 Task: Develop a font that combines brush strokes with clean lines.
Action: Mouse moved to (53, 118)
Screenshot: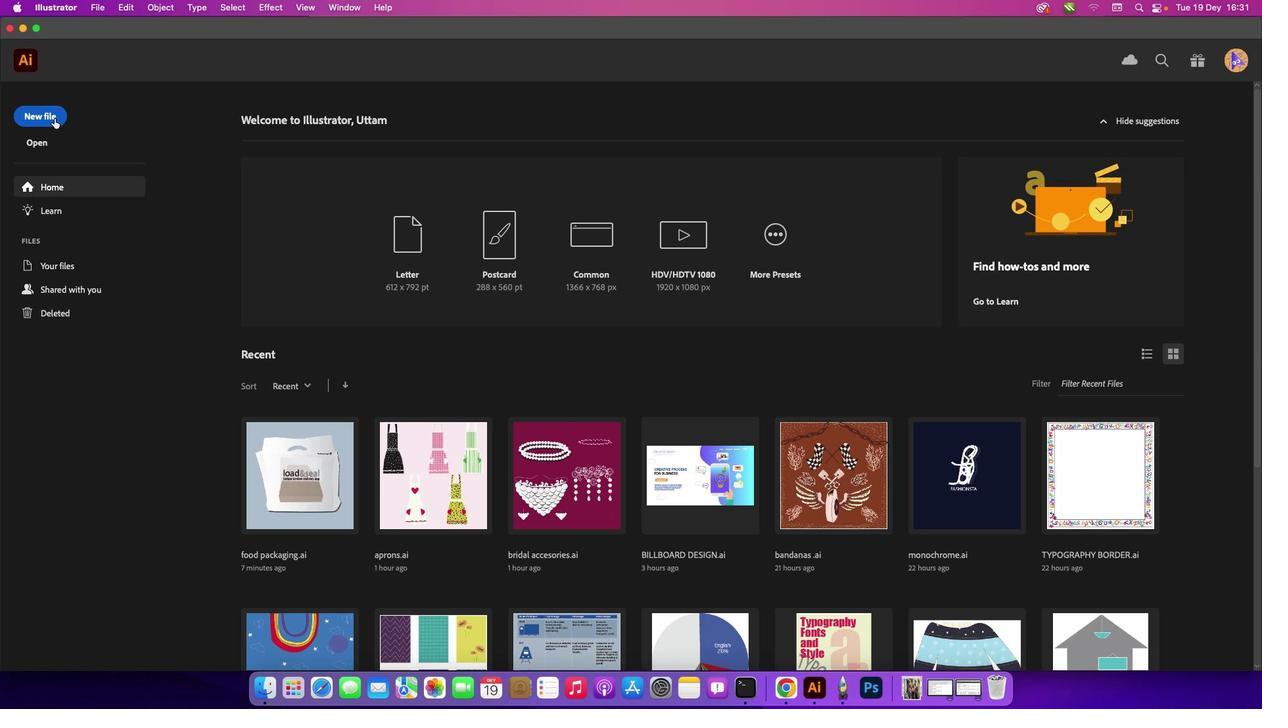 
Action: Mouse pressed left at (53, 118)
Screenshot: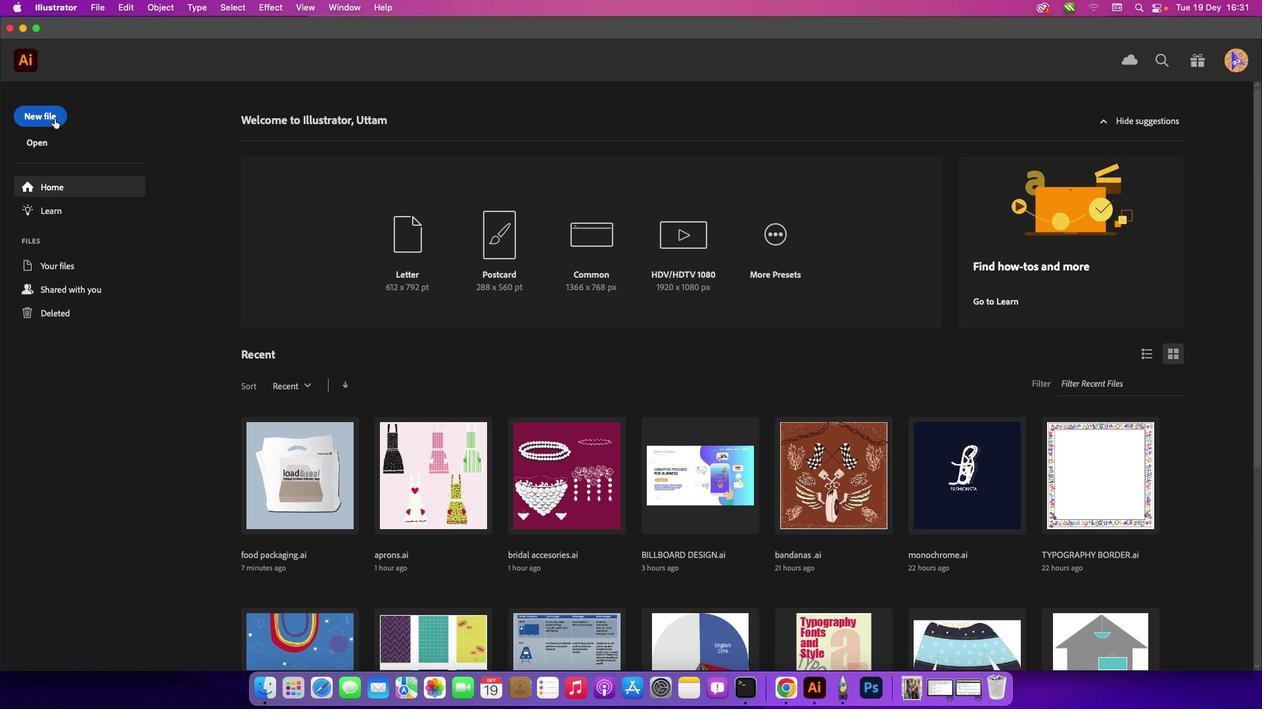 
Action: Mouse pressed left at (53, 118)
Screenshot: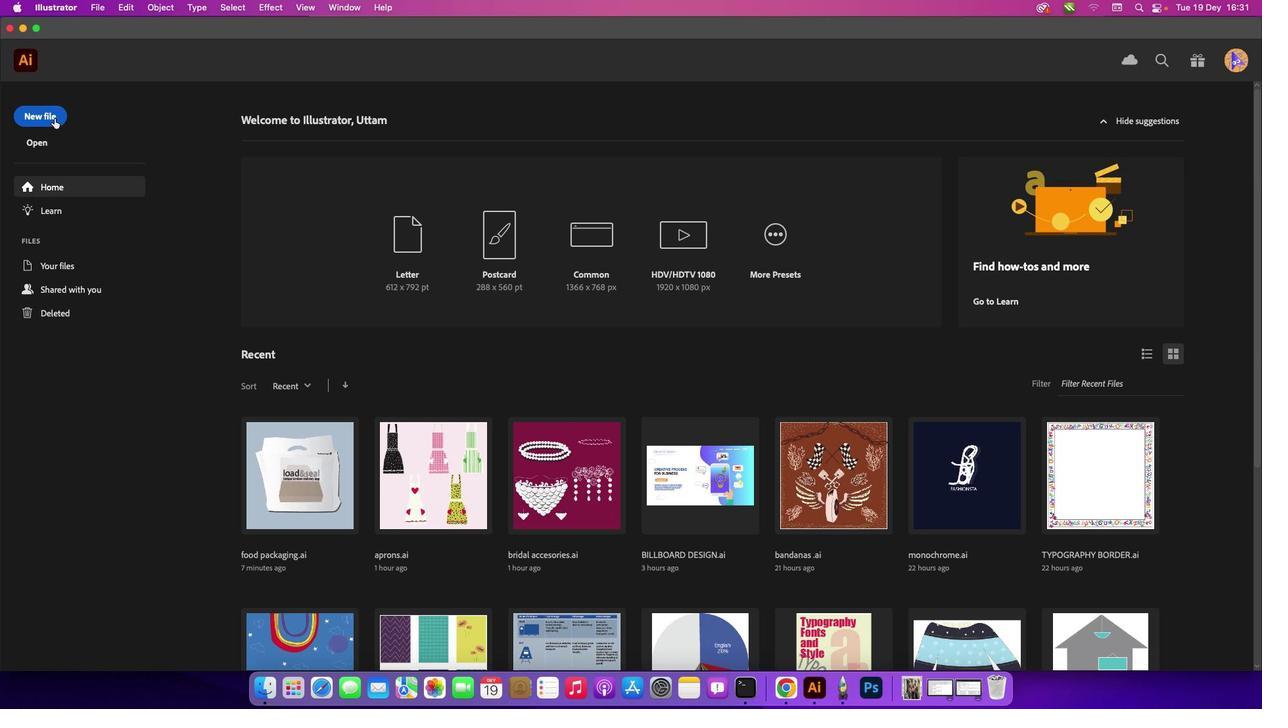 
Action: Mouse moved to (928, 546)
Screenshot: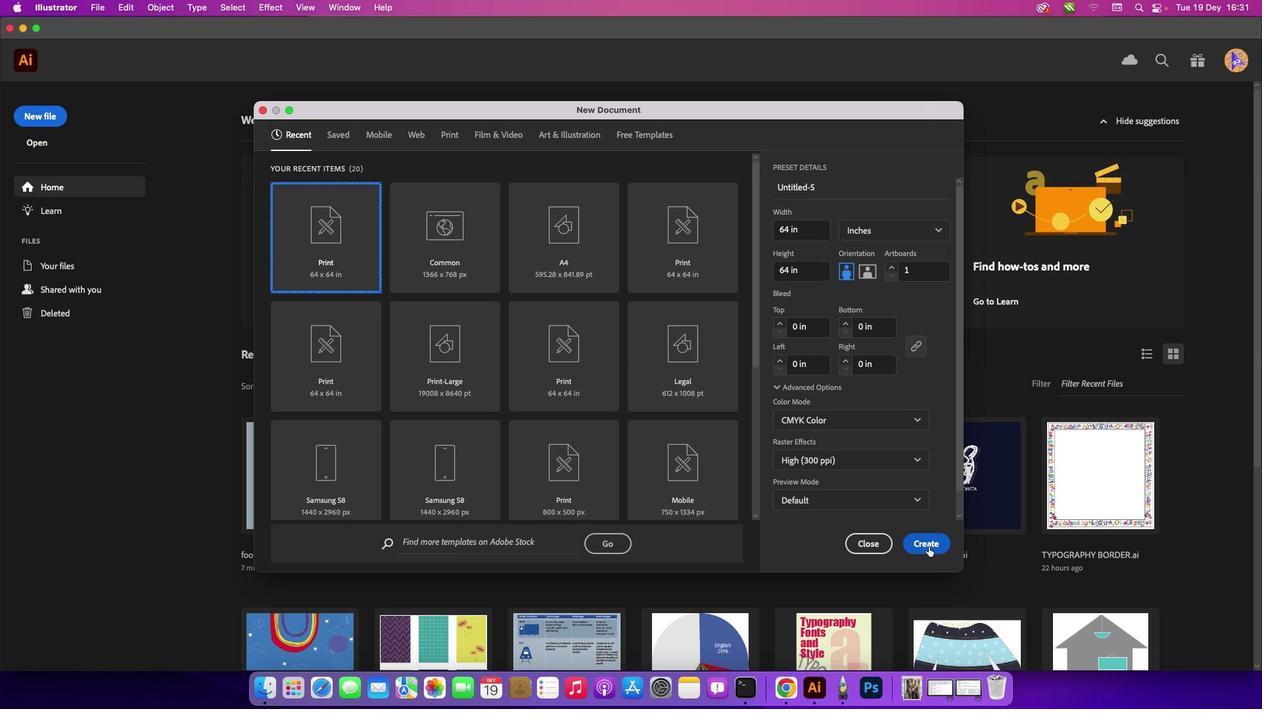 
Action: Mouse pressed left at (928, 546)
Screenshot: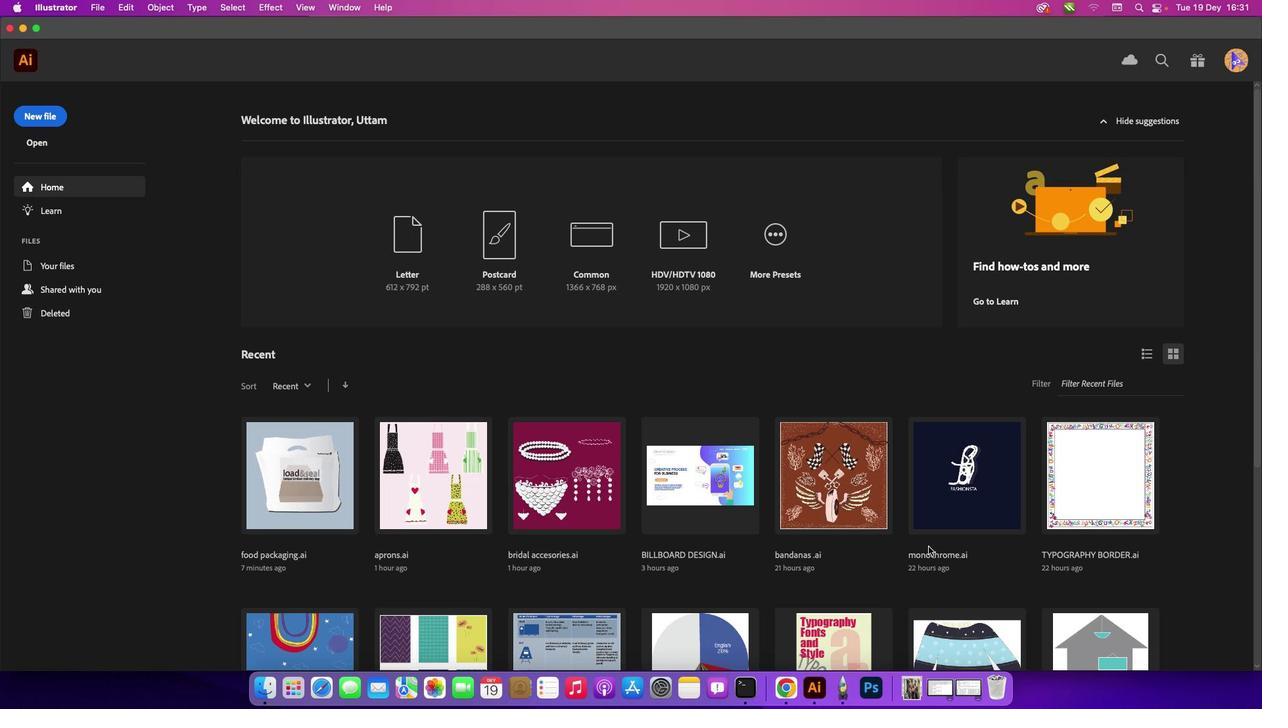 
Action: Mouse moved to (16, 169)
Screenshot: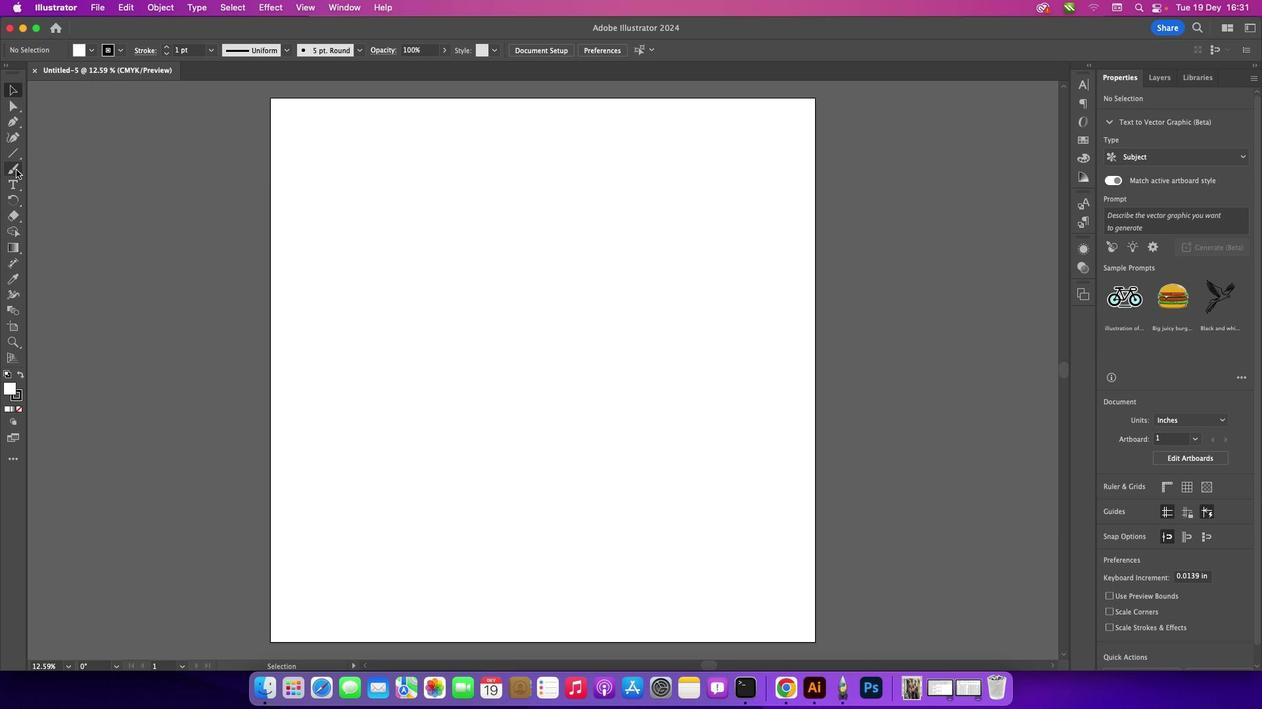 
Action: Mouse pressed left at (16, 169)
Screenshot: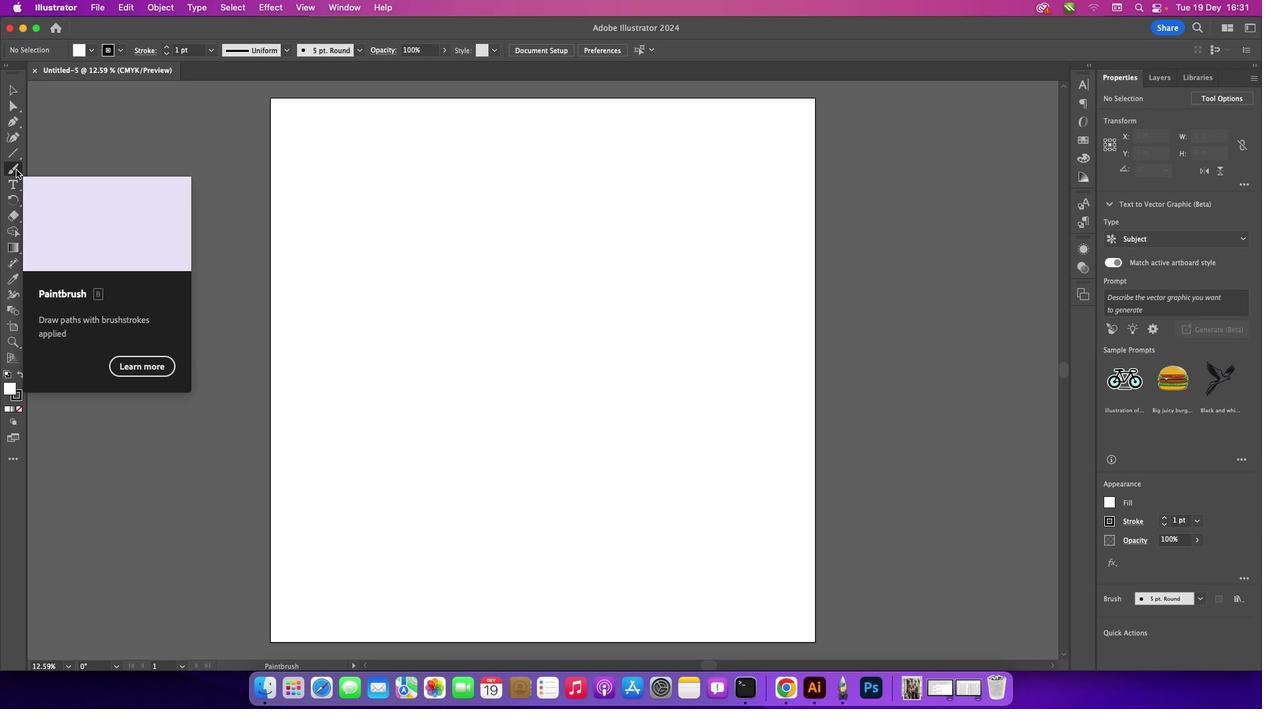 
Action: Mouse moved to (16, 170)
Screenshot: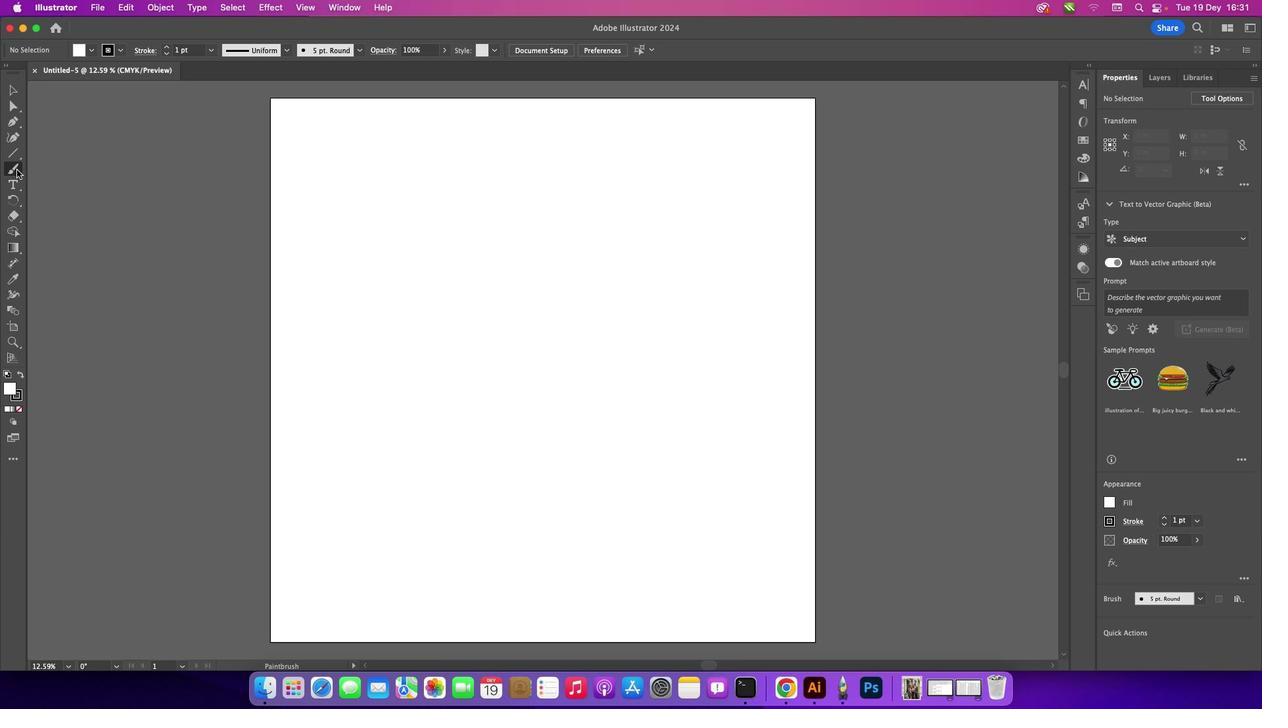 
Action: Mouse pressed left at (16, 170)
Screenshot: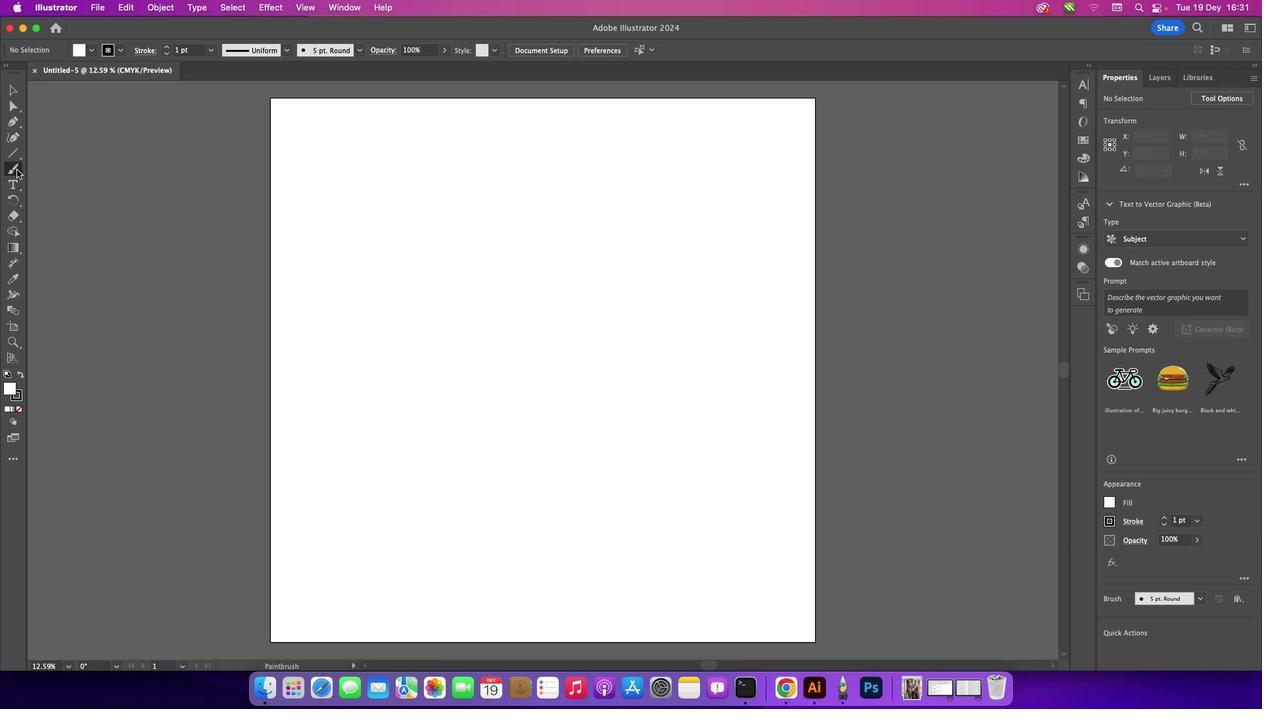 
Action: Mouse moved to (364, 50)
Screenshot: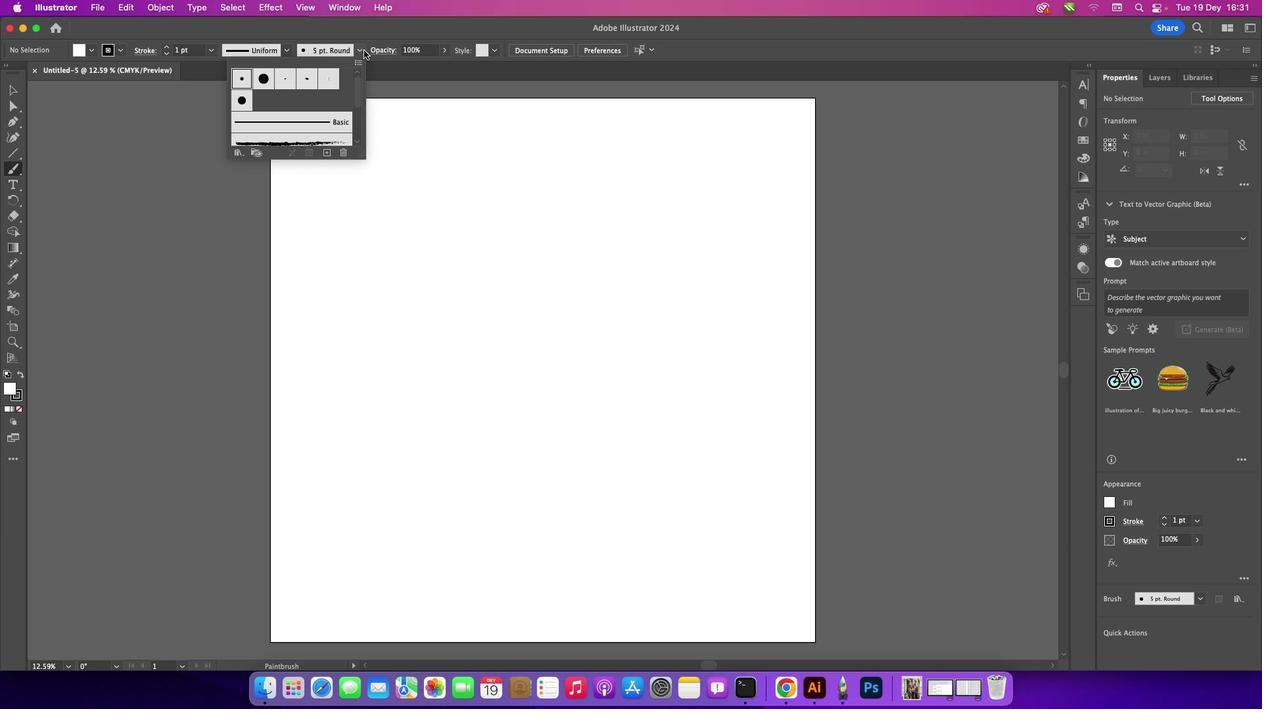 
Action: Mouse pressed left at (364, 50)
Screenshot: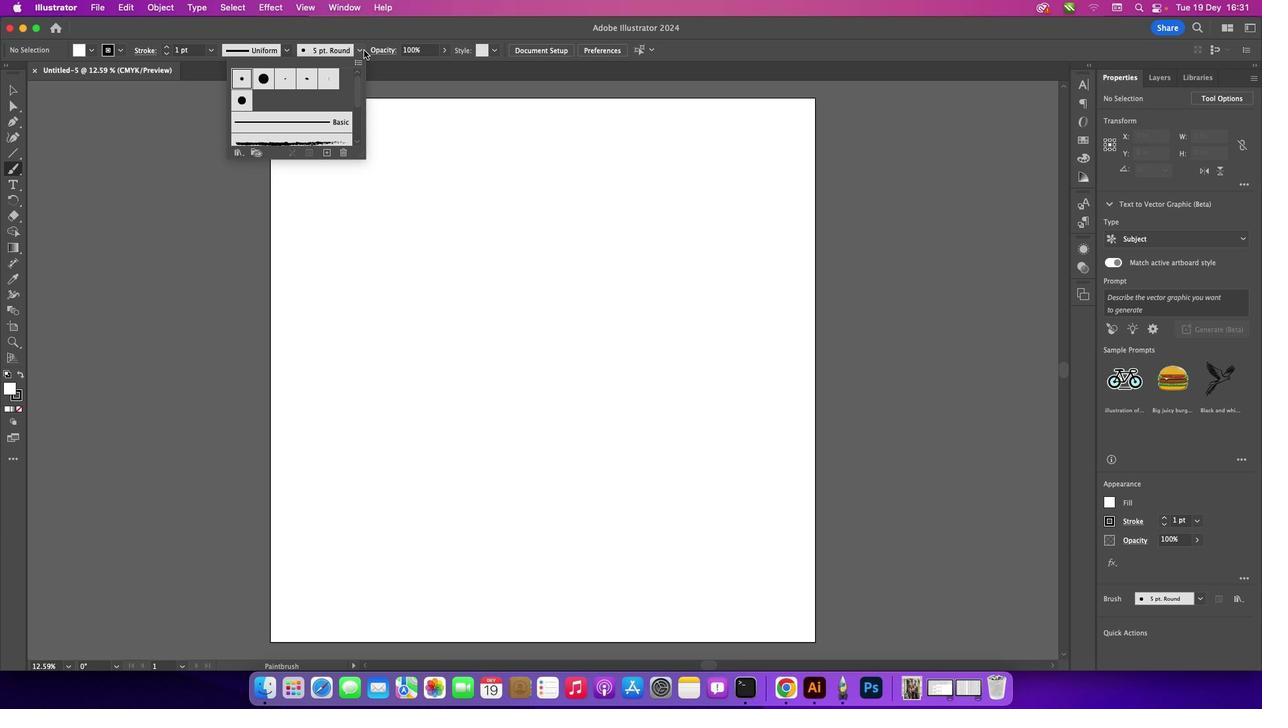 
Action: Mouse moved to (358, 93)
Screenshot: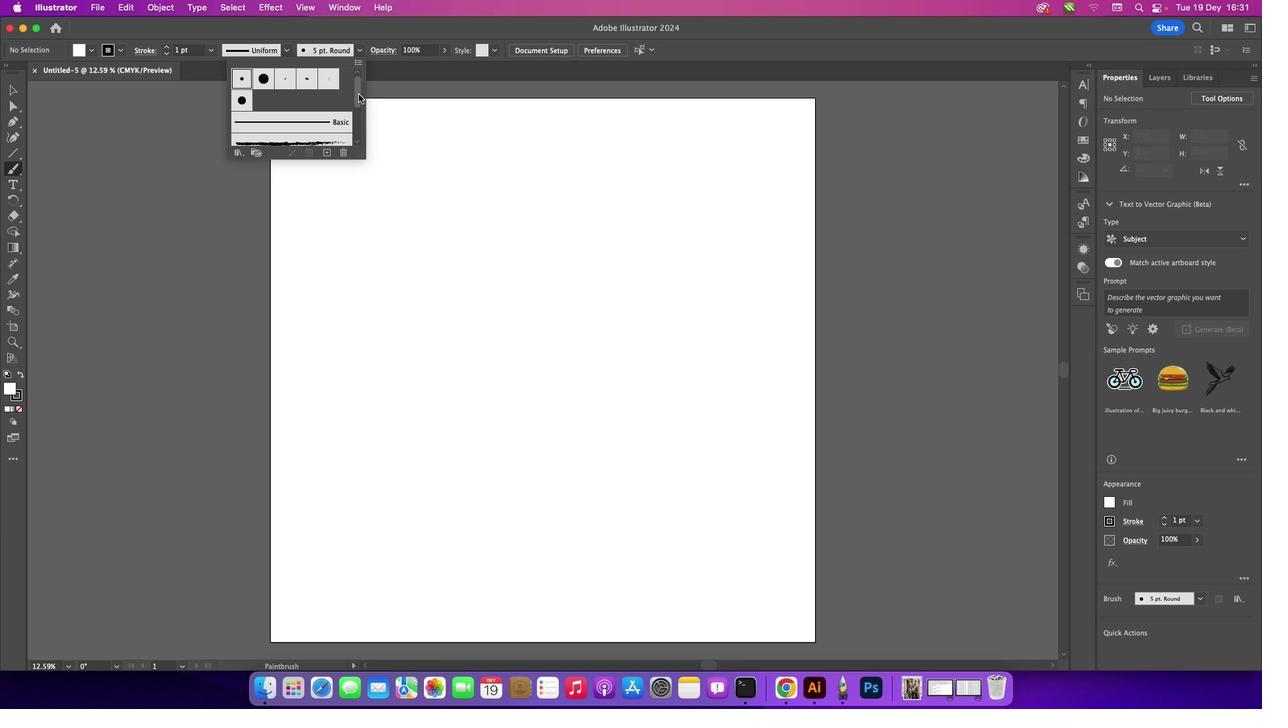 
Action: Mouse pressed left at (358, 93)
Screenshot: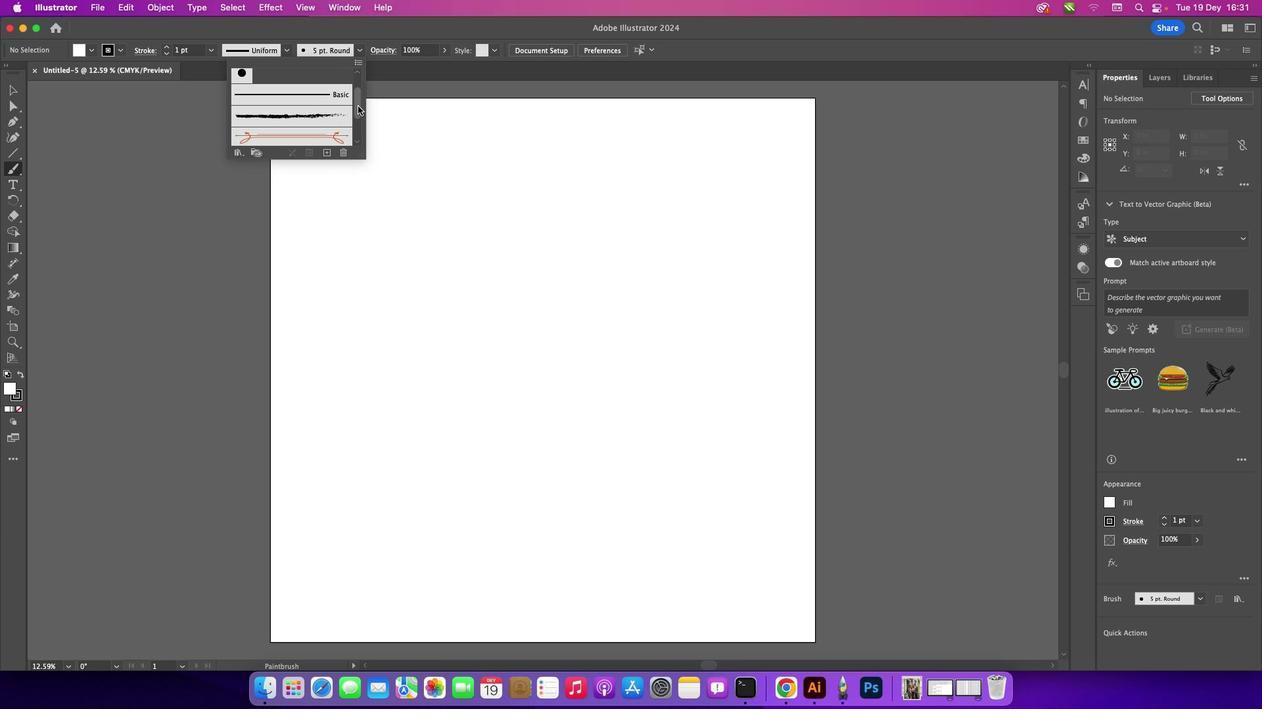 
Action: Mouse moved to (356, 115)
Screenshot: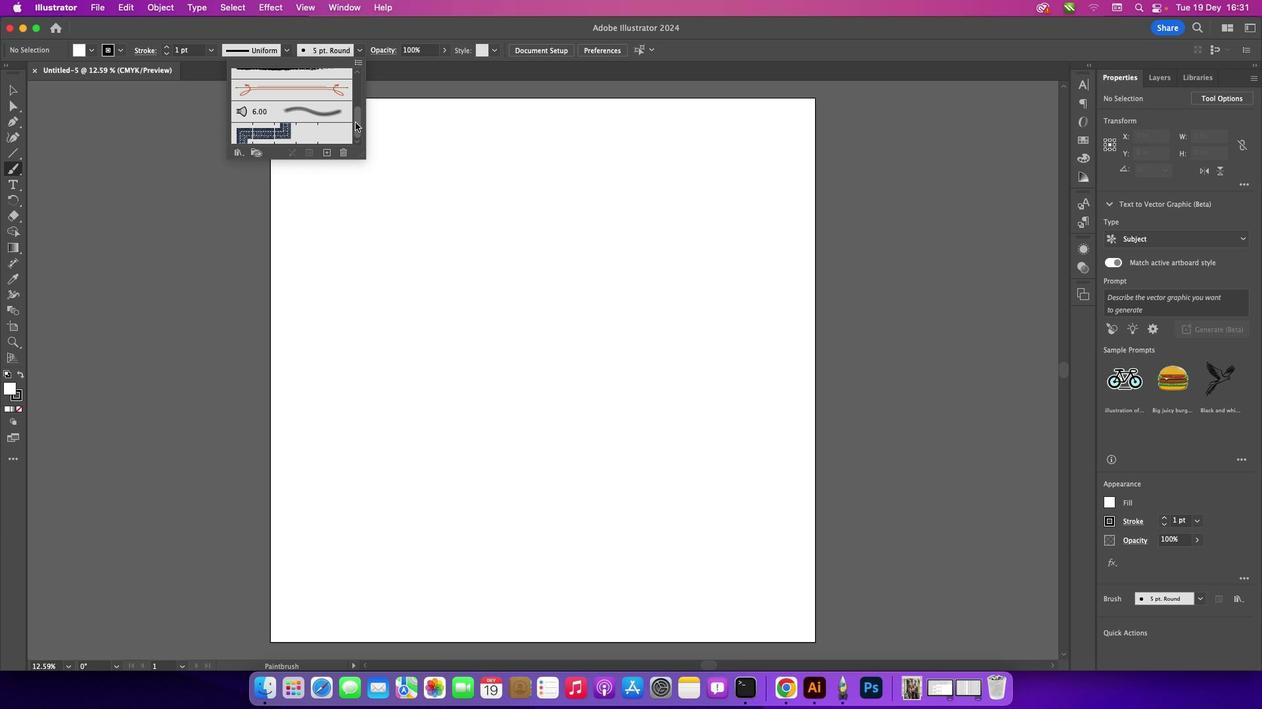 
Action: Mouse pressed left at (356, 115)
Screenshot: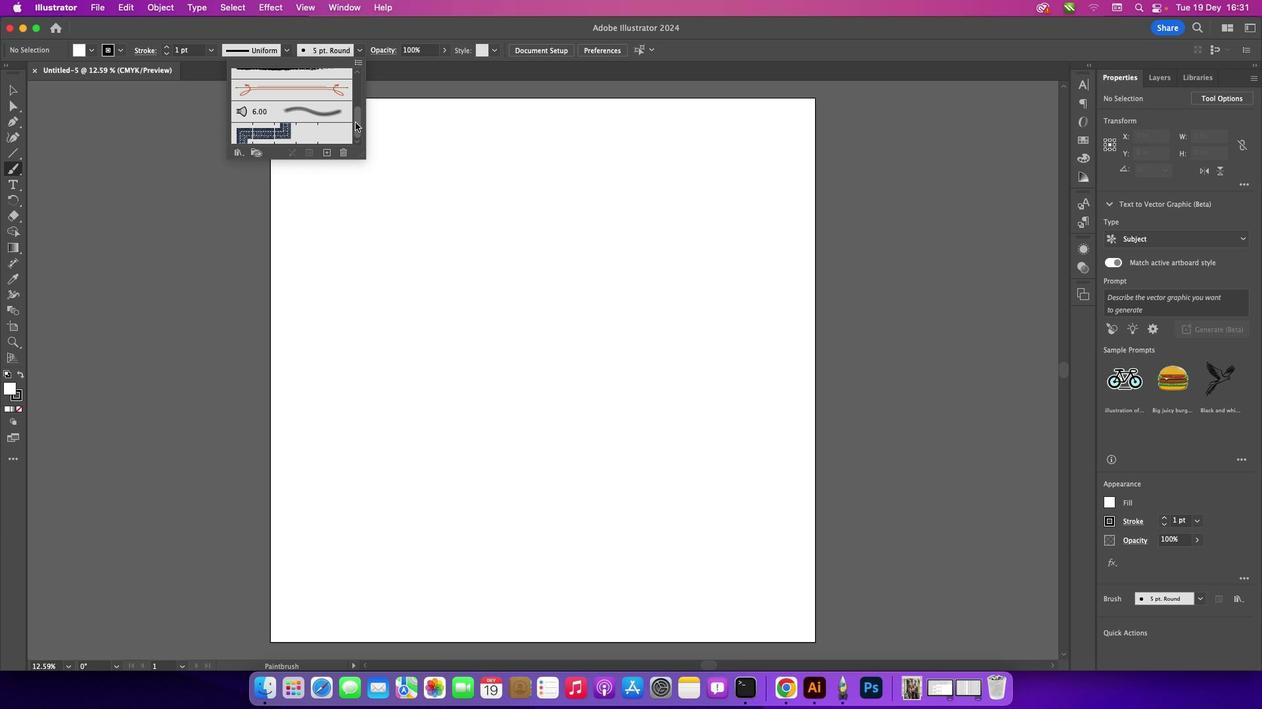
Action: Mouse moved to (240, 155)
Screenshot: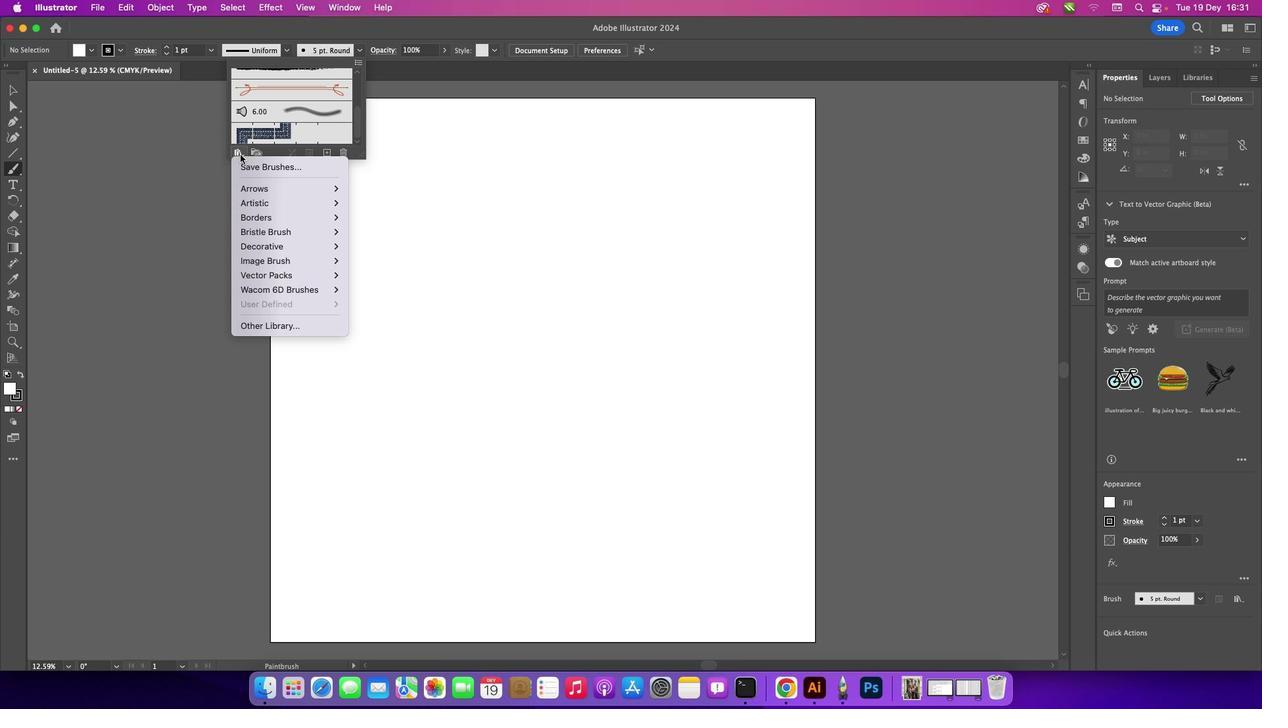 
Action: Mouse pressed left at (240, 155)
Screenshot: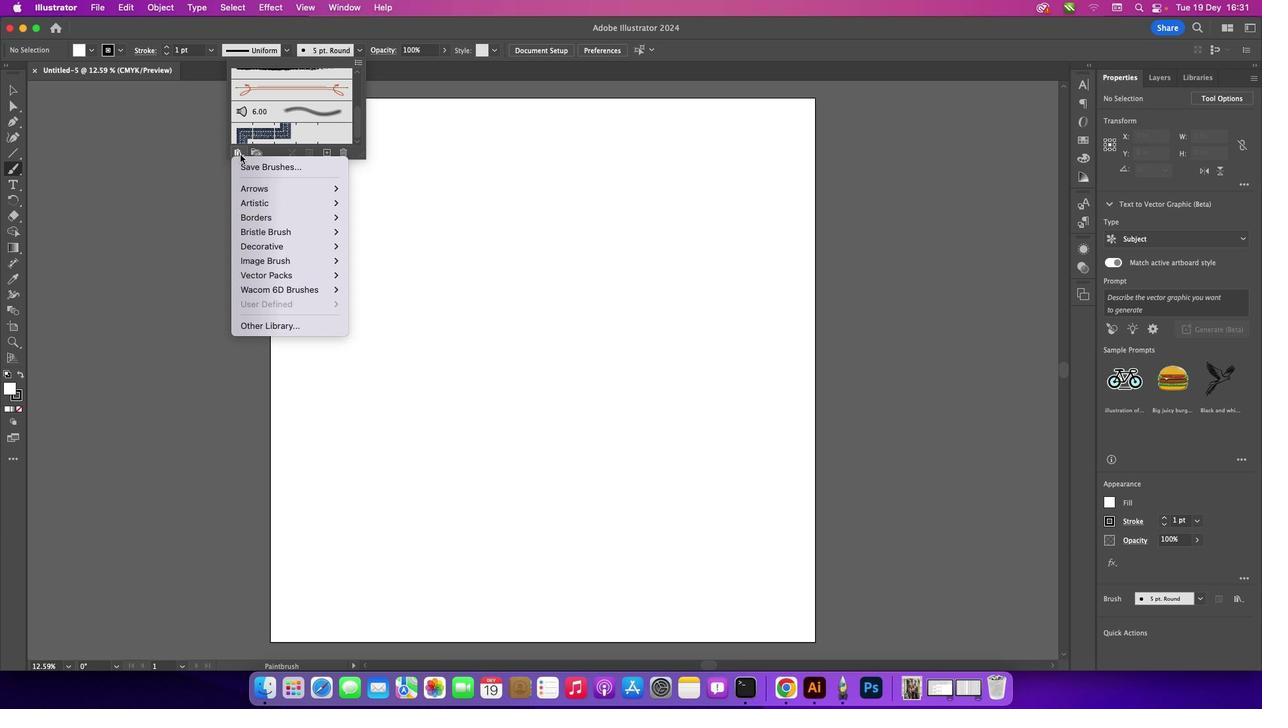 
Action: Mouse moved to (414, 294)
Screenshot: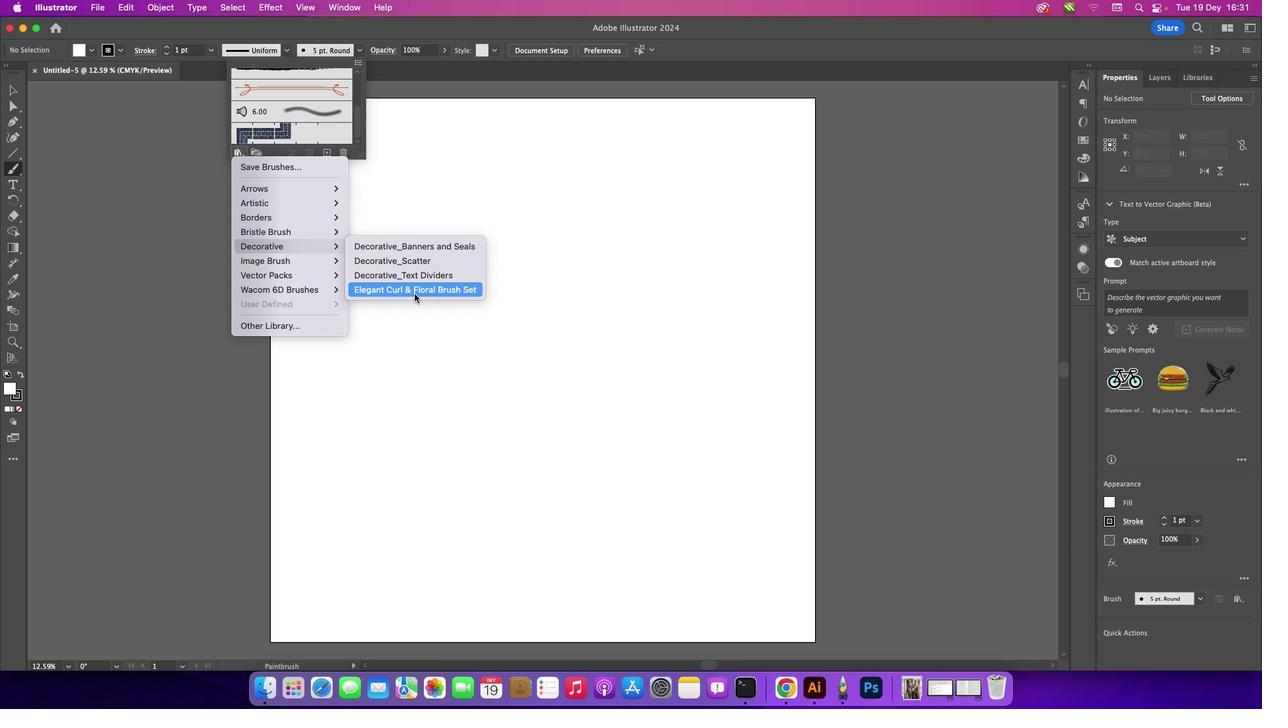 
Action: Mouse pressed left at (414, 294)
Screenshot: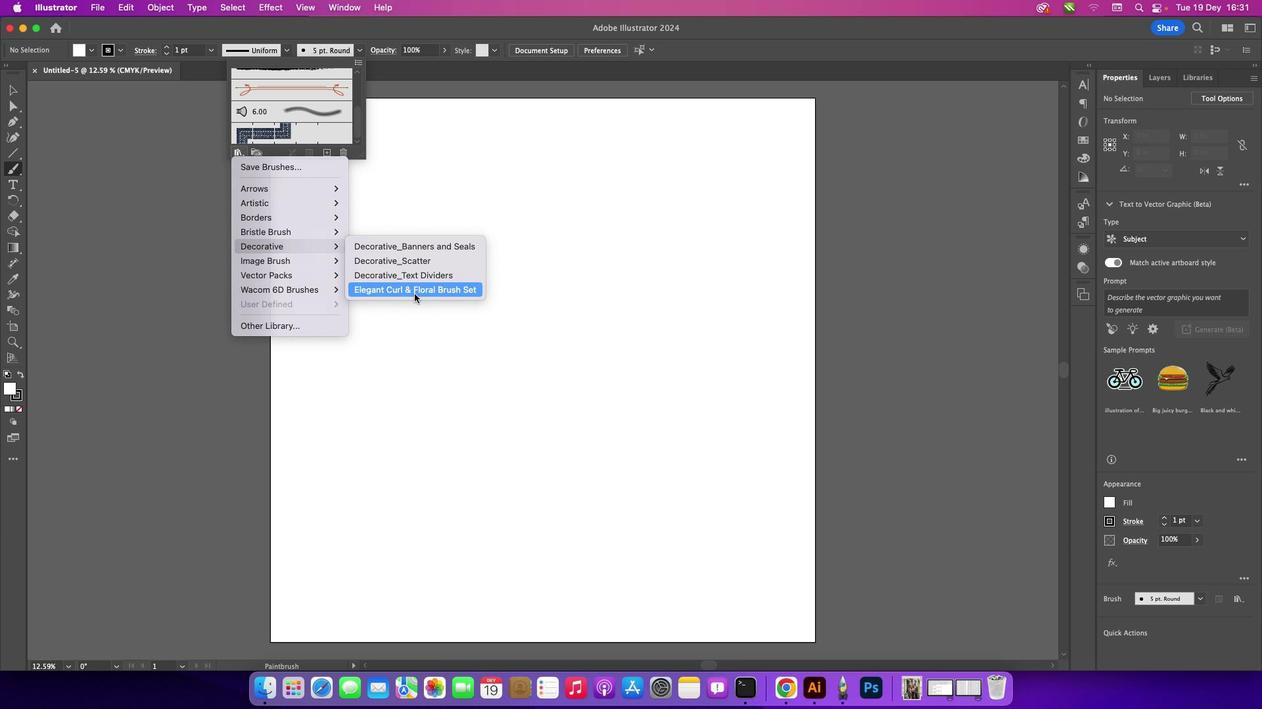 
Action: Mouse moved to (704, 355)
Screenshot: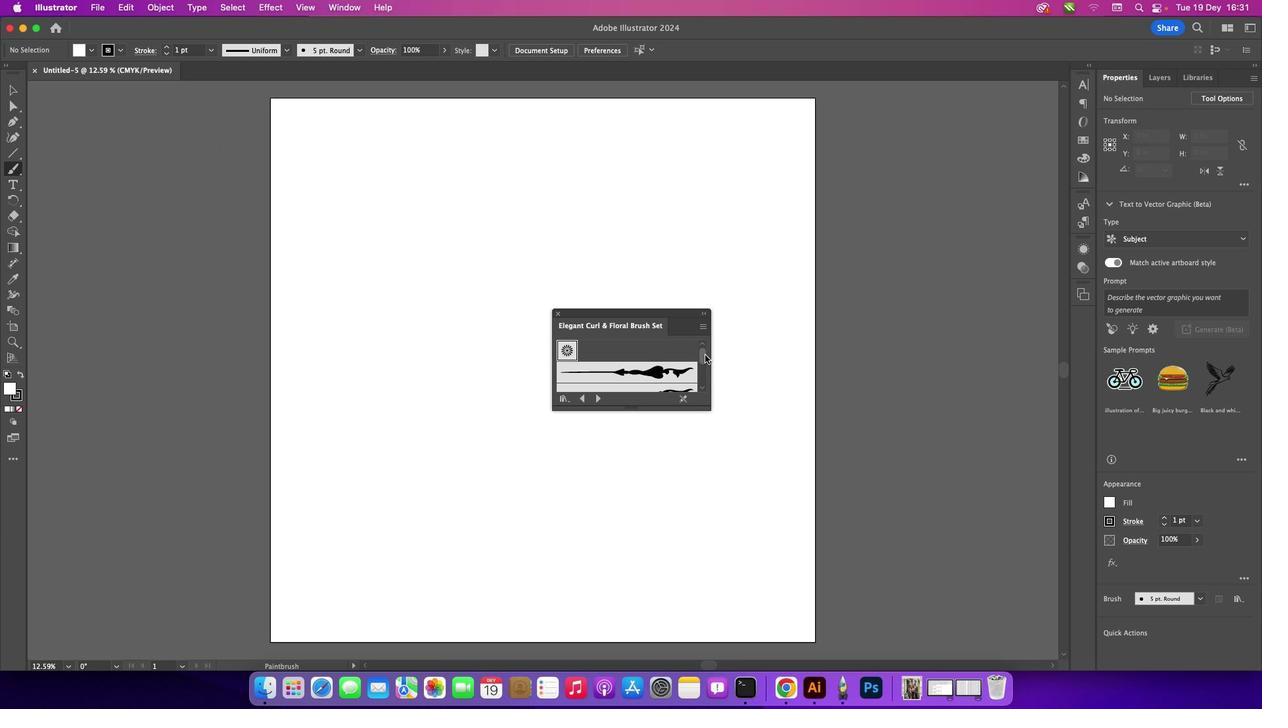 
Action: Mouse pressed left at (704, 355)
Screenshot: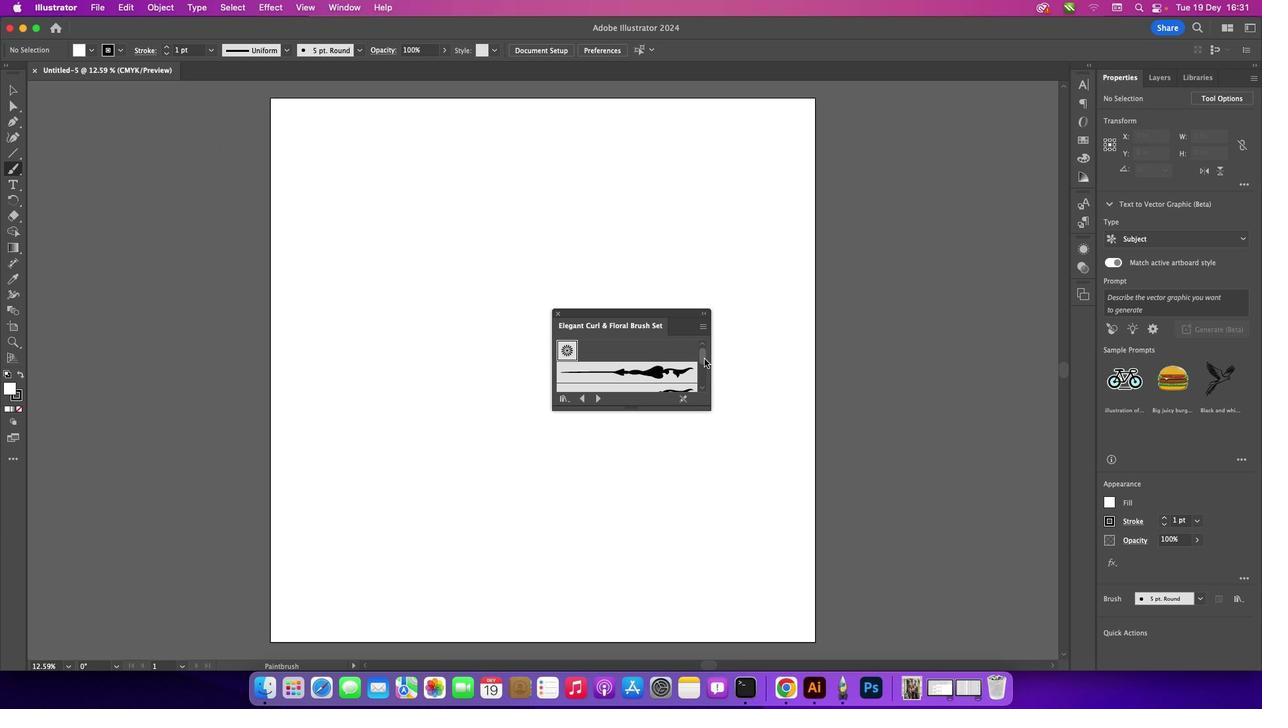 
Action: Mouse moved to (704, 389)
Screenshot: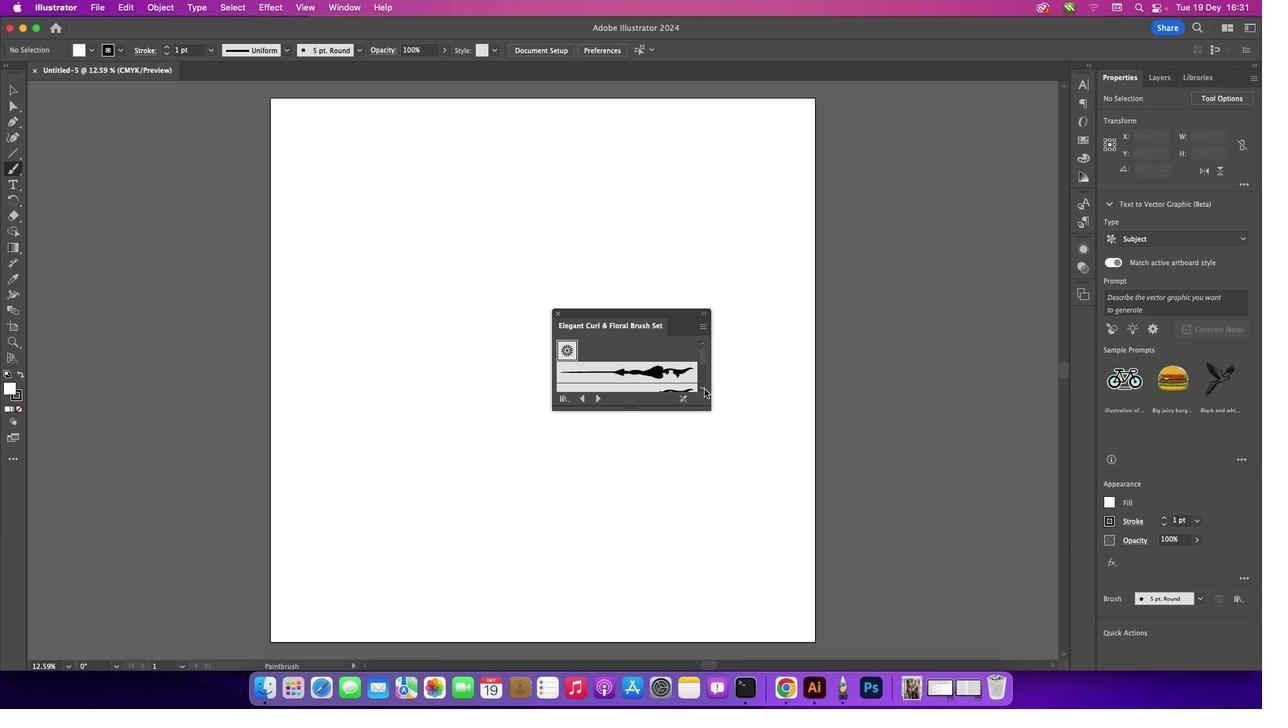 
Action: Mouse pressed left at (704, 389)
Screenshot: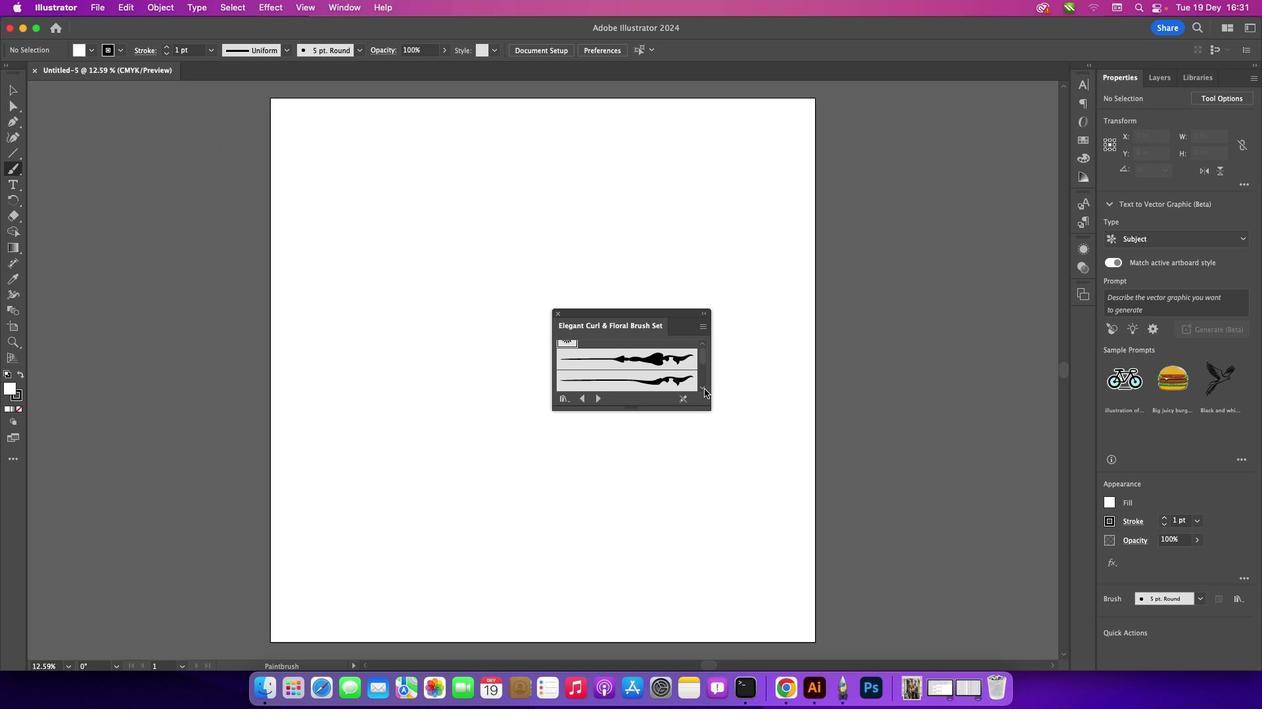 
Action: Mouse pressed left at (704, 389)
Screenshot: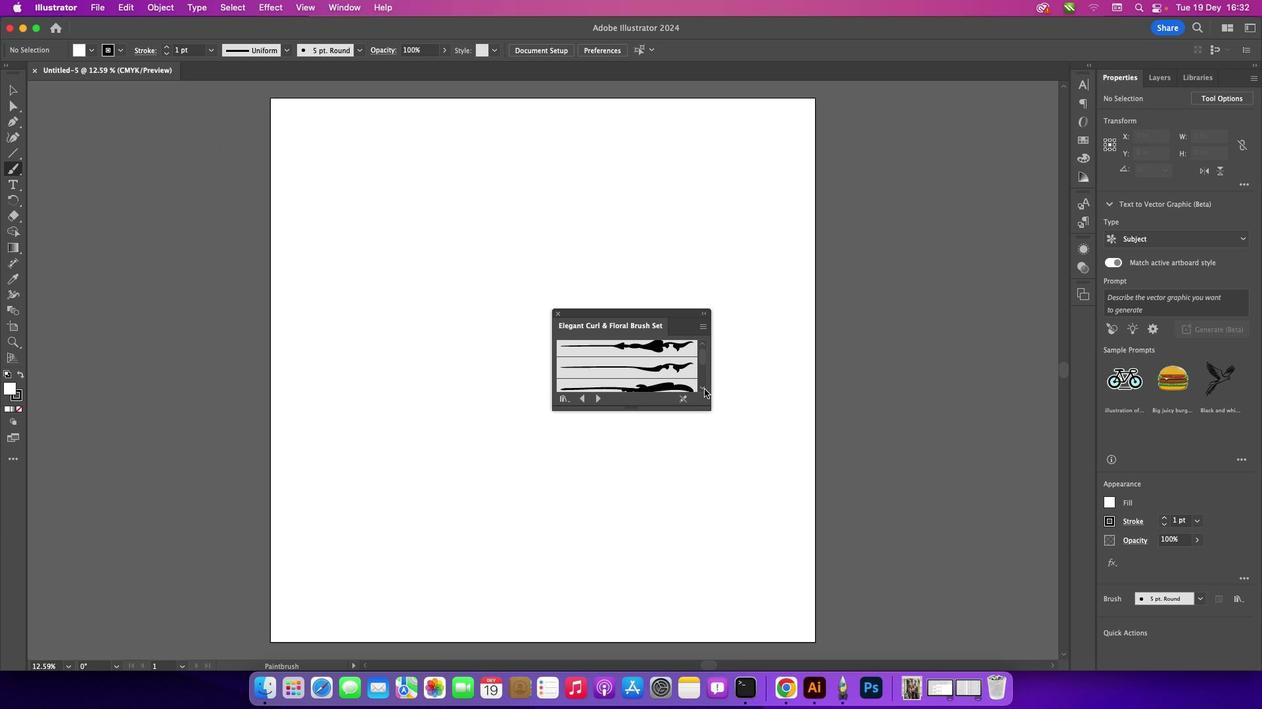 
Action: Mouse pressed left at (704, 389)
Screenshot: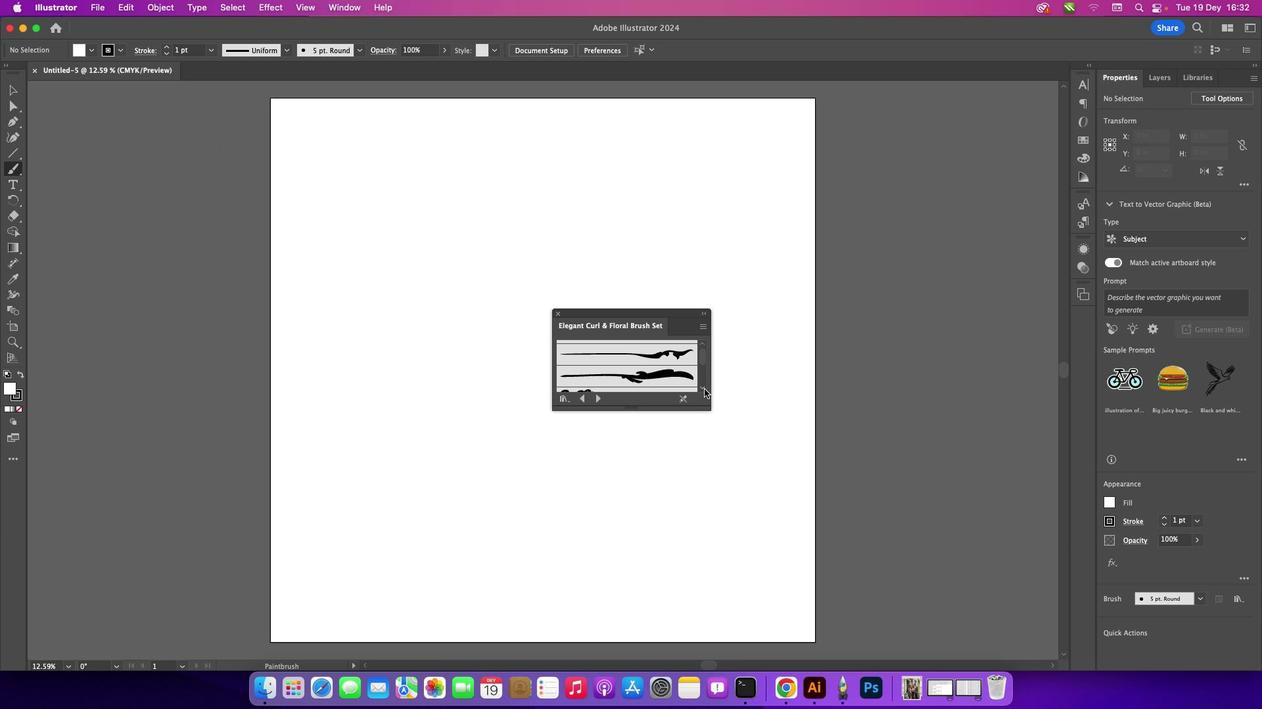 
Action: Mouse pressed left at (704, 389)
Screenshot: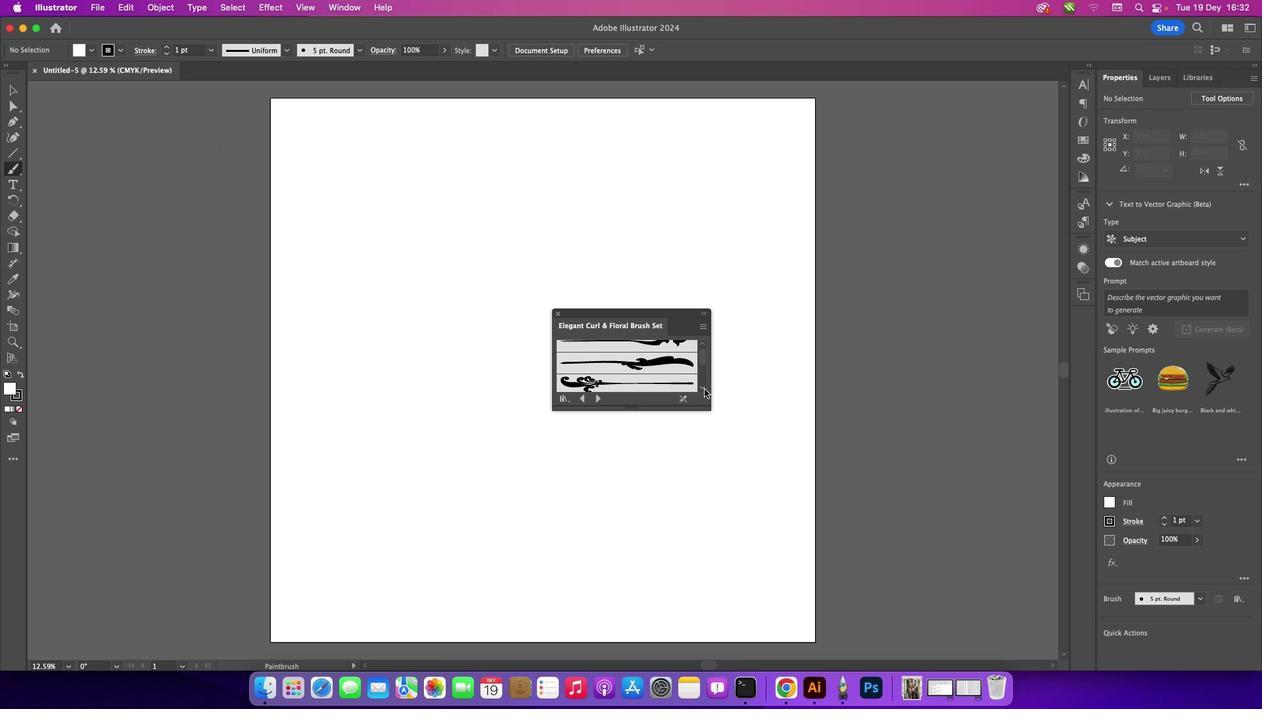 
Action: Mouse pressed left at (704, 389)
Screenshot: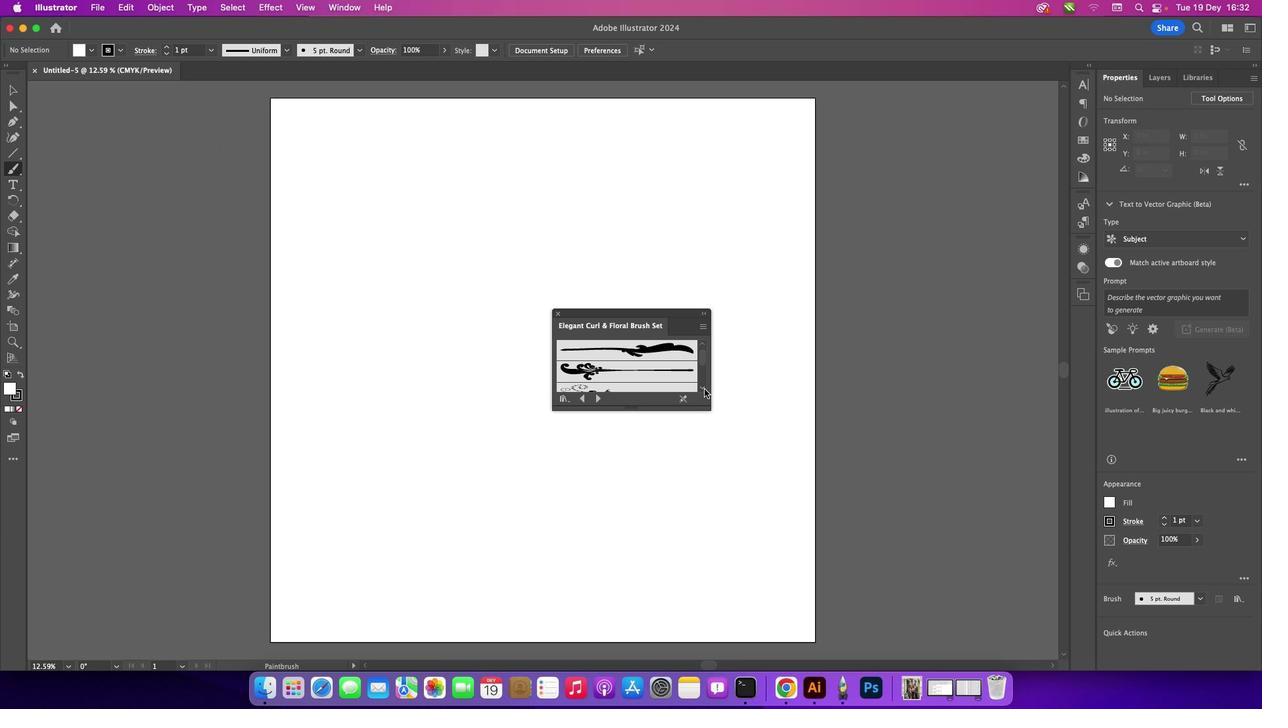 
Action: Mouse pressed left at (704, 389)
Screenshot: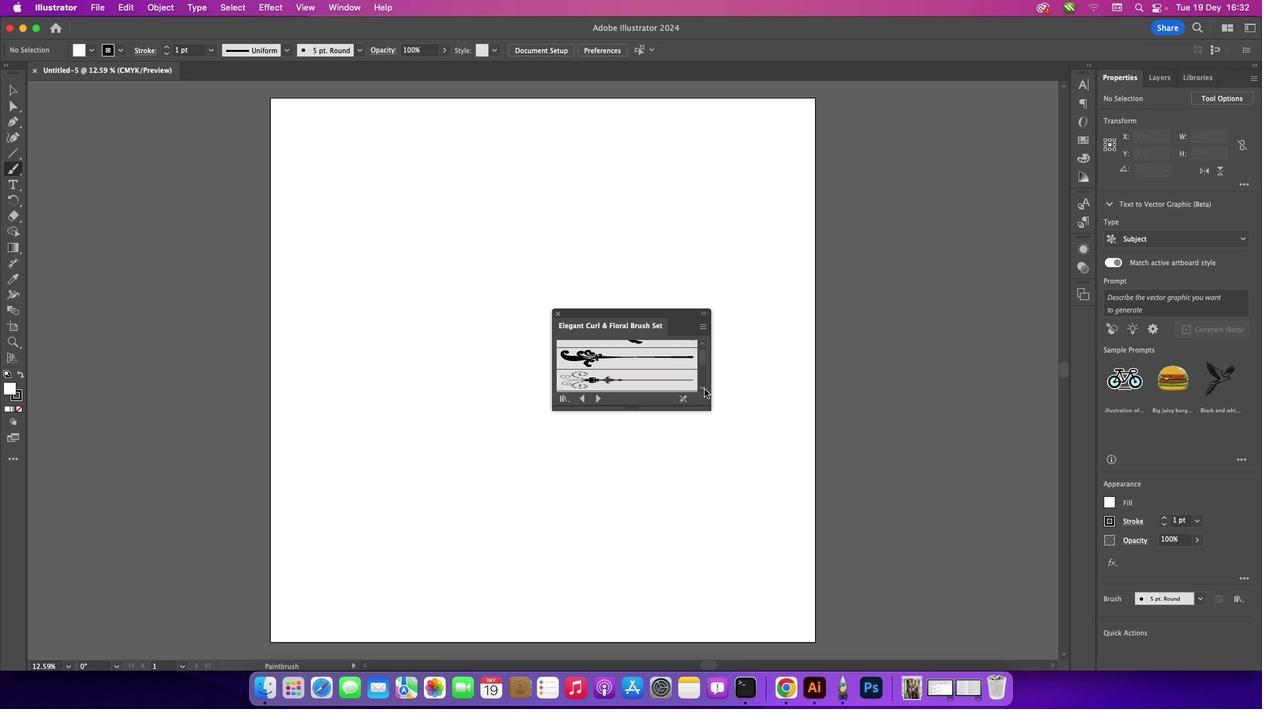 
Action: Mouse pressed left at (704, 389)
Screenshot: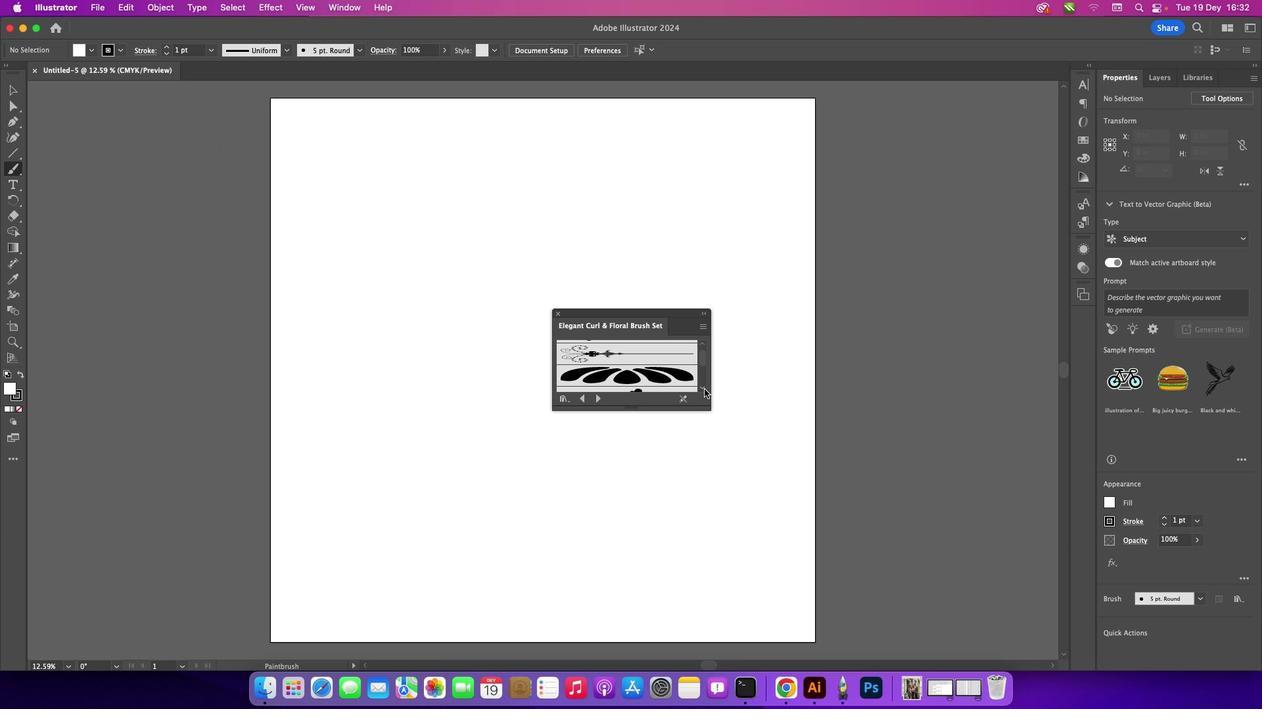 
Action: Mouse pressed left at (704, 389)
Screenshot: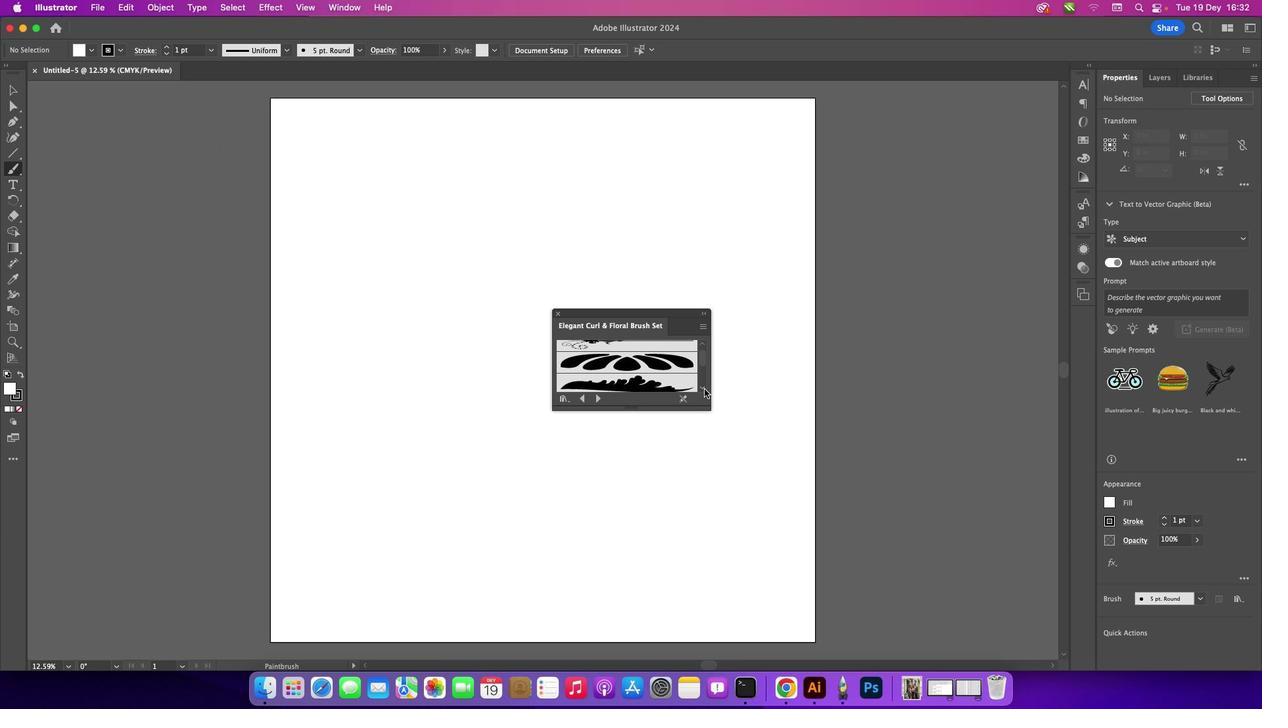 
Action: Mouse pressed left at (704, 389)
Screenshot: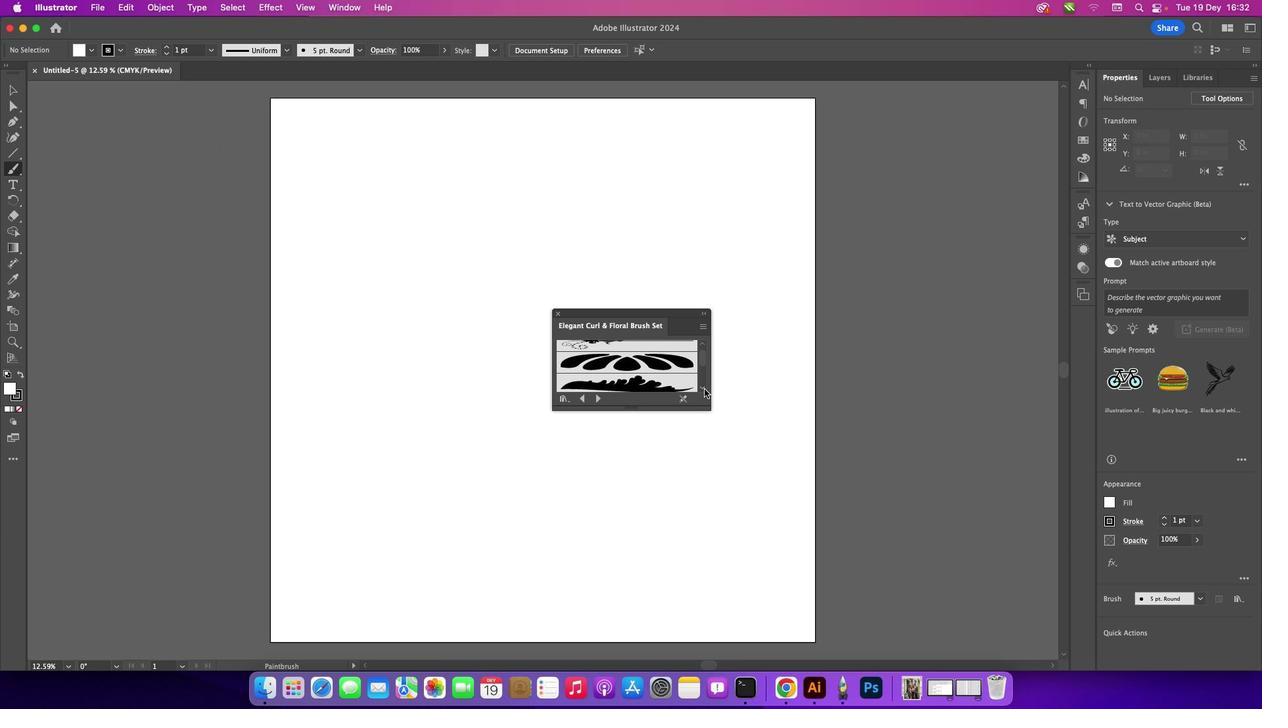 
Action: Mouse pressed left at (704, 389)
Screenshot: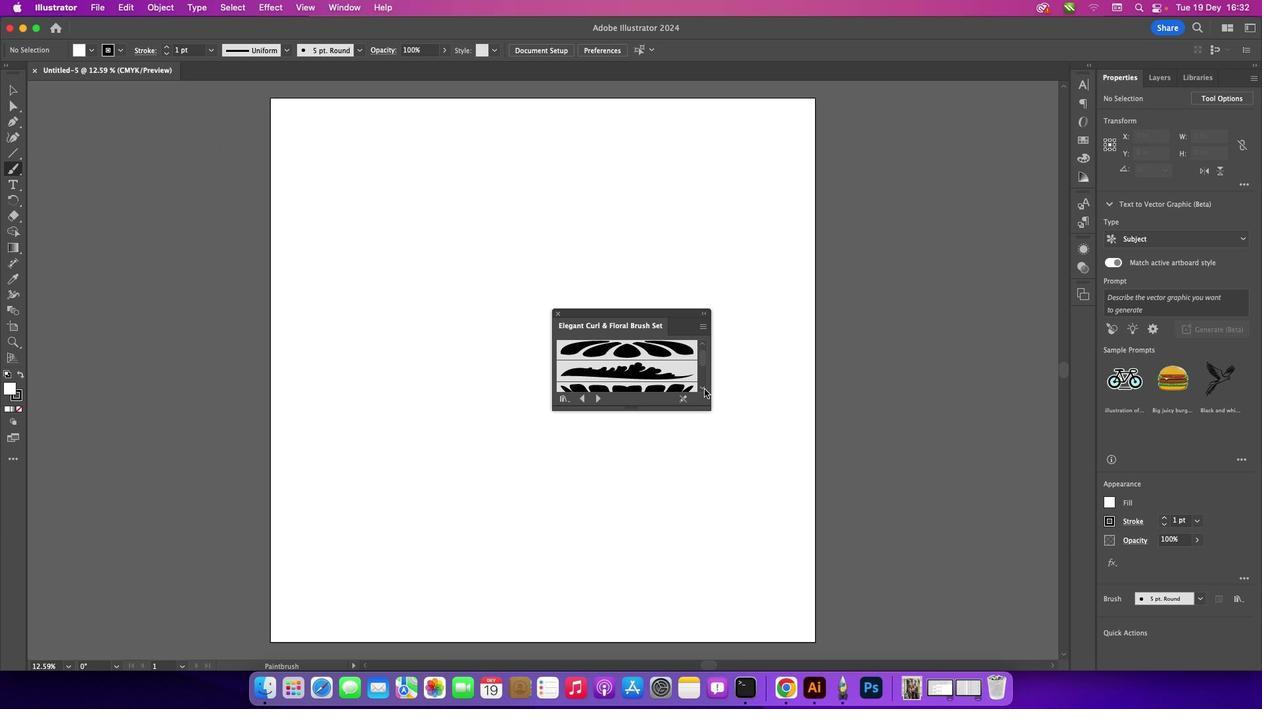 
Action: Mouse pressed left at (704, 389)
Screenshot: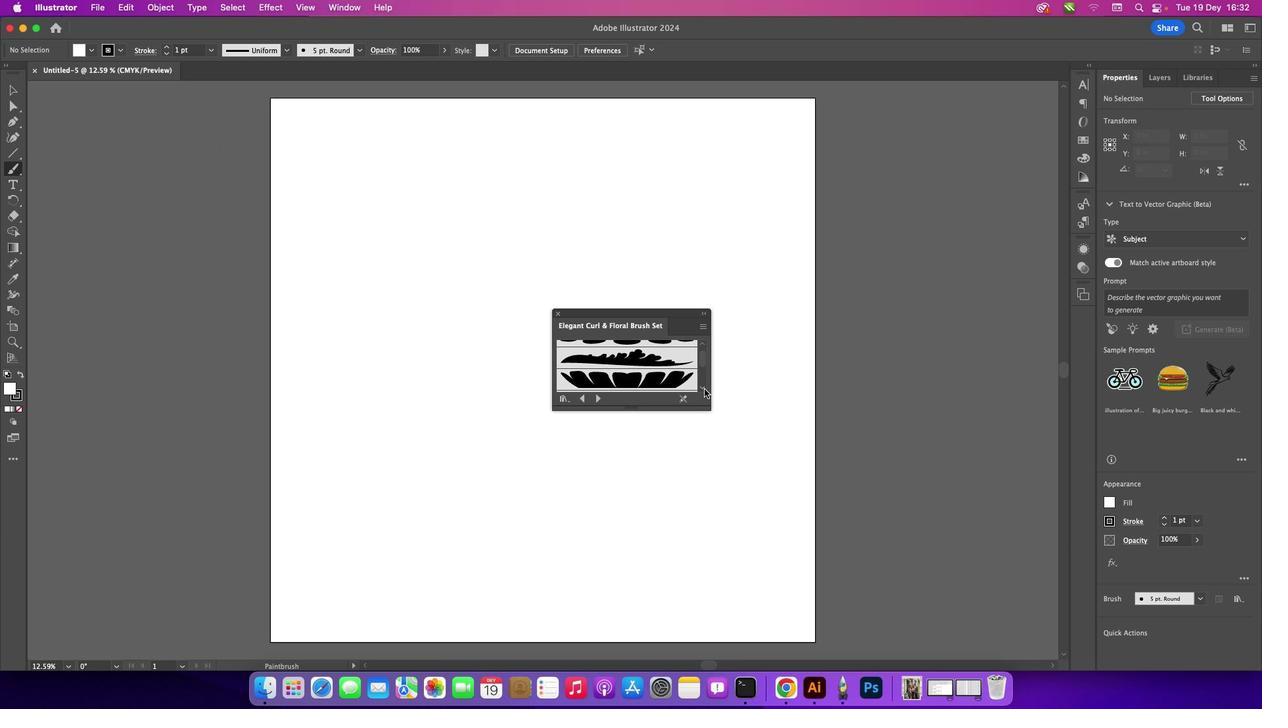 
Action: Mouse pressed left at (704, 389)
Screenshot: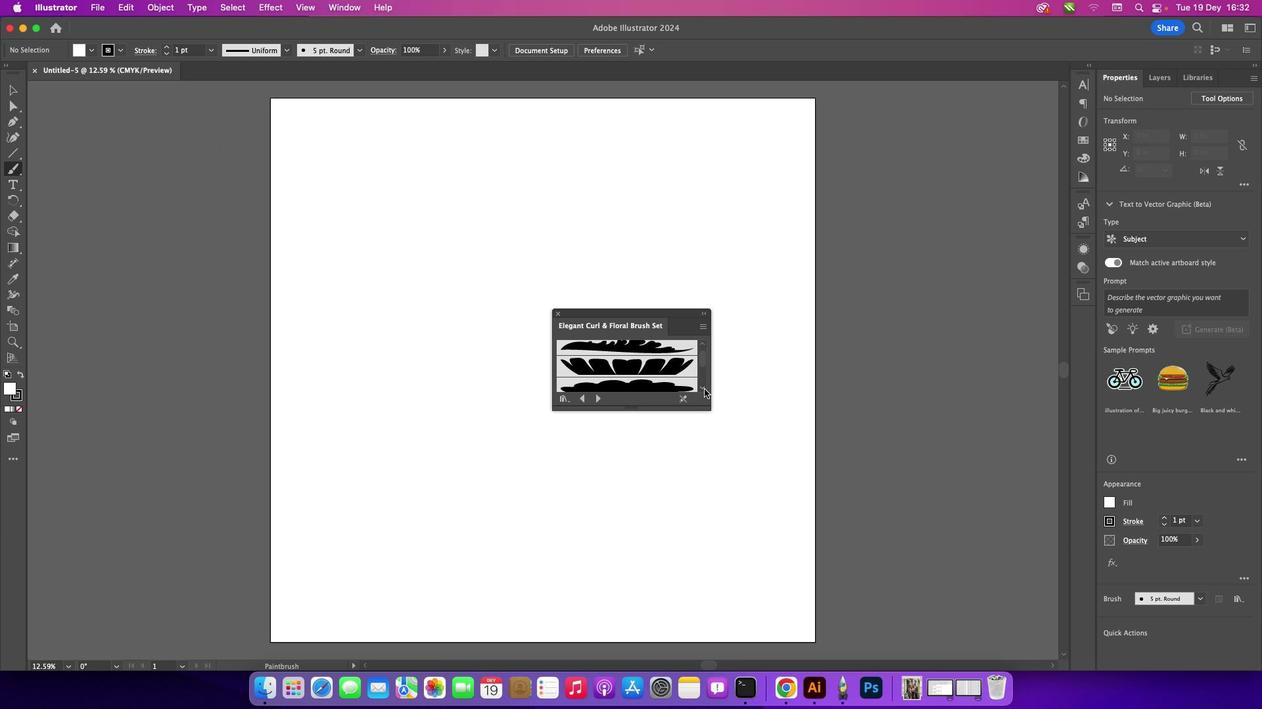 
Action: Mouse pressed left at (704, 389)
Screenshot: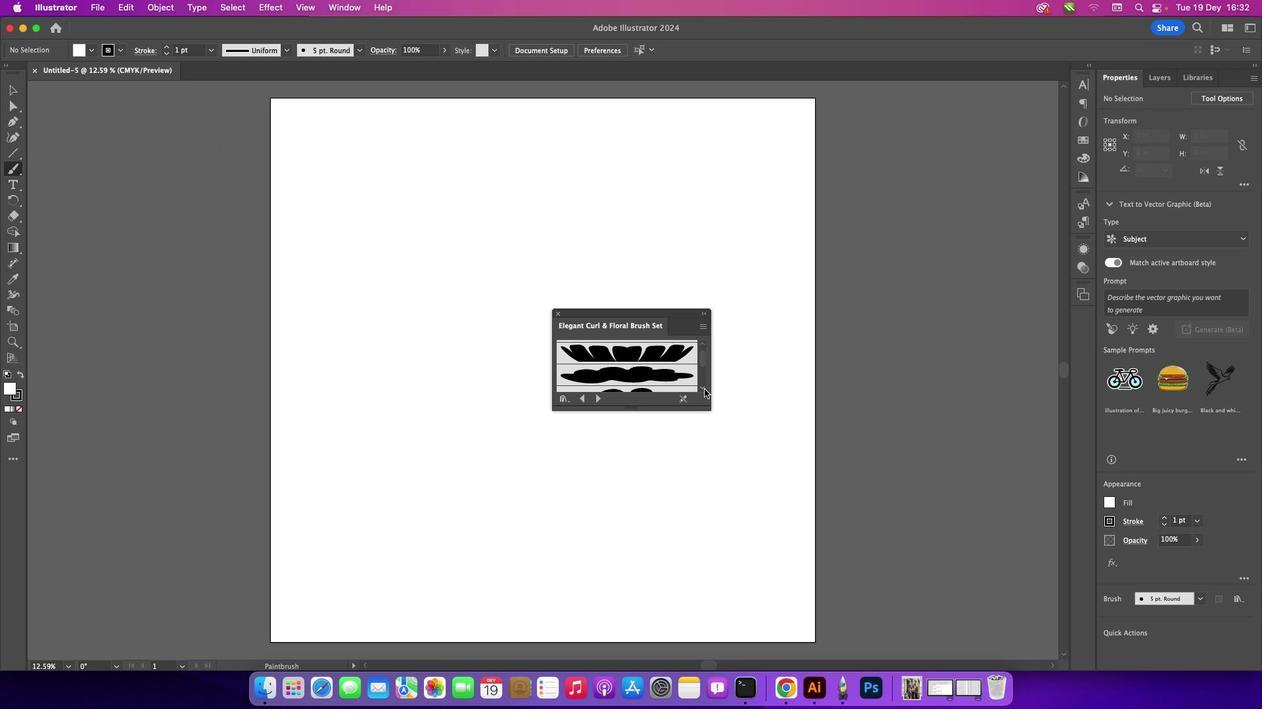 
Action: Mouse pressed left at (704, 389)
Screenshot: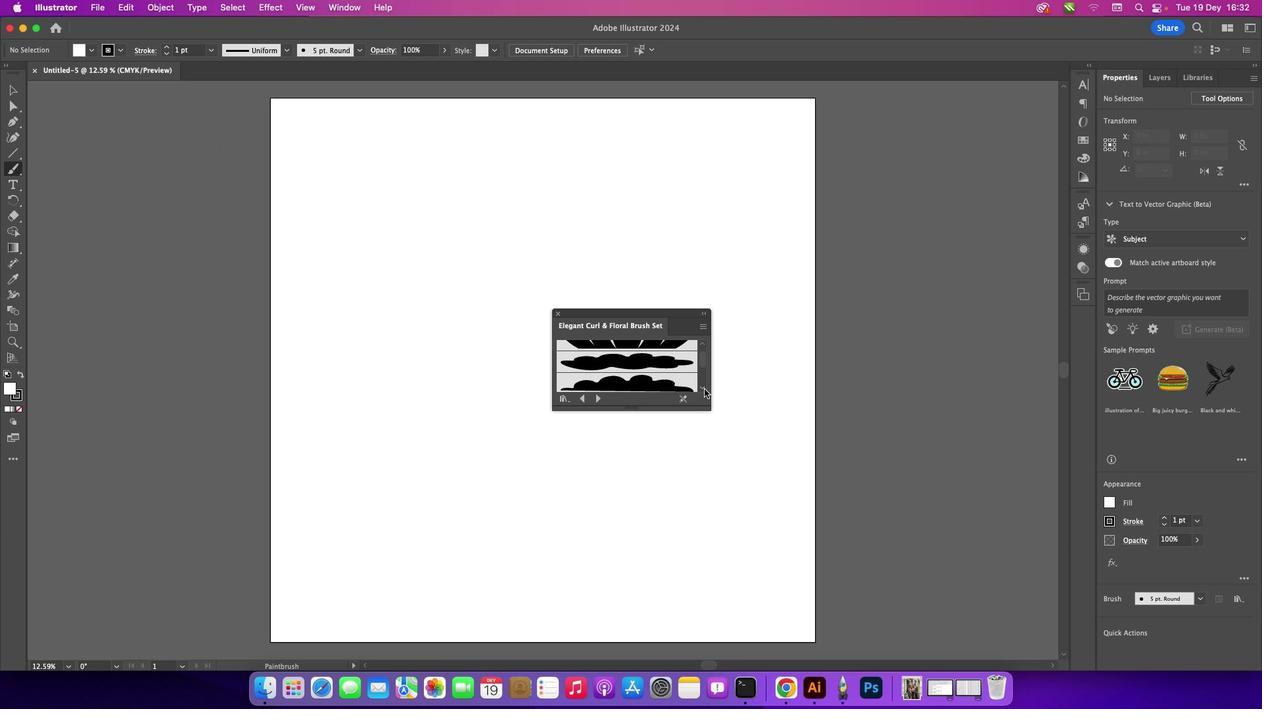 
Action: Mouse pressed left at (704, 389)
Screenshot: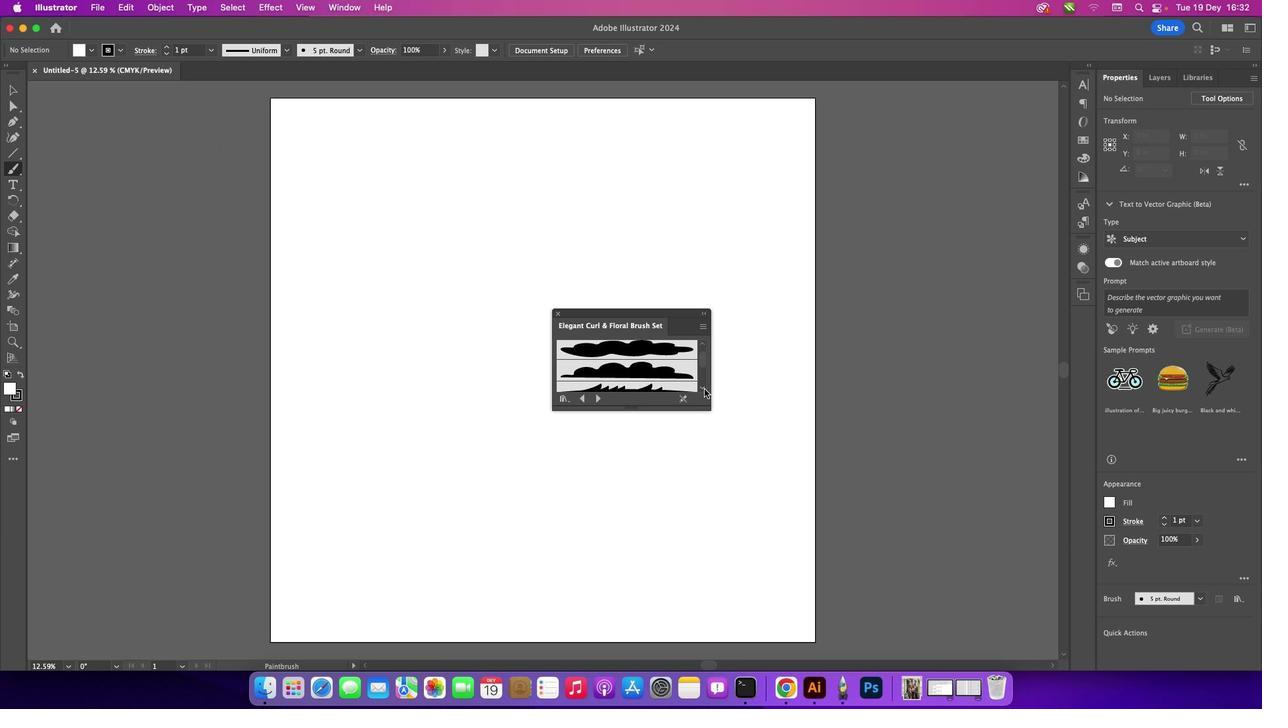 
Action: Mouse pressed left at (704, 389)
Screenshot: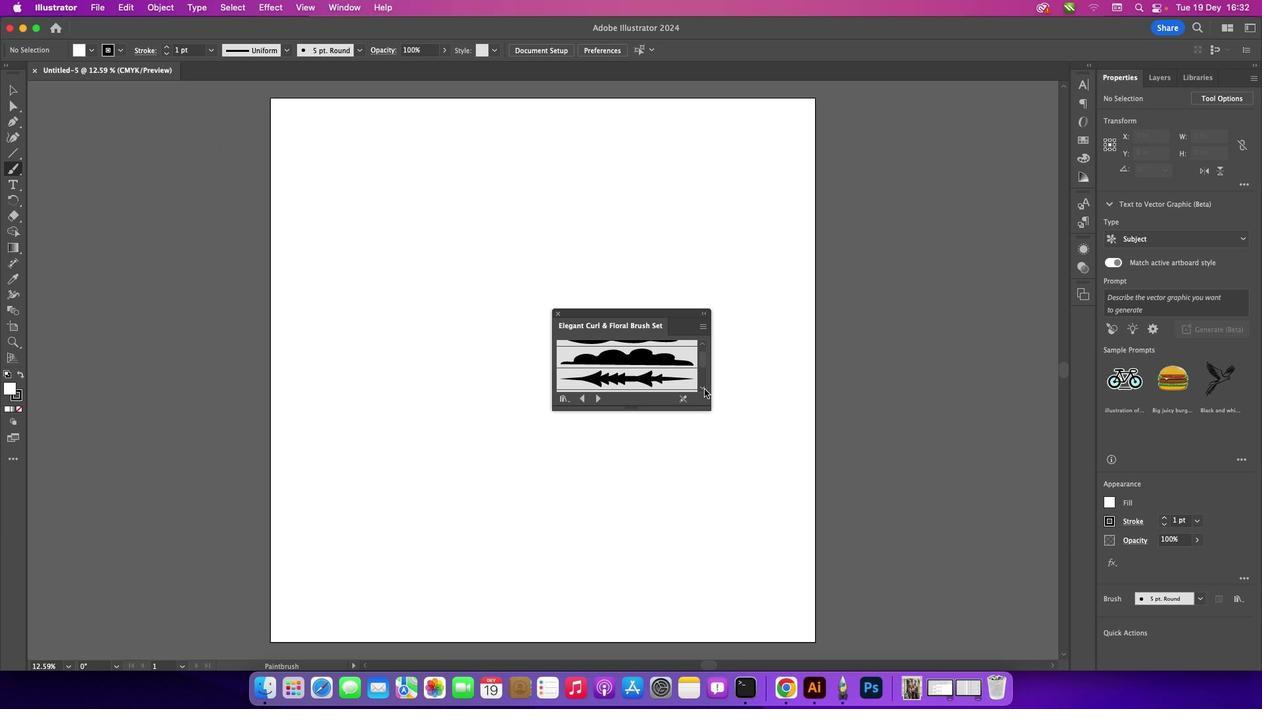 
Action: Mouse pressed left at (704, 389)
Screenshot: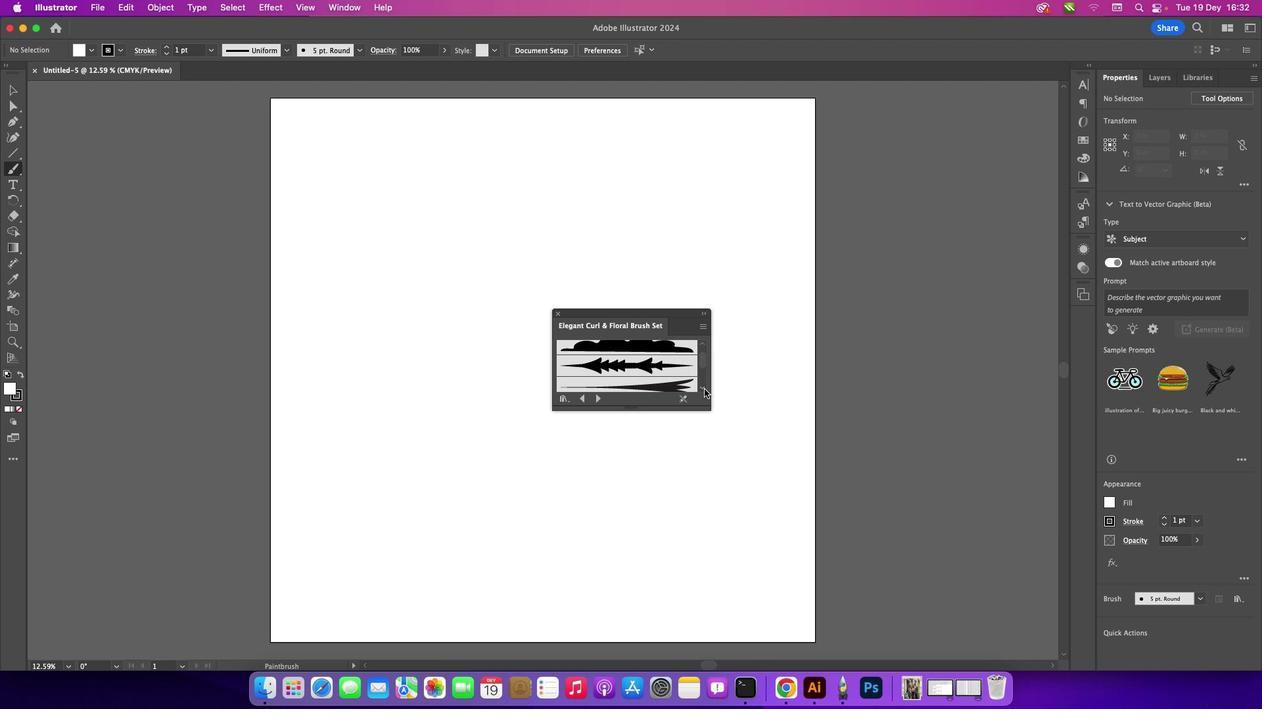 
Action: Mouse pressed left at (704, 389)
Screenshot: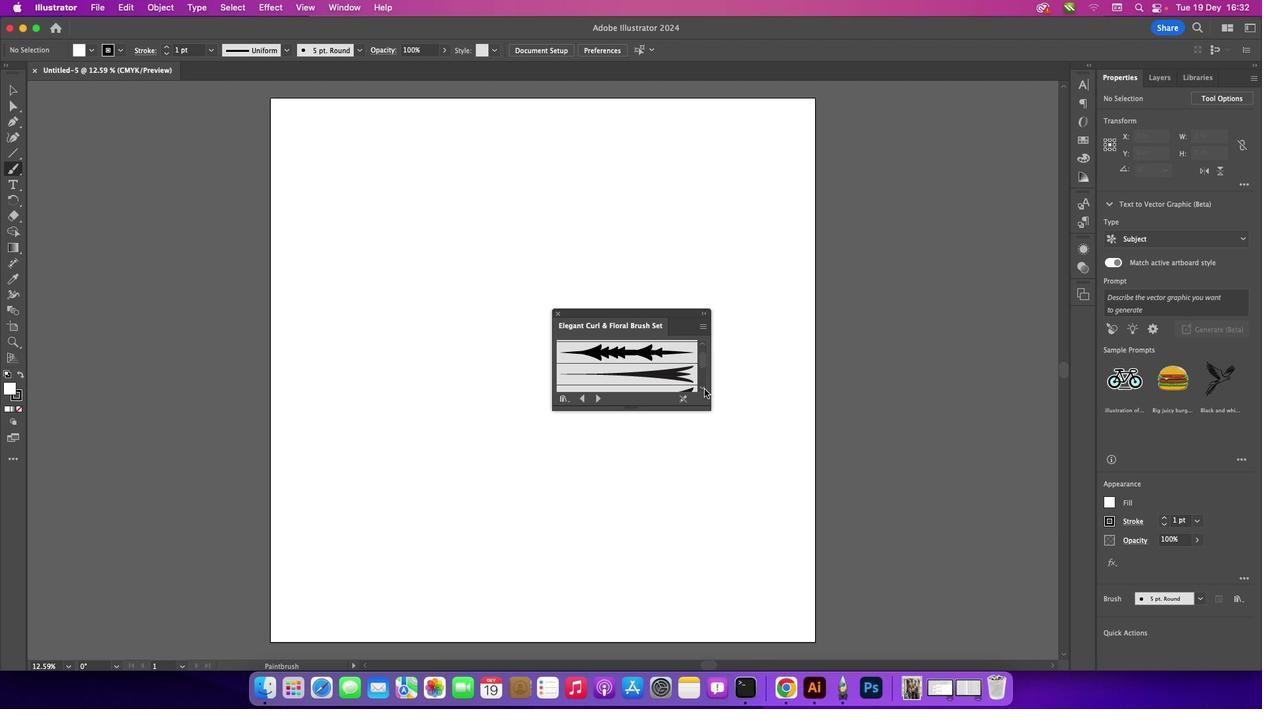 
Action: Mouse pressed left at (704, 389)
Screenshot: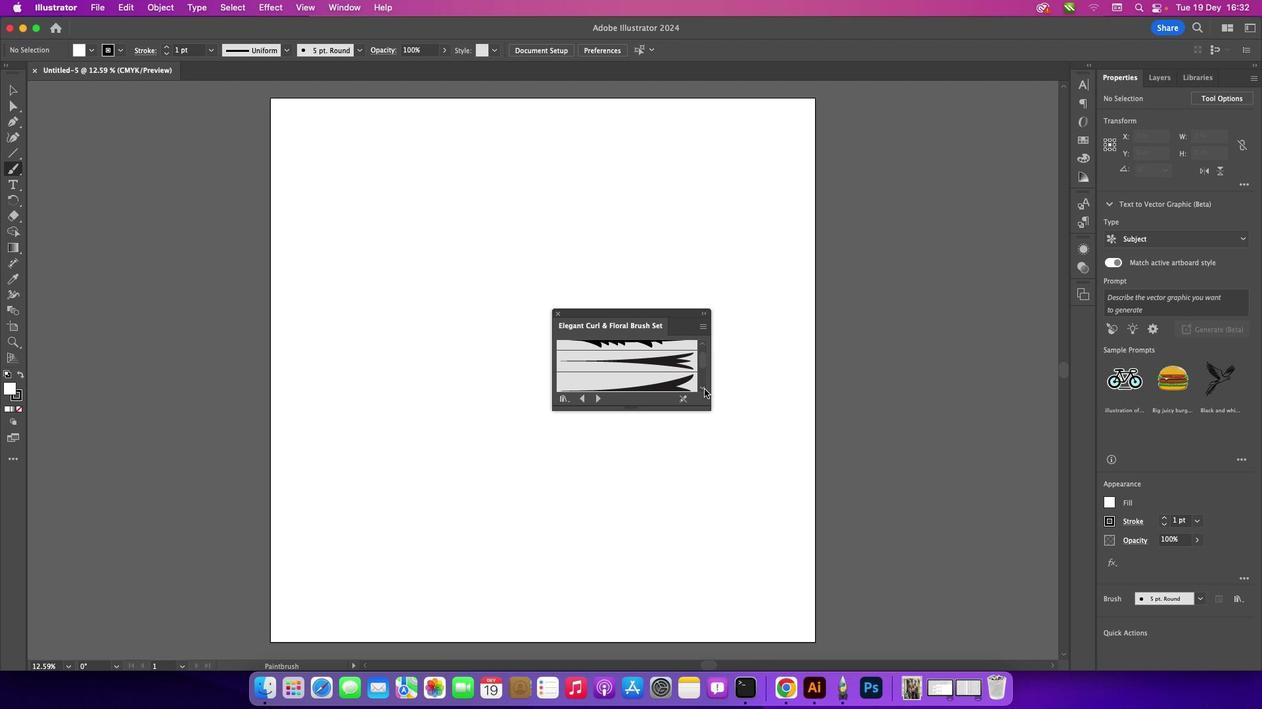 
Action: Mouse pressed left at (704, 389)
Screenshot: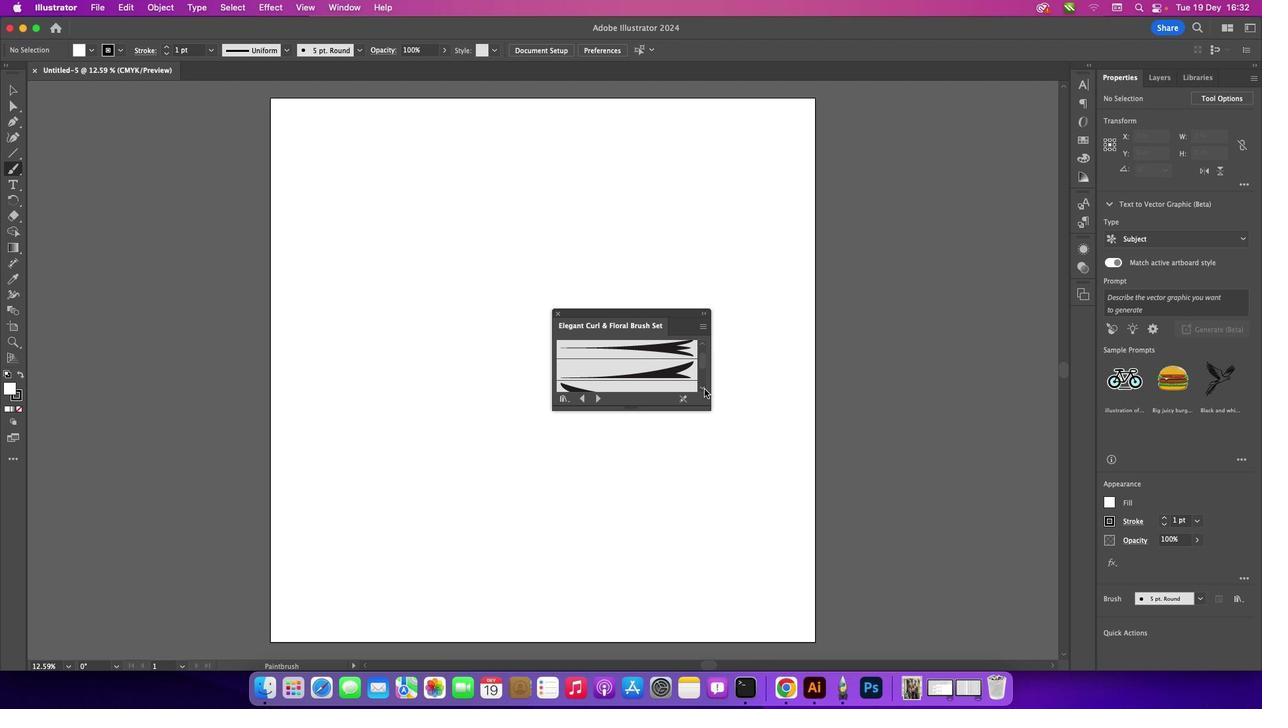 
Action: Mouse pressed left at (704, 389)
Screenshot: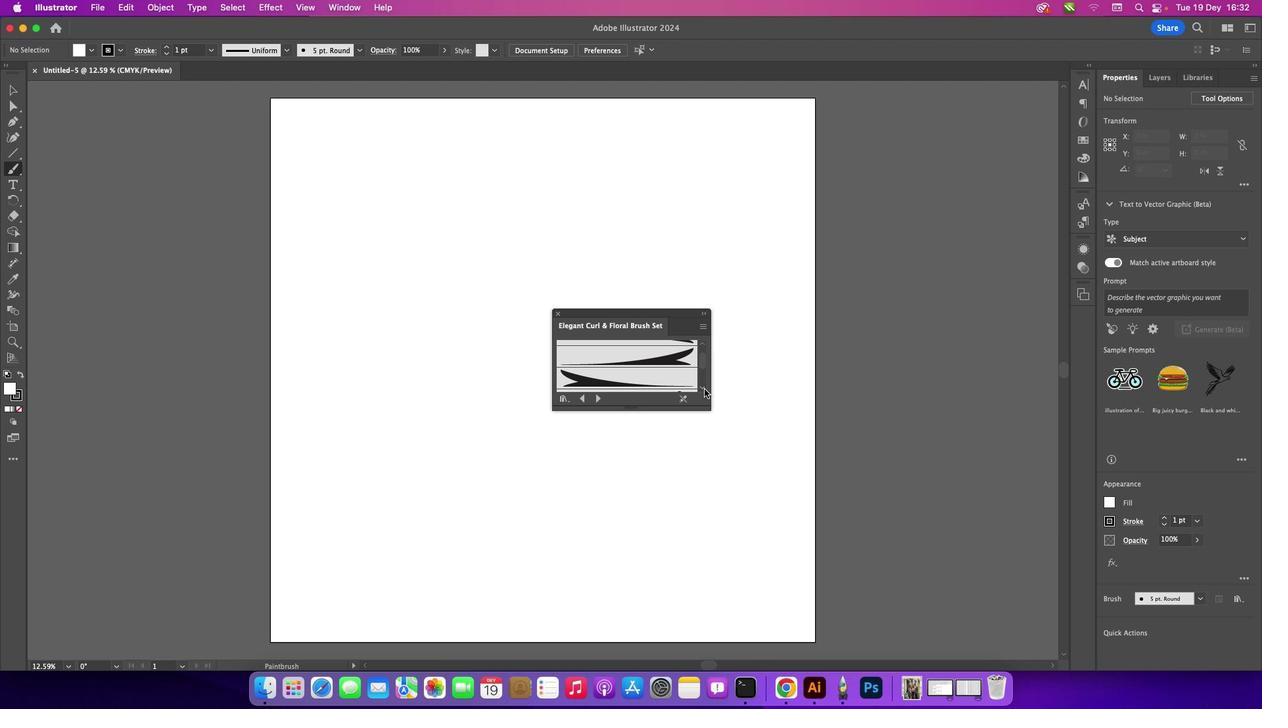 
Action: Mouse pressed left at (704, 389)
Screenshot: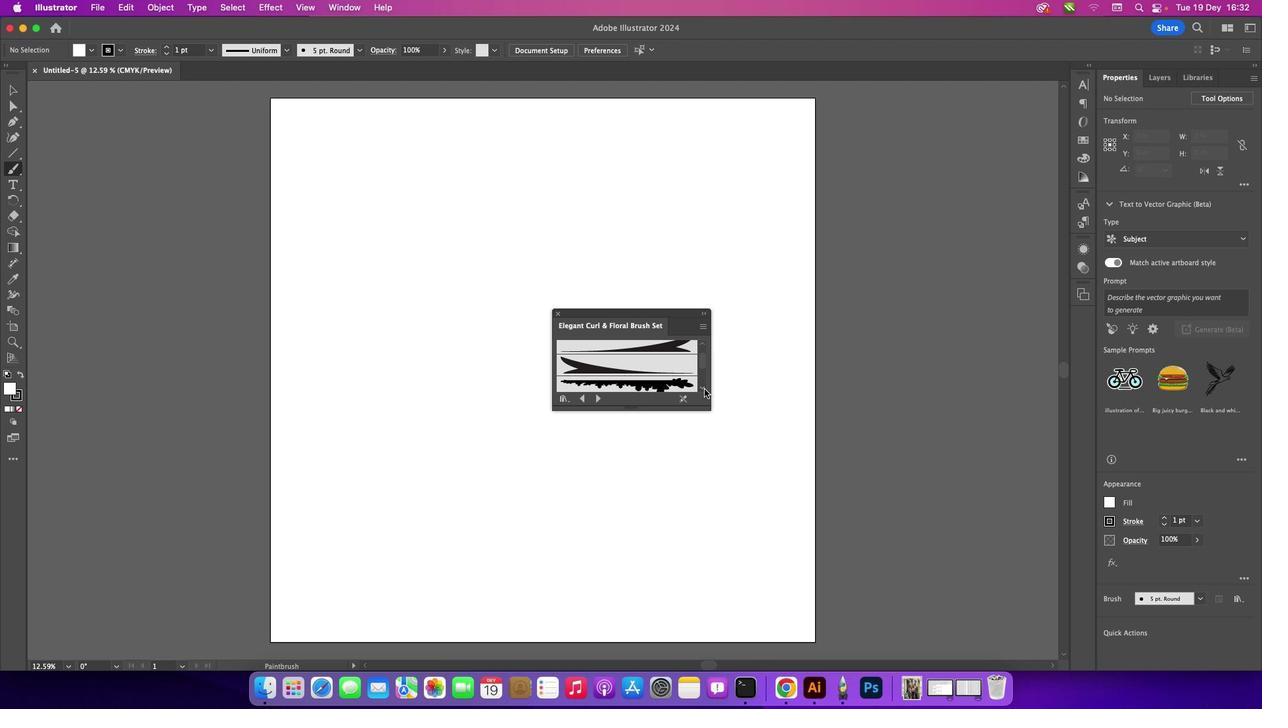 
Action: Mouse pressed left at (704, 389)
Screenshot: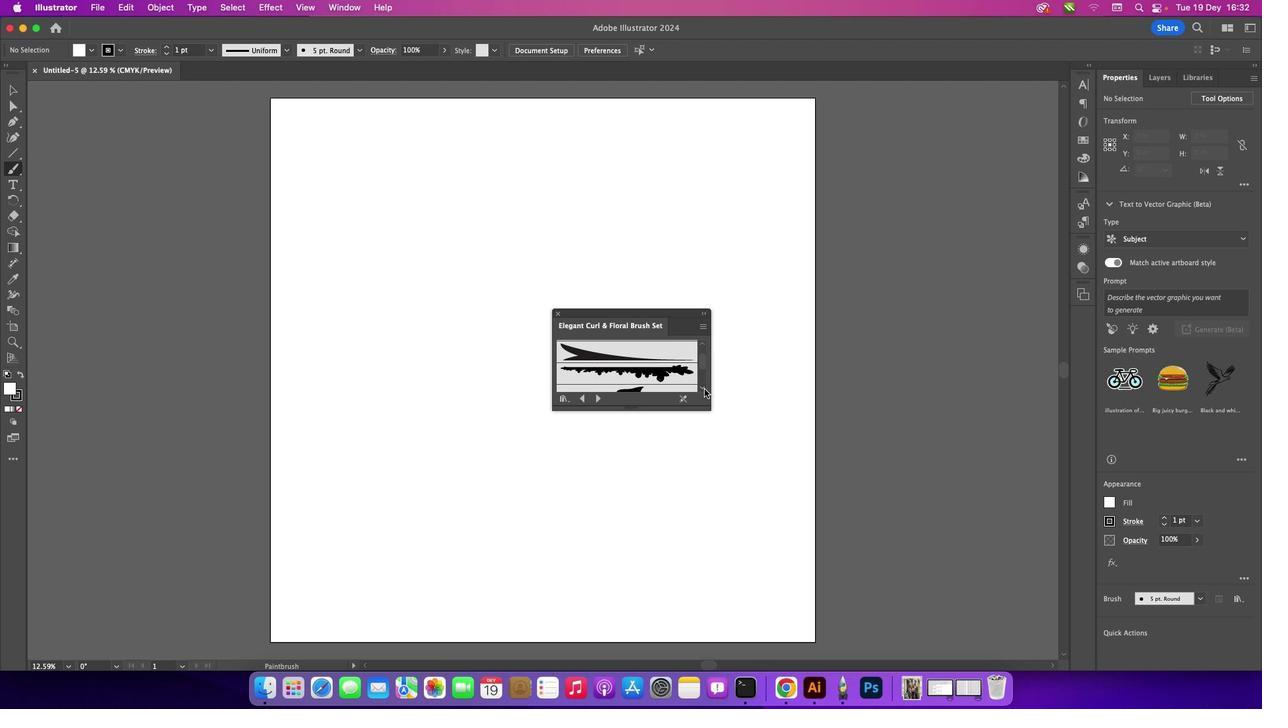 
Action: Mouse pressed left at (704, 389)
Screenshot: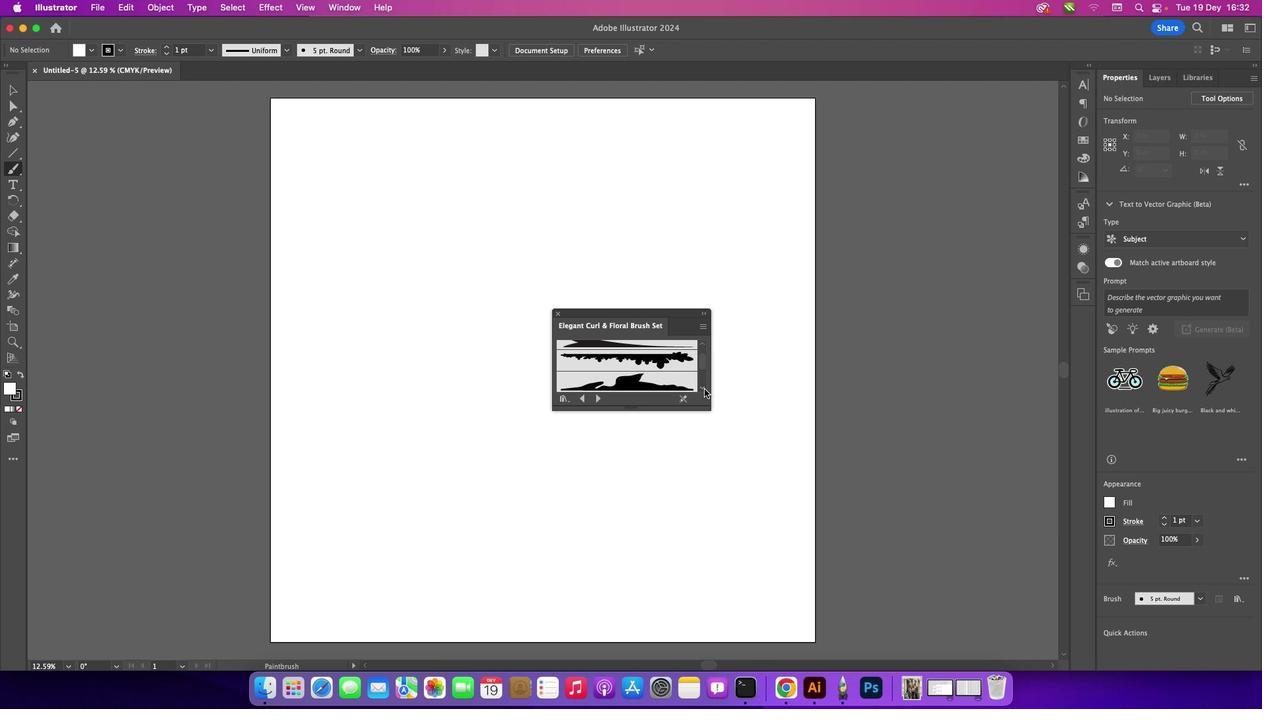 
Action: Mouse pressed left at (704, 389)
Screenshot: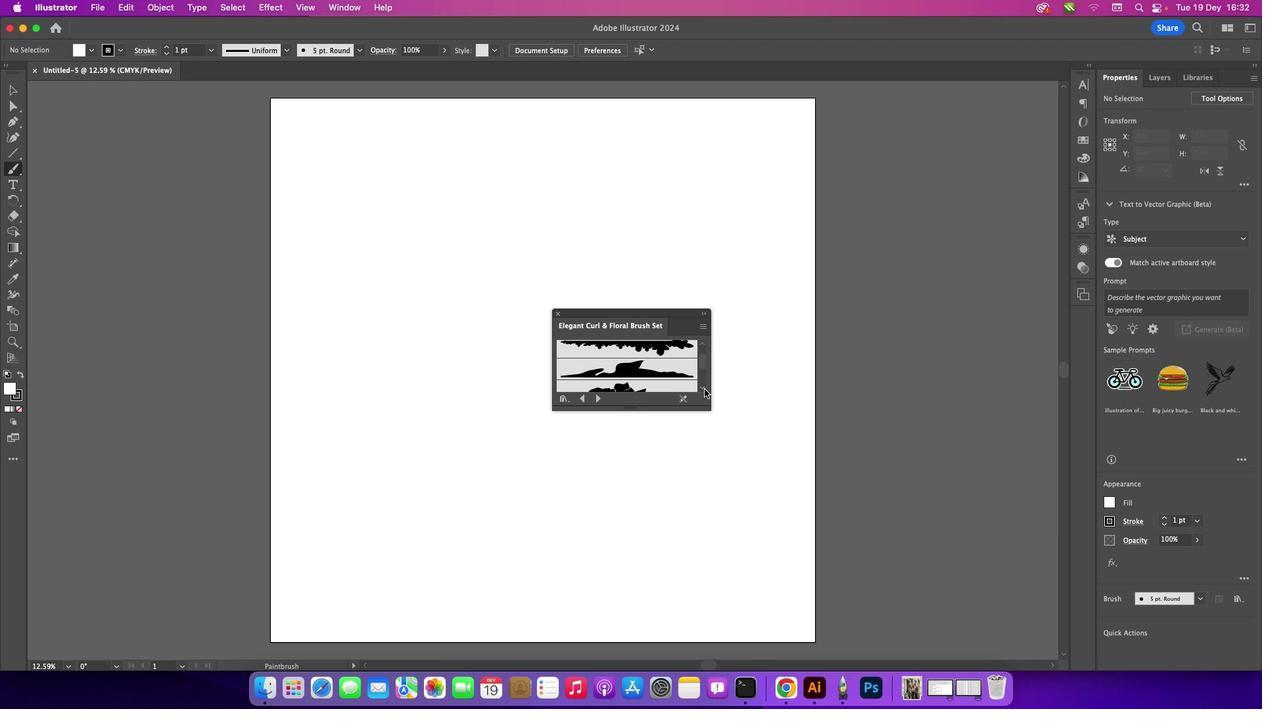 
Action: Mouse pressed left at (704, 389)
Screenshot: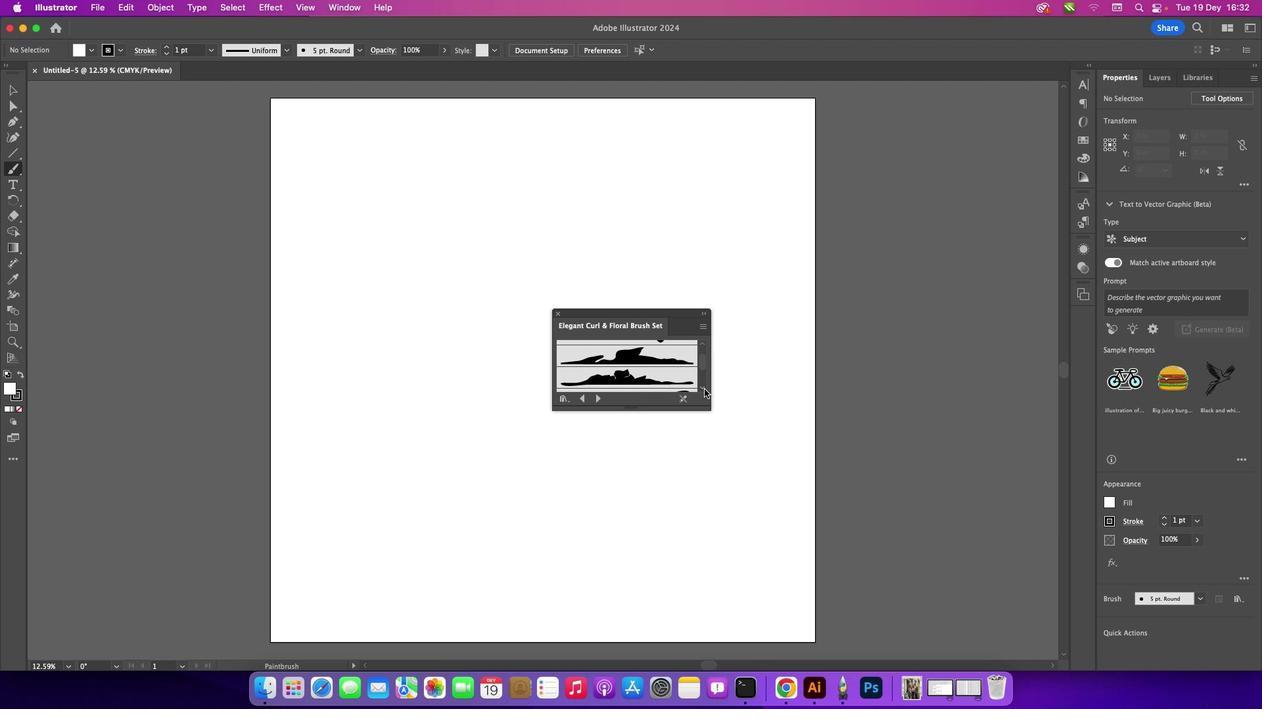 
Action: Mouse pressed left at (704, 389)
Screenshot: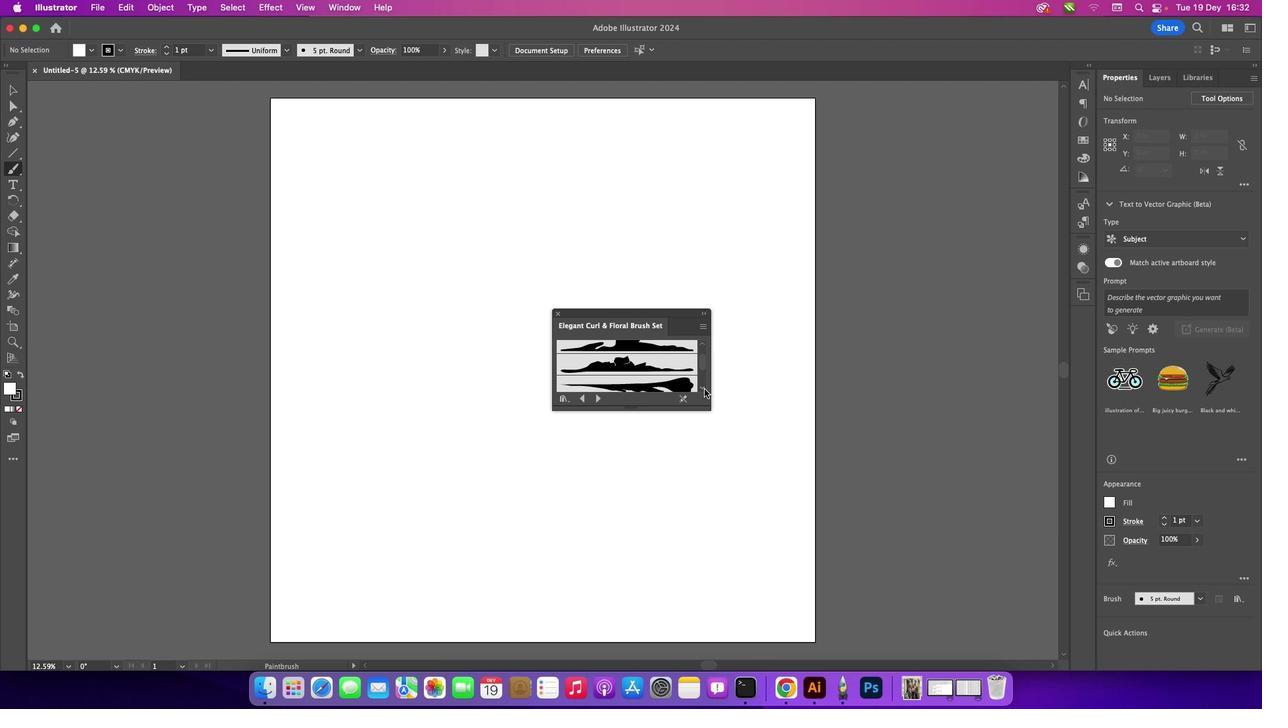 
Action: Mouse moved to (702, 361)
Screenshot: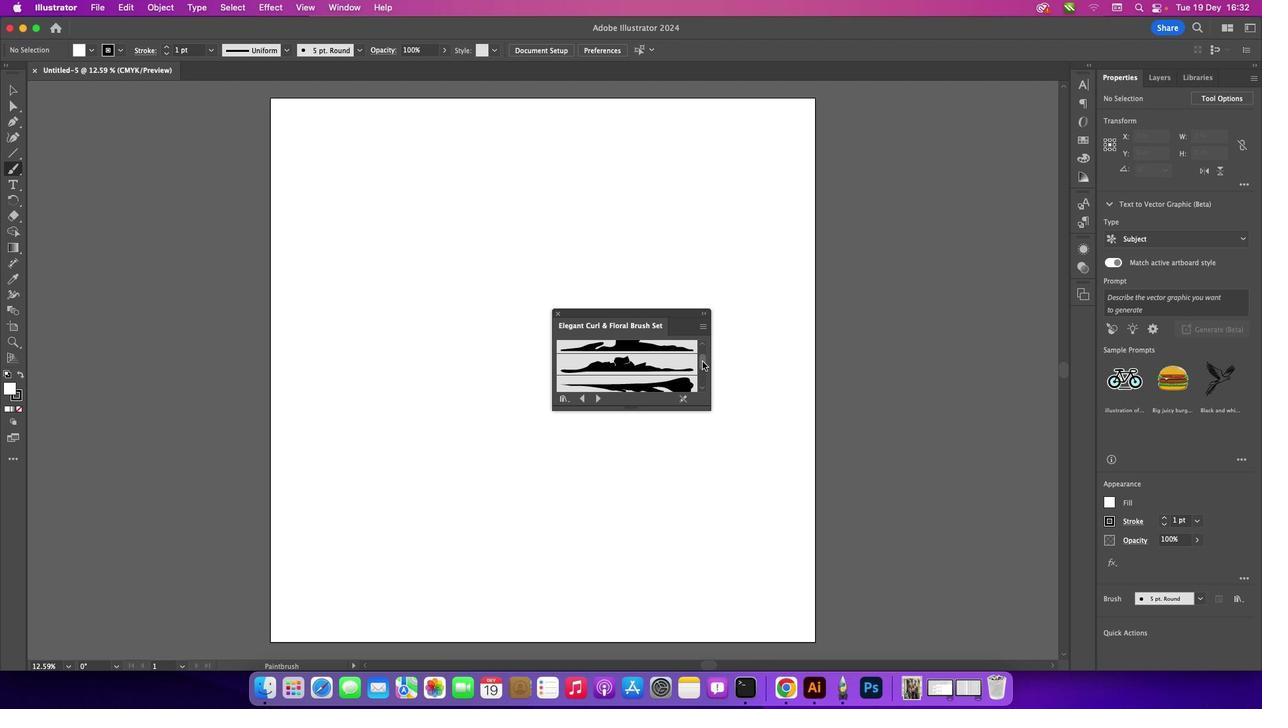 
Action: Mouse pressed left at (702, 361)
Screenshot: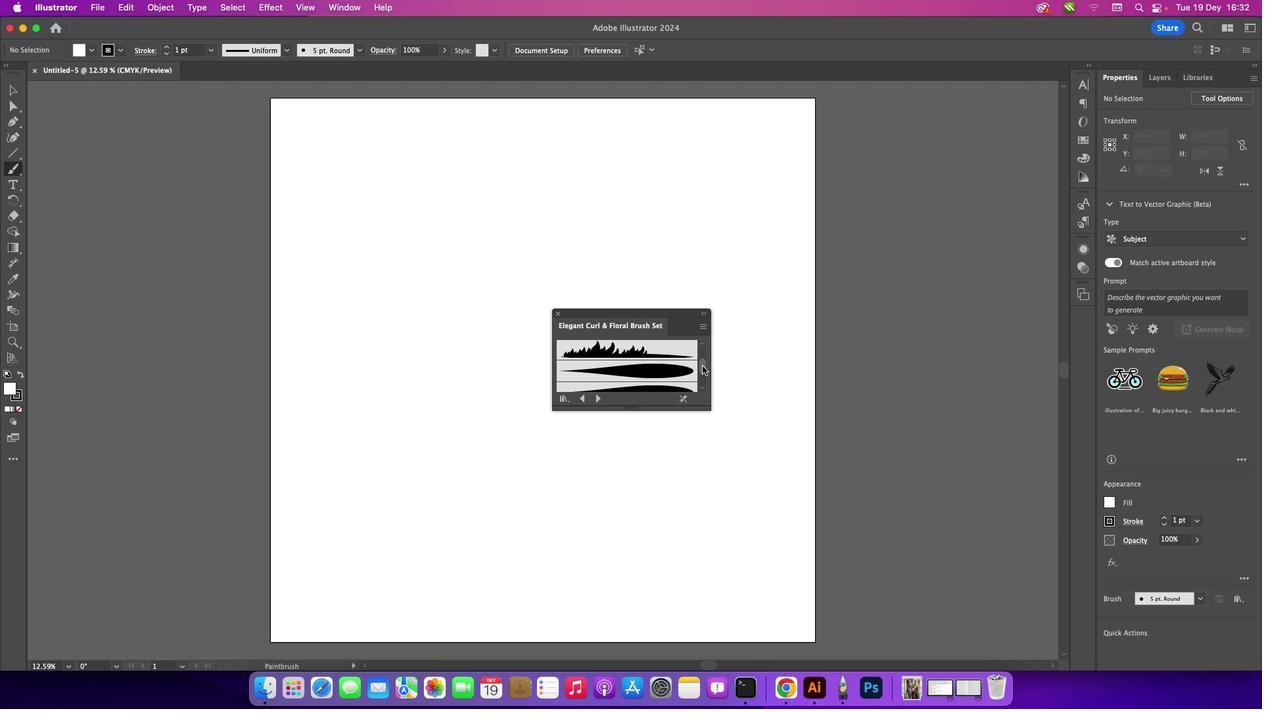 
Action: Mouse moved to (563, 402)
Screenshot: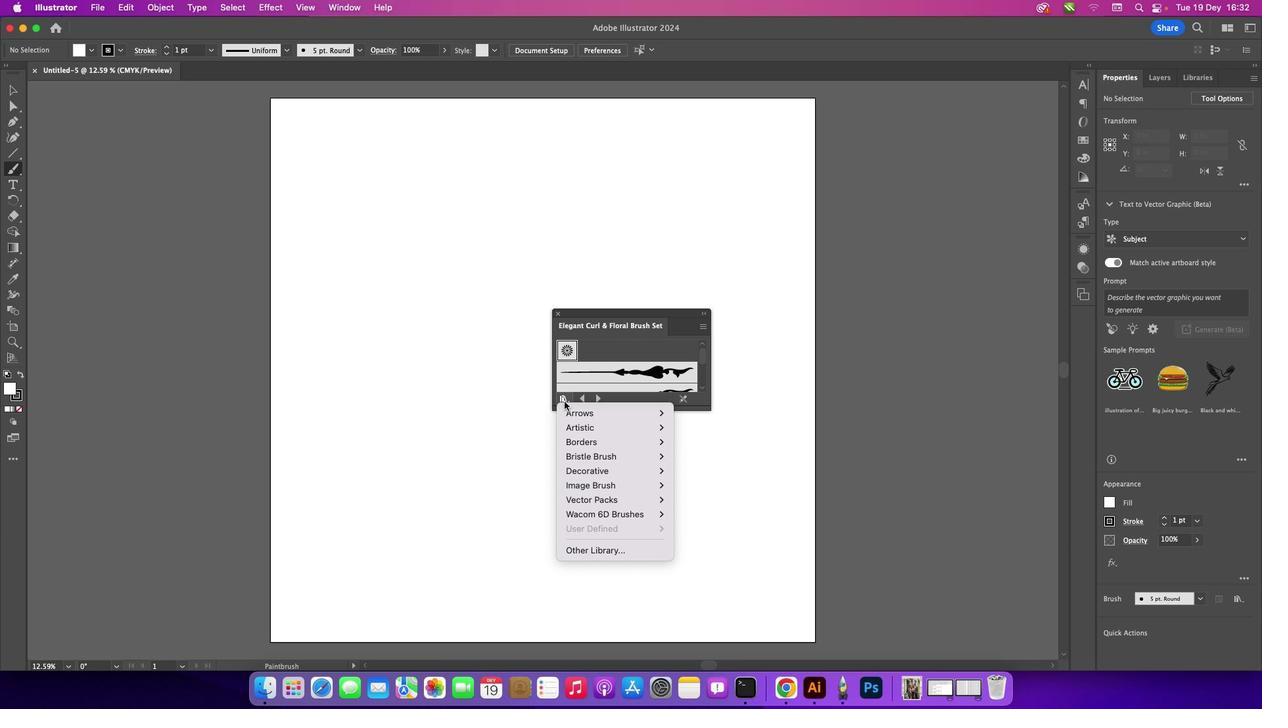 
Action: Mouse pressed left at (563, 402)
Screenshot: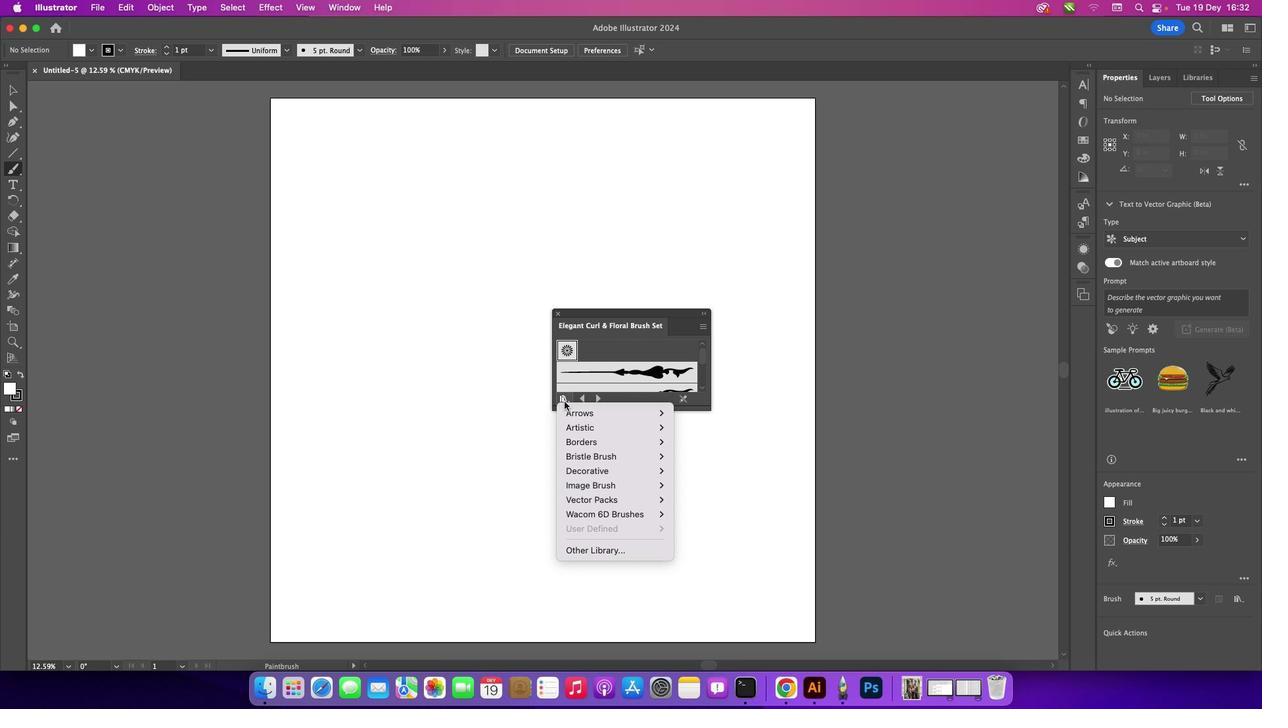 
Action: Mouse moved to (695, 415)
Screenshot: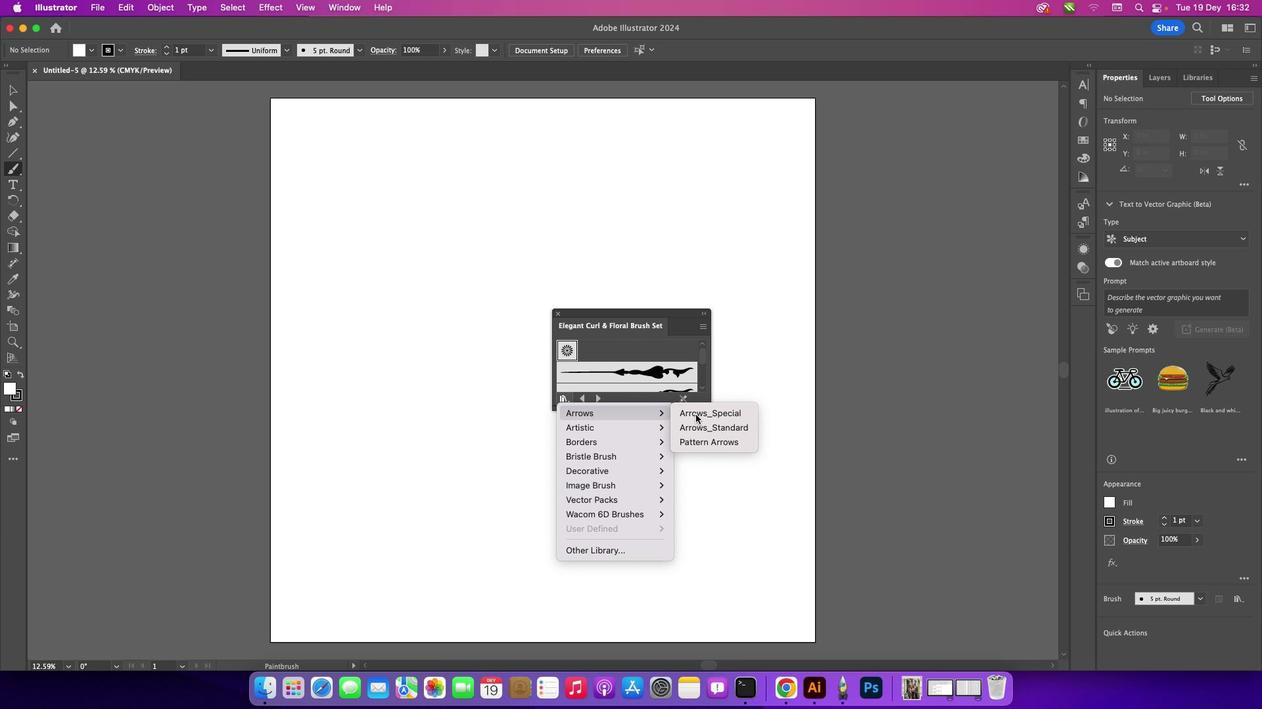 
Action: Mouse pressed left at (695, 415)
Screenshot: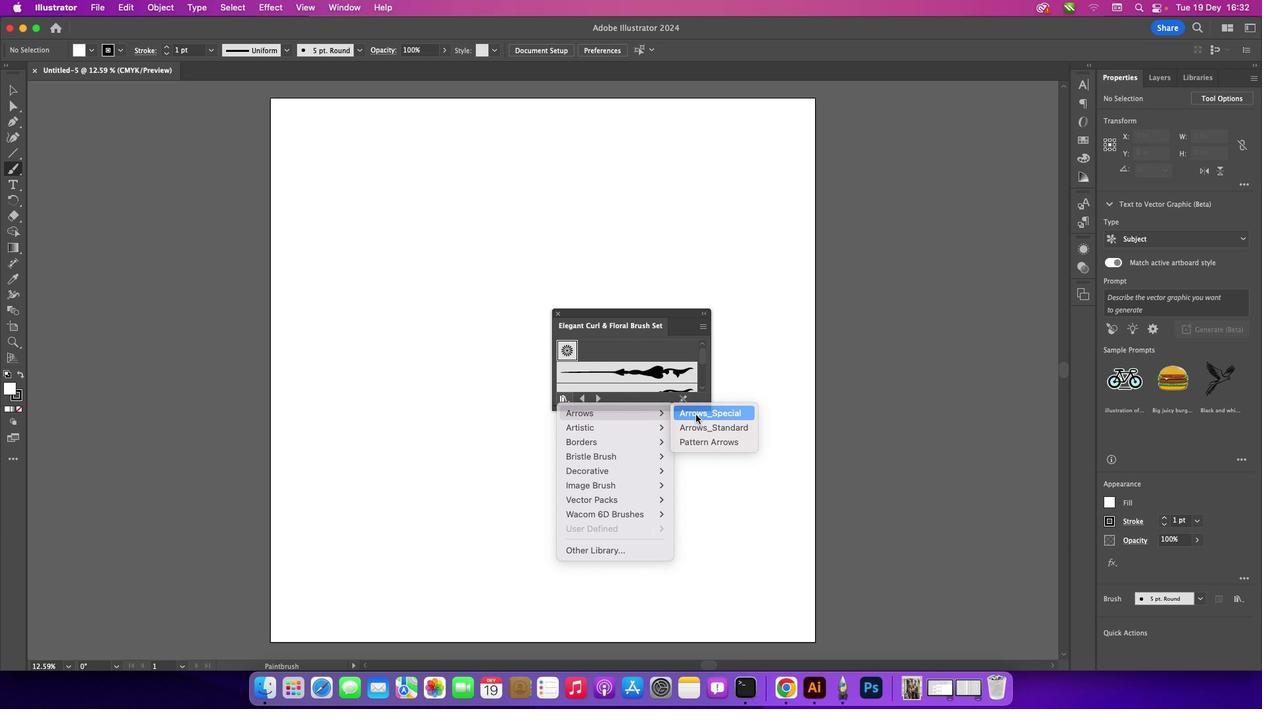 
Action: Mouse moved to (703, 358)
Screenshot: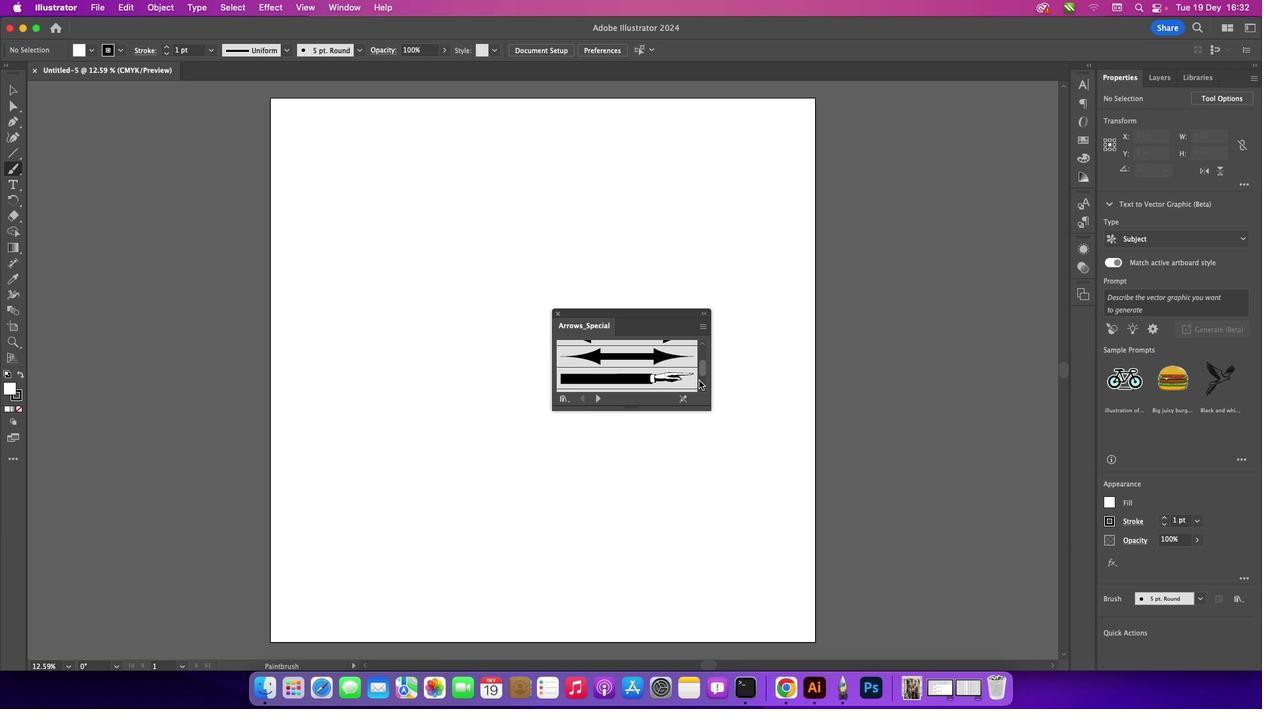 
Action: Mouse pressed left at (703, 358)
Screenshot: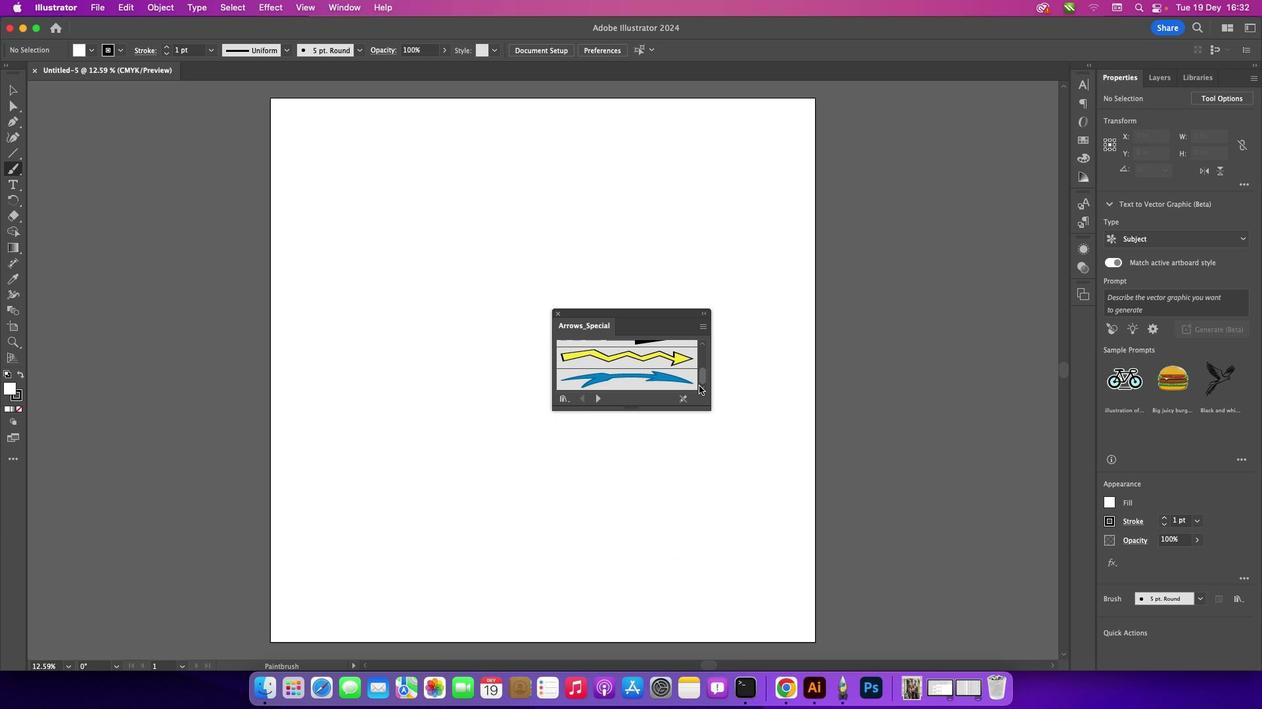
Action: Mouse moved to (562, 399)
Screenshot: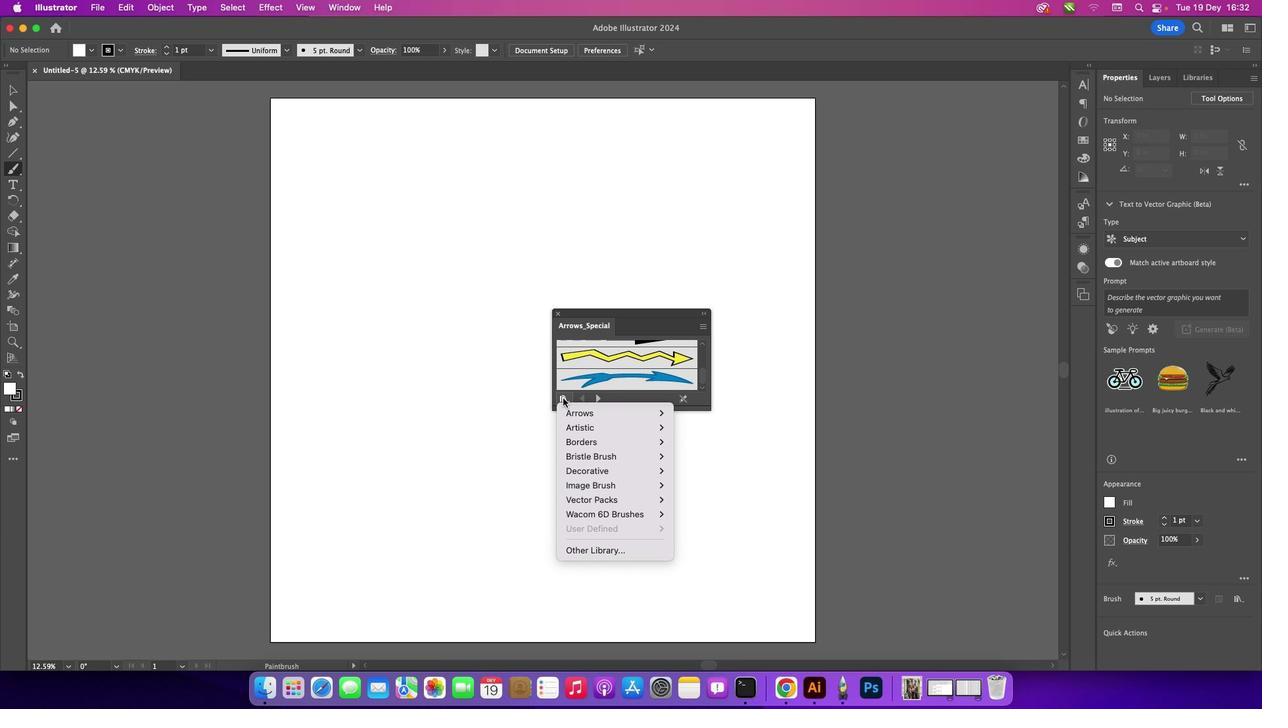 
Action: Mouse pressed left at (562, 399)
Screenshot: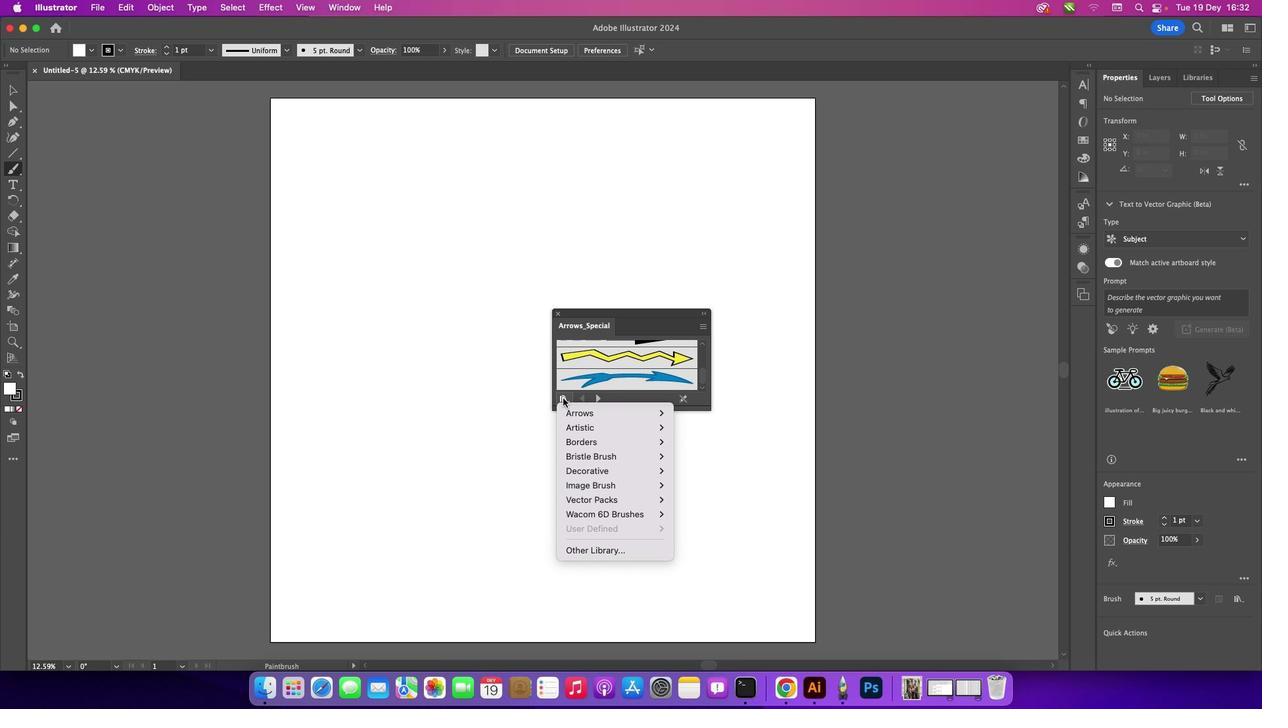 
Action: Mouse moved to (742, 427)
Screenshot: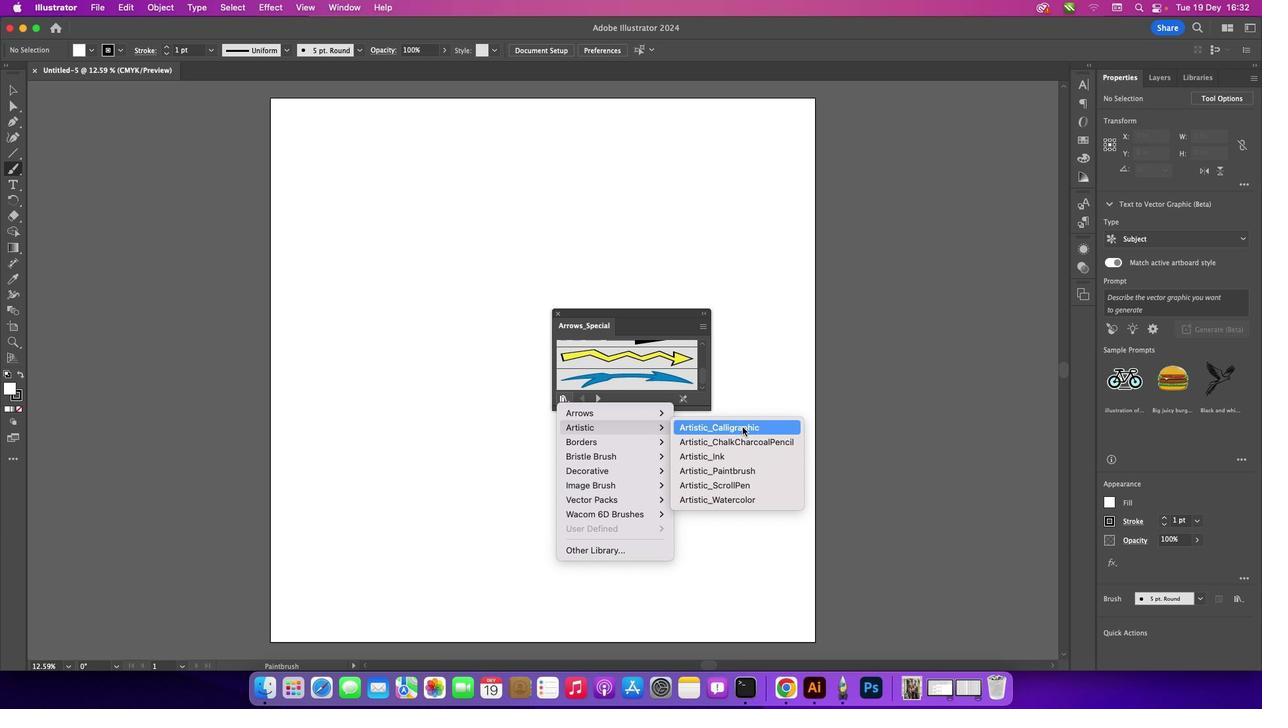 
Action: Mouse pressed left at (742, 427)
Screenshot: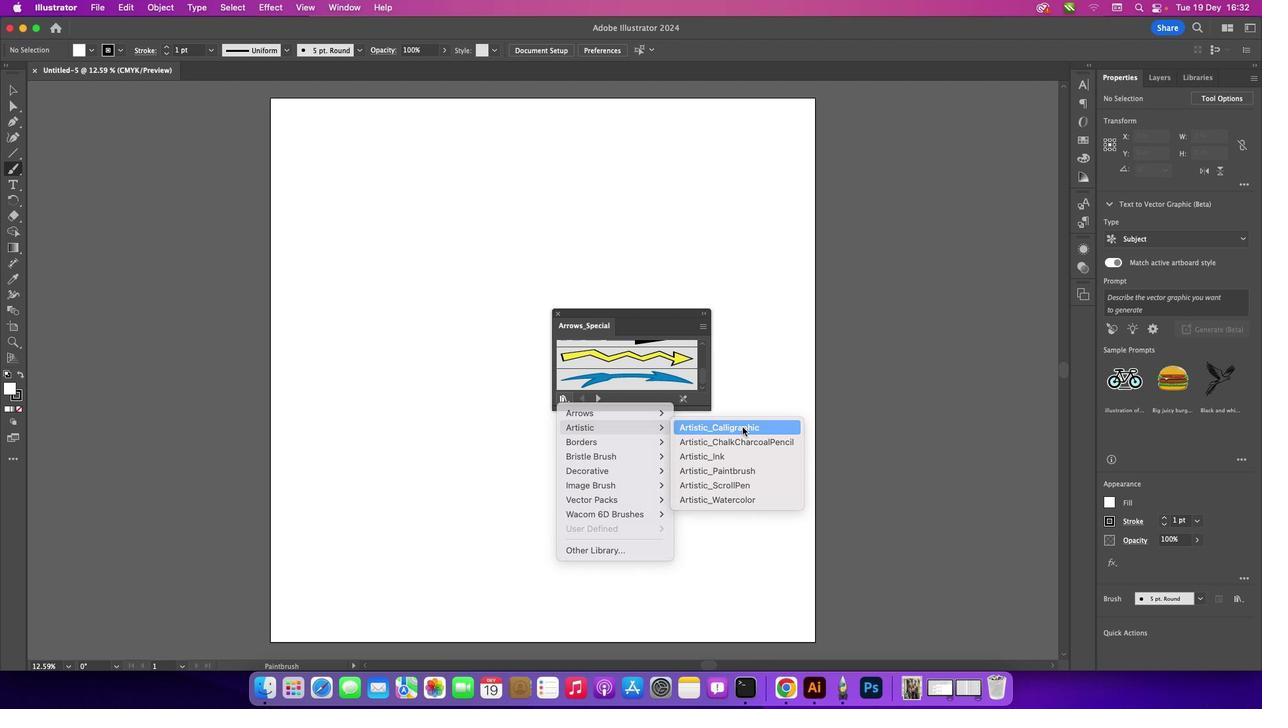 
Action: Mouse moved to (704, 357)
Screenshot: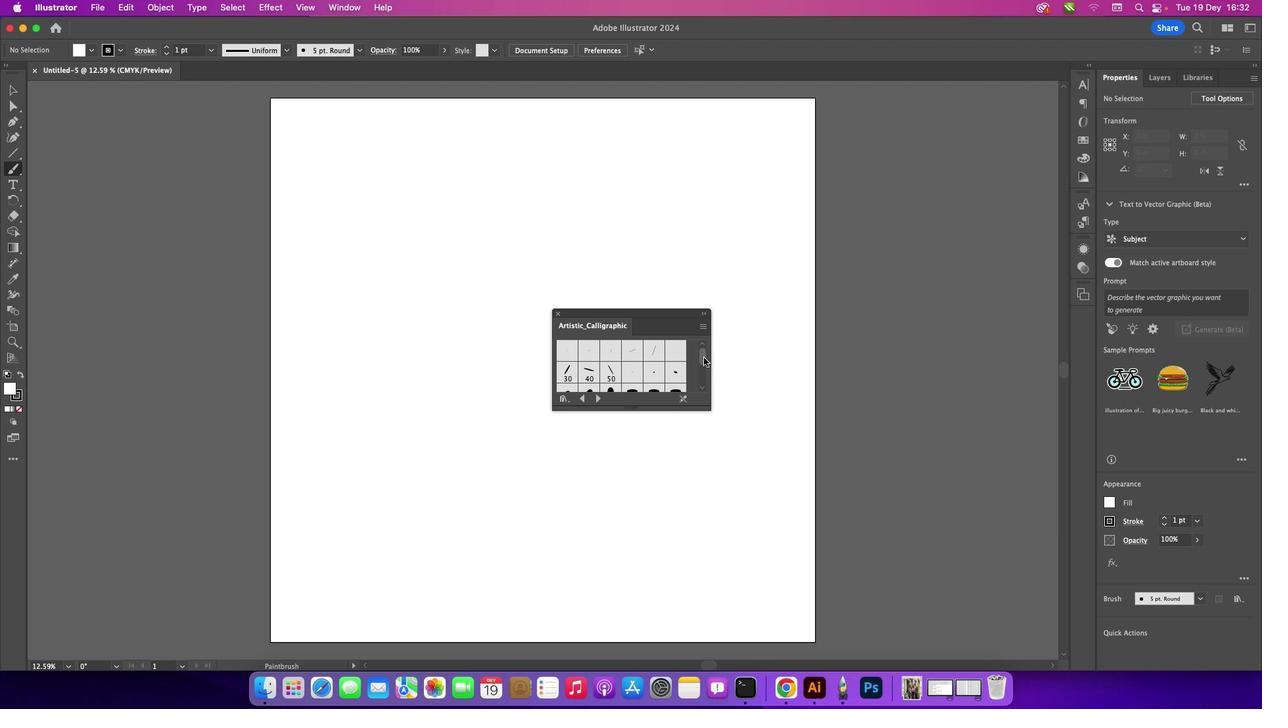 
Action: Mouse pressed left at (704, 357)
Screenshot: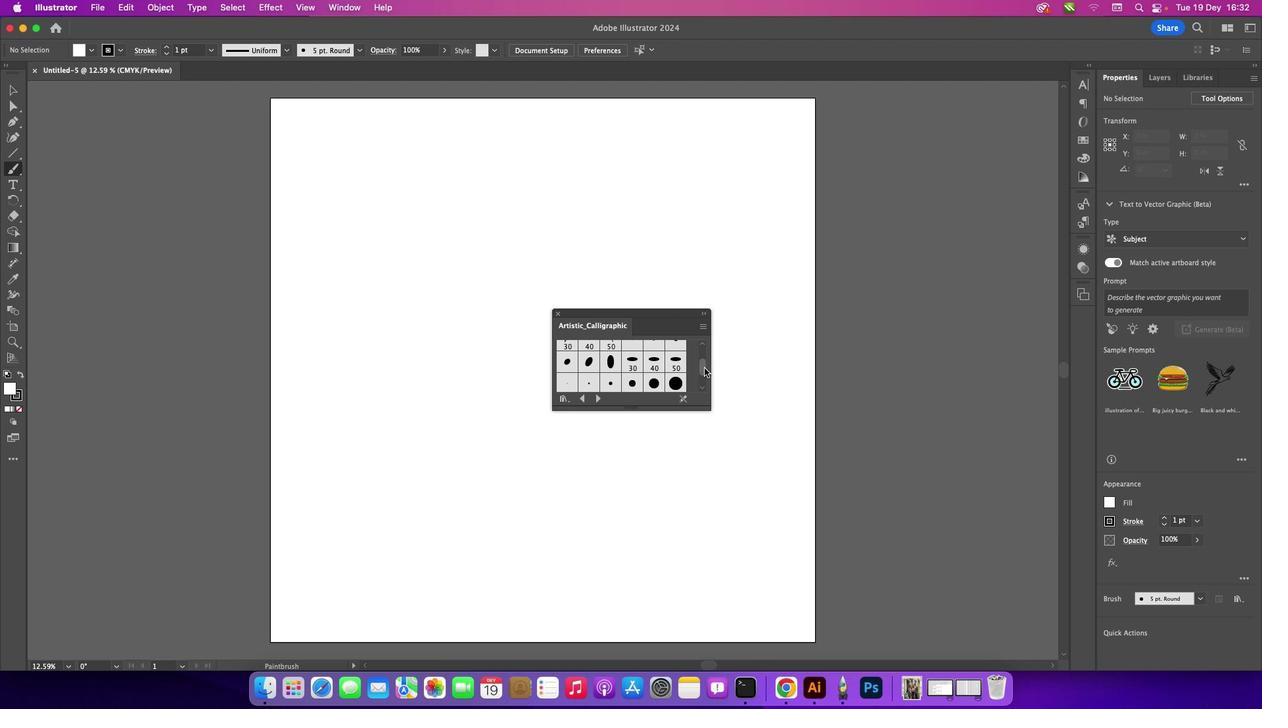 
Action: Mouse moved to (566, 402)
Screenshot: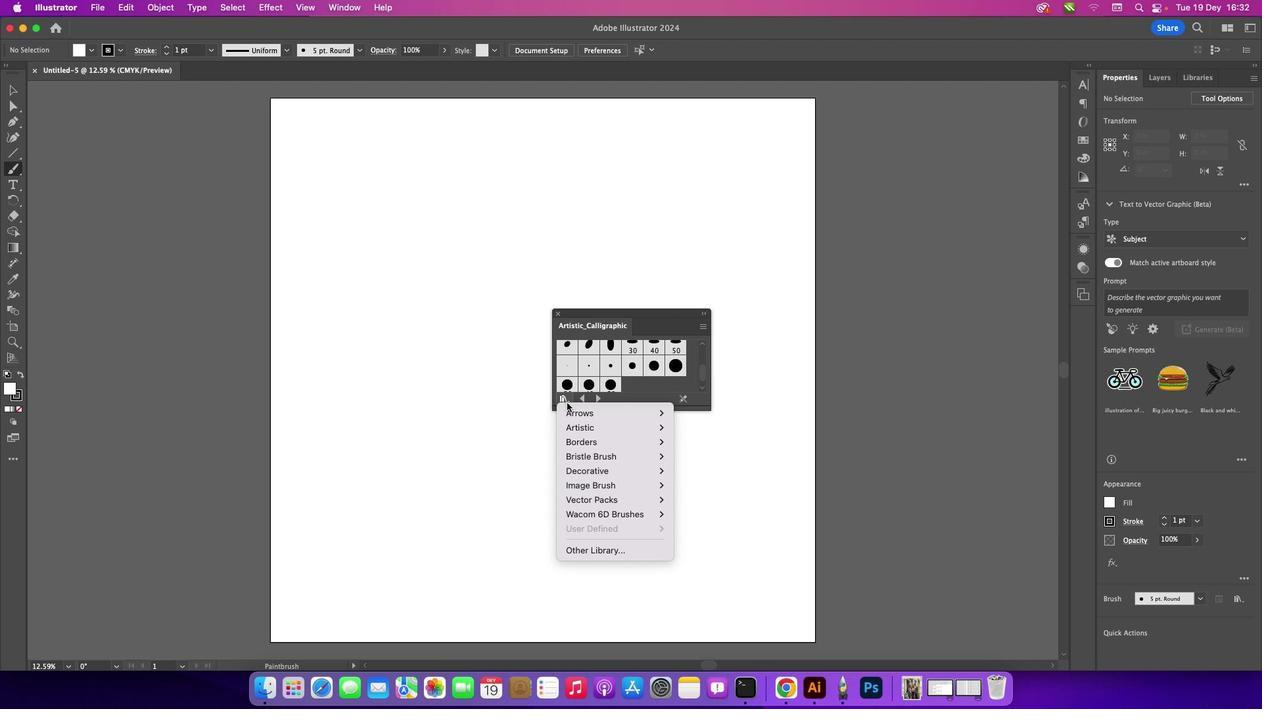 
Action: Mouse pressed left at (566, 402)
Screenshot: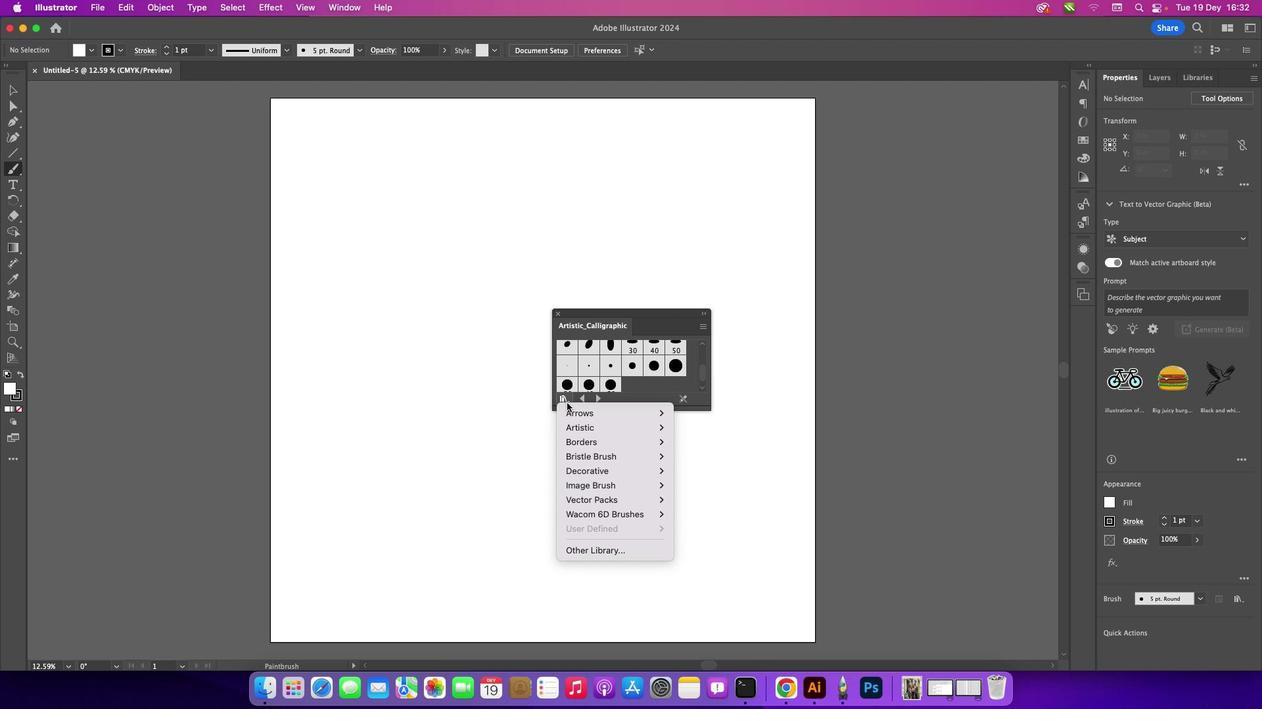 
Action: Mouse moved to (693, 444)
Screenshot: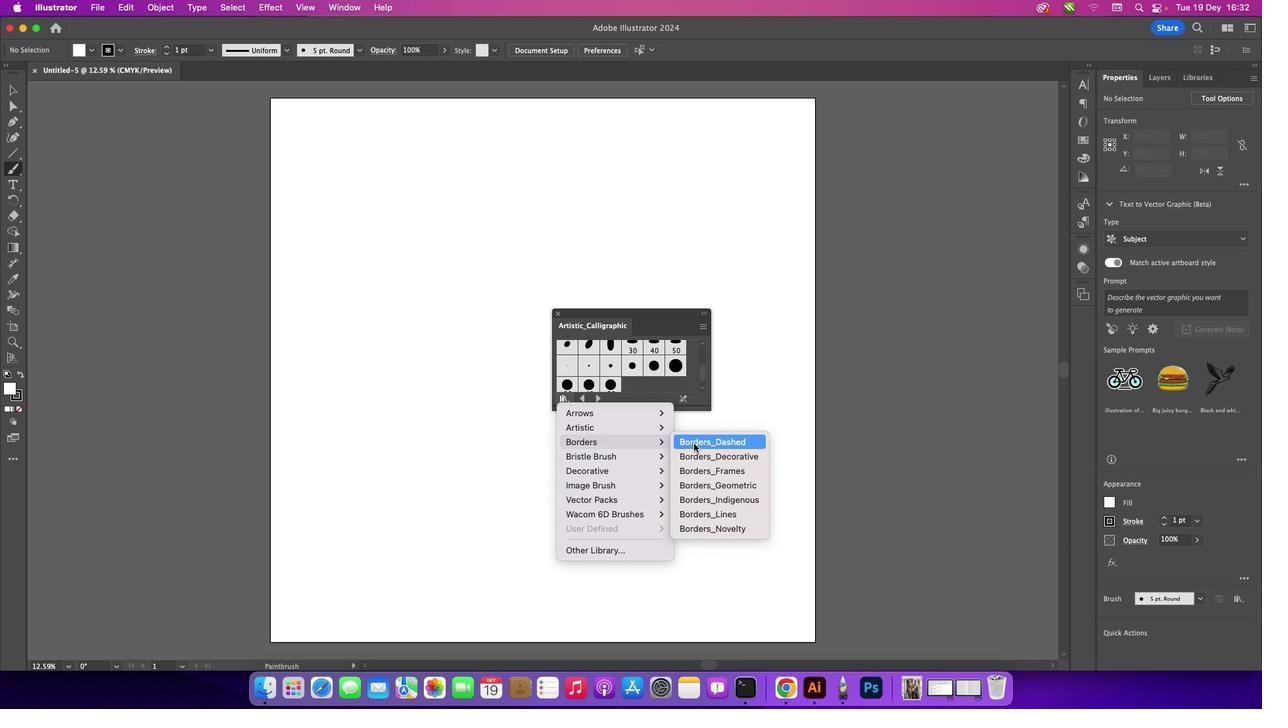 
Action: Mouse pressed left at (693, 444)
Screenshot: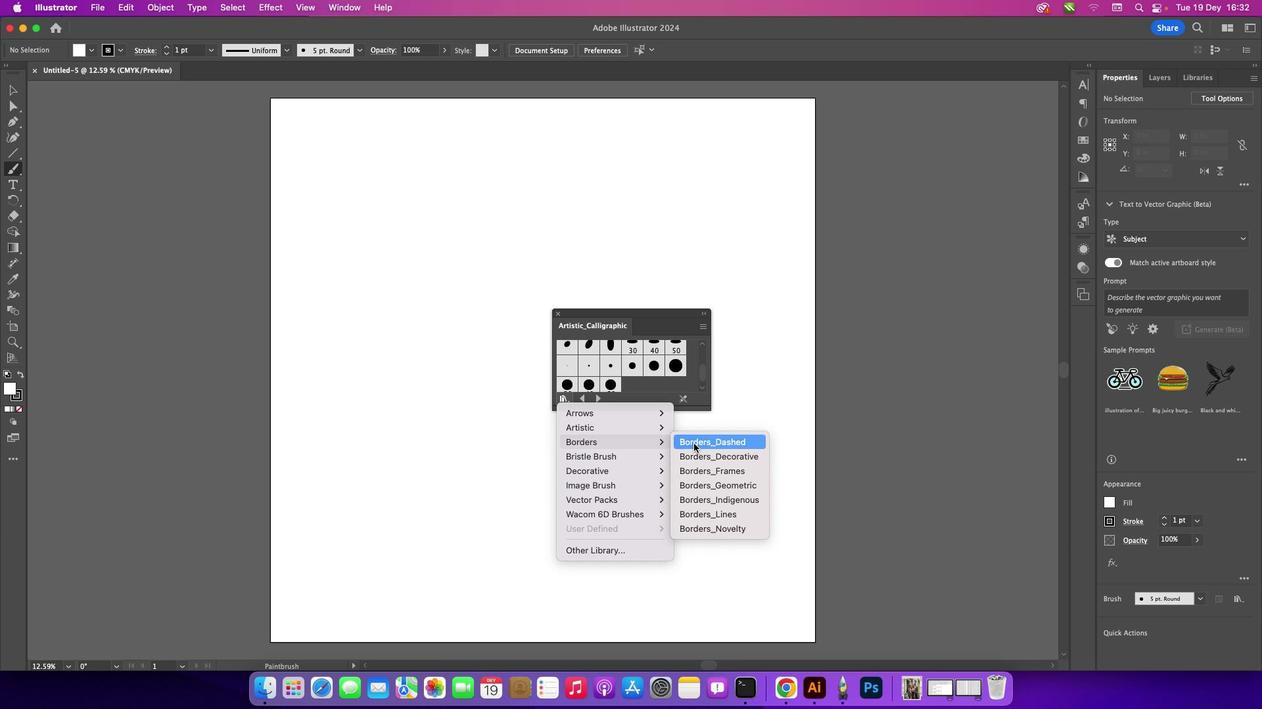
Action: Mouse moved to (703, 356)
Screenshot: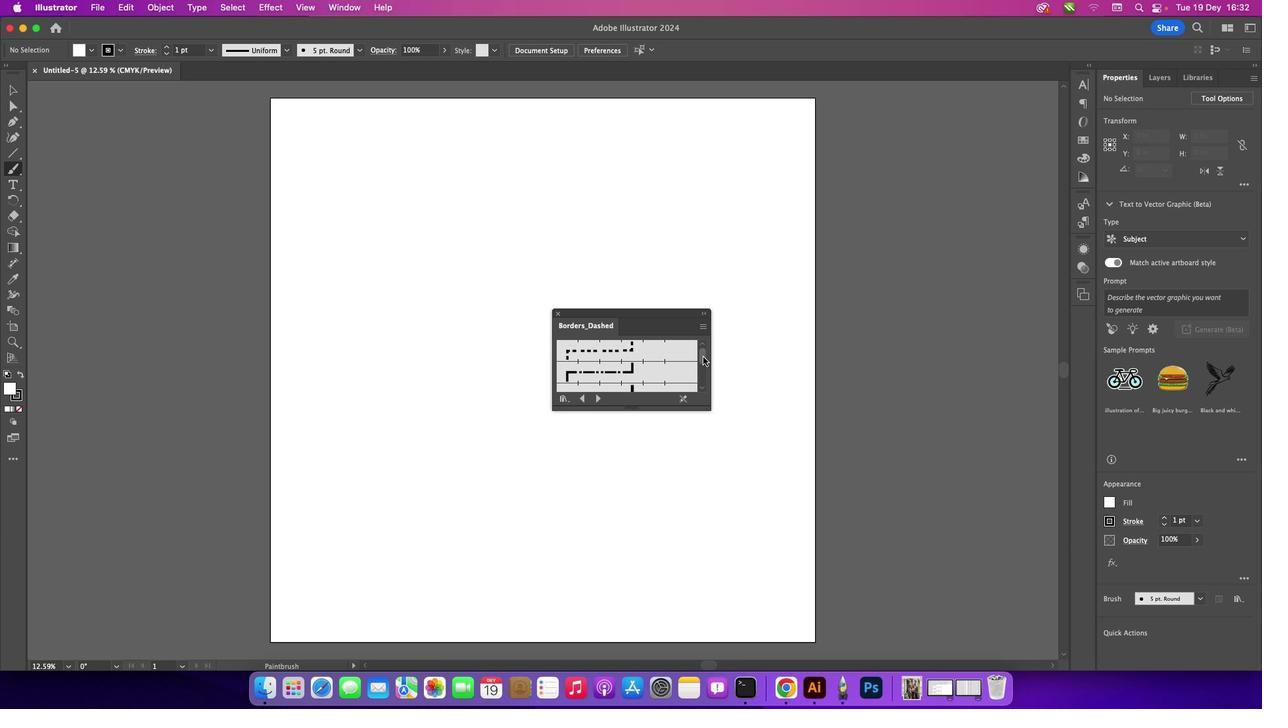 
Action: Mouse pressed left at (703, 356)
Screenshot: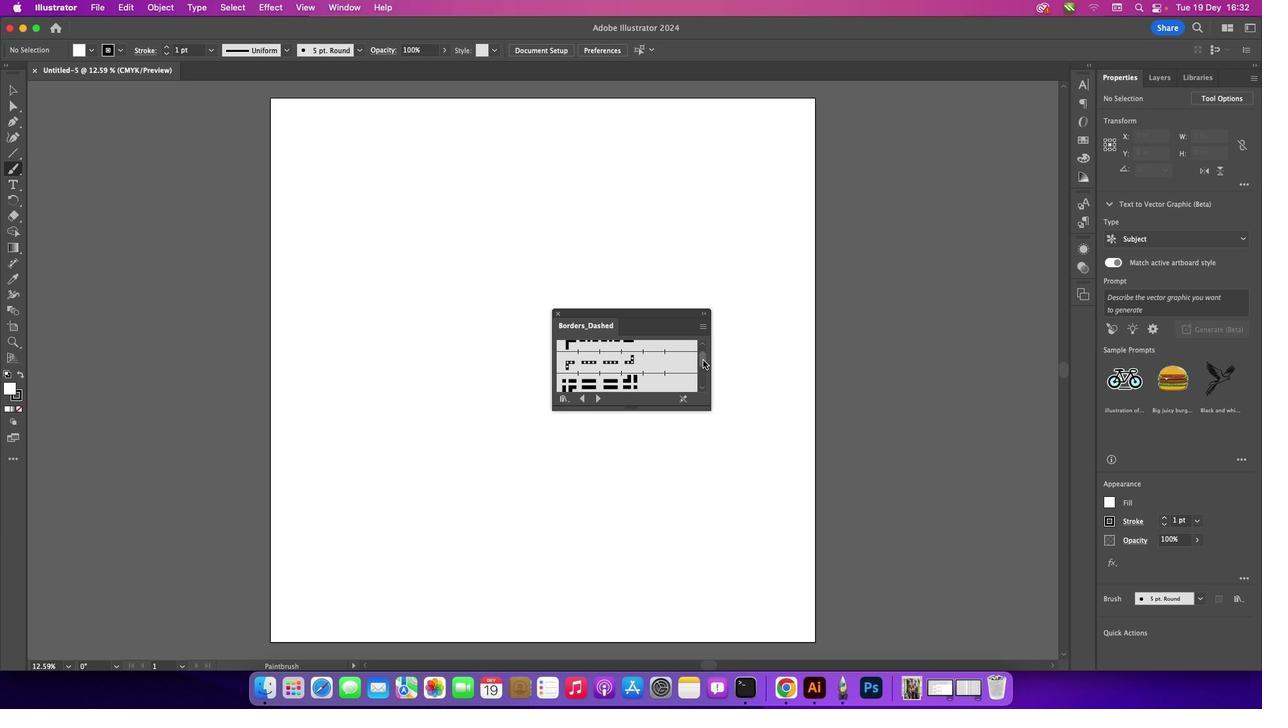 
Action: Mouse moved to (560, 399)
Screenshot: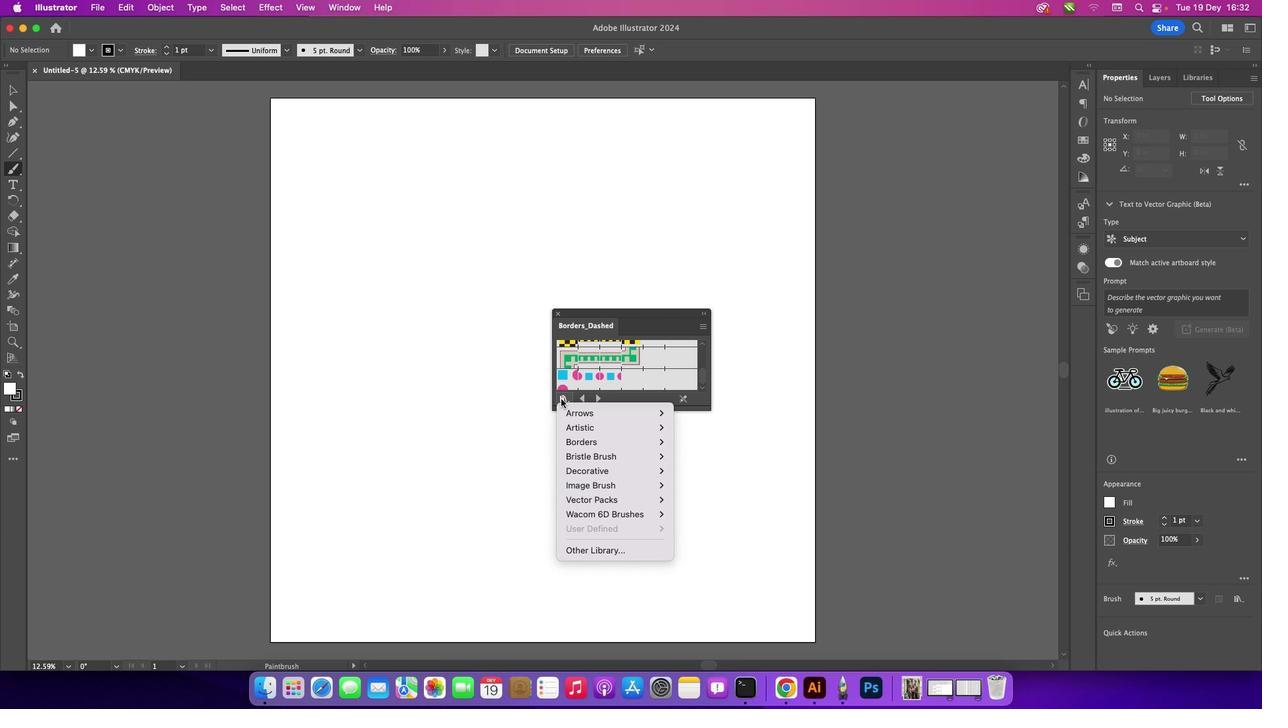 
Action: Mouse pressed left at (560, 399)
Screenshot: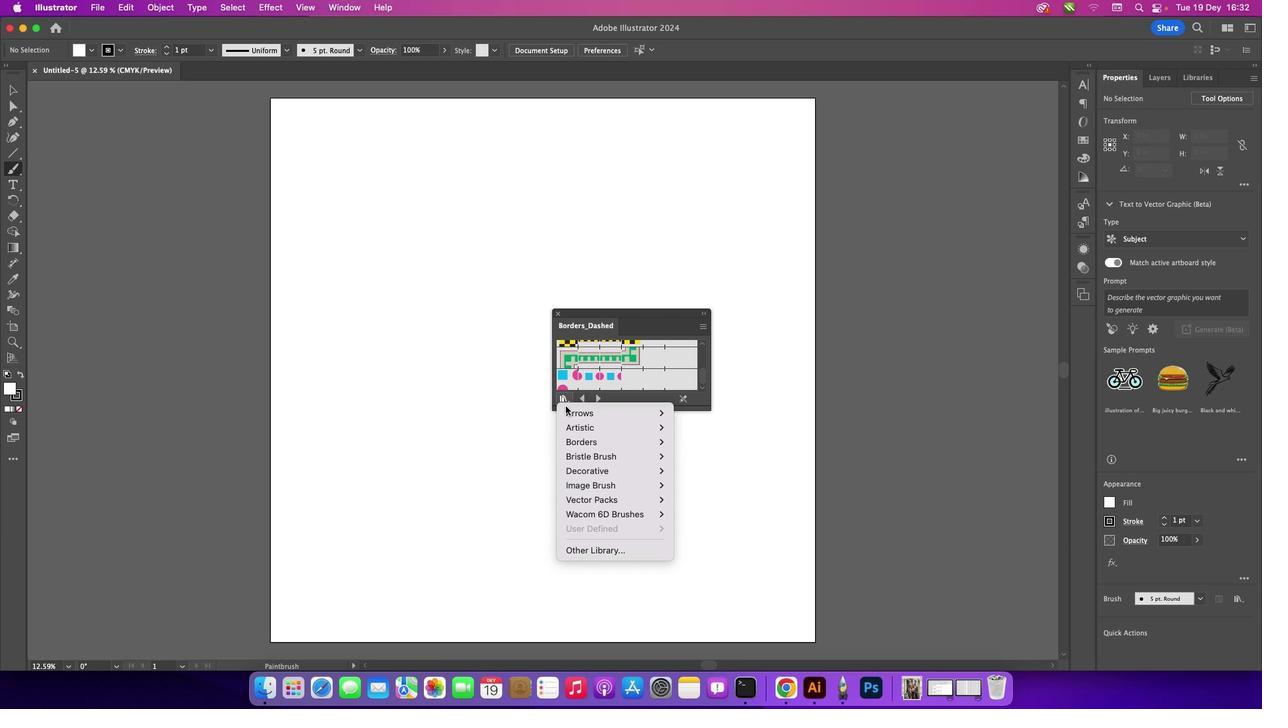 
Action: Mouse moved to (560, 314)
Screenshot: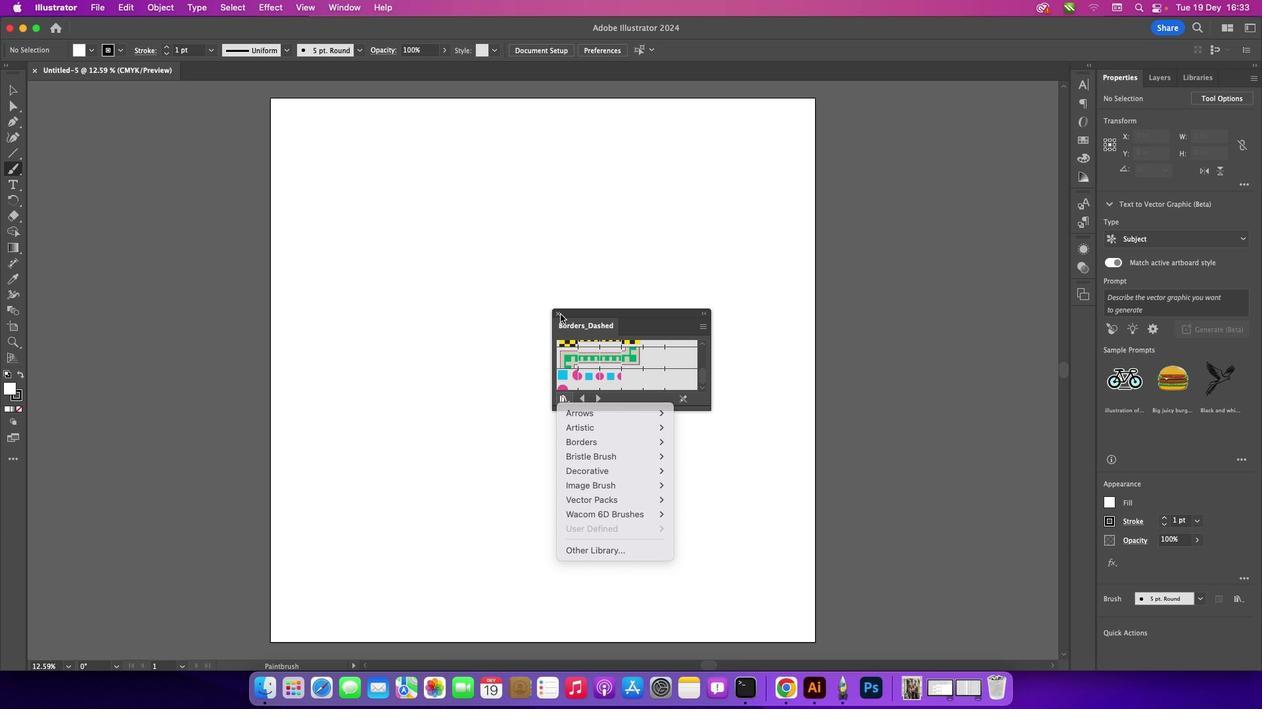 
Action: Mouse pressed left at (560, 314)
Screenshot: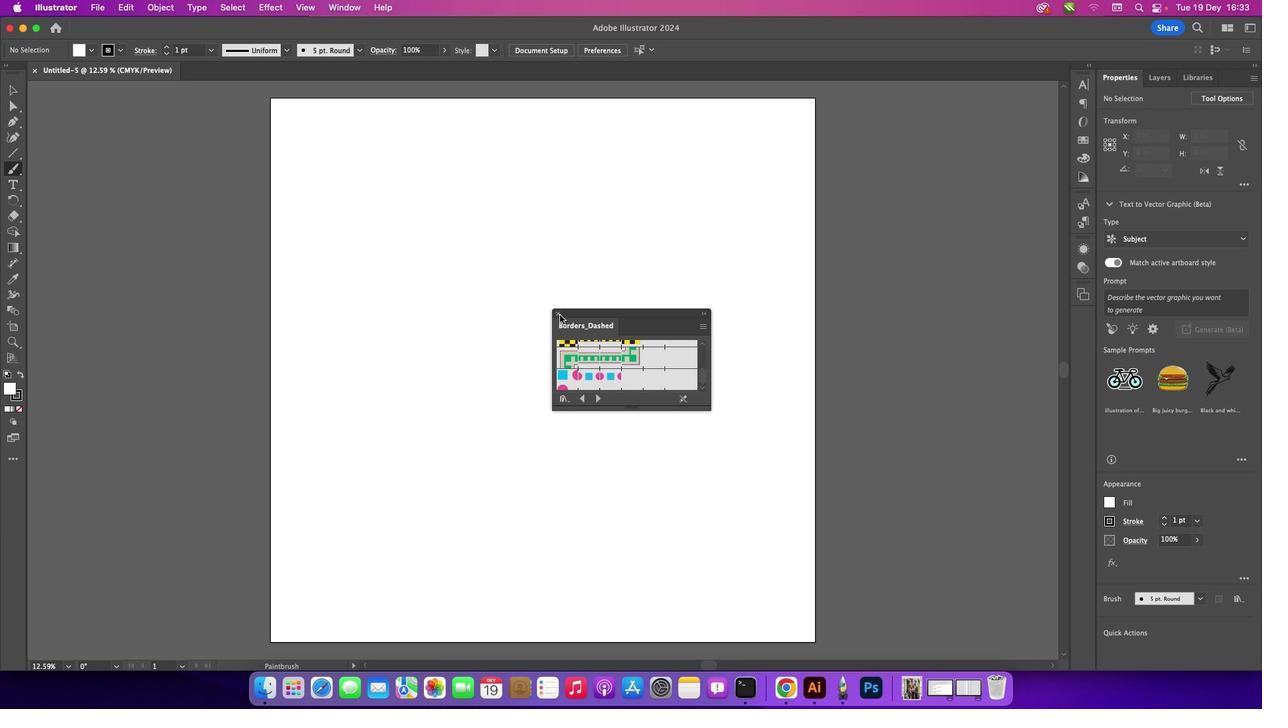 
Action: Mouse moved to (559, 314)
Screenshot: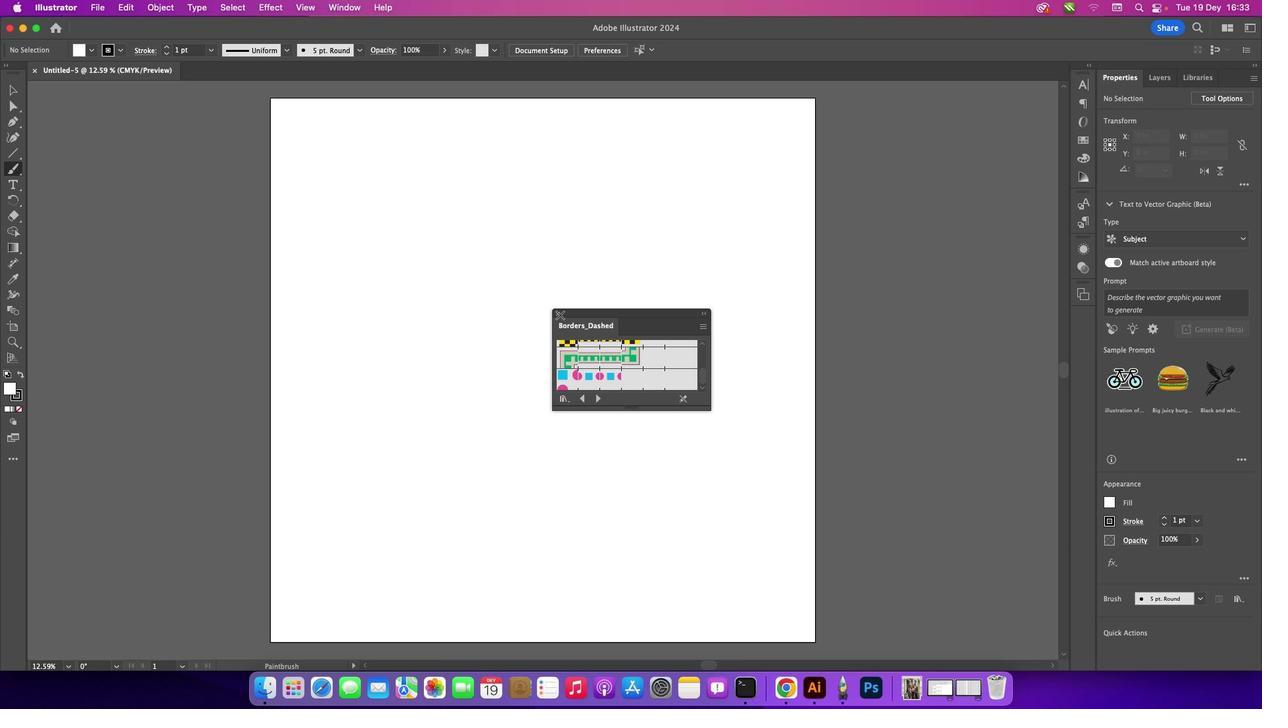 
Action: Mouse pressed left at (559, 314)
Screenshot: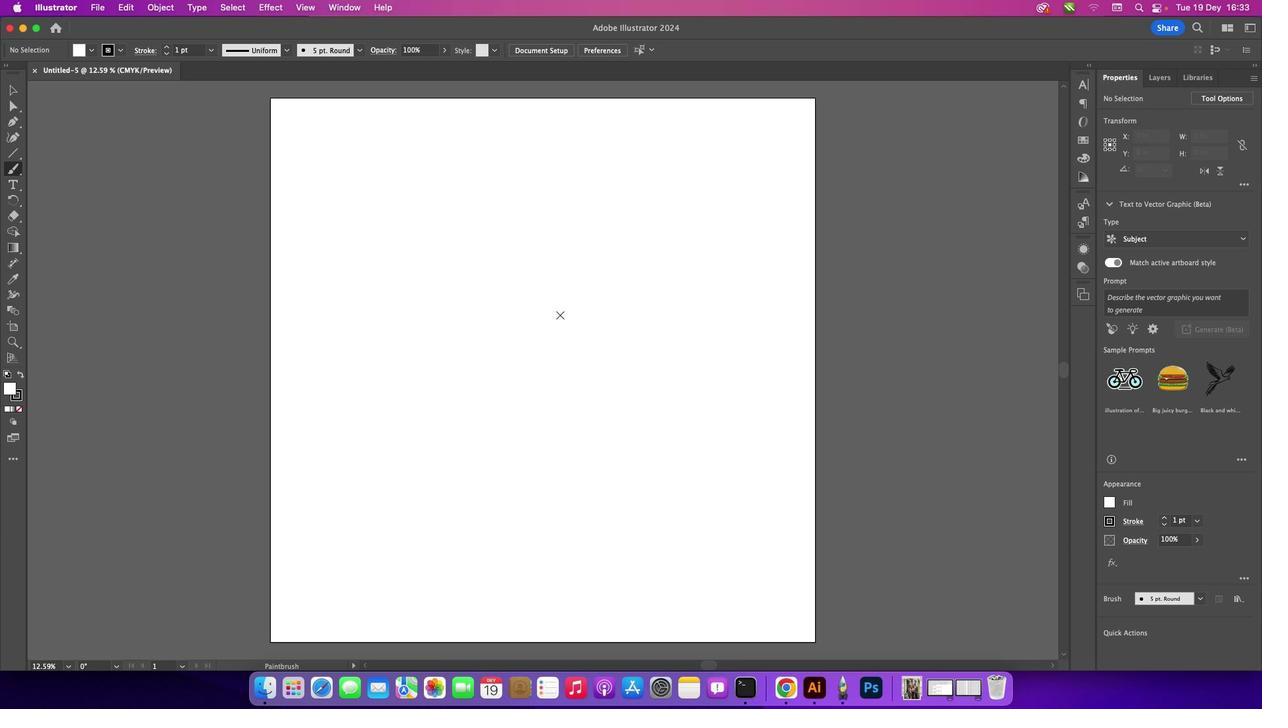 
Action: Mouse moved to (358, 45)
Screenshot: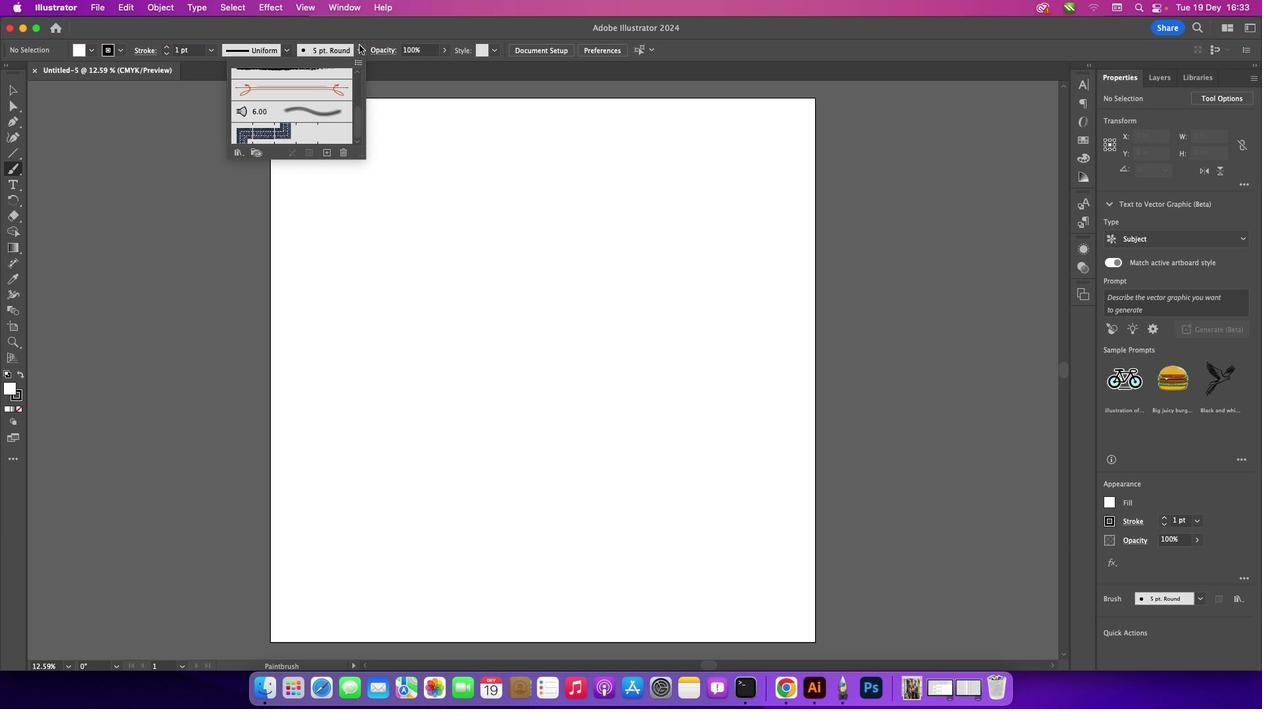 
Action: Mouse pressed left at (358, 45)
Screenshot: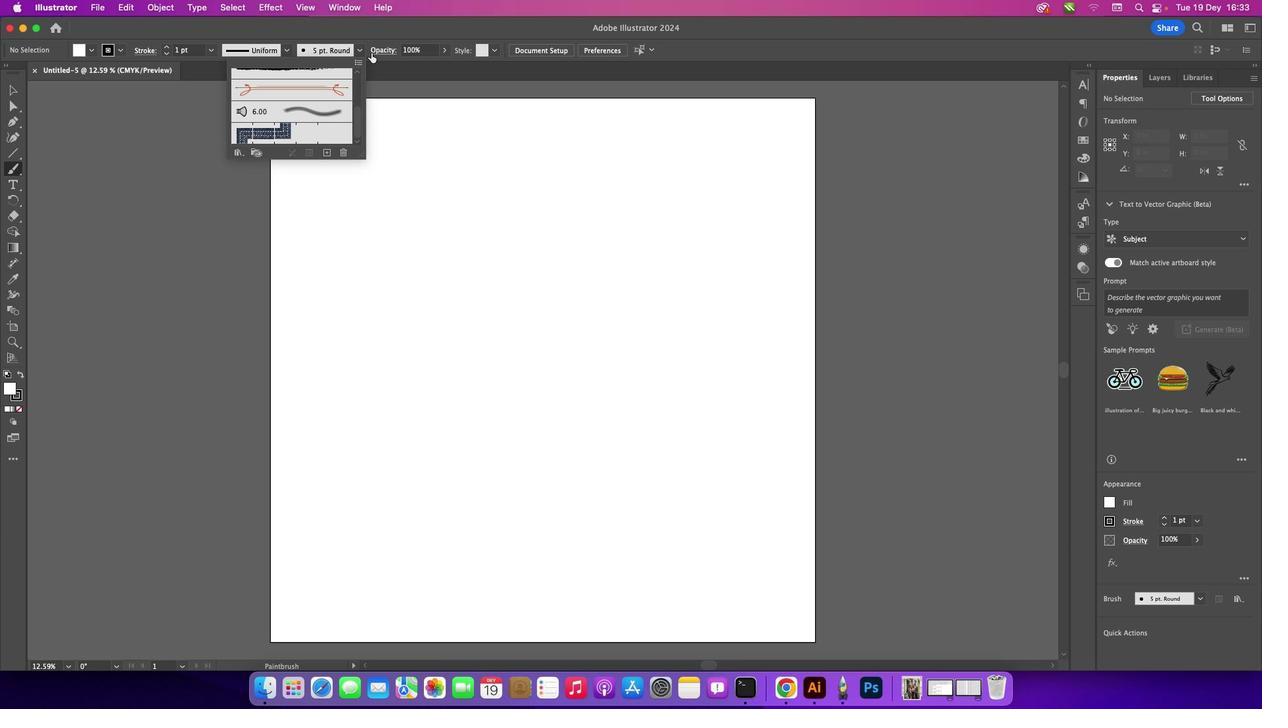 
Action: Mouse moved to (357, 118)
Screenshot: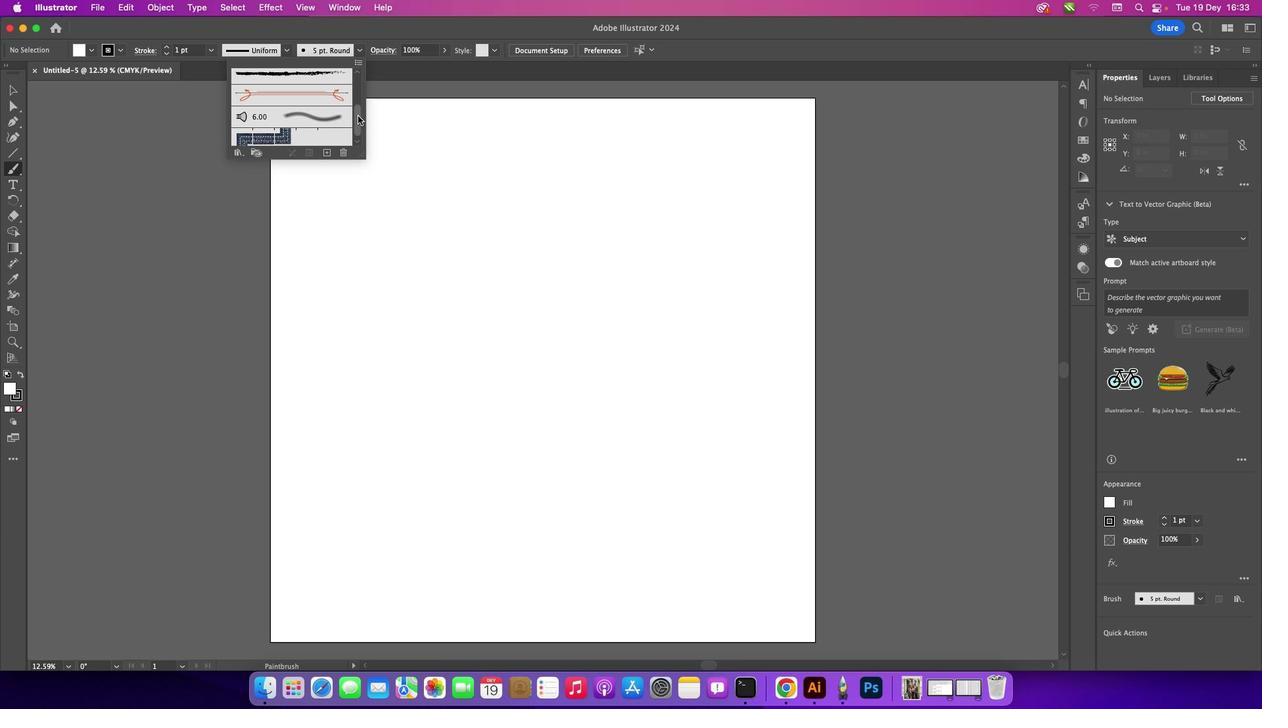 
Action: Mouse pressed left at (357, 118)
Screenshot: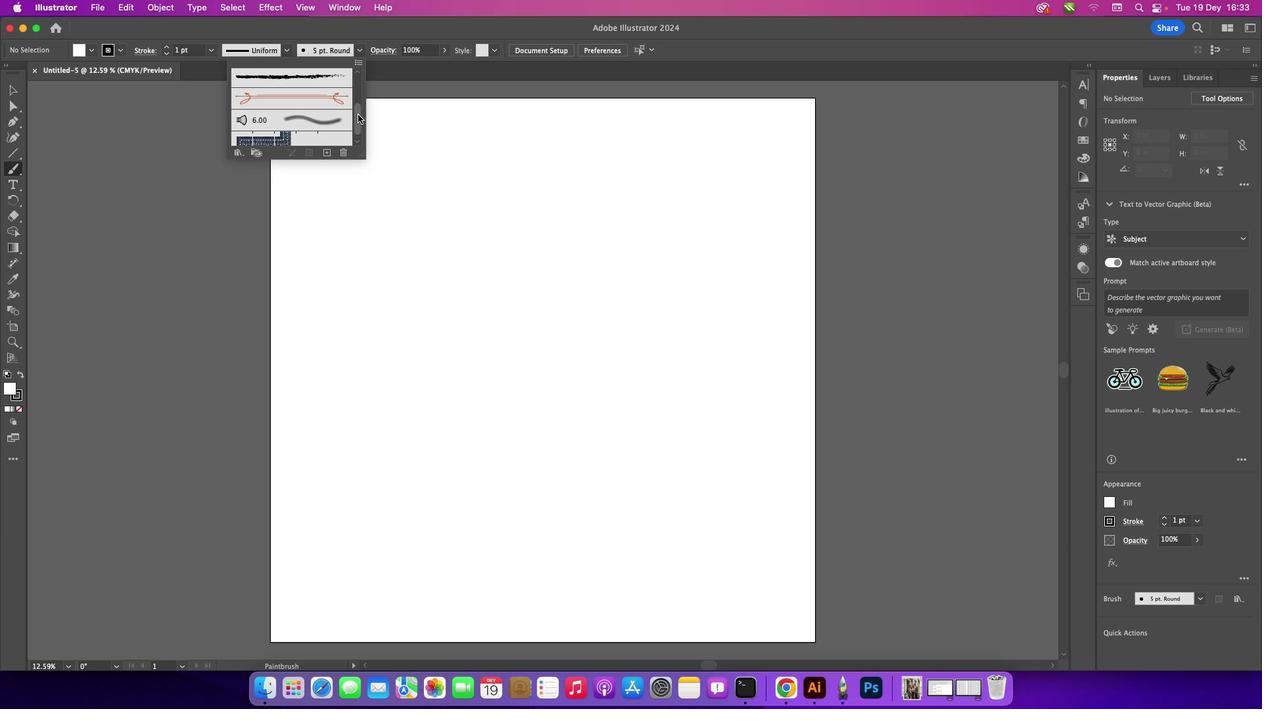 
Action: Mouse moved to (310, 115)
Screenshot: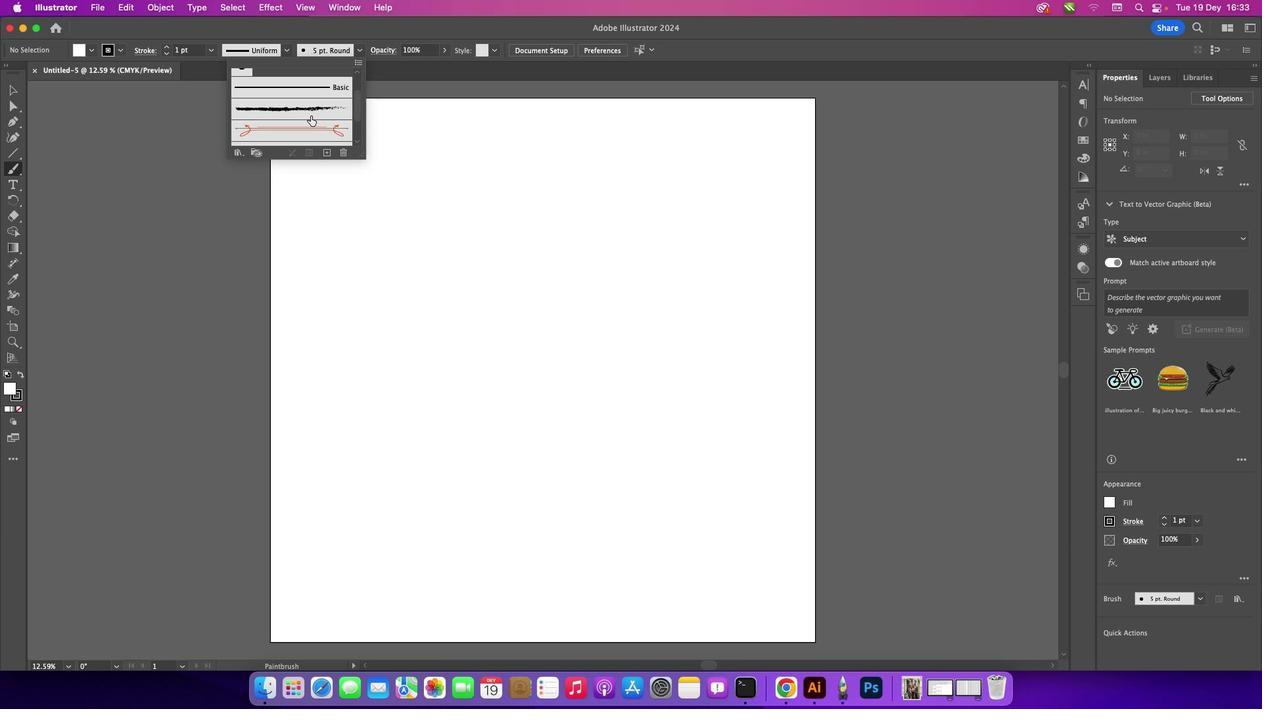 
Action: Mouse pressed left at (310, 115)
Screenshot: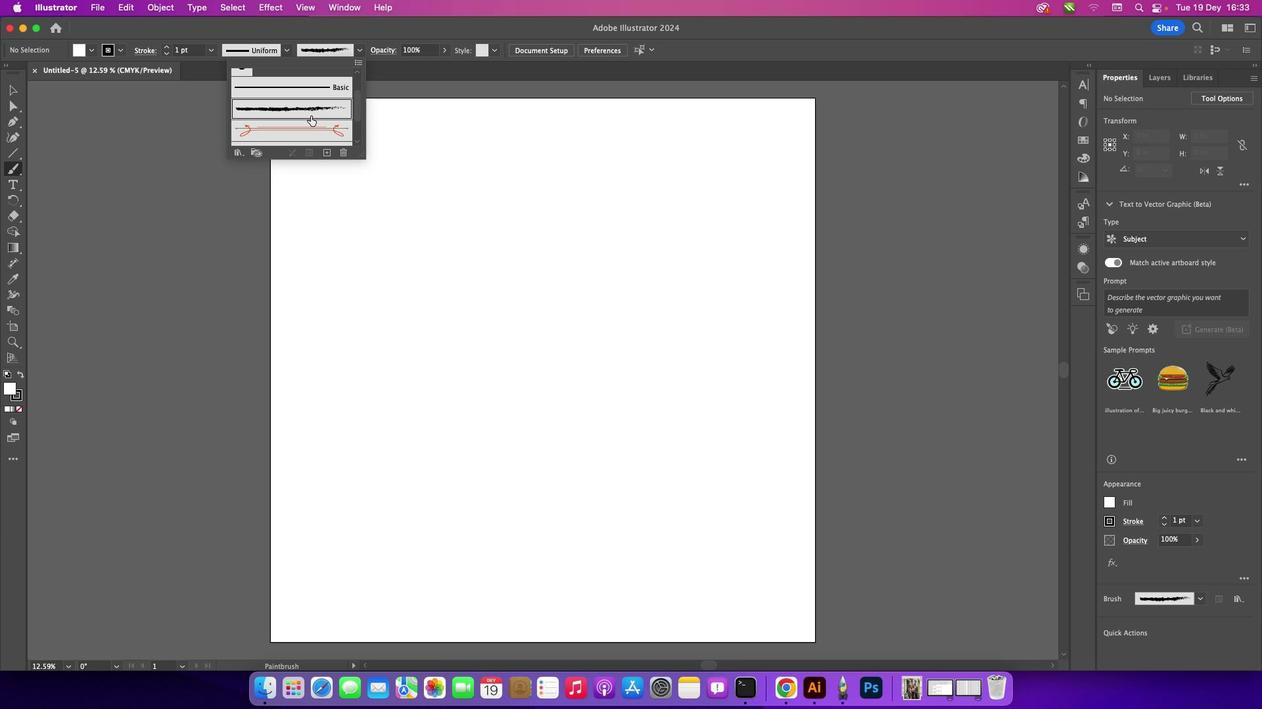 
Action: Mouse moved to (358, 47)
Screenshot: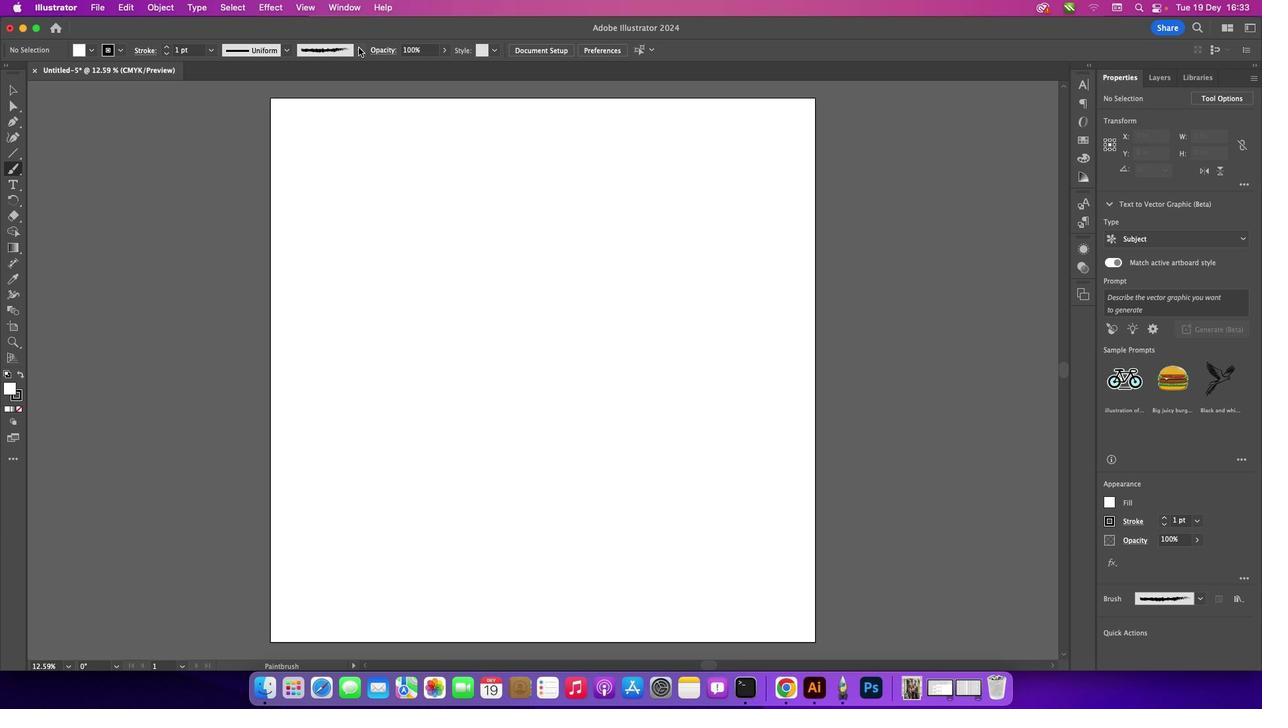
Action: Mouse pressed left at (358, 47)
Screenshot: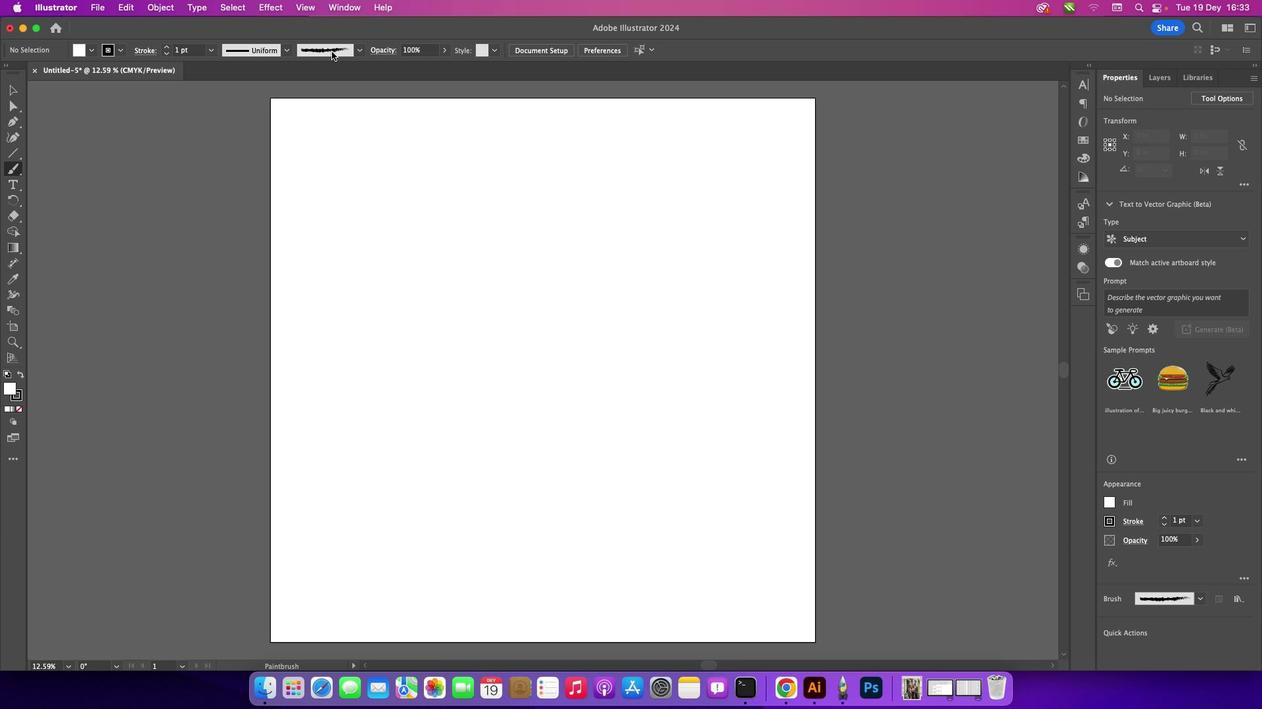 
Action: Mouse moved to (212, 50)
Screenshot: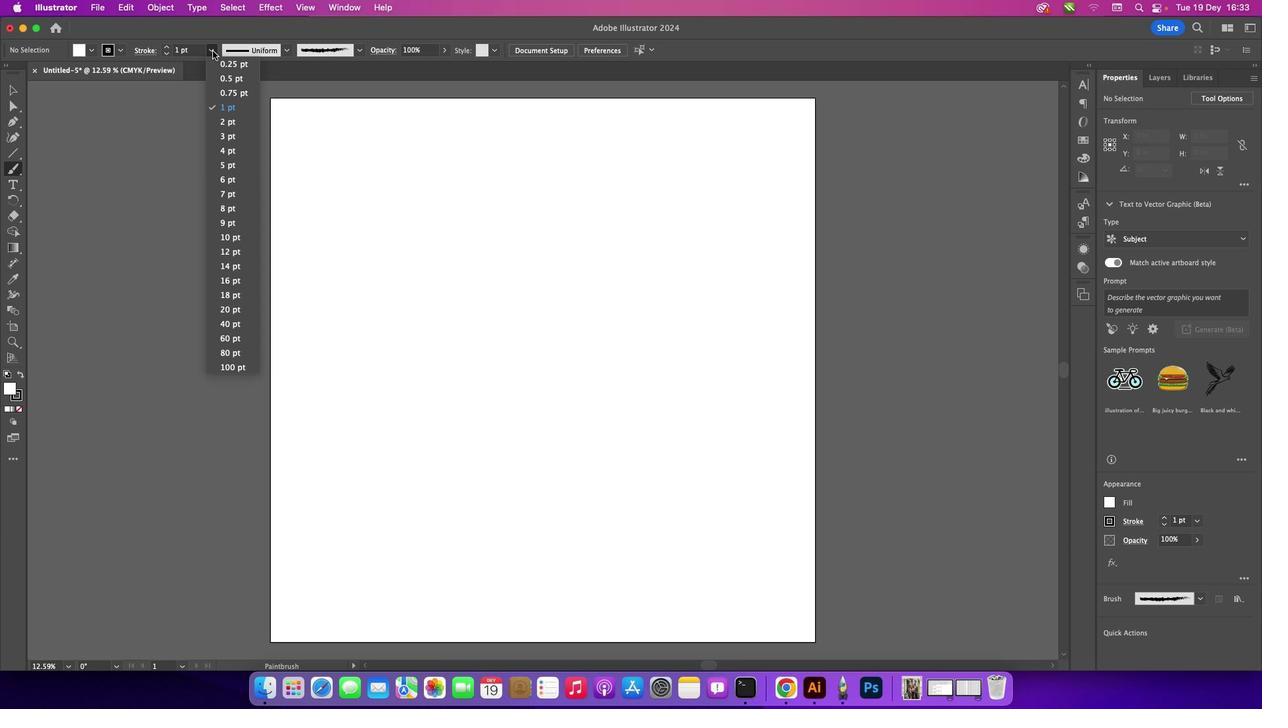 
Action: Mouse pressed left at (212, 50)
Screenshot: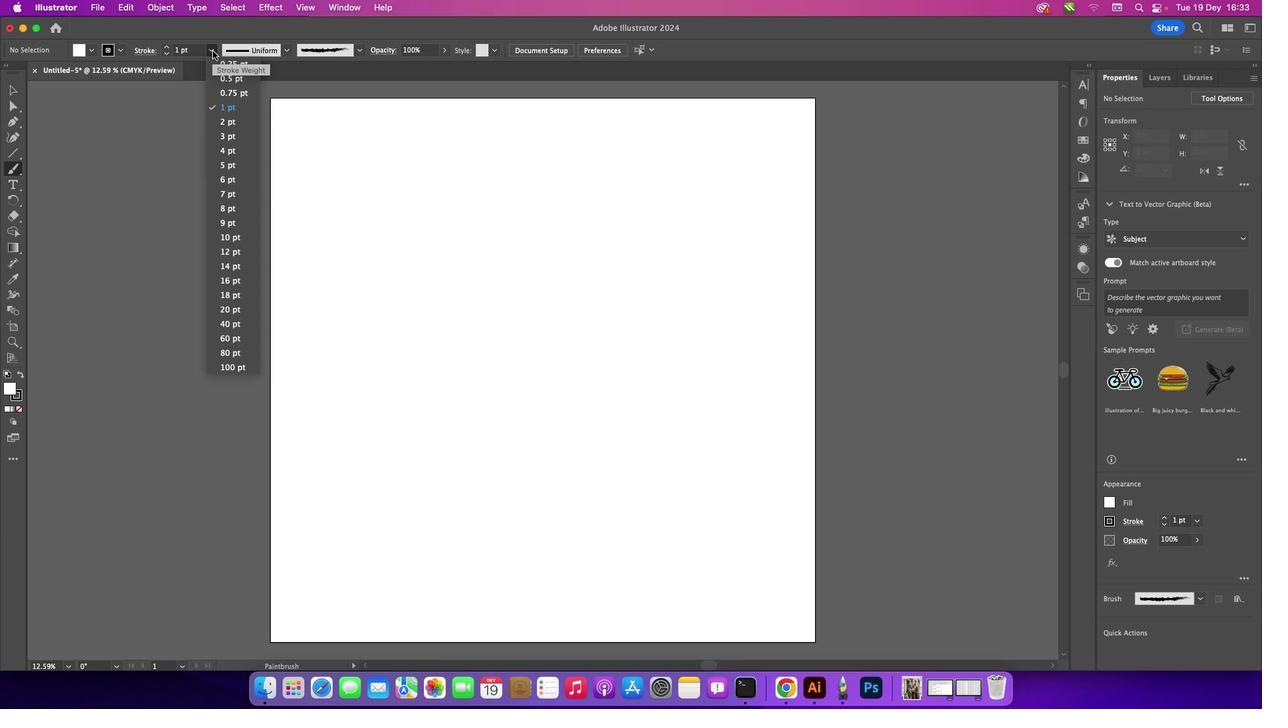 
Action: Mouse moved to (236, 162)
Screenshot: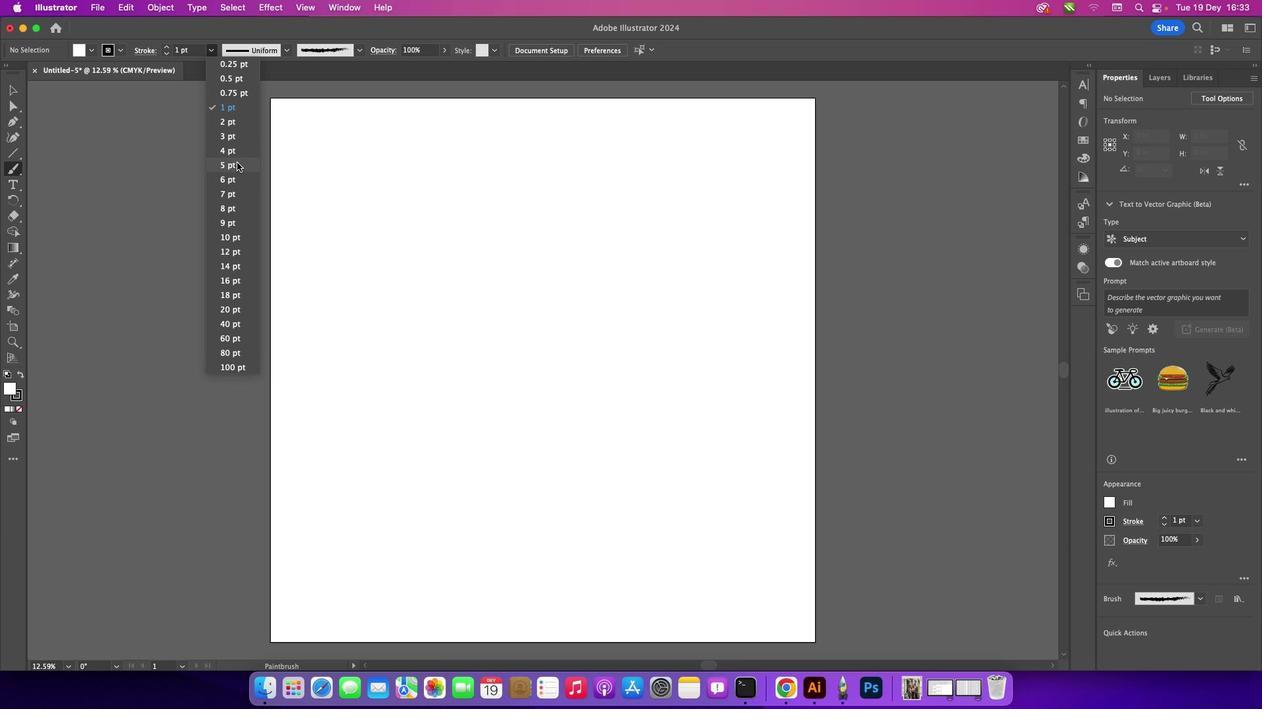 
Action: Mouse pressed left at (236, 162)
Screenshot: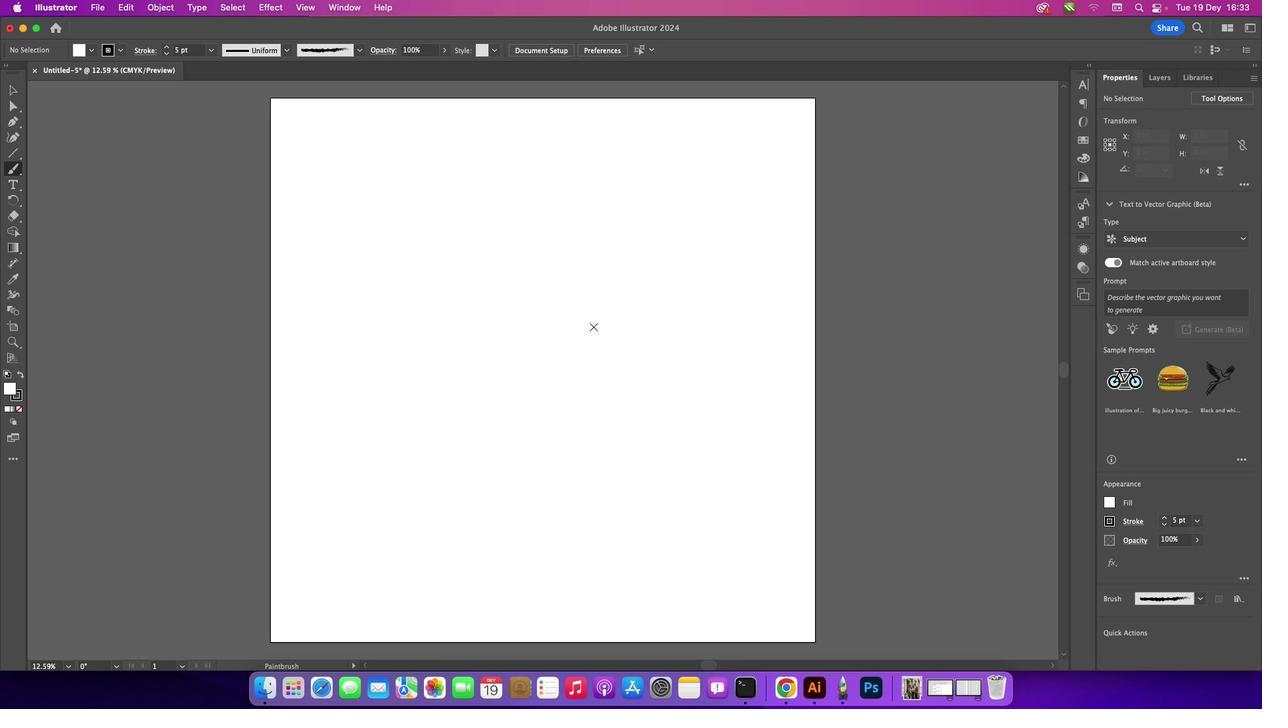 
Action: Mouse moved to (424, 221)
Screenshot: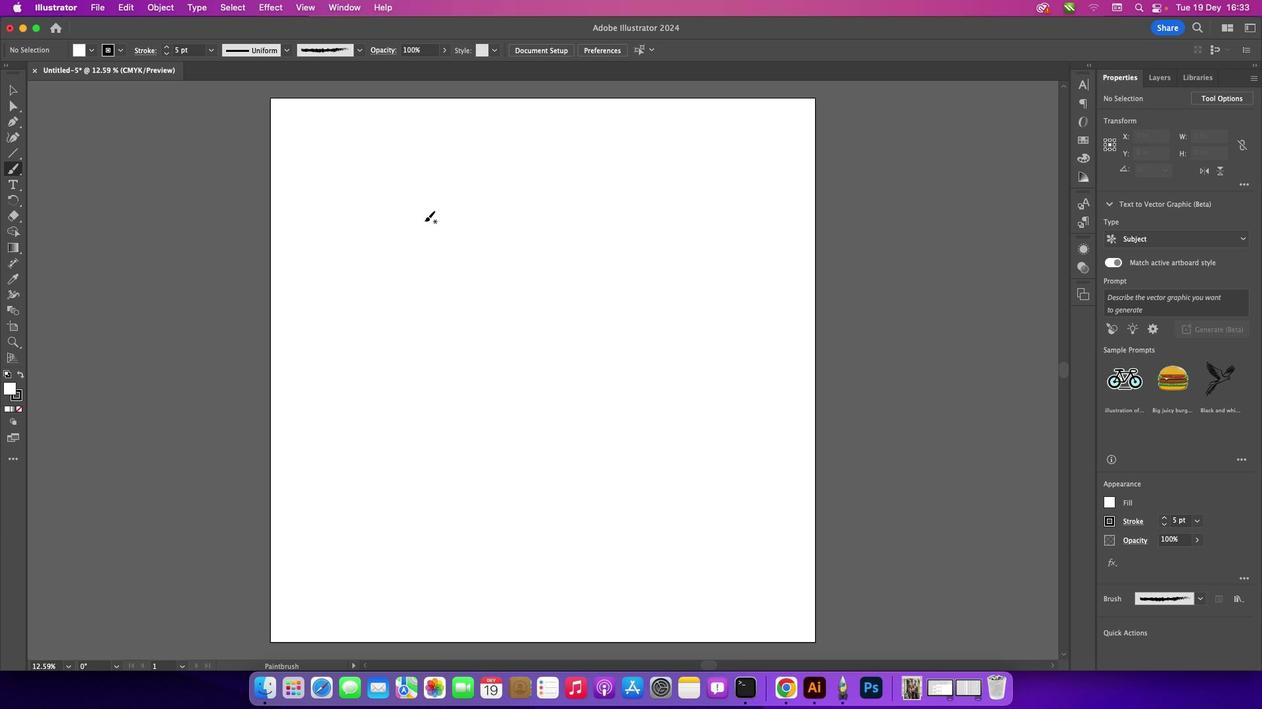
Action: Key pressed Key.caps_lock
Screenshot: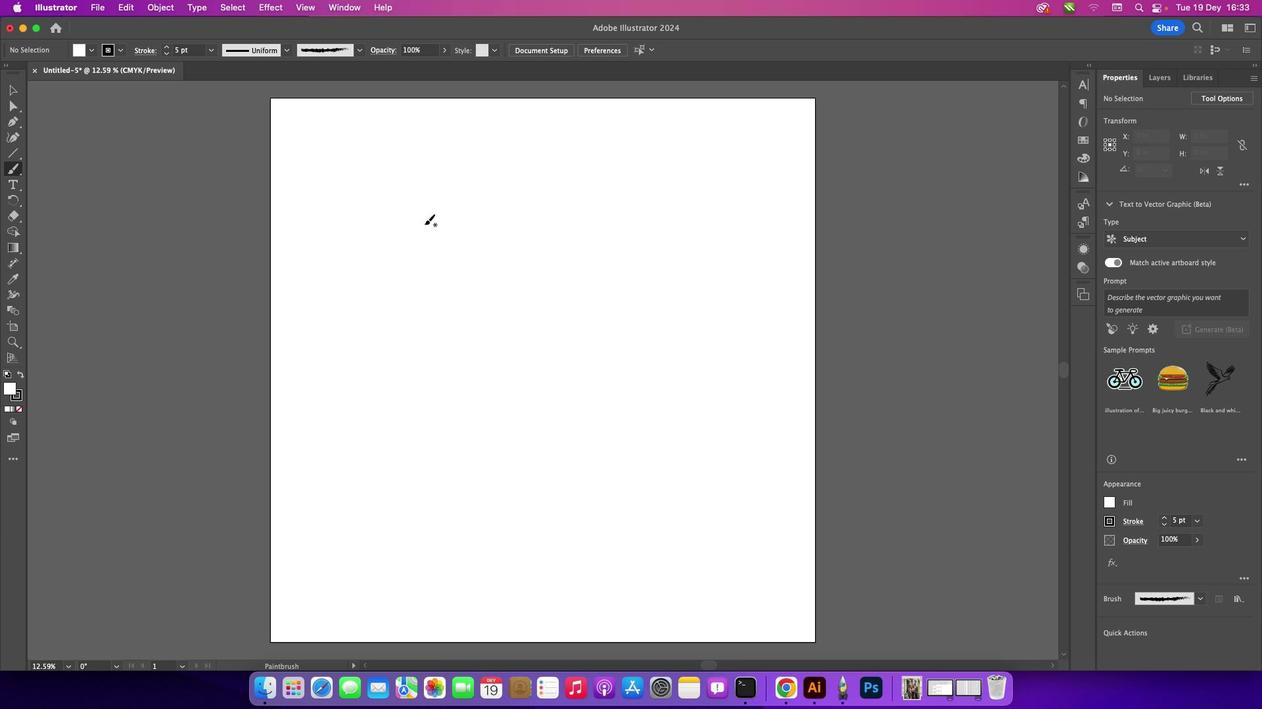 
Action: Mouse moved to (385, 248)
Screenshot: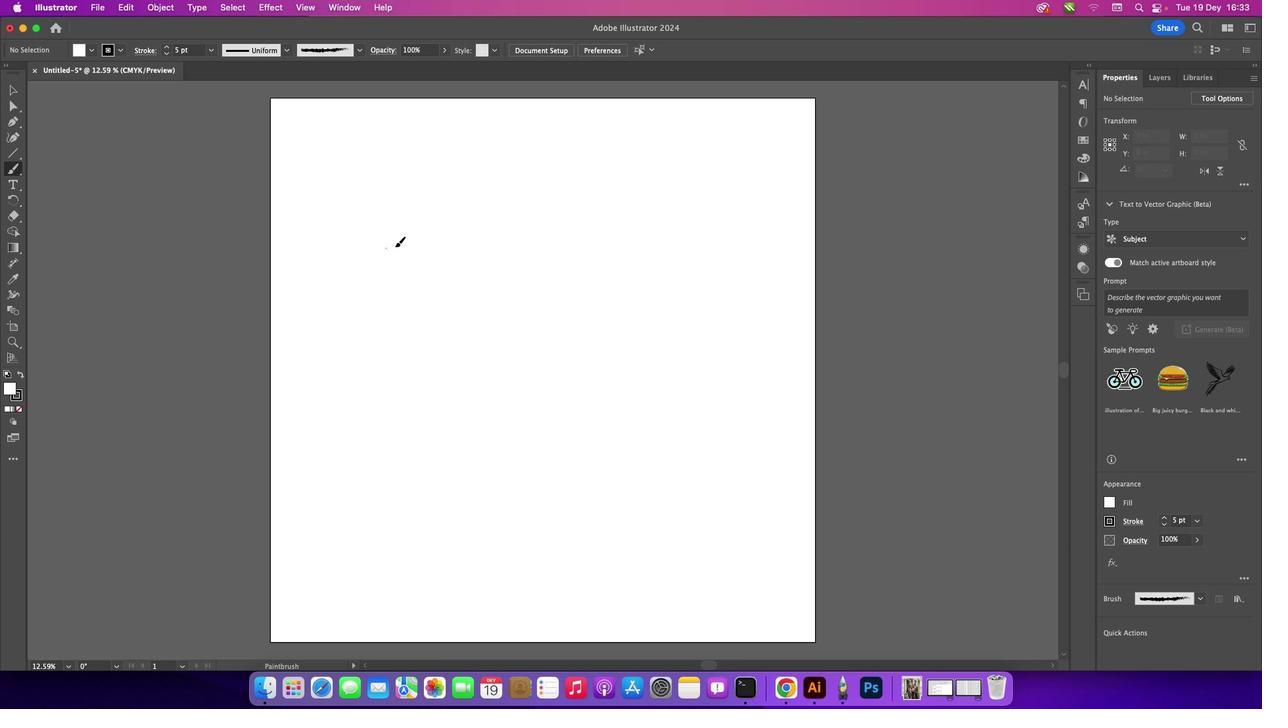 
Action: Mouse pressed left at (385, 248)
Screenshot: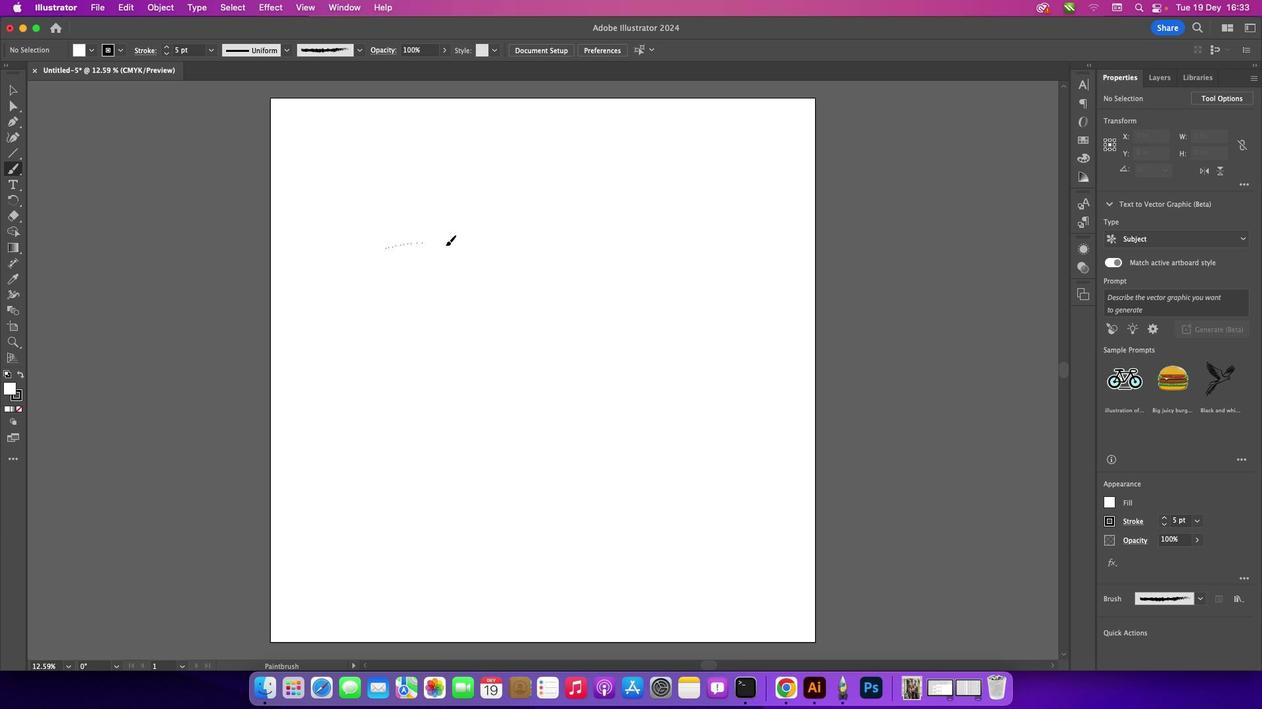 
Action: Mouse moved to (303, 204)
Screenshot: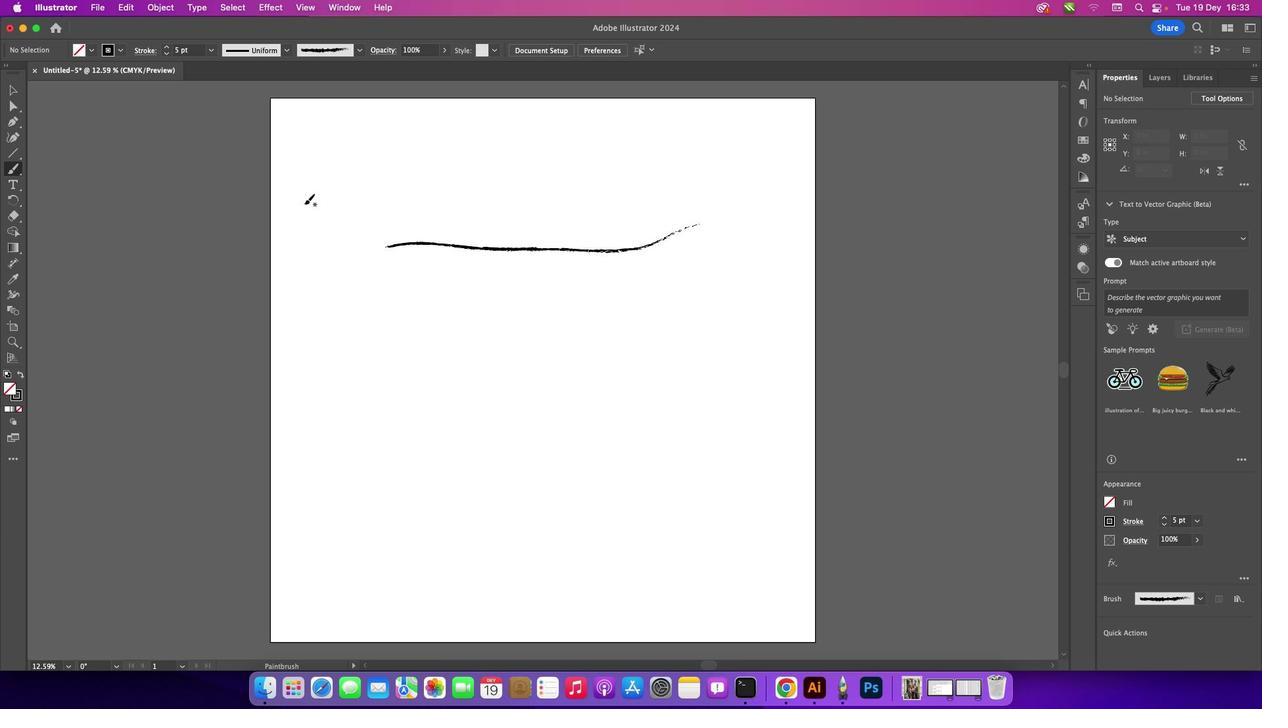 
Action: Key pressed Key.cmd'z'
Screenshot: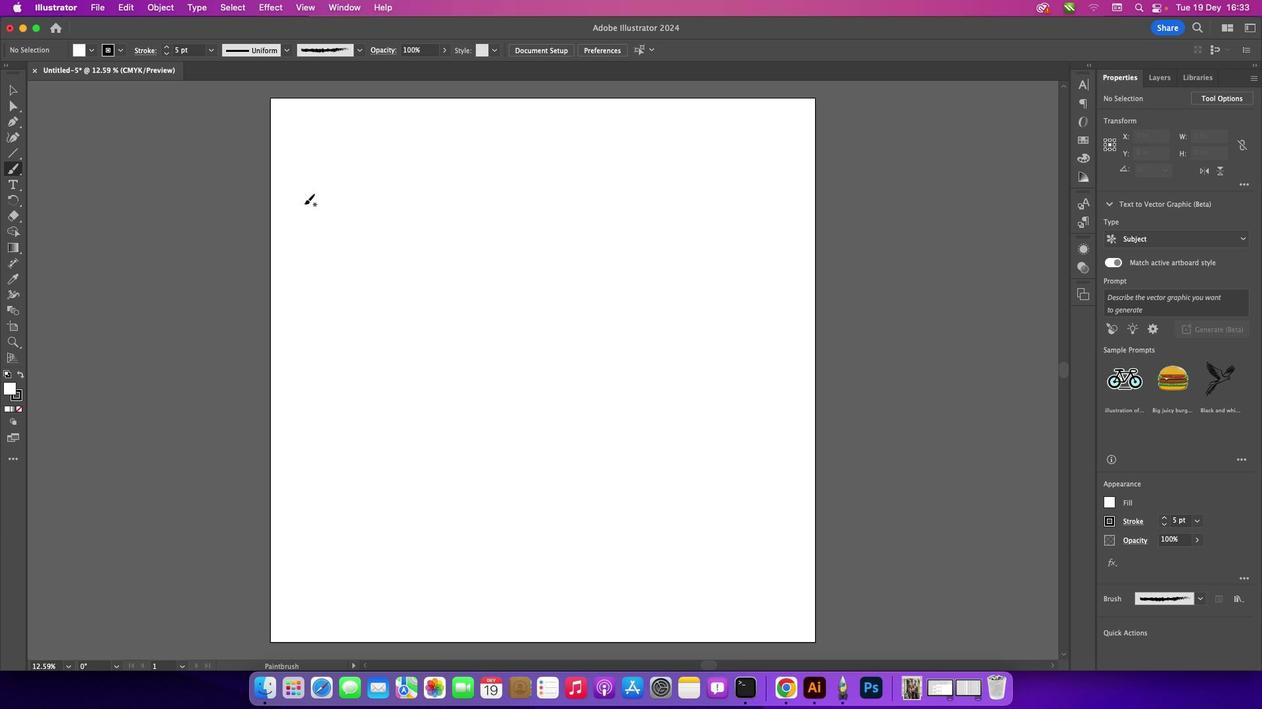 
Action: Mouse moved to (11, 88)
Screenshot: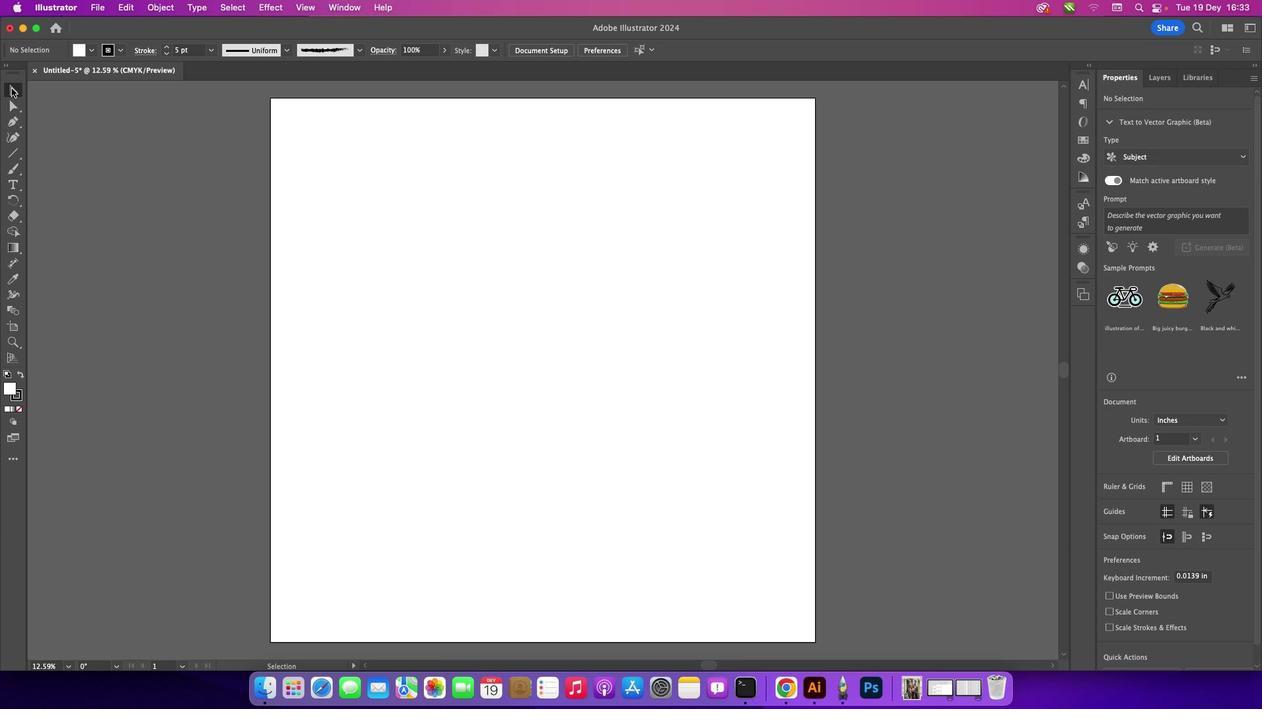 
Action: Mouse pressed left at (11, 88)
Screenshot: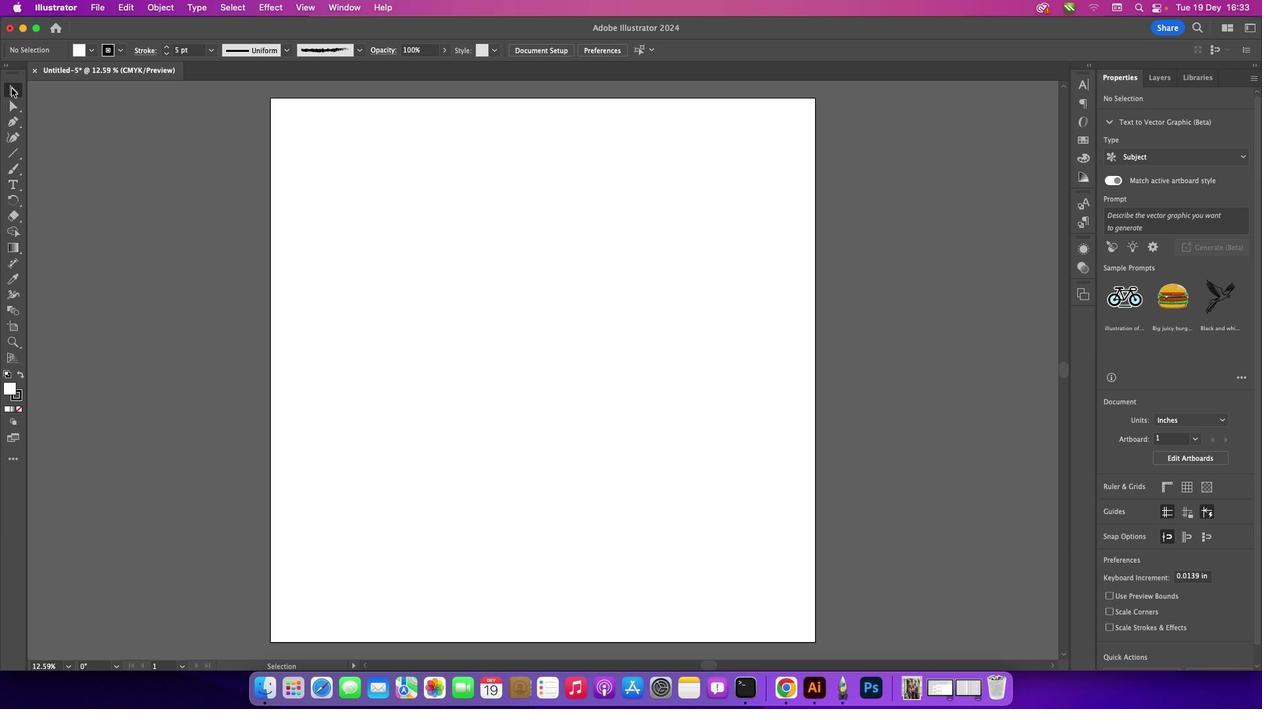 
Action: Mouse moved to (17, 184)
Screenshot: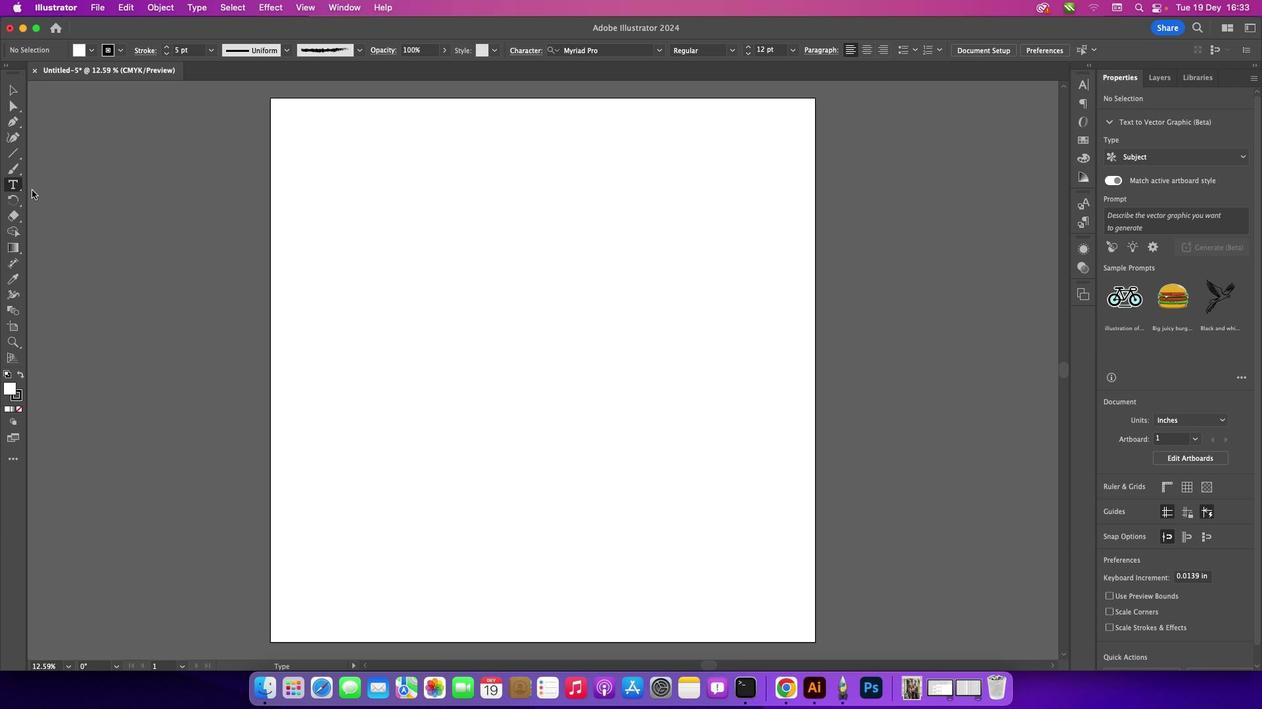 
Action: Mouse pressed left at (17, 184)
Screenshot: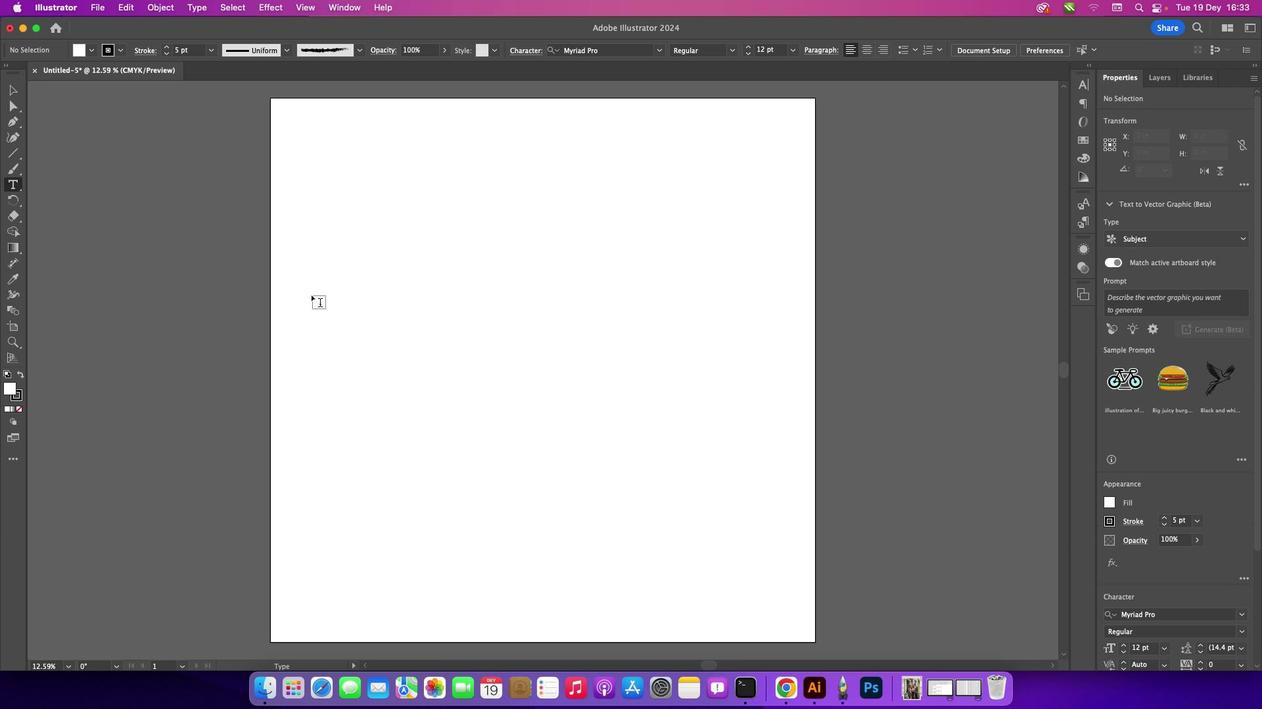 
Action: Mouse moved to (421, 278)
Screenshot: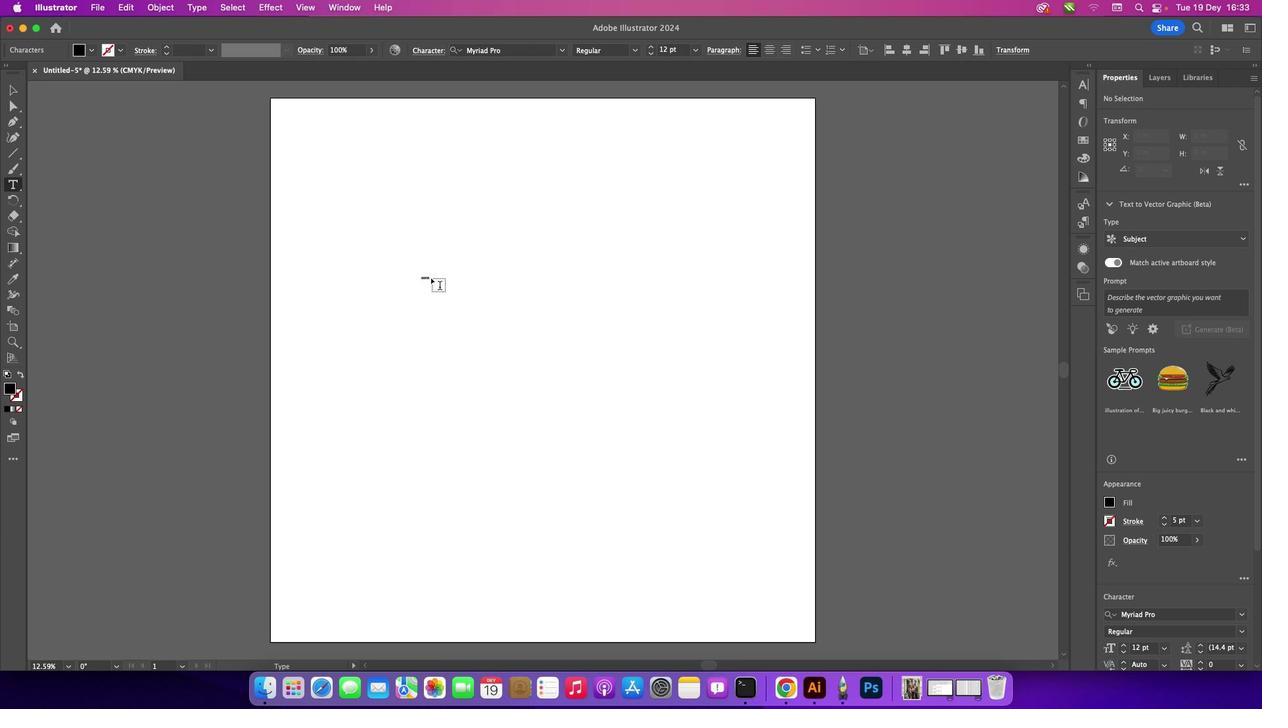 
Action: Mouse pressed left at (421, 278)
Screenshot: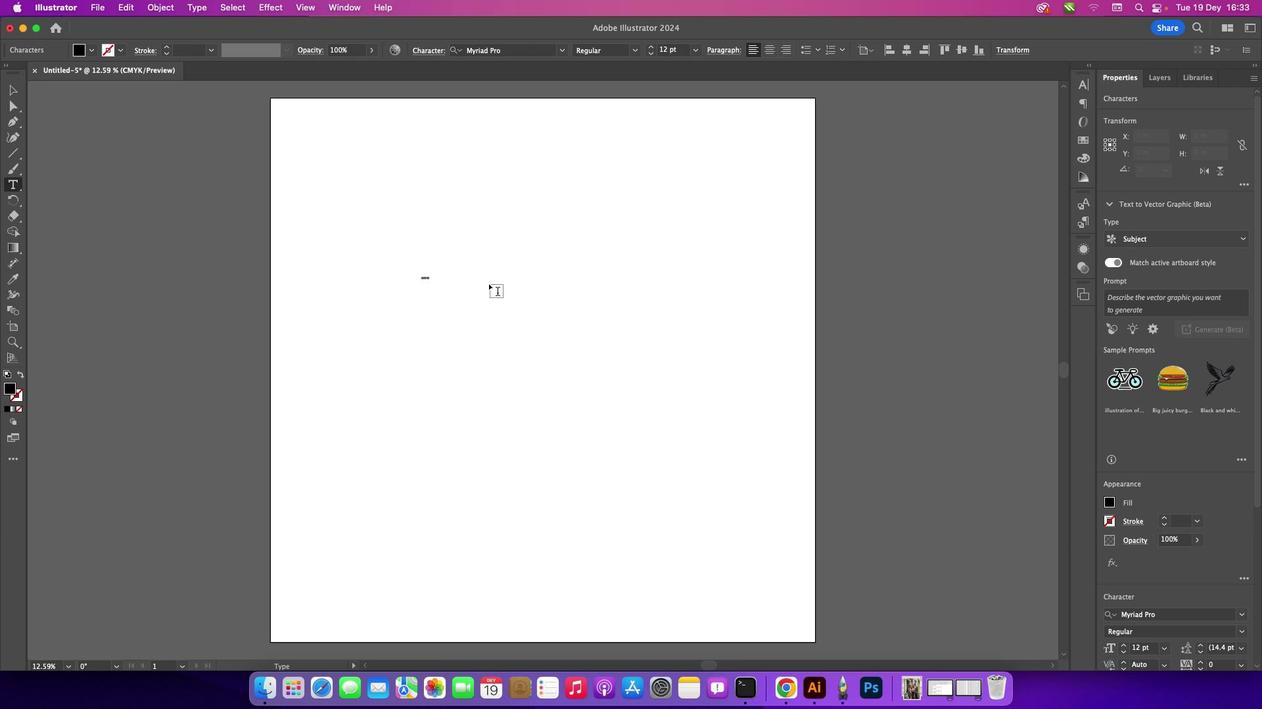 
Action: Mouse moved to (493, 283)
Screenshot: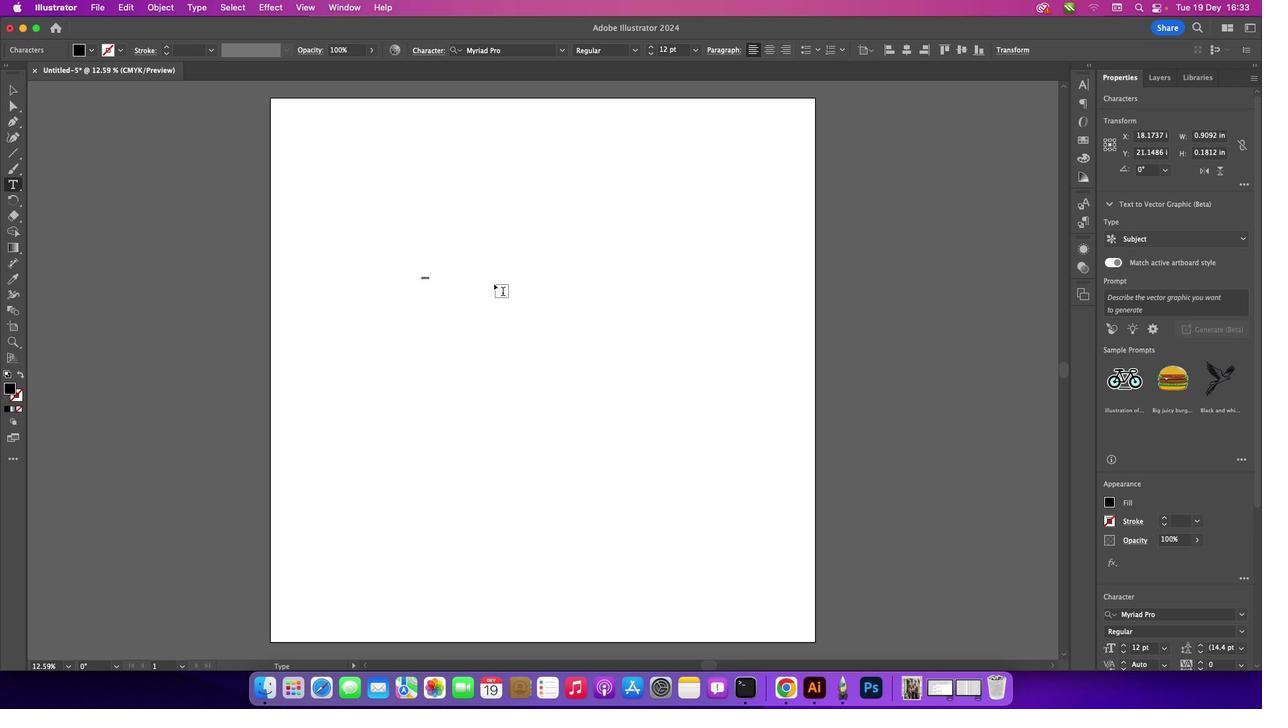
Action: Key pressed Key.backspaceKey.caps_lock'B'Key.caps_lock'r''e''a''d'
Screenshot: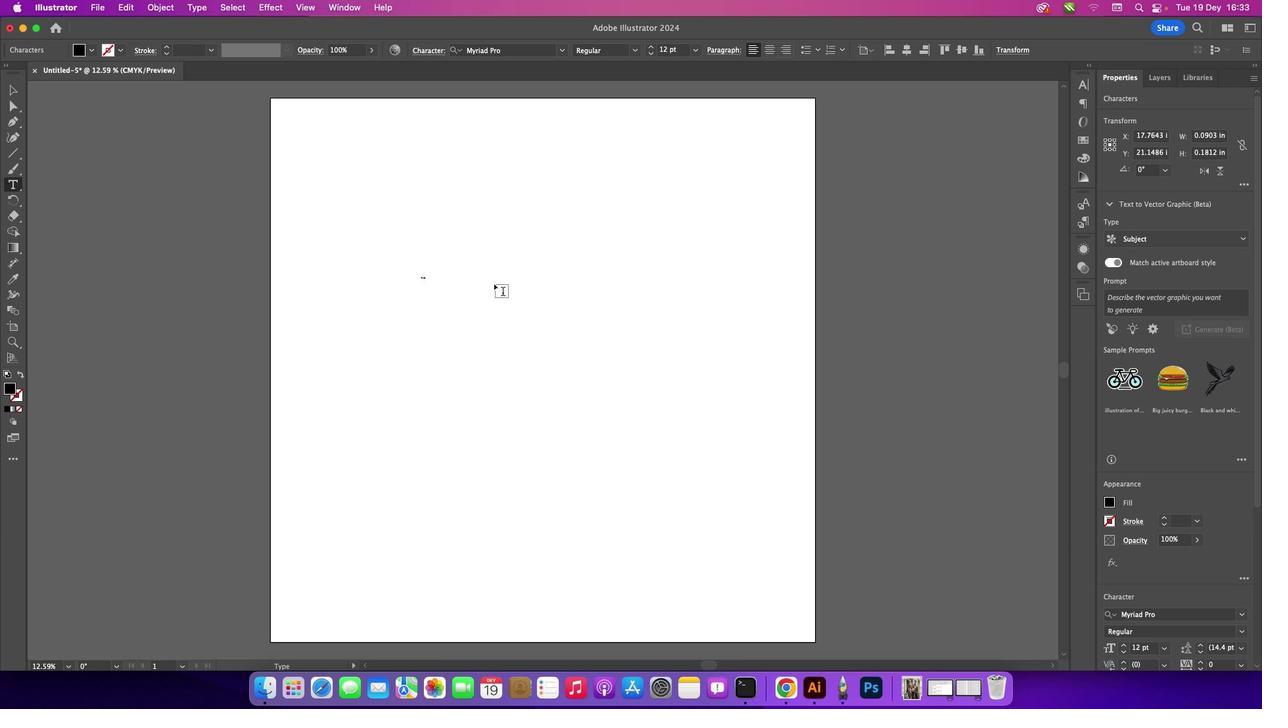 
Action: Mouse moved to (20, 90)
Screenshot: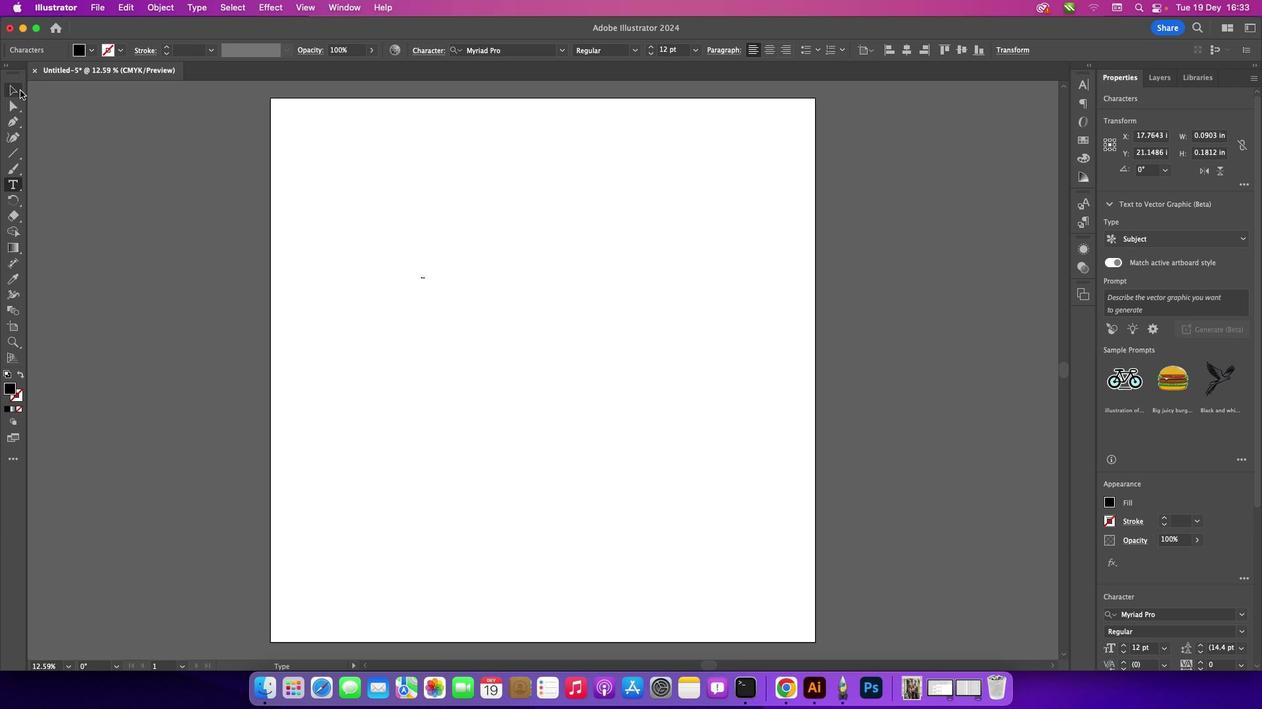 
Action: Mouse pressed left at (20, 90)
Screenshot: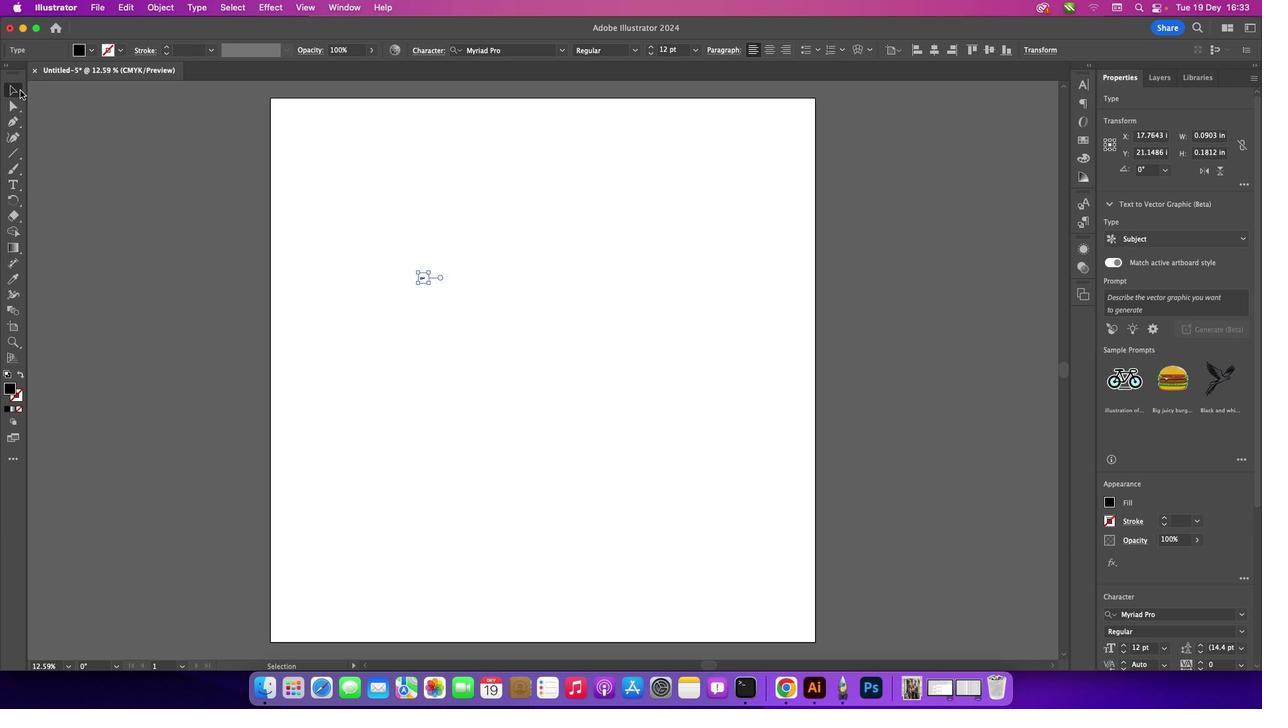 
Action: Mouse moved to (1080, 85)
Screenshot: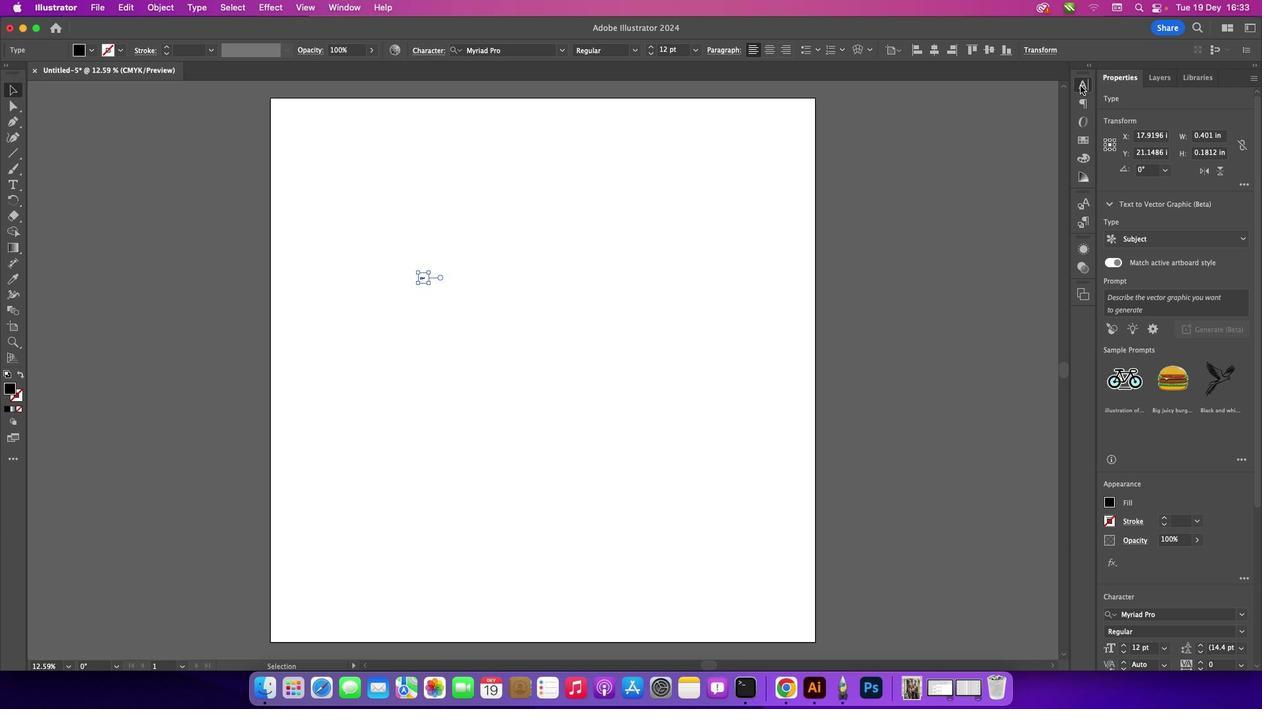 
Action: Mouse pressed left at (1080, 85)
Screenshot: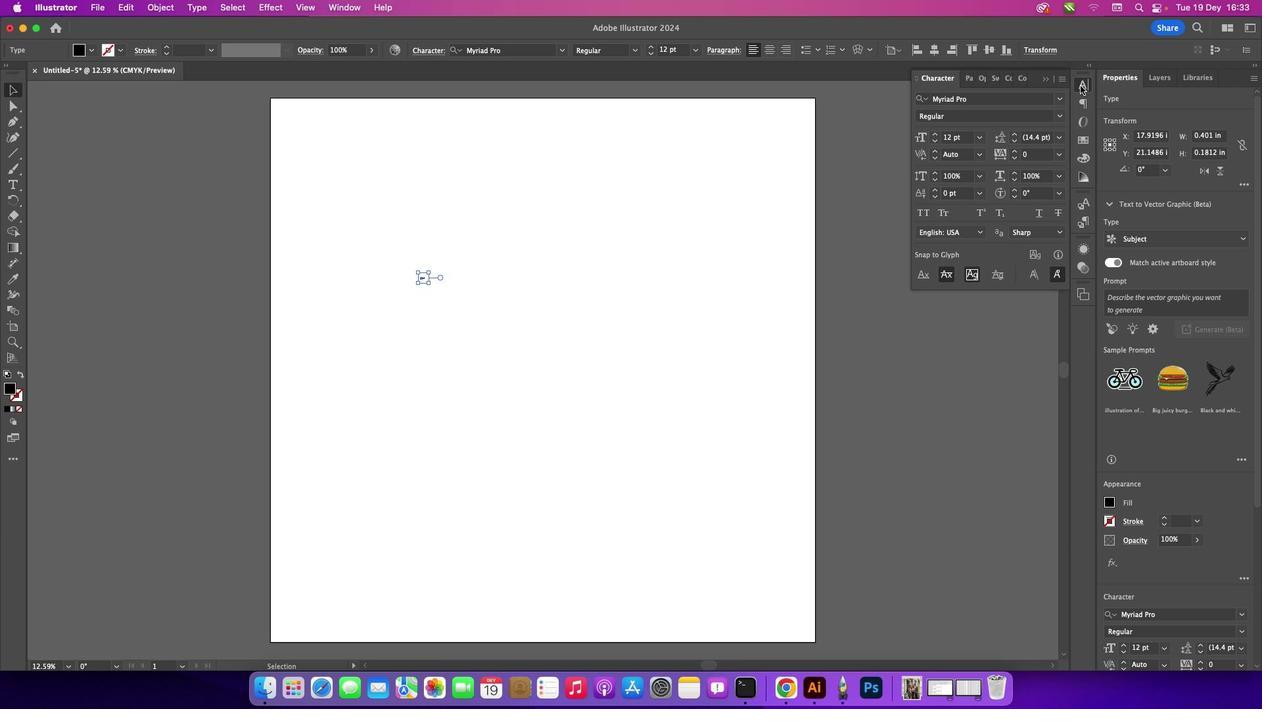 
Action: Mouse moved to (937, 135)
Screenshot: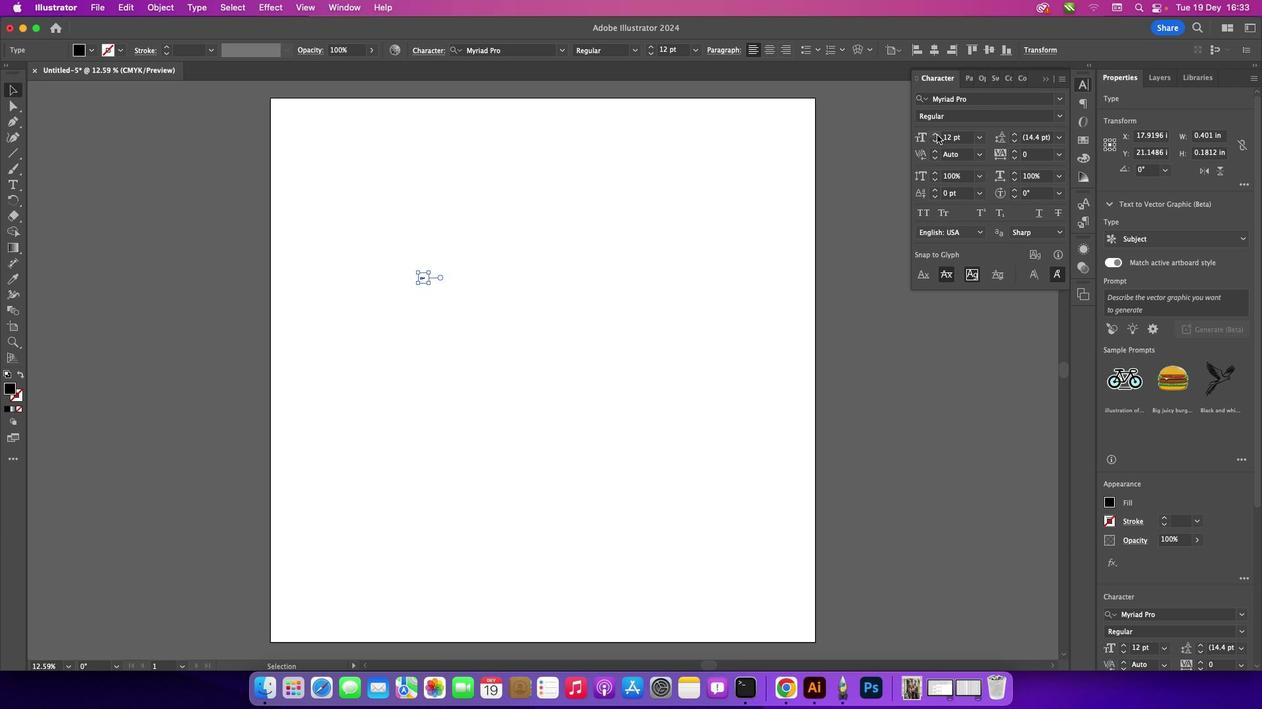 
Action: Mouse pressed left at (937, 135)
Screenshot: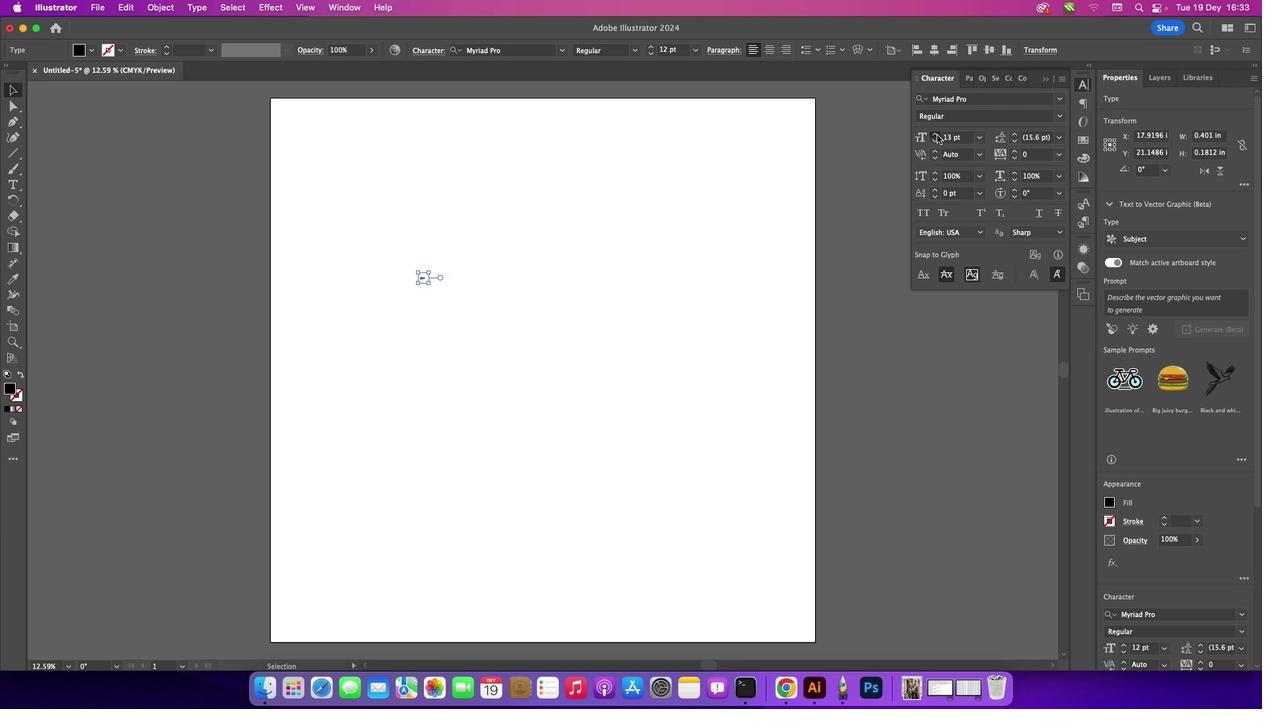 
Action: Mouse moved to (1062, 99)
Screenshot: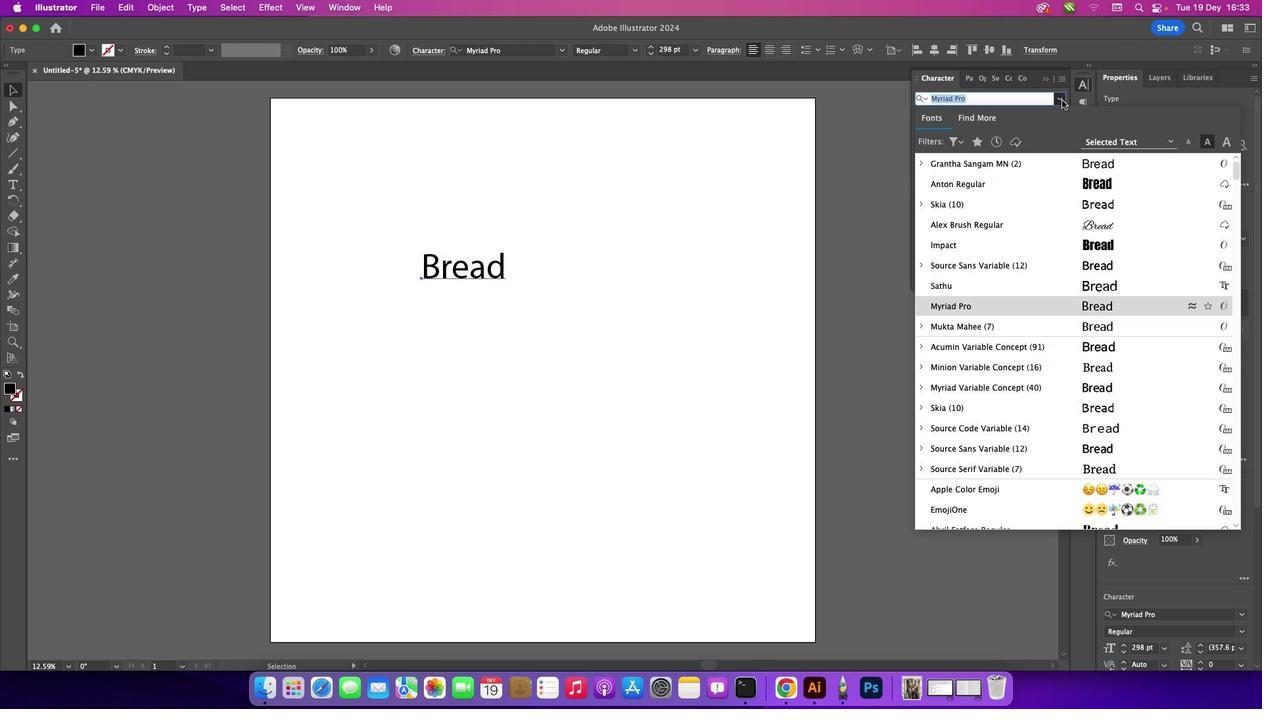 
Action: Mouse pressed left at (1062, 99)
Screenshot: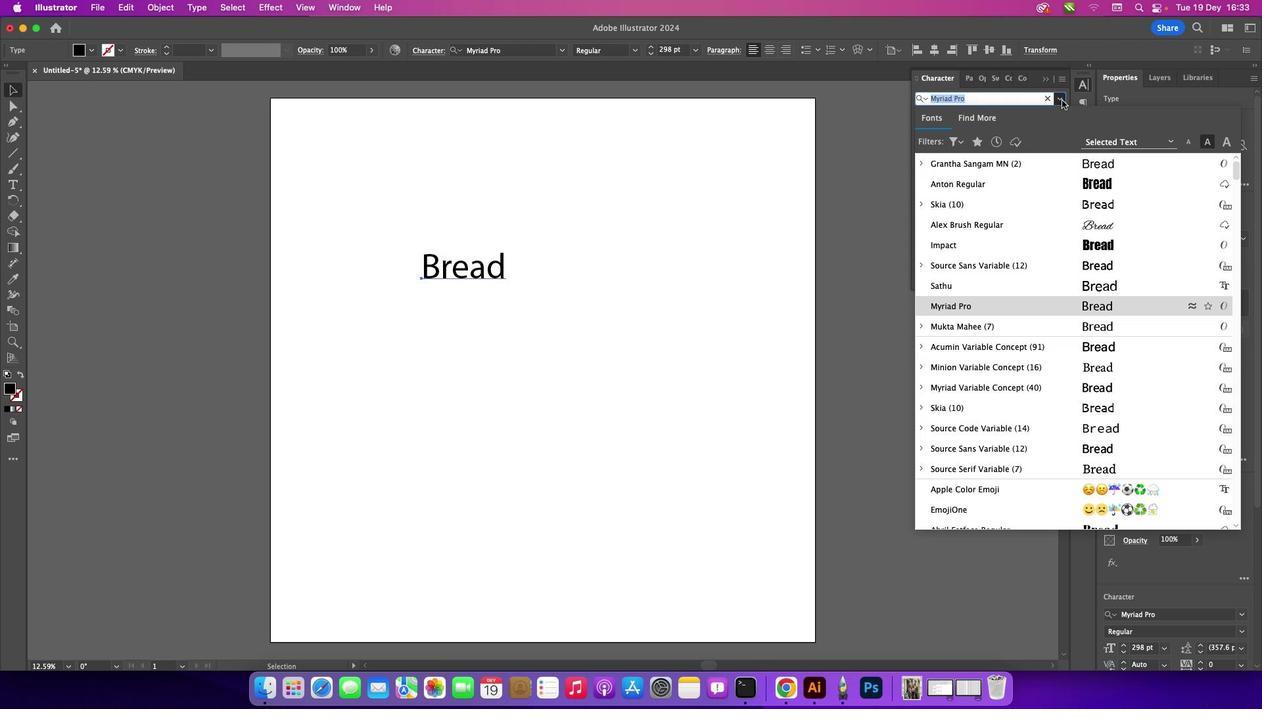 
Action: Mouse moved to (955, 421)
Screenshot: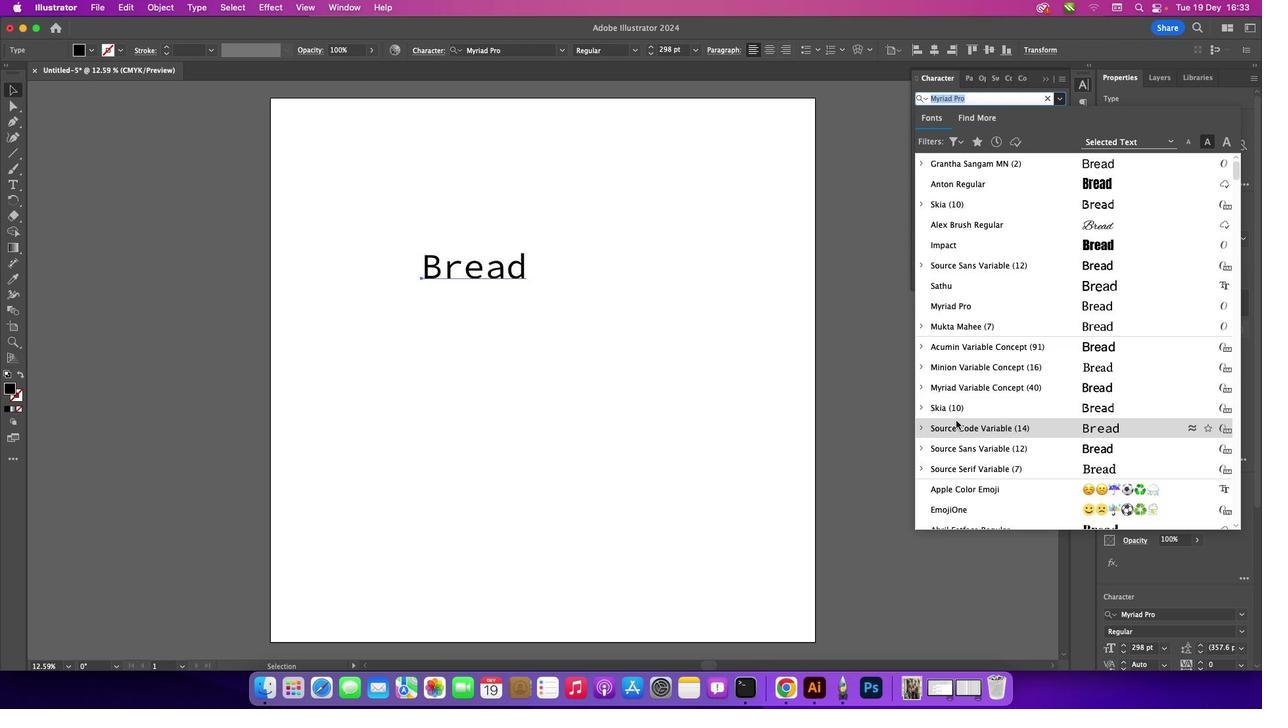 
Action: Mouse scrolled (955, 421) with delta (0, 0)
Screenshot: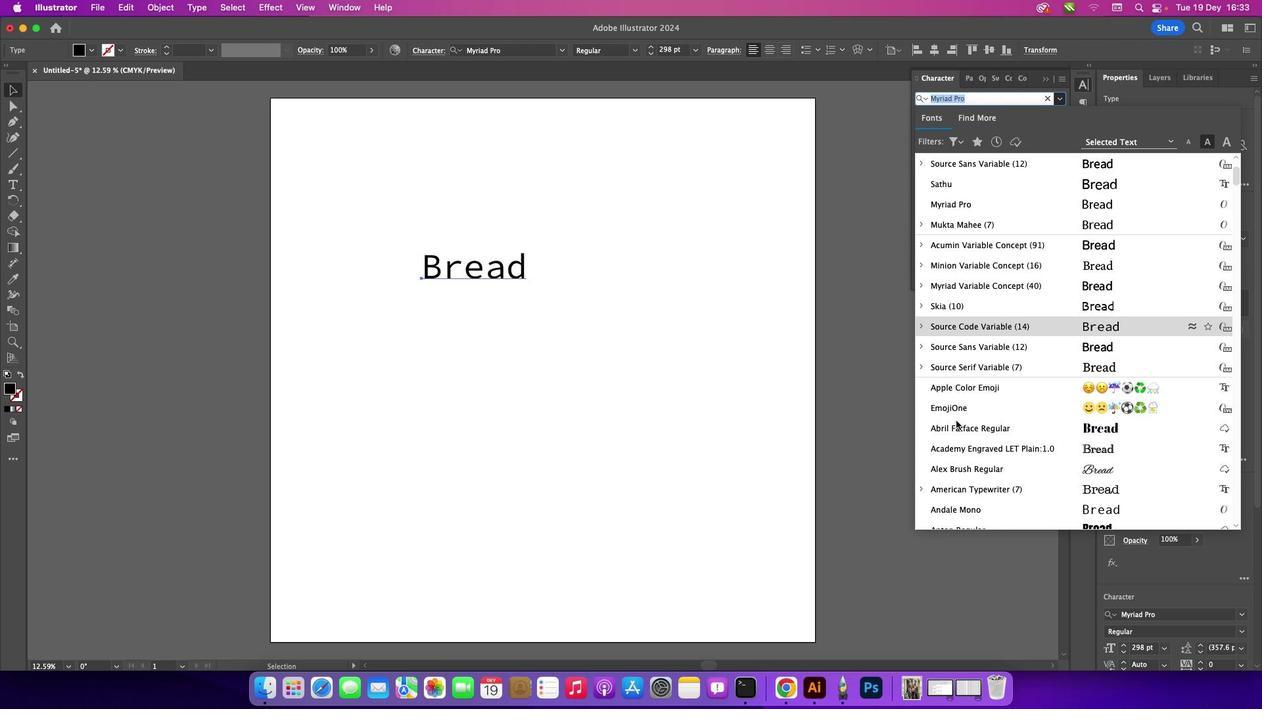 
Action: Mouse scrolled (955, 421) with delta (0, 0)
Screenshot: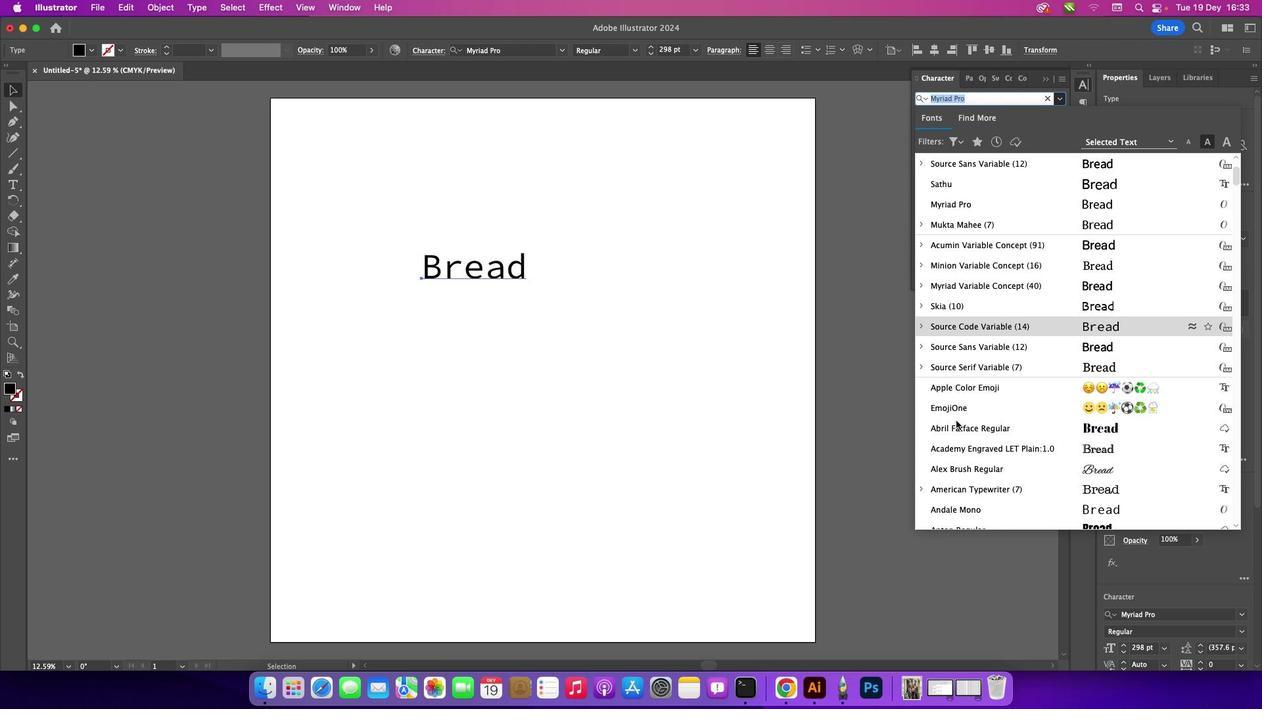 
Action: Mouse scrolled (955, 421) with delta (0, -1)
Screenshot: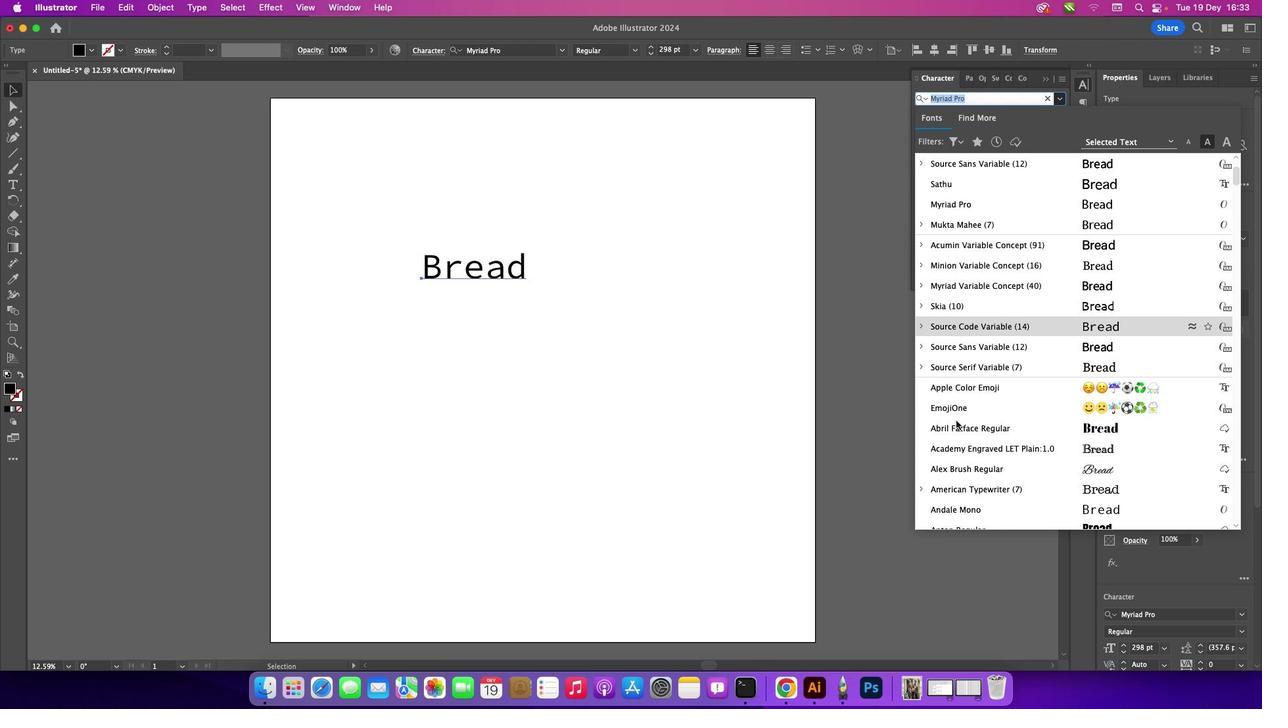 
Action: Mouse scrolled (955, 421) with delta (0, 0)
Screenshot: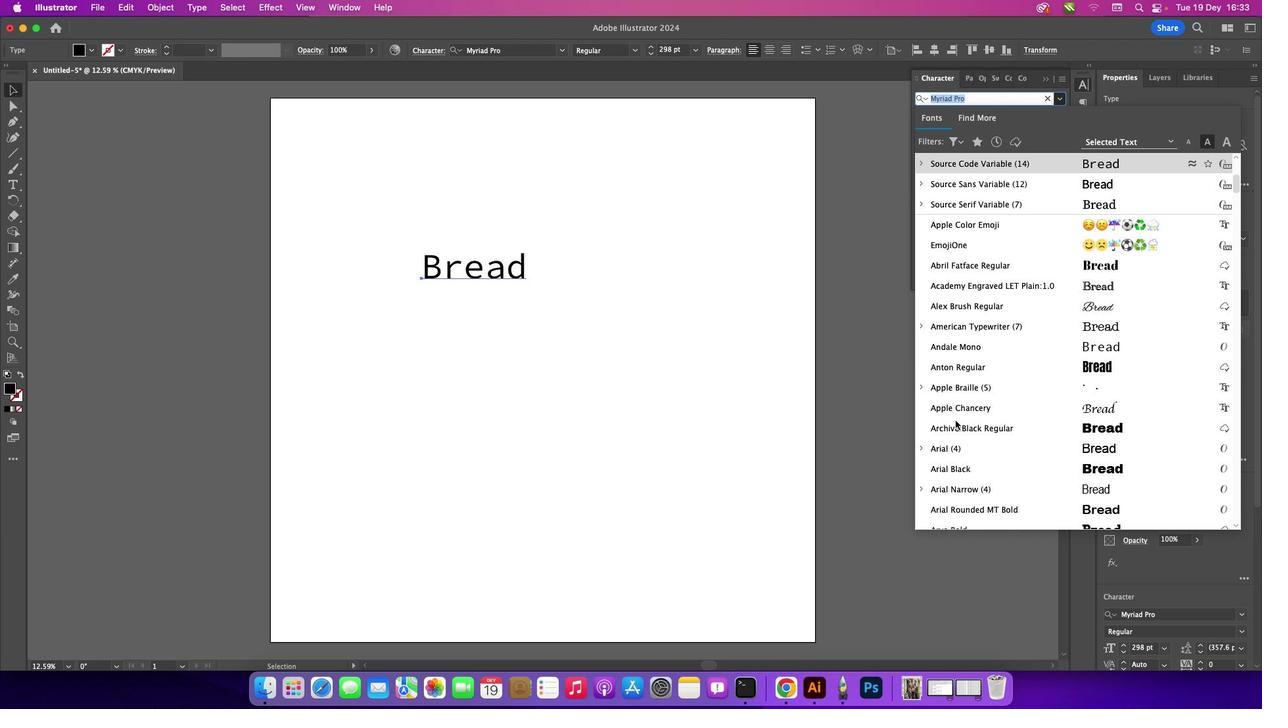 
Action: Mouse scrolled (955, 421) with delta (0, 0)
Screenshot: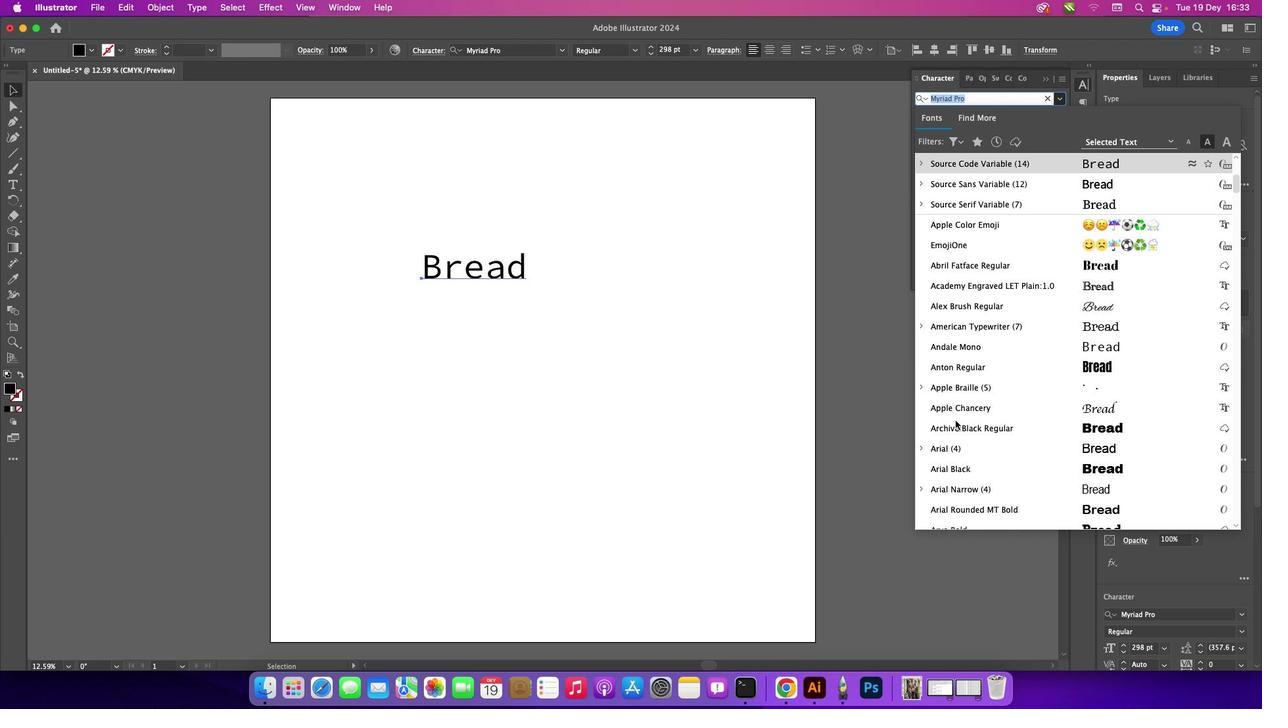 
Action: Mouse scrolled (955, 421) with delta (0, -1)
Screenshot: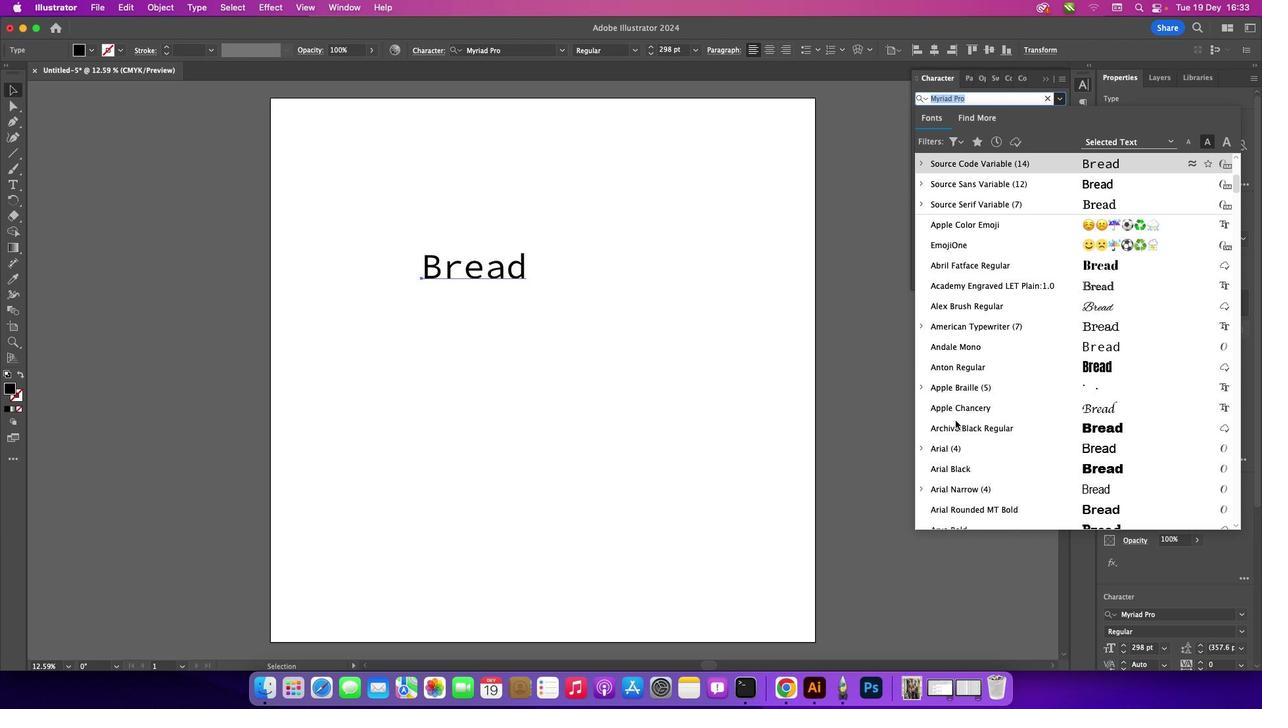 
Action: Mouse scrolled (955, 421) with delta (0, -1)
Screenshot: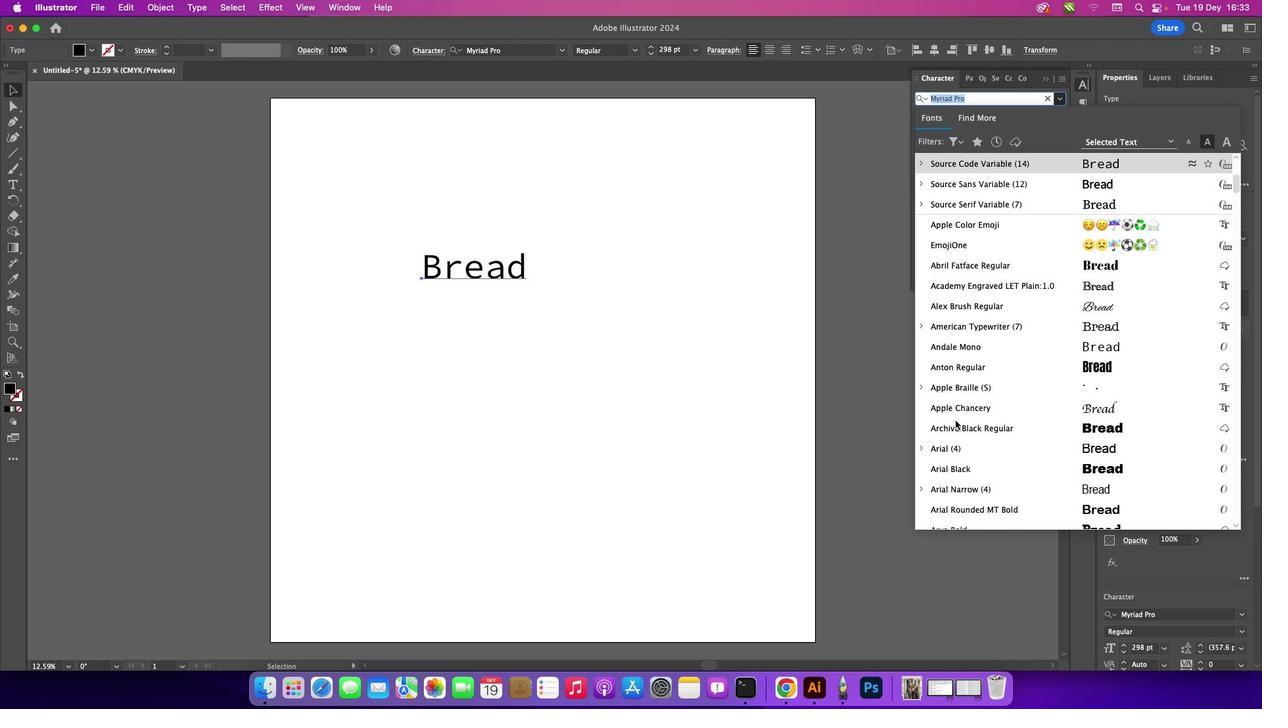 
Action: Mouse moved to (956, 410)
Screenshot: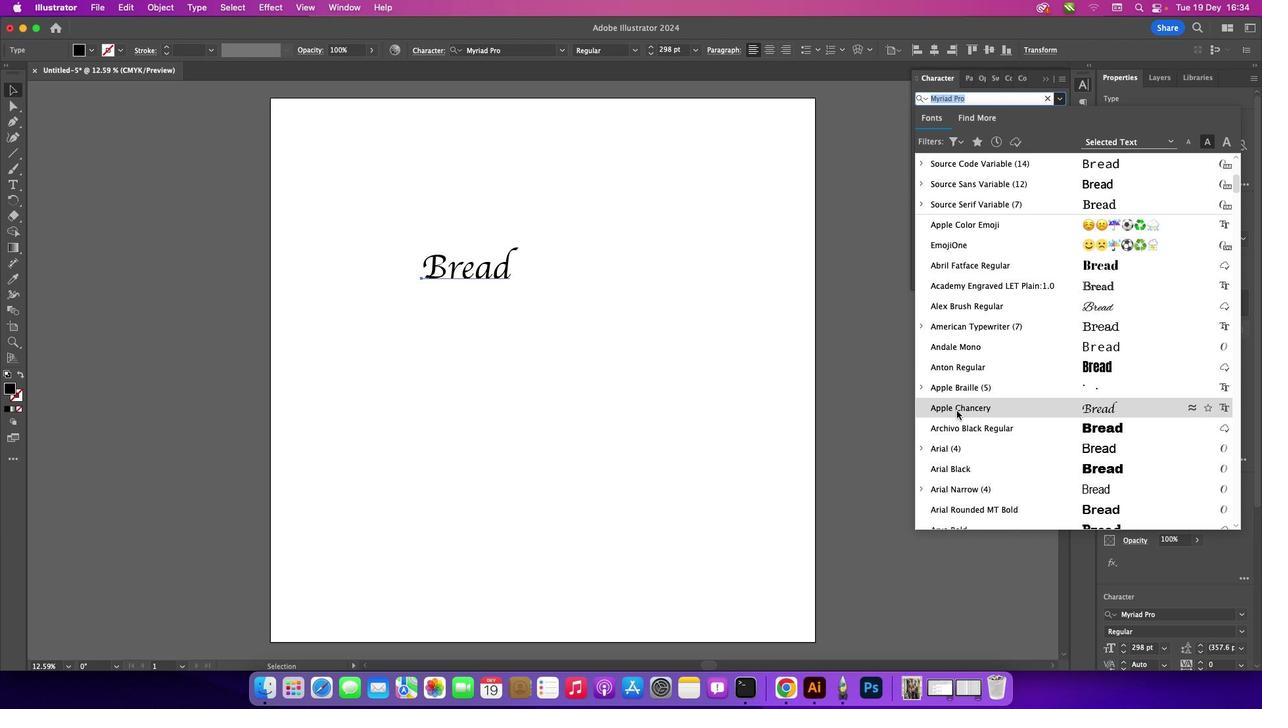 
Action: Mouse scrolled (956, 410) with delta (0, 0)
Screenshot: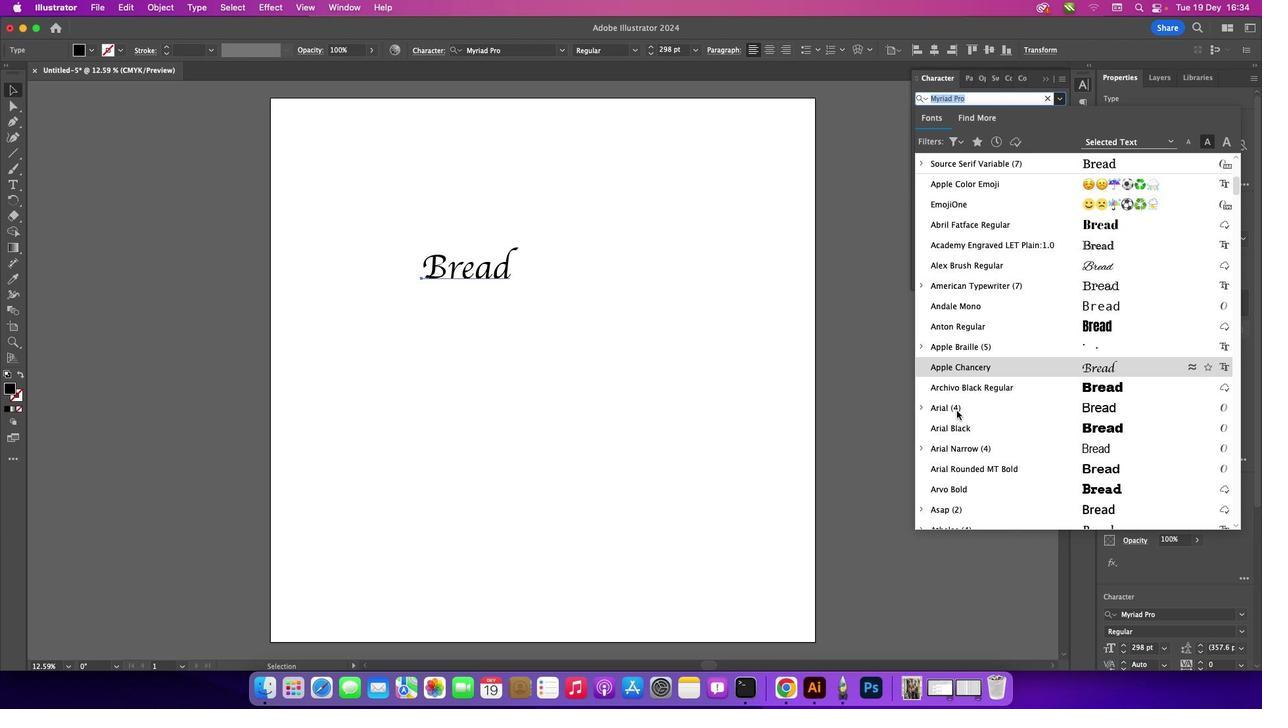 
Action: Mouse scrolled (956, 410) with delta (0, 0)
Screenshot: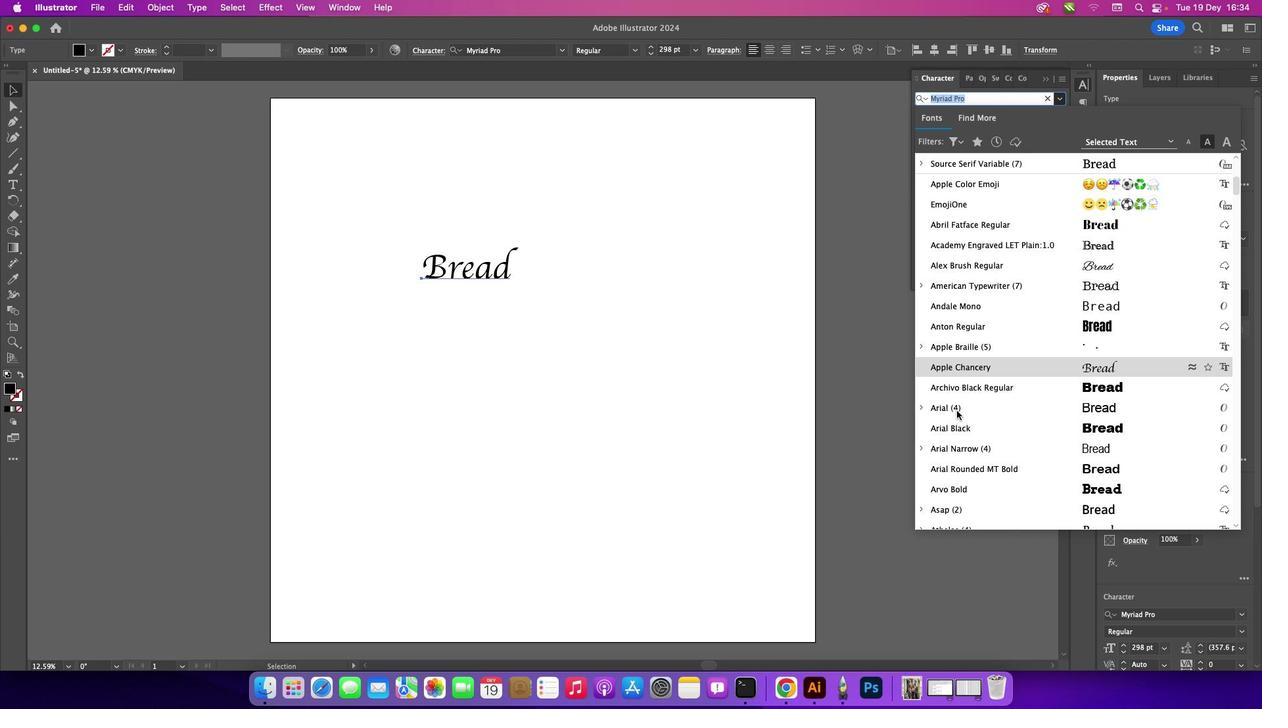 
Action: Mouse scrolled (956, 410) with delta (0, 0)
Screenshot: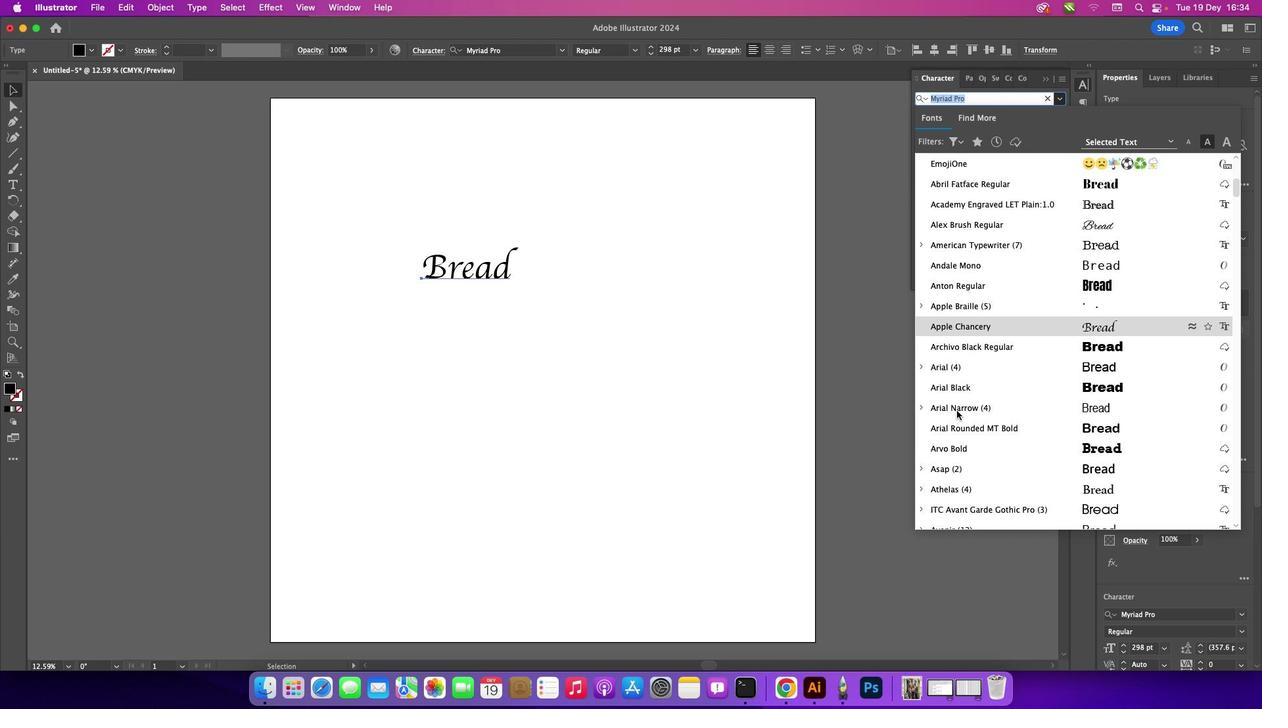 
Action: Mouse scrolled (956, 410) with delta (0, 0)
Screenshot: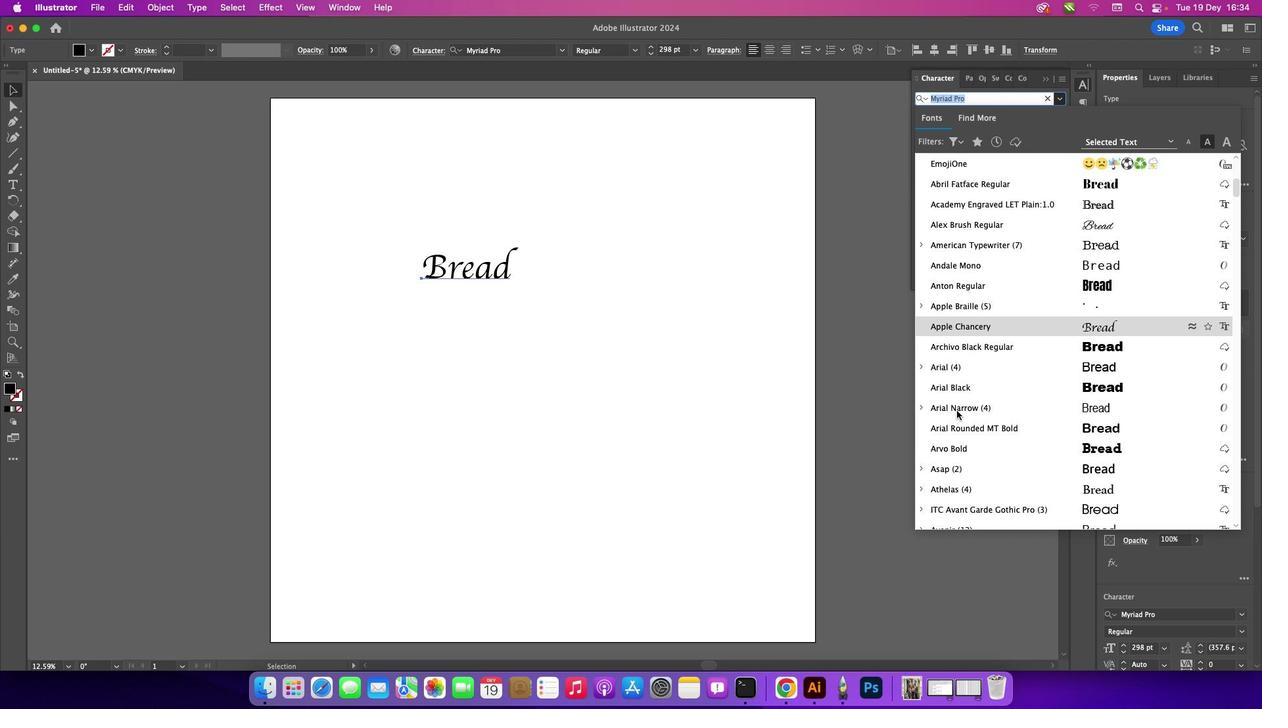 
Action: Mouse scrolled (956, 410) with delta (0, 0)
Screenshot: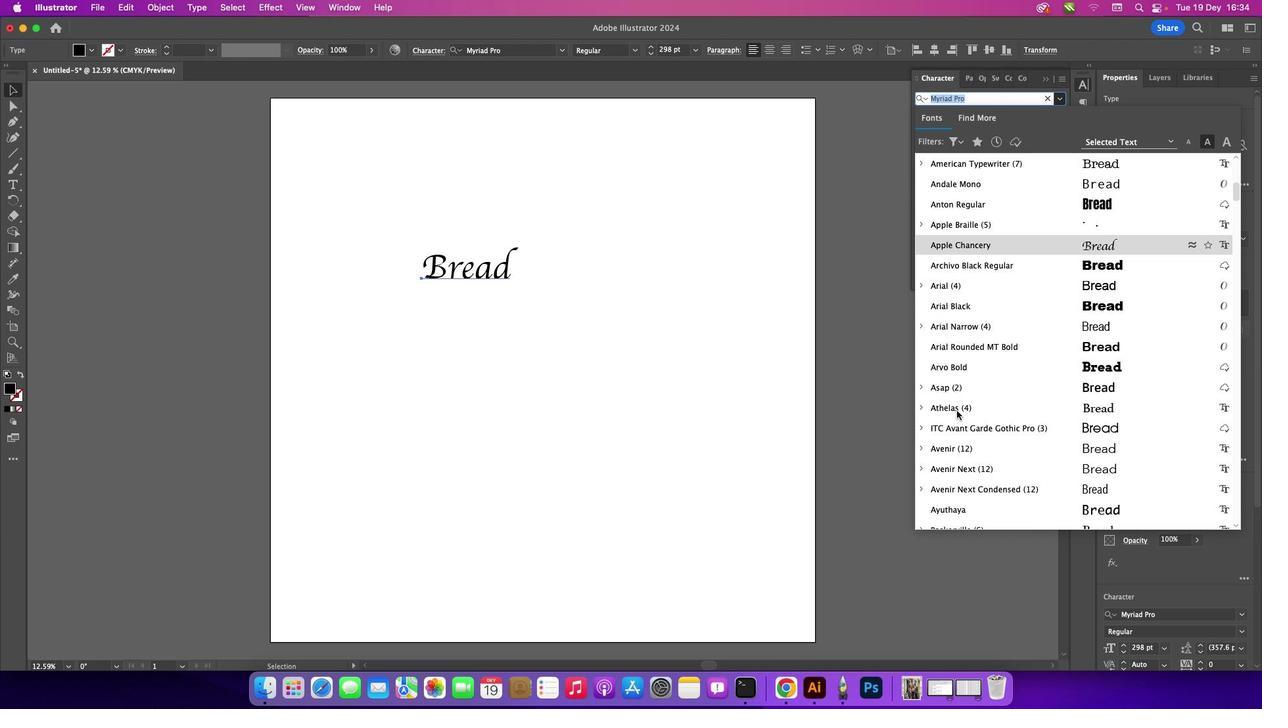 
Action: Mouse scrolled (956, 410) with delta (0, 0)
Screenshot: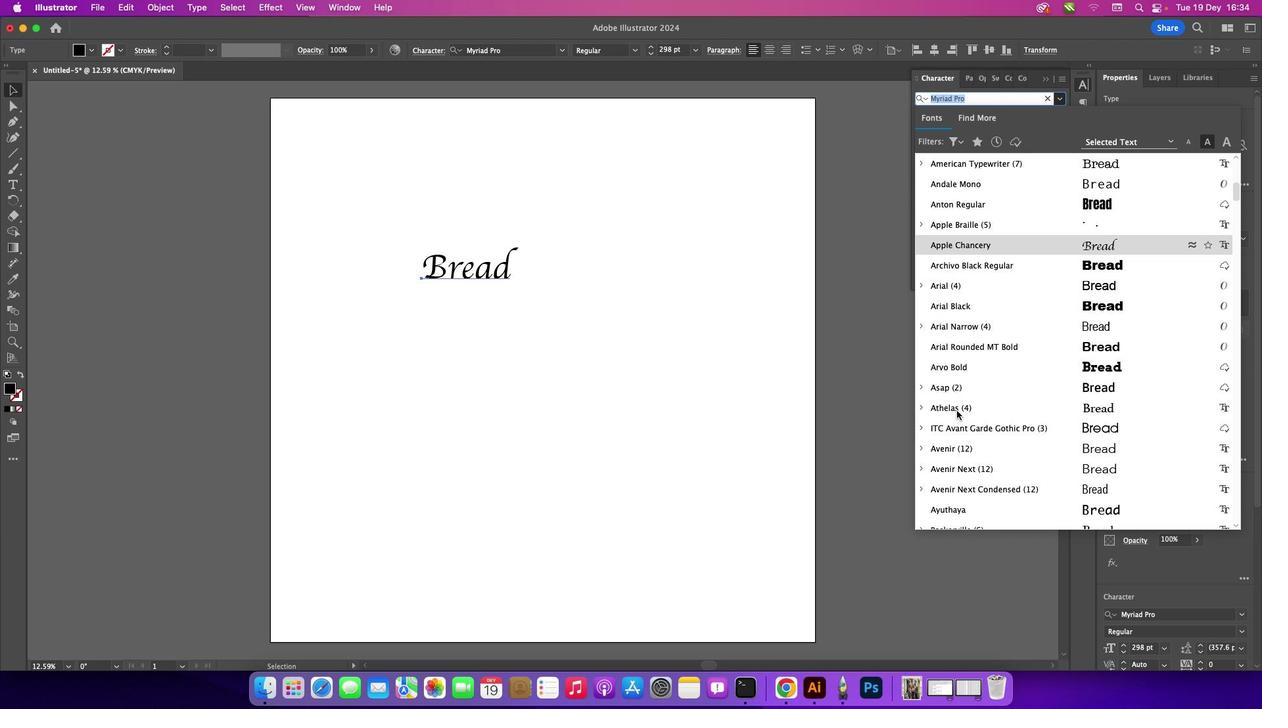 
Action: Mouse scrolled (956, 410) with delta (0, 0)
Screenshot: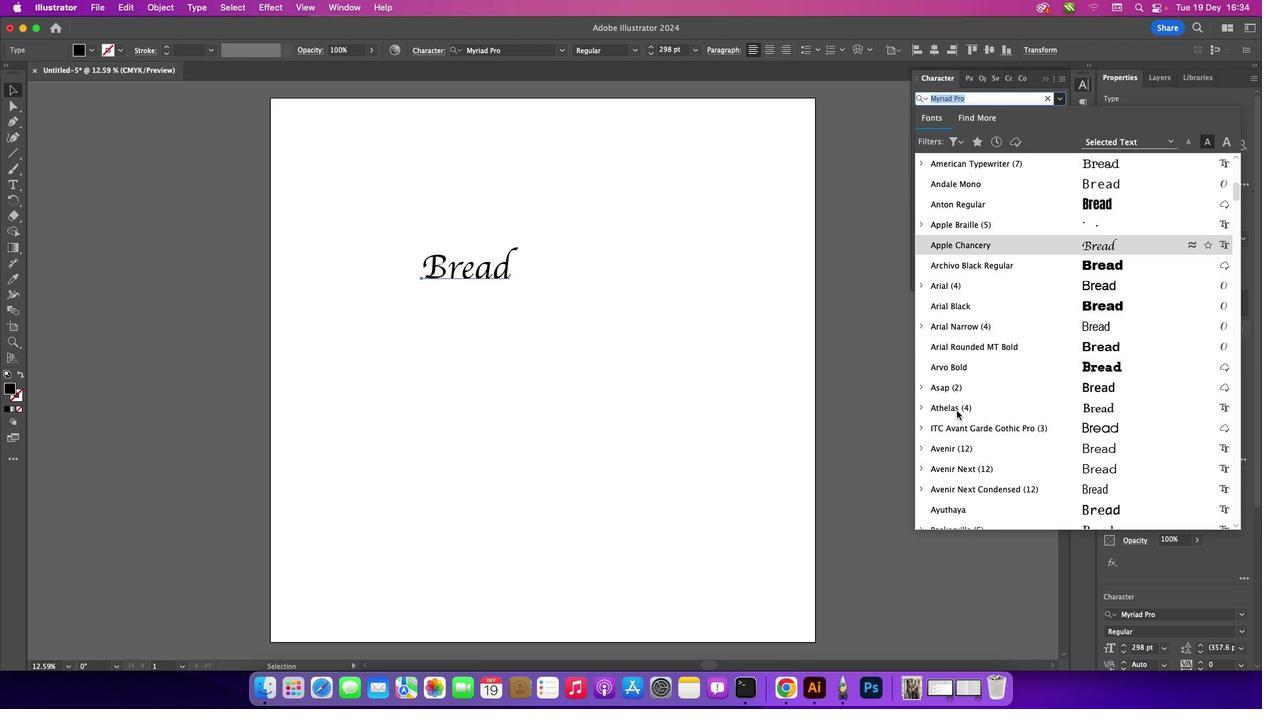 
Action: Mouse scrolled (956, 410) with delta (0, 0)
Screenshot: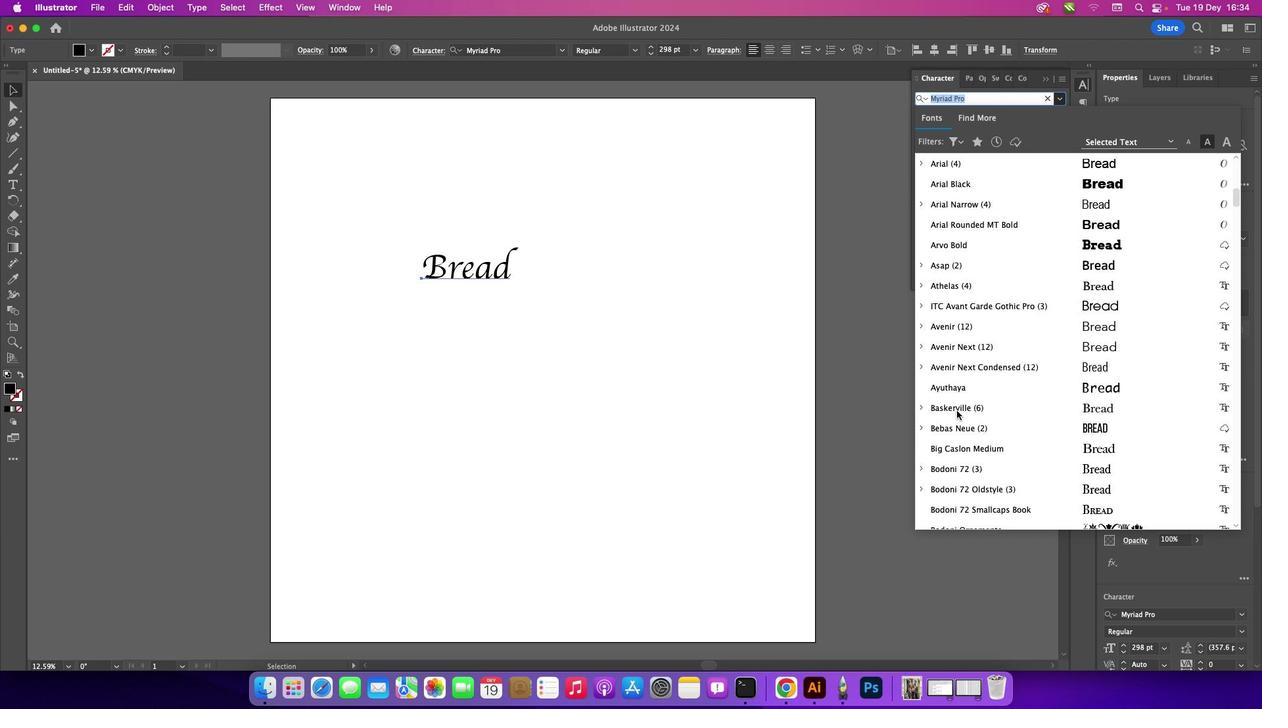 
Action: Mouse scrolled (956, 410) with delta (0, 0)
Screenshot: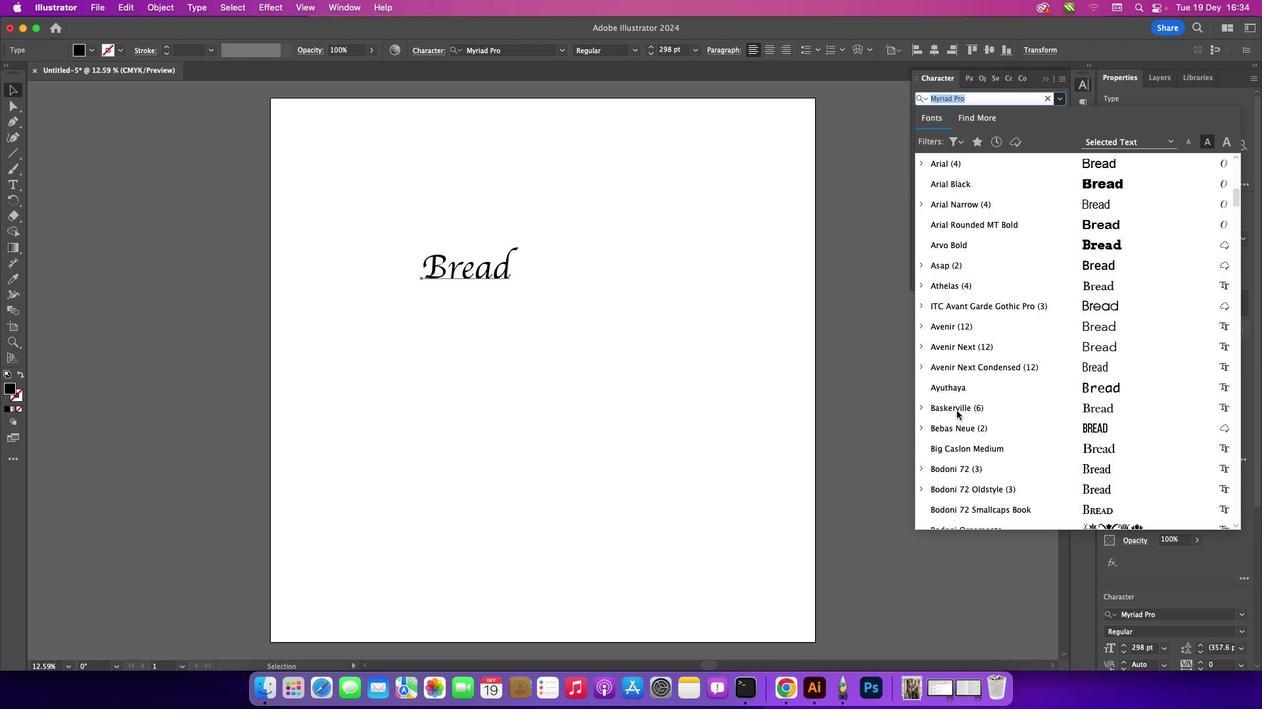 
Action: Mouse scrolled (956, 410) with delta (0, 0)
Screenshot: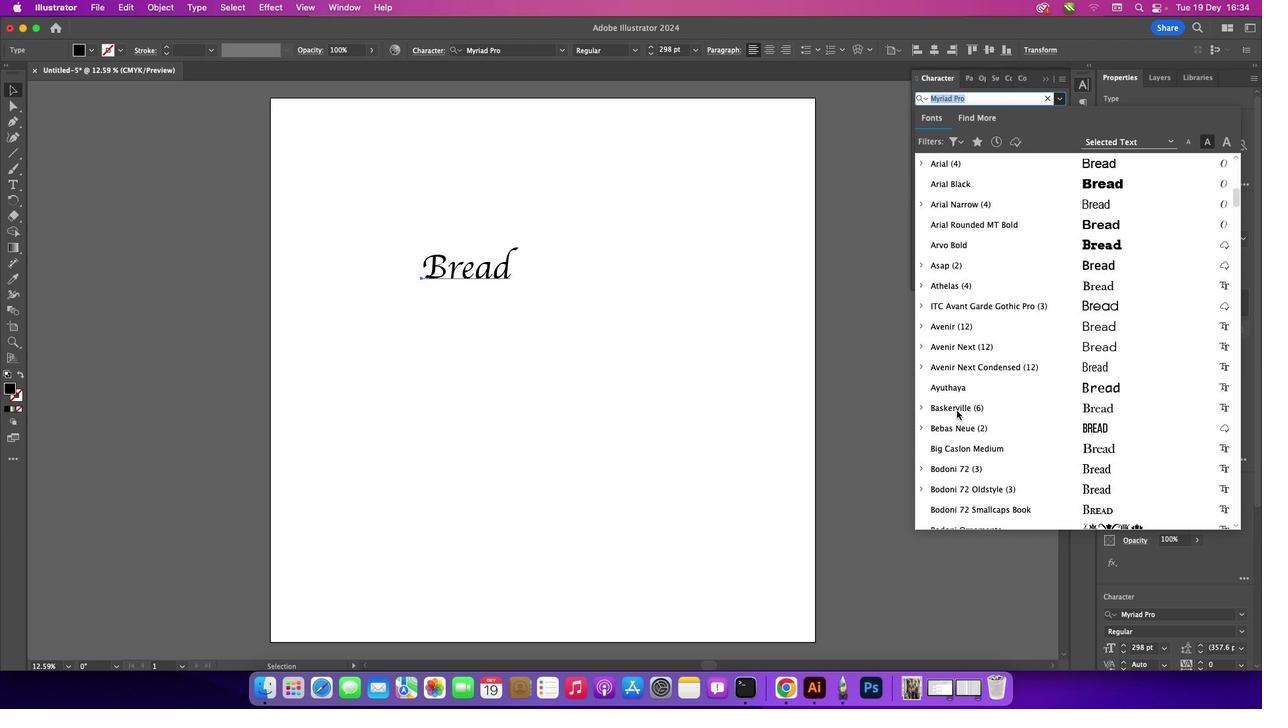 
Action: Mouse scrolled (956, 410) with delta (0, 0)
Screenshot: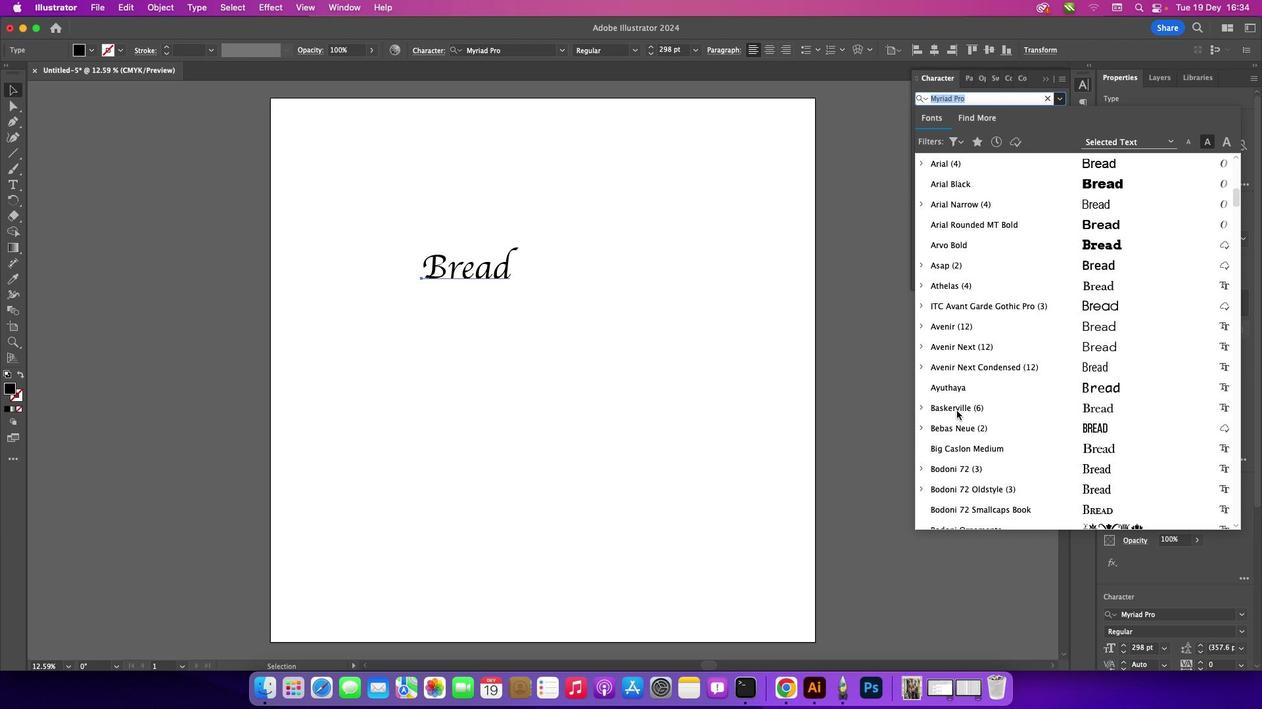 
Action: Mouse scrolled (956, 410) with delta (0, 0)
Screenshot: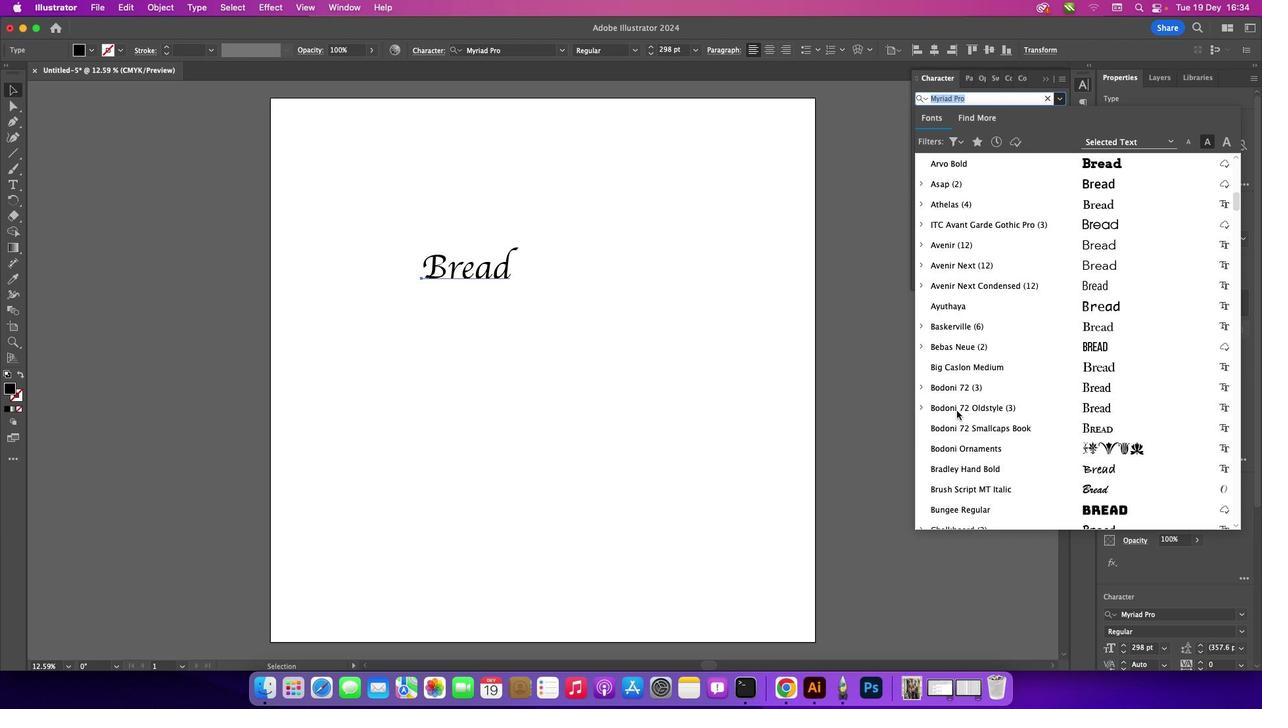 
Action: Mouse scrolled (956, 410) with delta (0, 0)
Screenshot: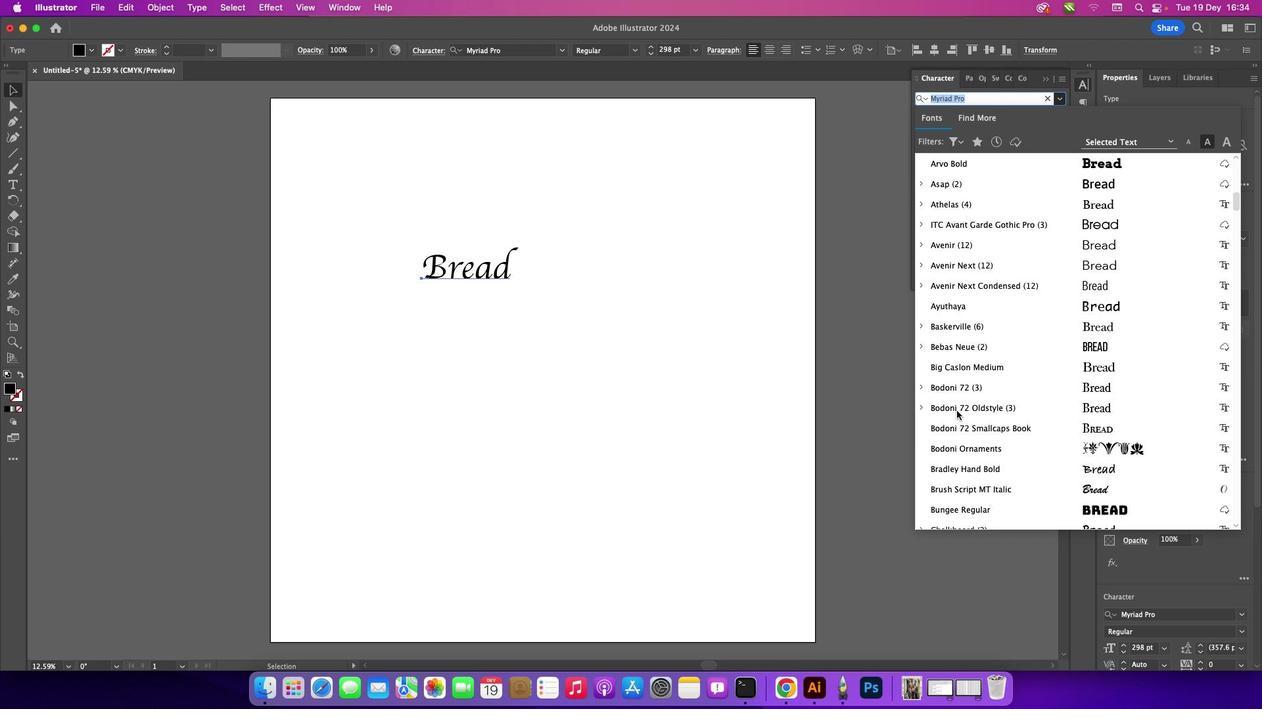 
Action: Mouse scrolled (956, 410) with delta (0, -1)
Screenshot: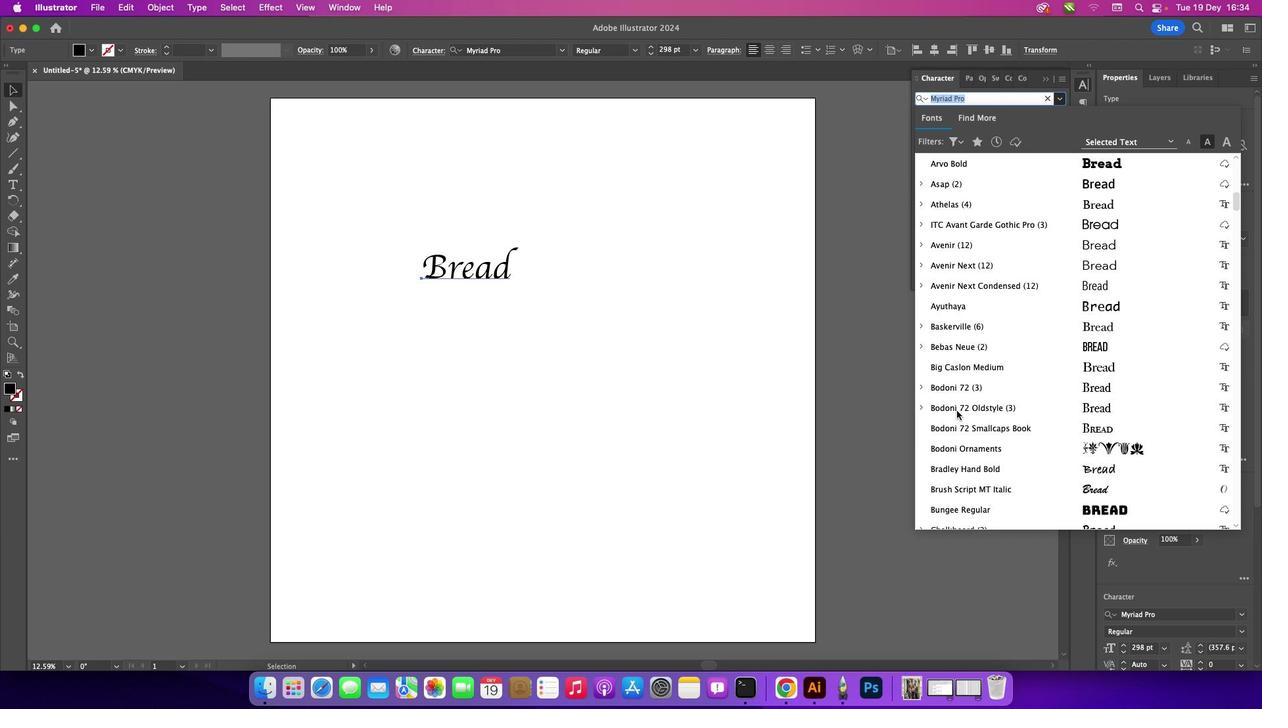
Action: Mouse scrolled (956, 410) with delta (0, 0)
Screenshot: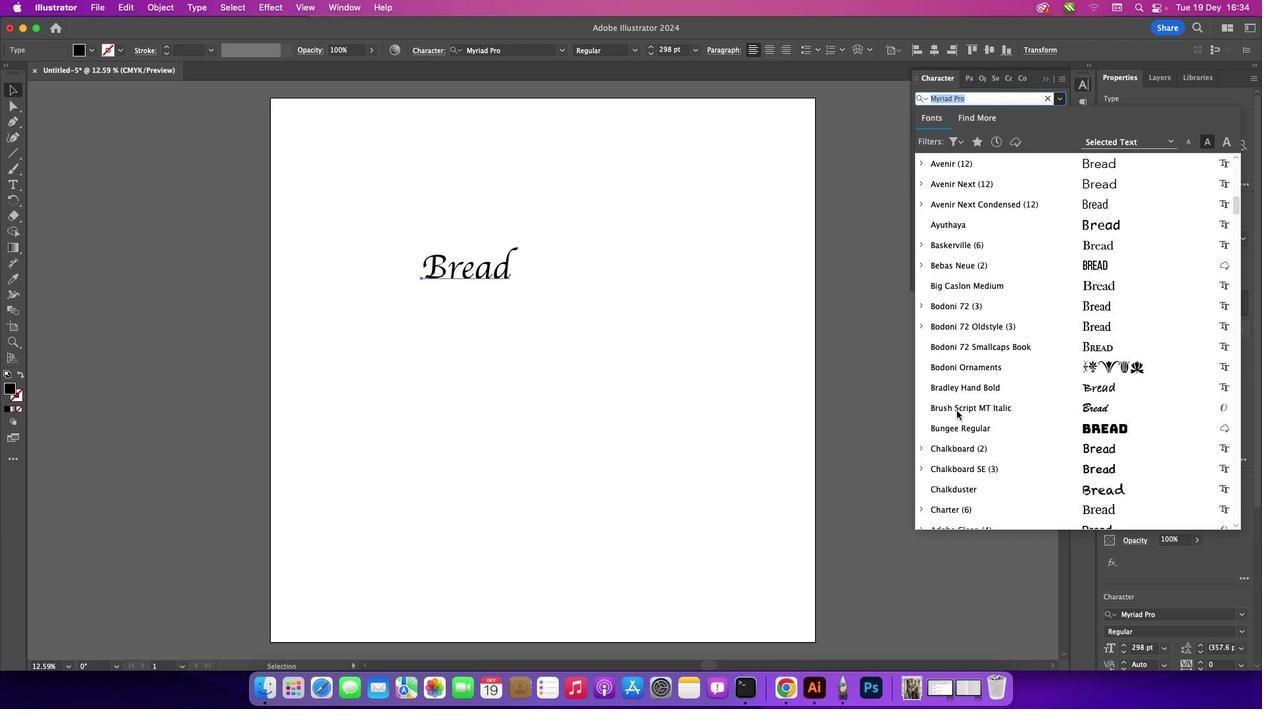 
Action: Mouse scrolled (956, 410) with delta (0, 0)
Screenshot: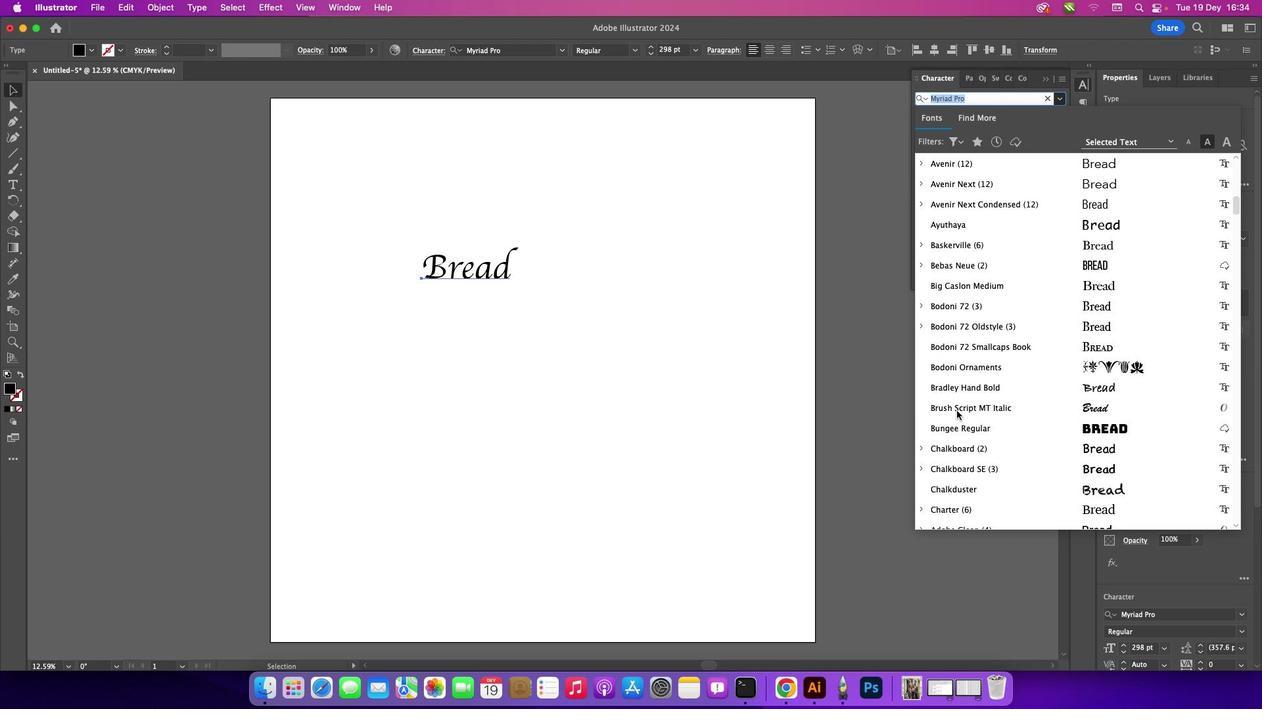 
Action: Mouse scrolled (956, 410) with delta (0, -1)
Screenshot: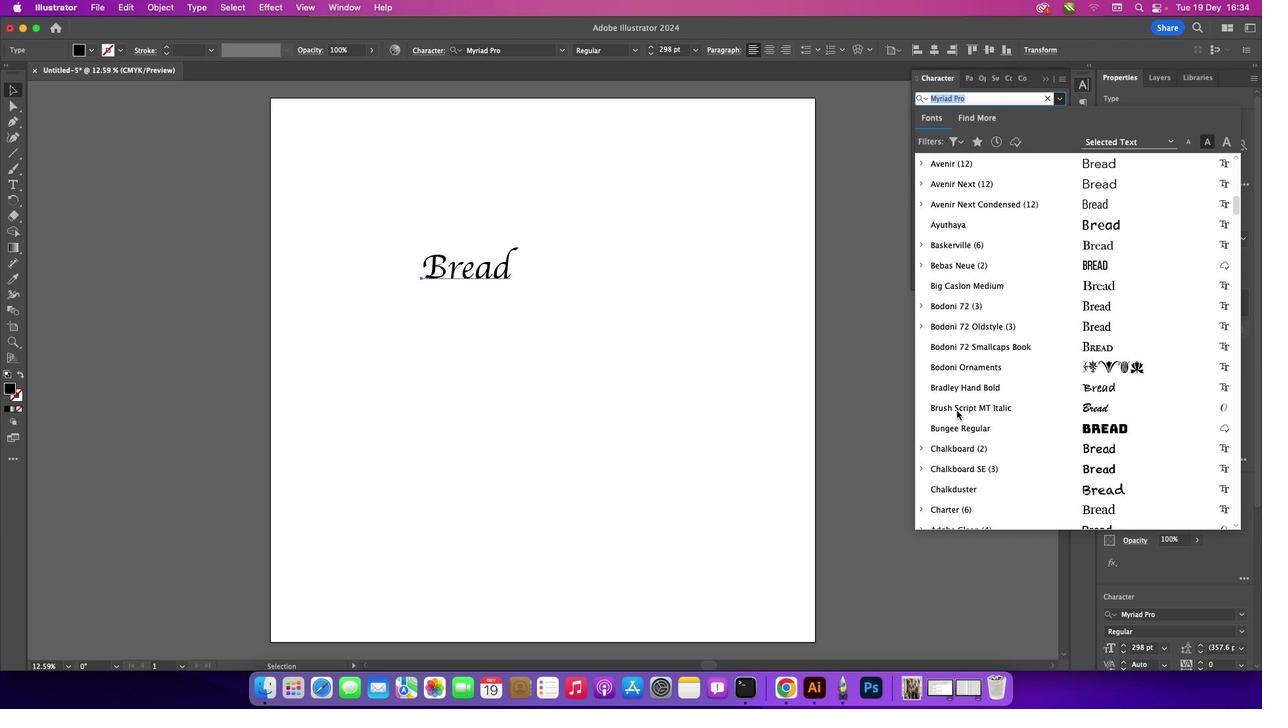 
Action: Mouse scrolled (956, 410) with delta (0, 0)
Screenshot: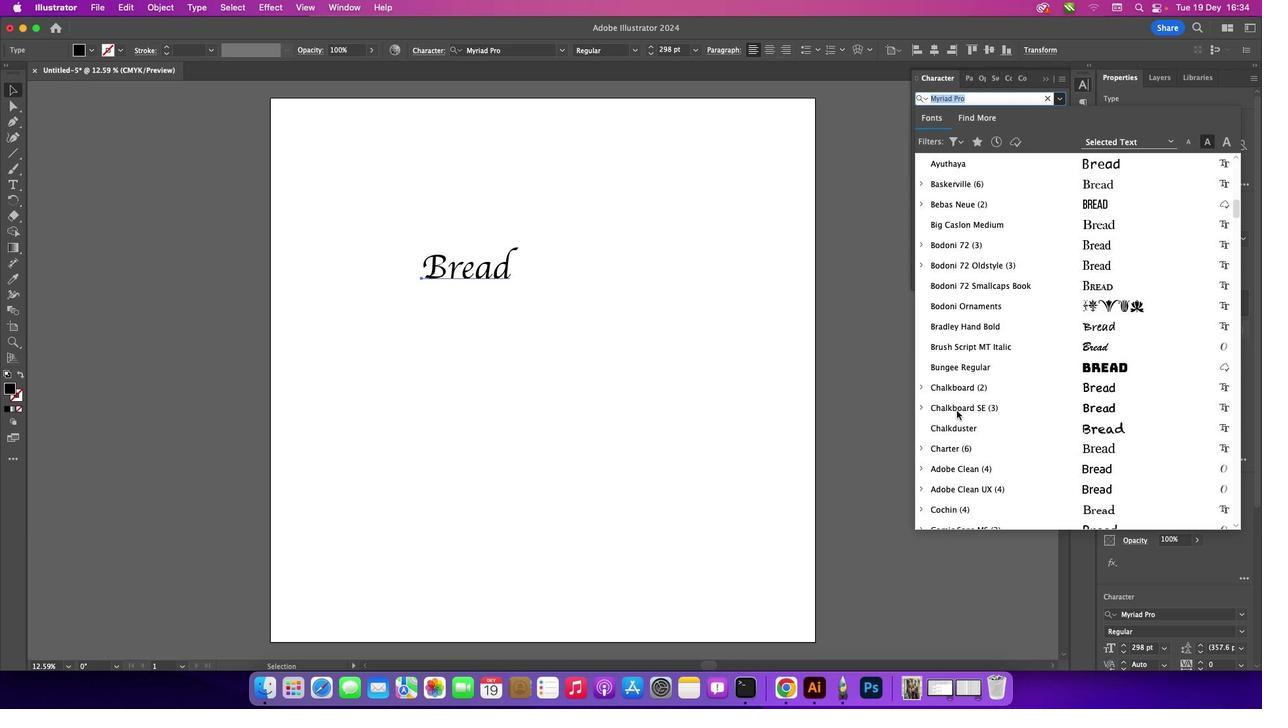 
Action: Mouse scrolled (956, 410) with delta (0, 0)
Screenshot: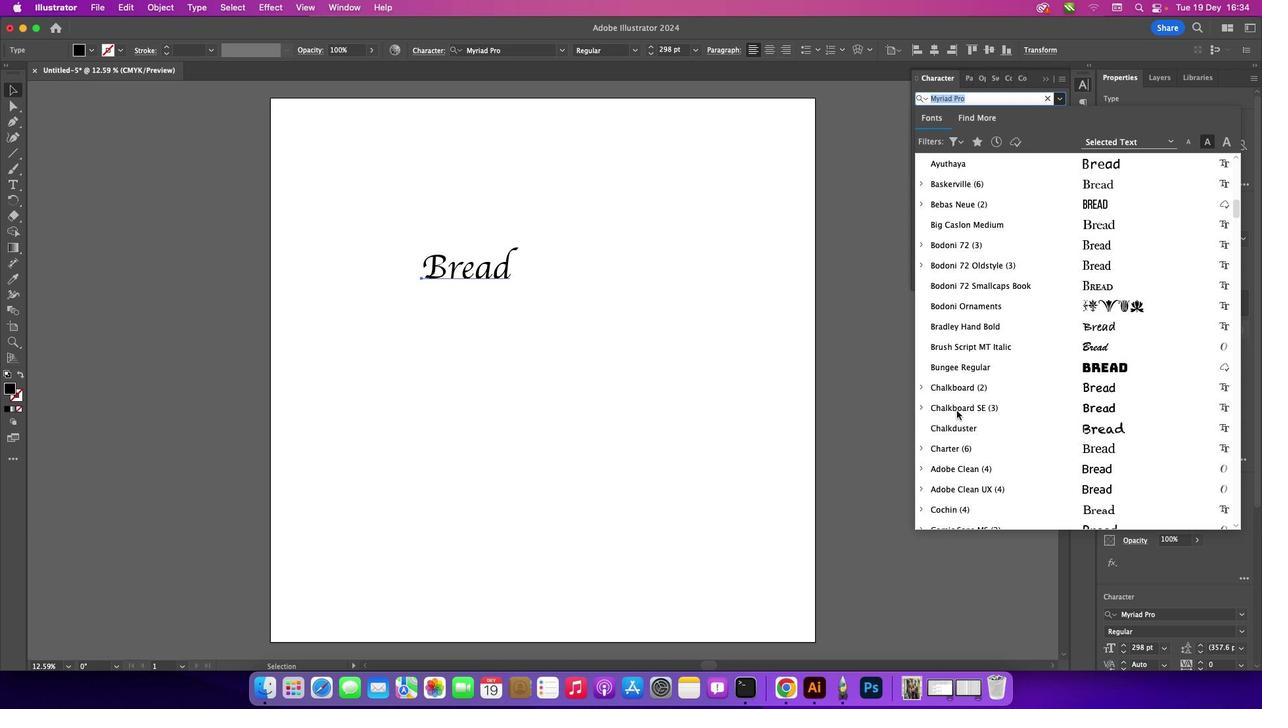 
Action: Mouse scrolled (956, 410) with delta (0, 0)
Screenshot: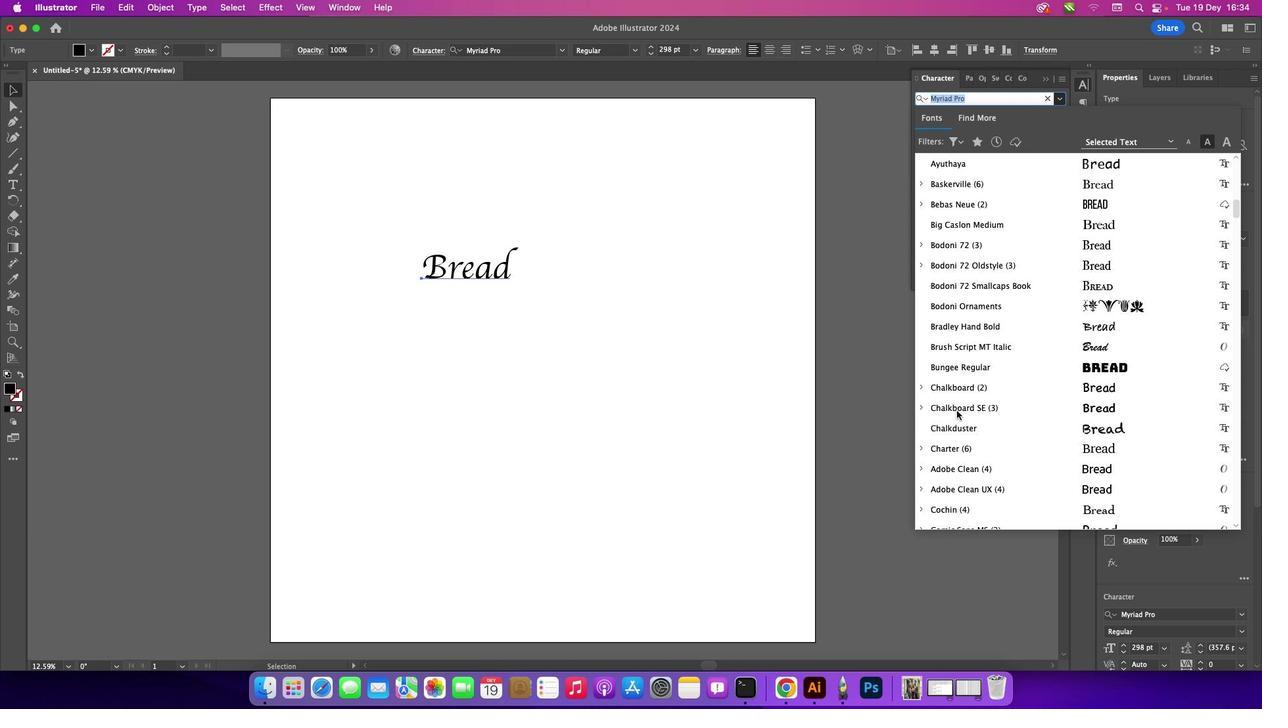
Action: Mouse moved to (993, 409)
Screenshot: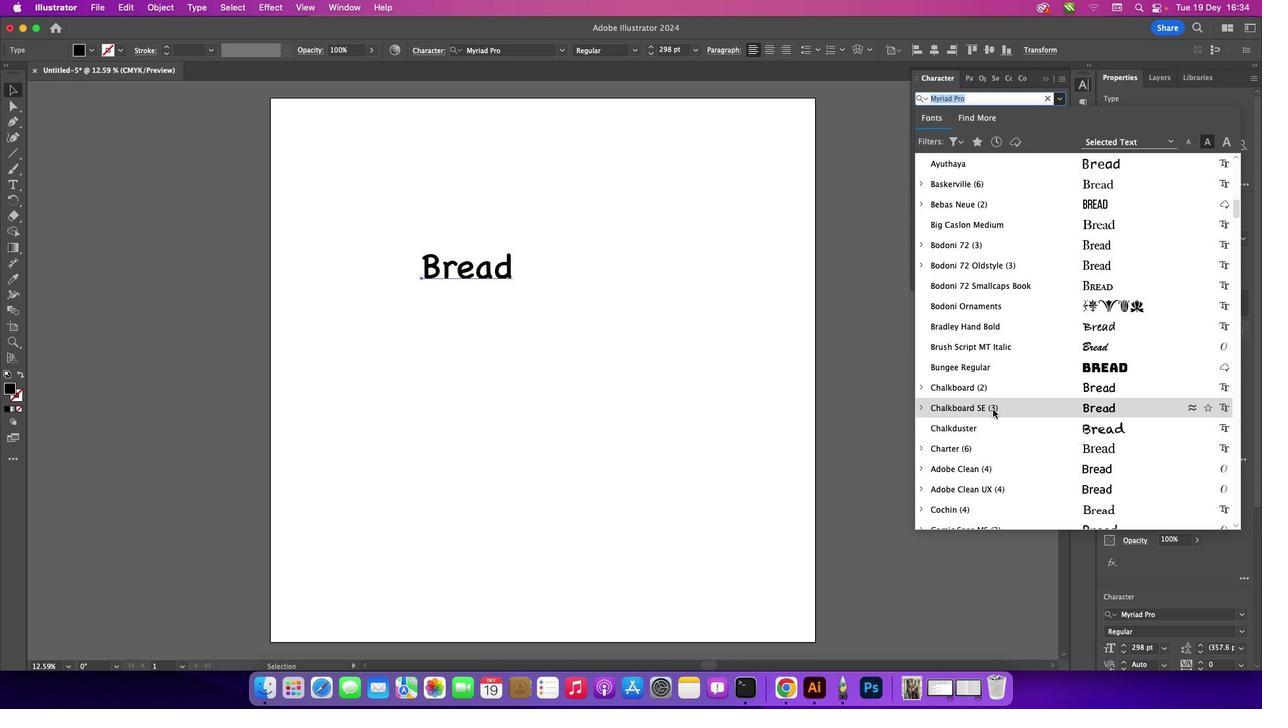 
Action: Mouse scrolled (993, 409) with delta (0, 0)
Screenshot: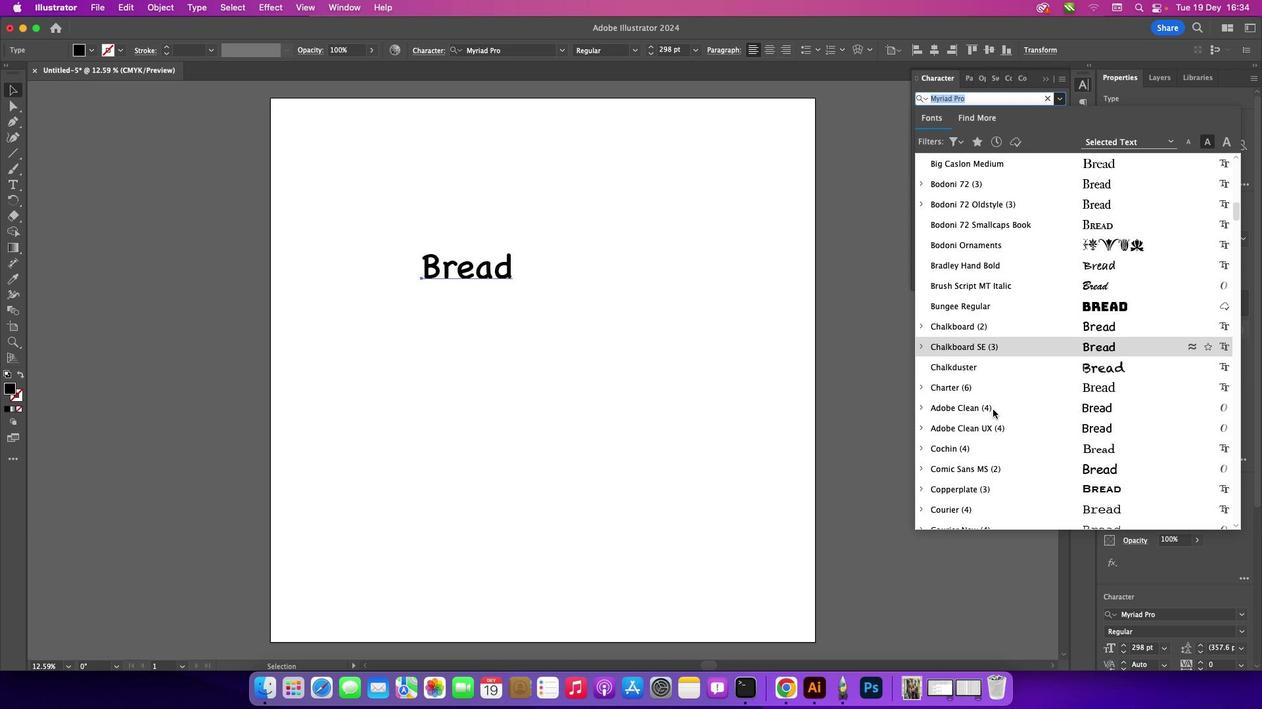 
Action: Mouse moved to (992, 410)
Screenshot: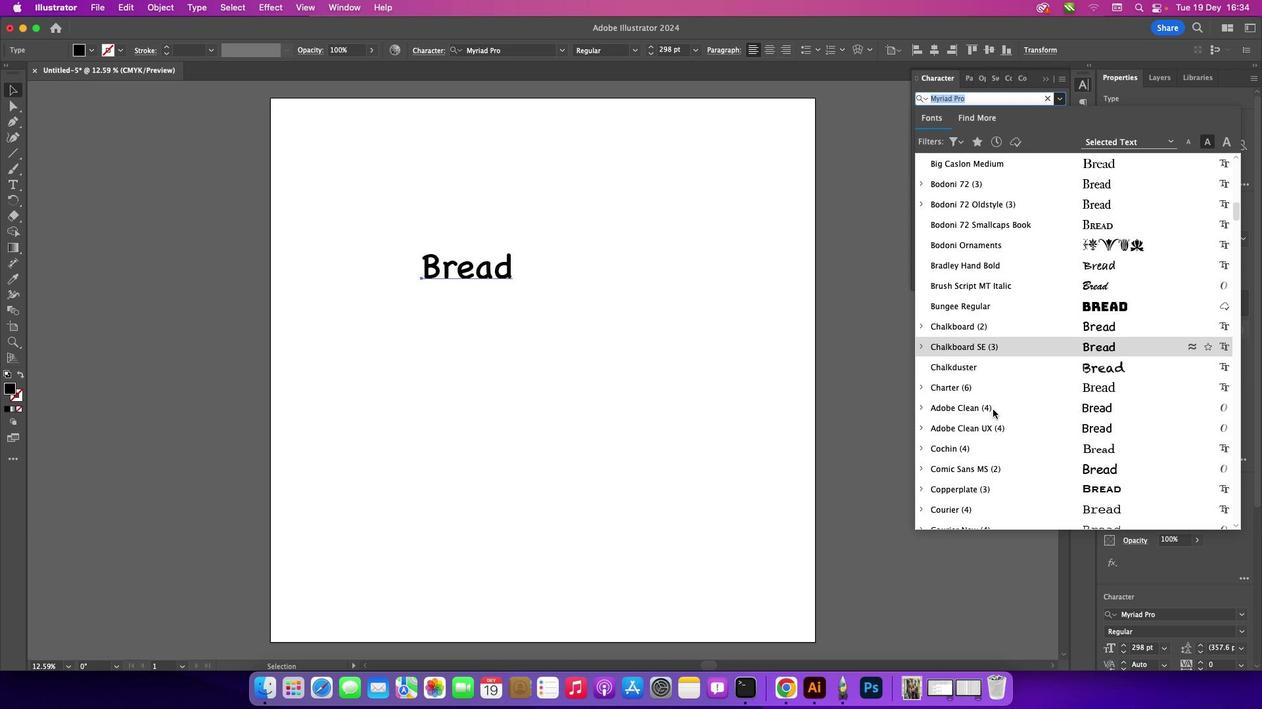 
Action: Mouse scrolled (992, 410) with delta (0, 0)
Screenshot: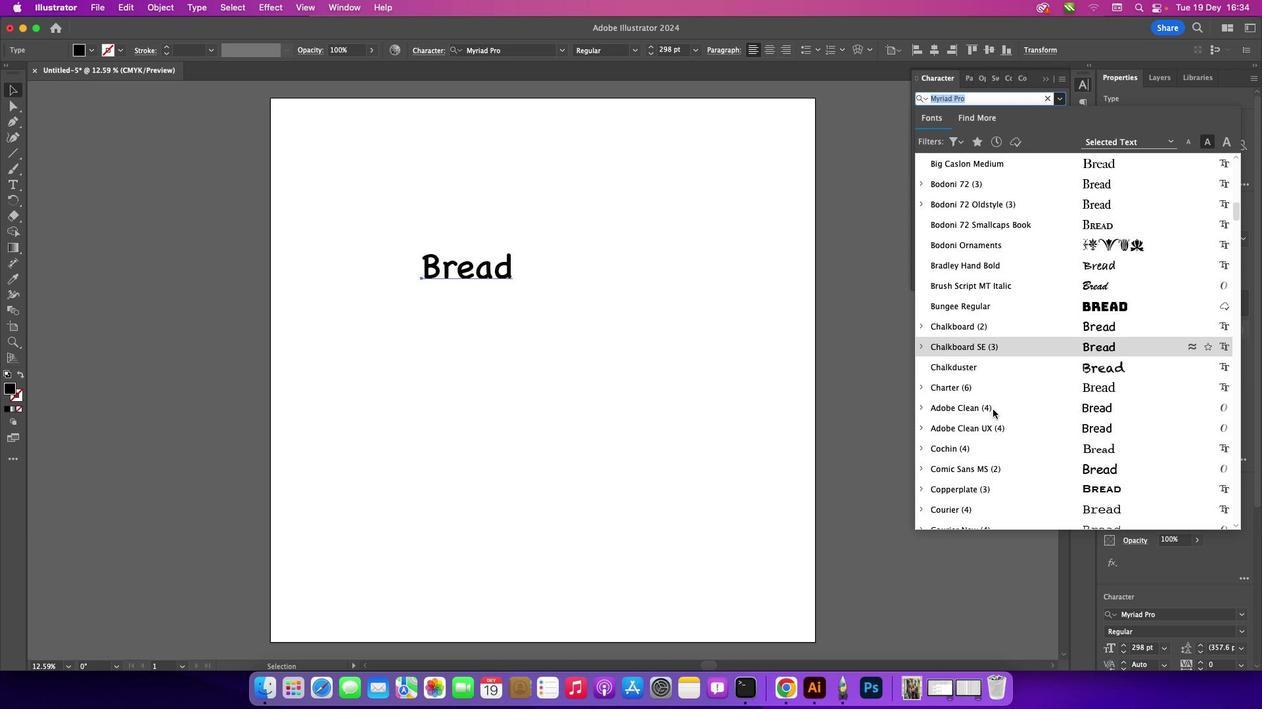 
Action: Mouse moved to (992, 410)
Screenshot: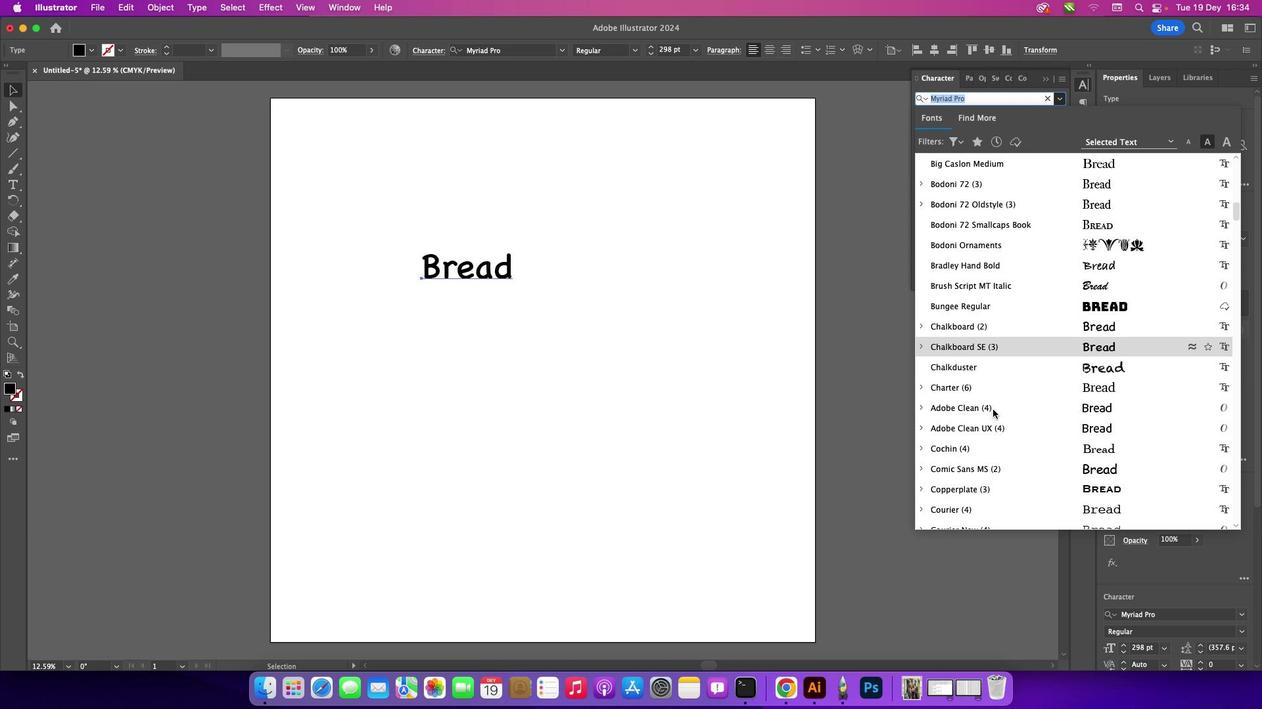 
Action: Mouse scrolled (992, 410) with delta (0, 0)
Screenshot: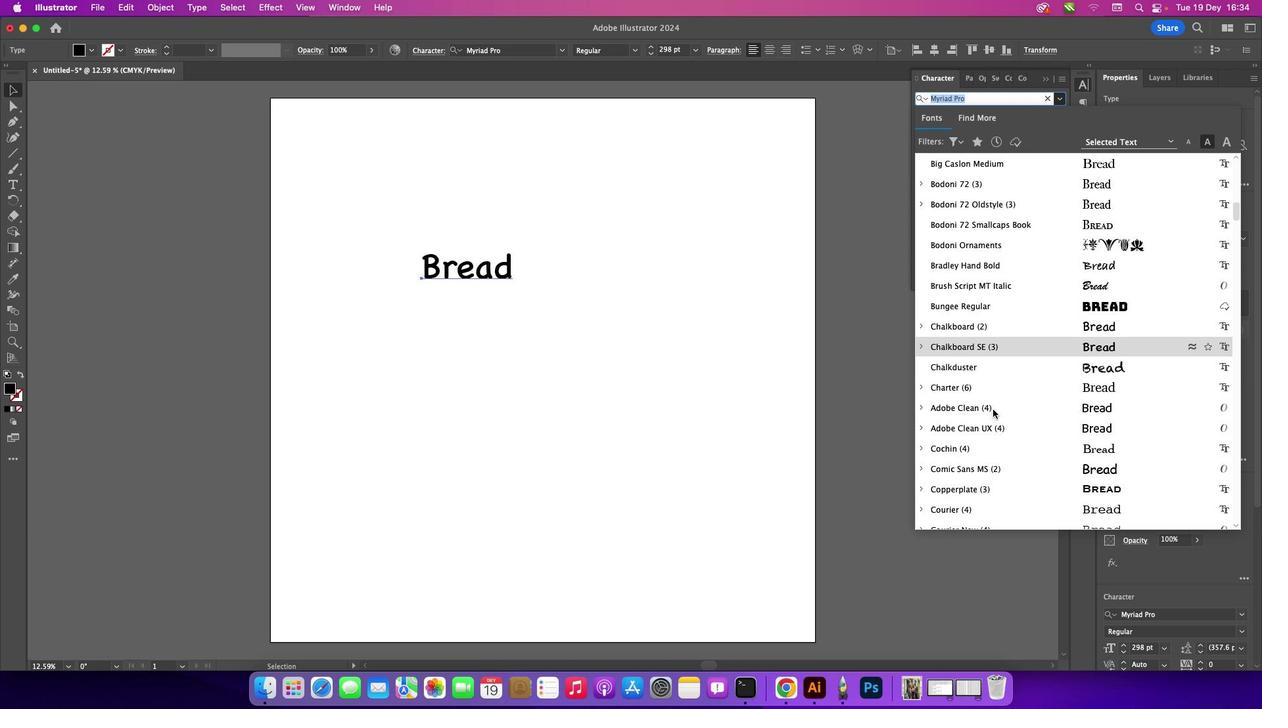 
Action: Mouse moved to (991, 439)
Screenshot: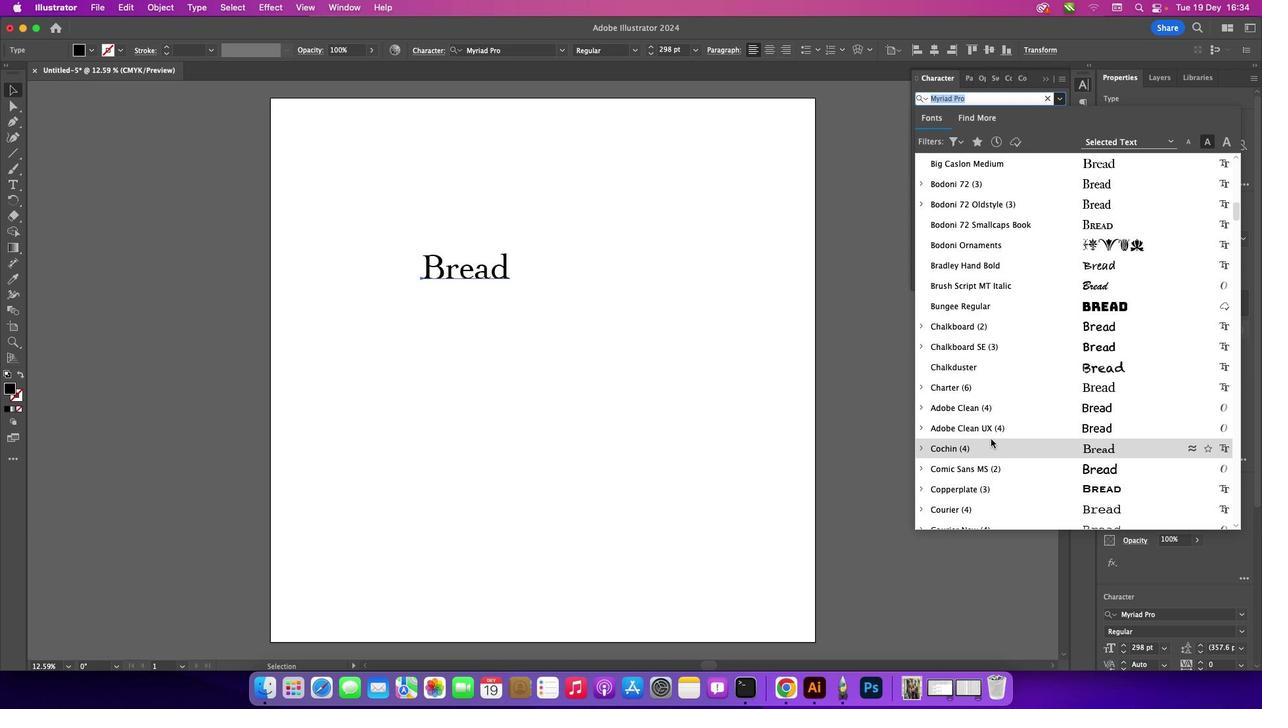 
Action: Mouse scrolled (991, 439) with delta (0, 0)
Screenshot: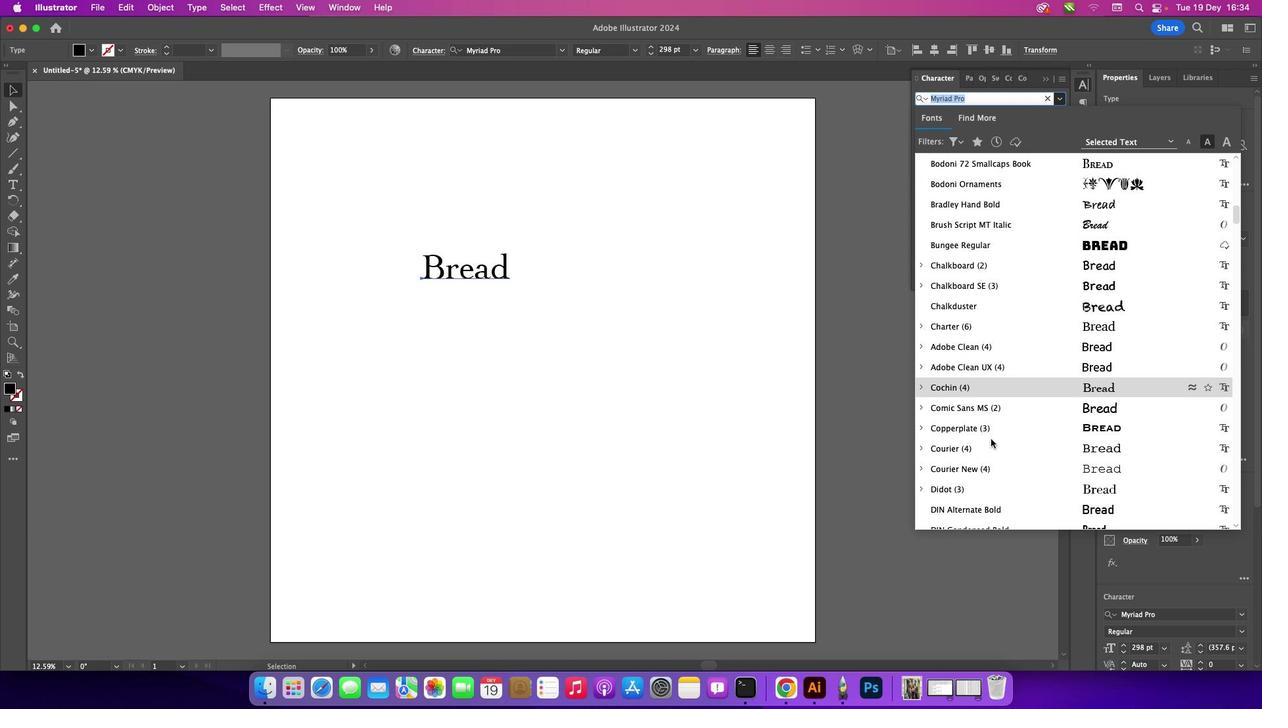 
Action: Mouse scrolled (991, 439) with delta (0, 0)
Screenshot: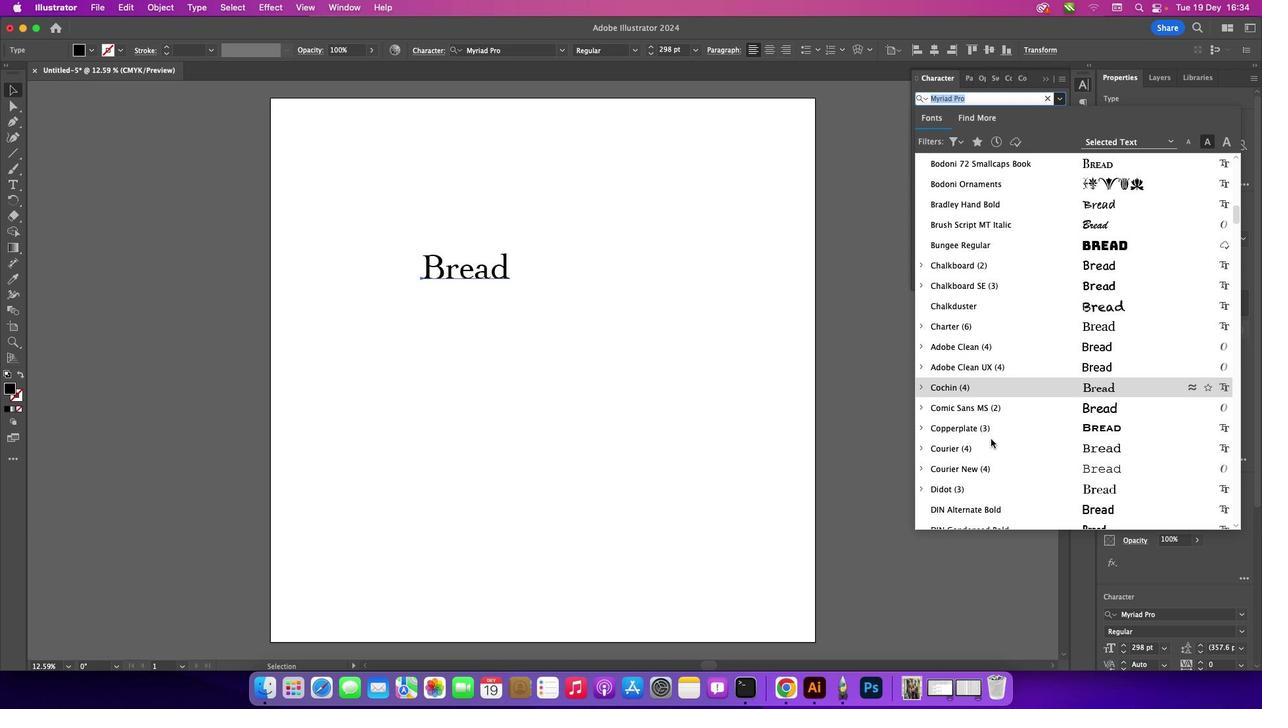 
Action: Mouse scrolled (991, 439) with delta (0, 0)
Screenshot: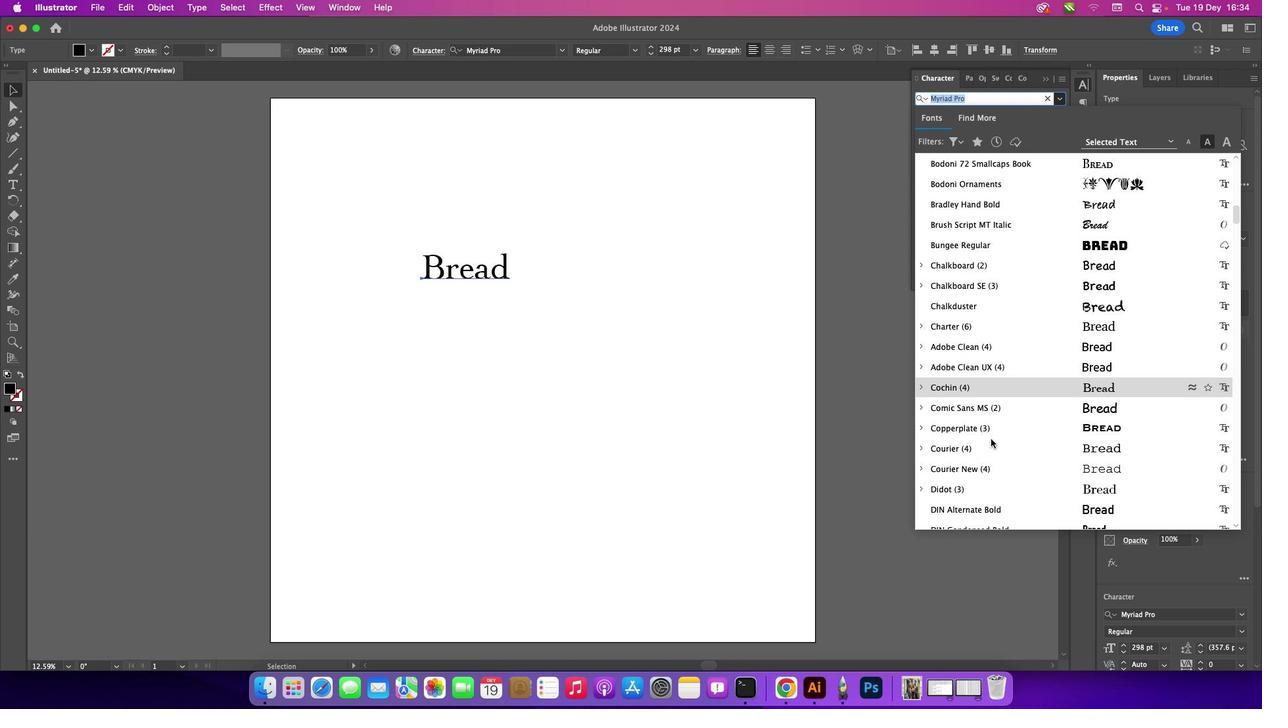 
Action: Mouse scrolled (991, 439) with delta (0, 0)
Screenshot: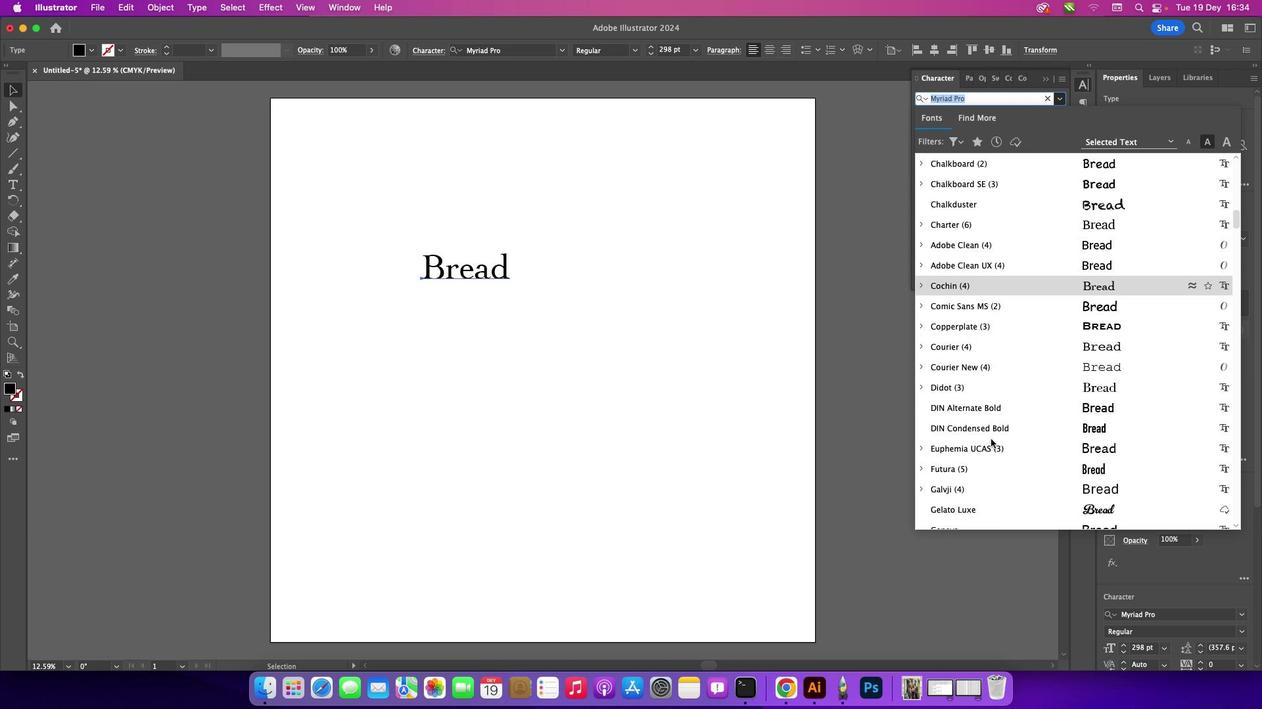 
Action: Mouse scrolled (991, 439) with delta (0, 0)
Screenshot: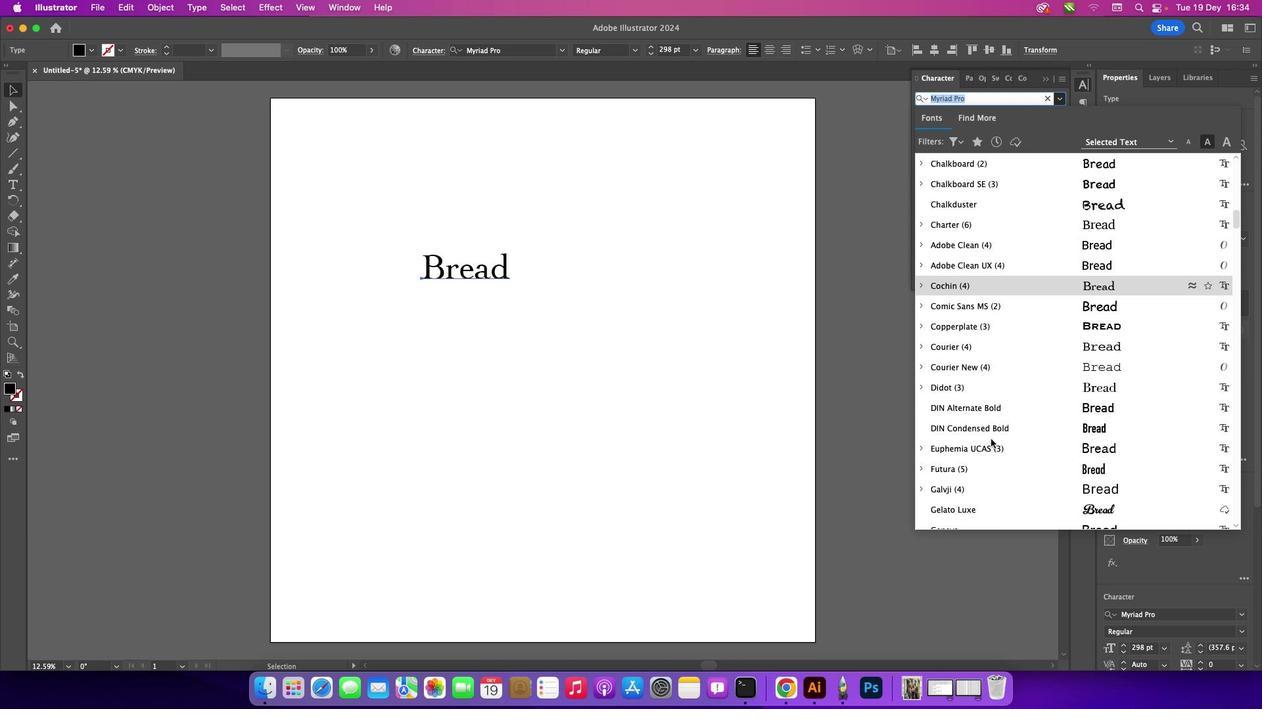 
Action: Mouse scrolled (991, 439) with delta (0, 0)
Screenshot: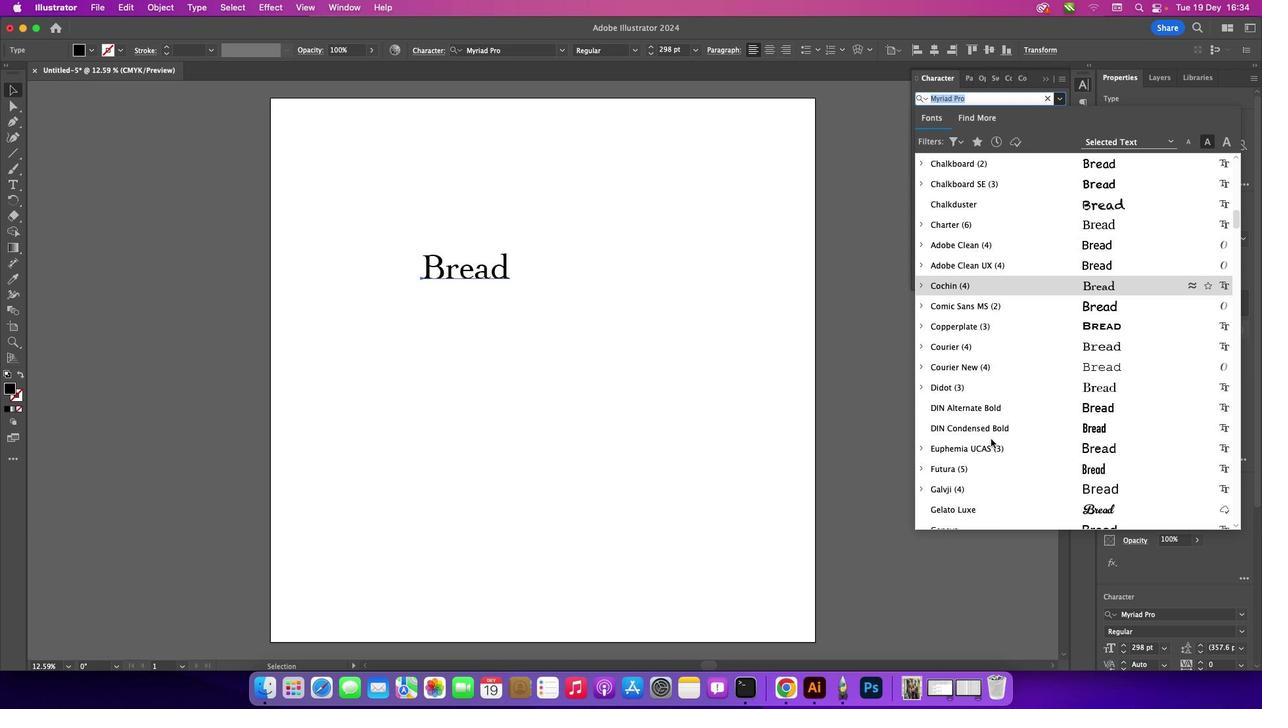 
Action: Mouse scrolled (991, 439) with delta (0, 0)
Screenshot: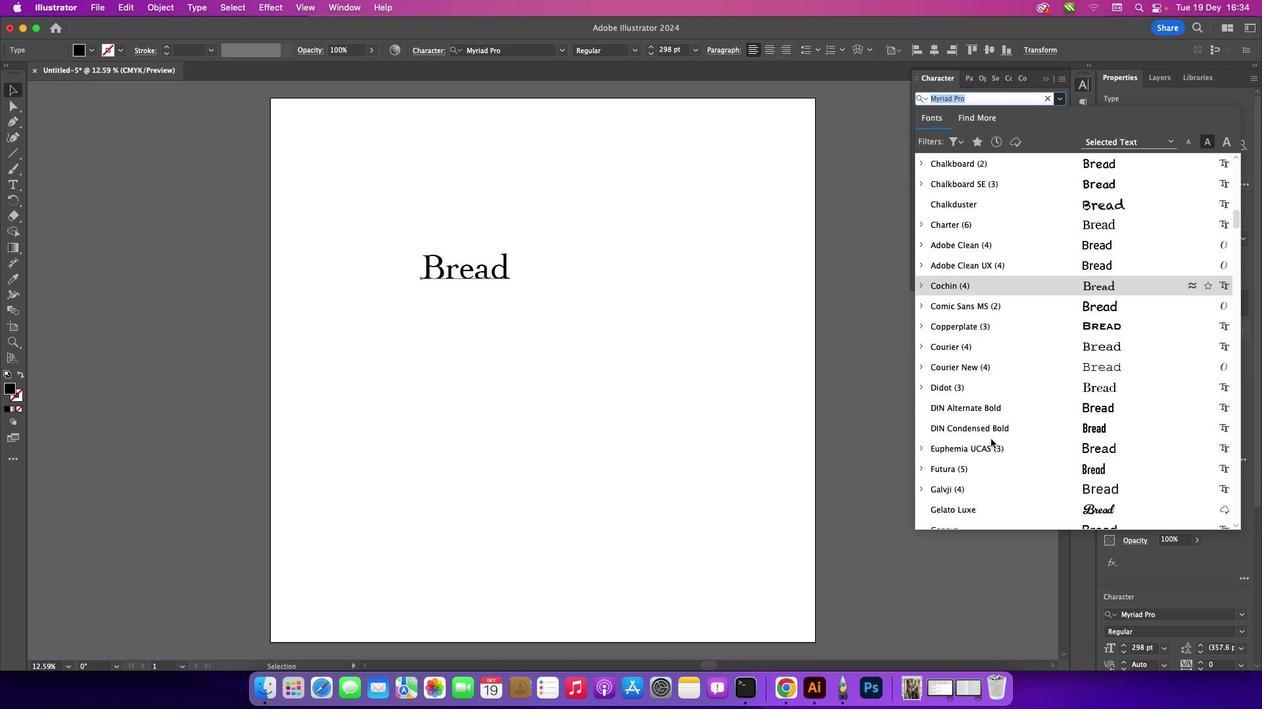 
Action: Mouse scrolled (991, 439) with delta (0, 0)
Screenshot: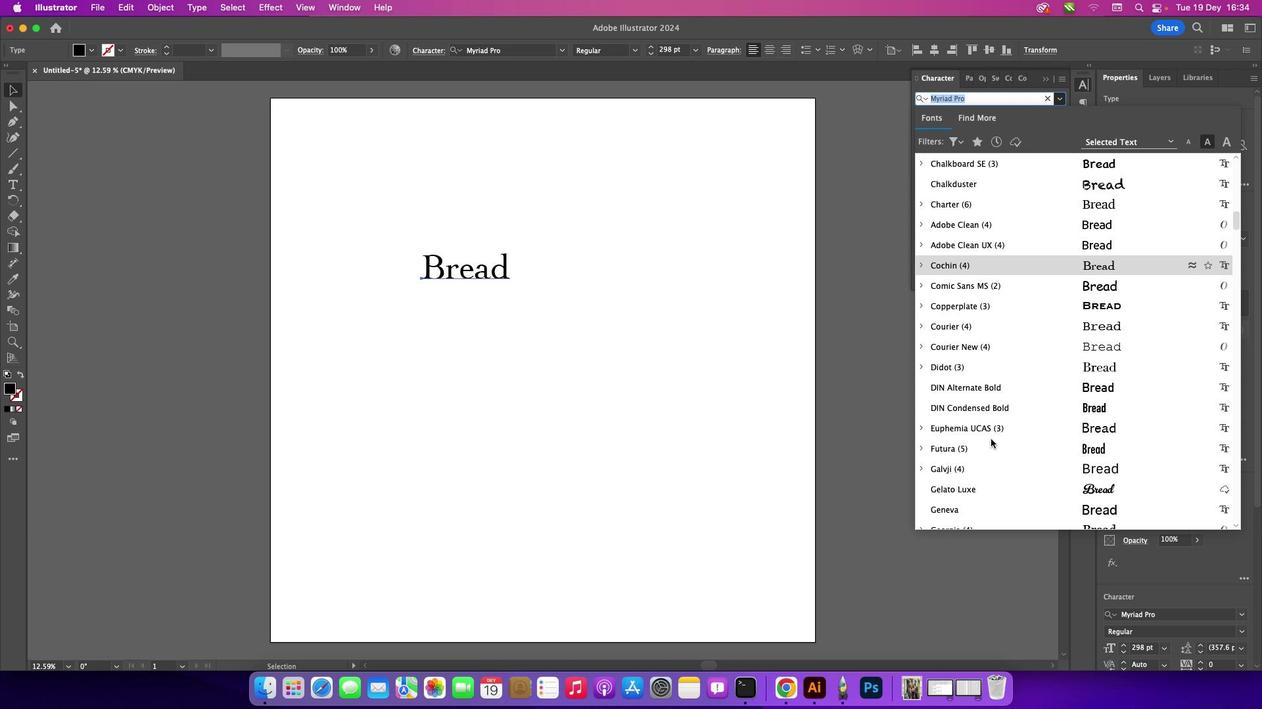 
Action: Mouse scrolled (991, 439) with delta (0, 0)
Screenshot: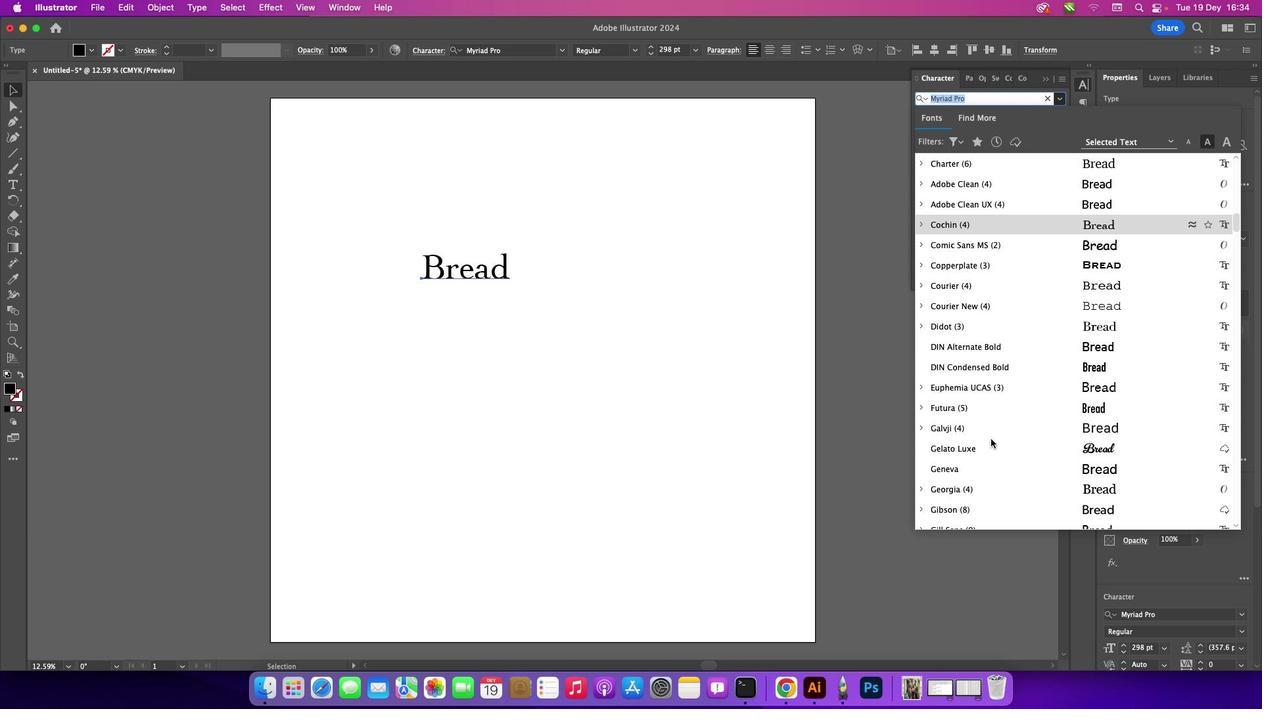 
Action: Mouse scrolled (991, 439) with delta (0, 0)
Screenshot: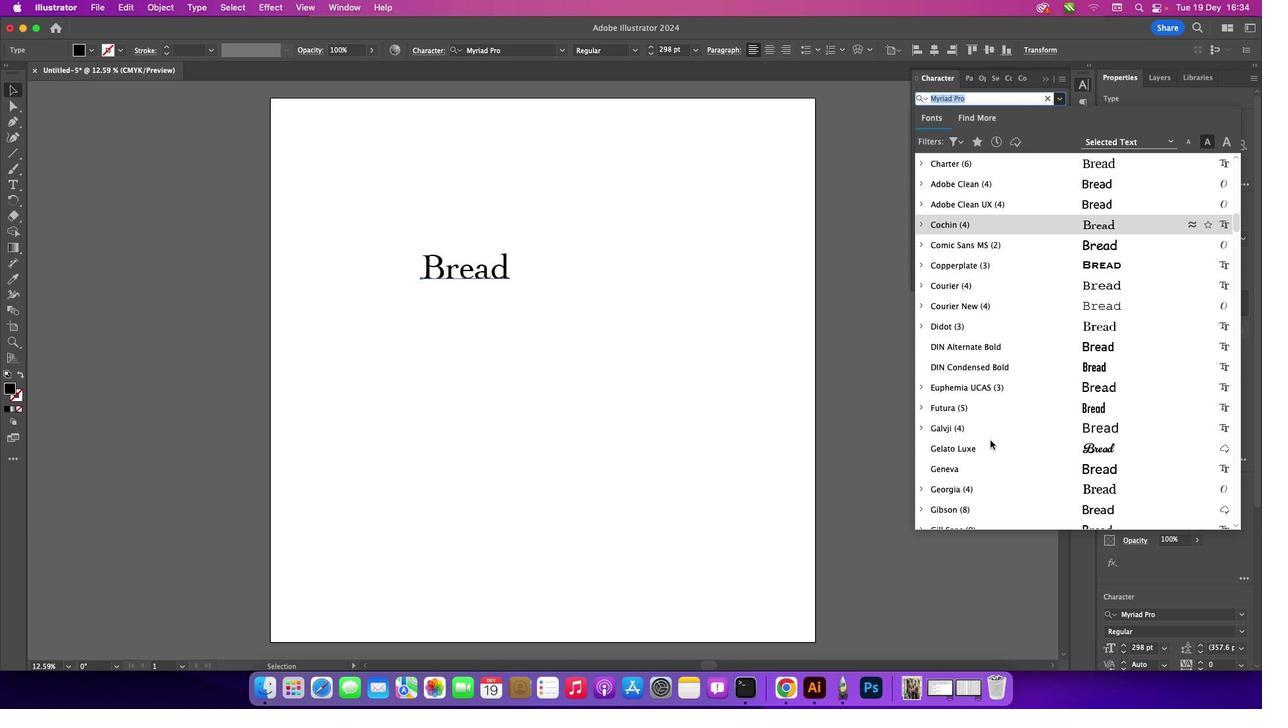 
Action: Mouse moved to (960, 446)
Screenshot: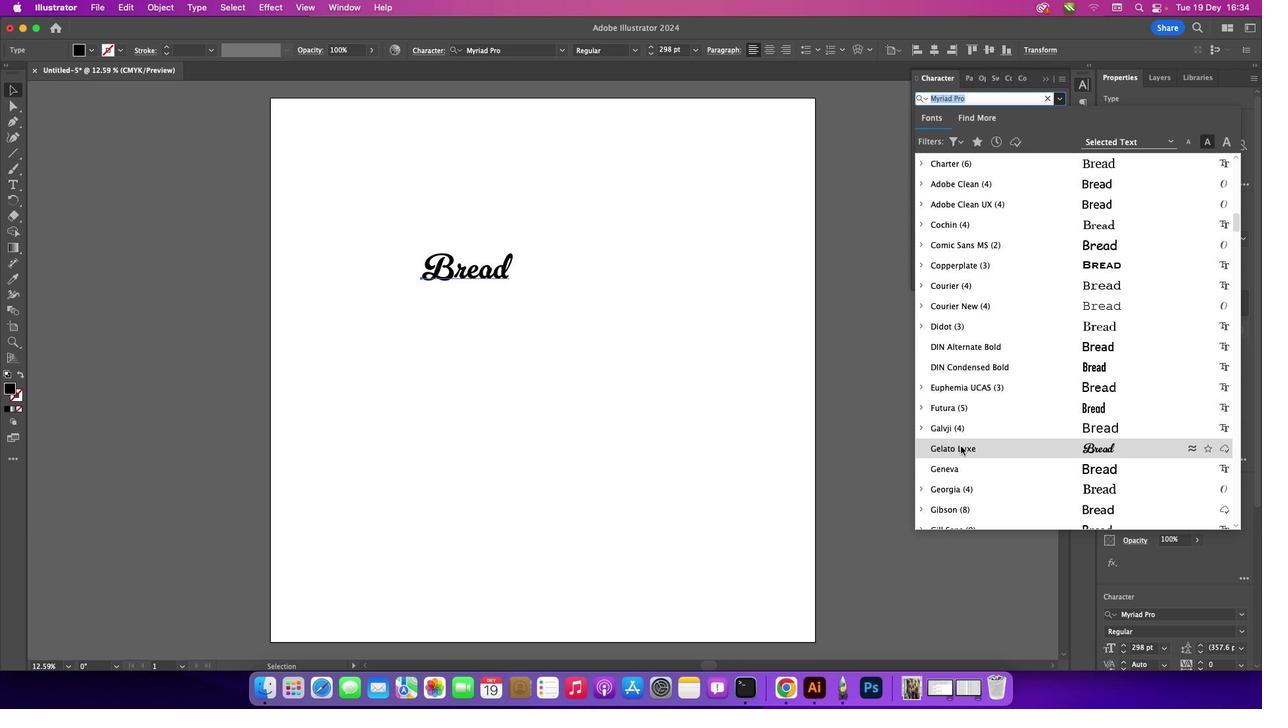 
Action: Mouse pressed left at (960, 446)
Screenshot: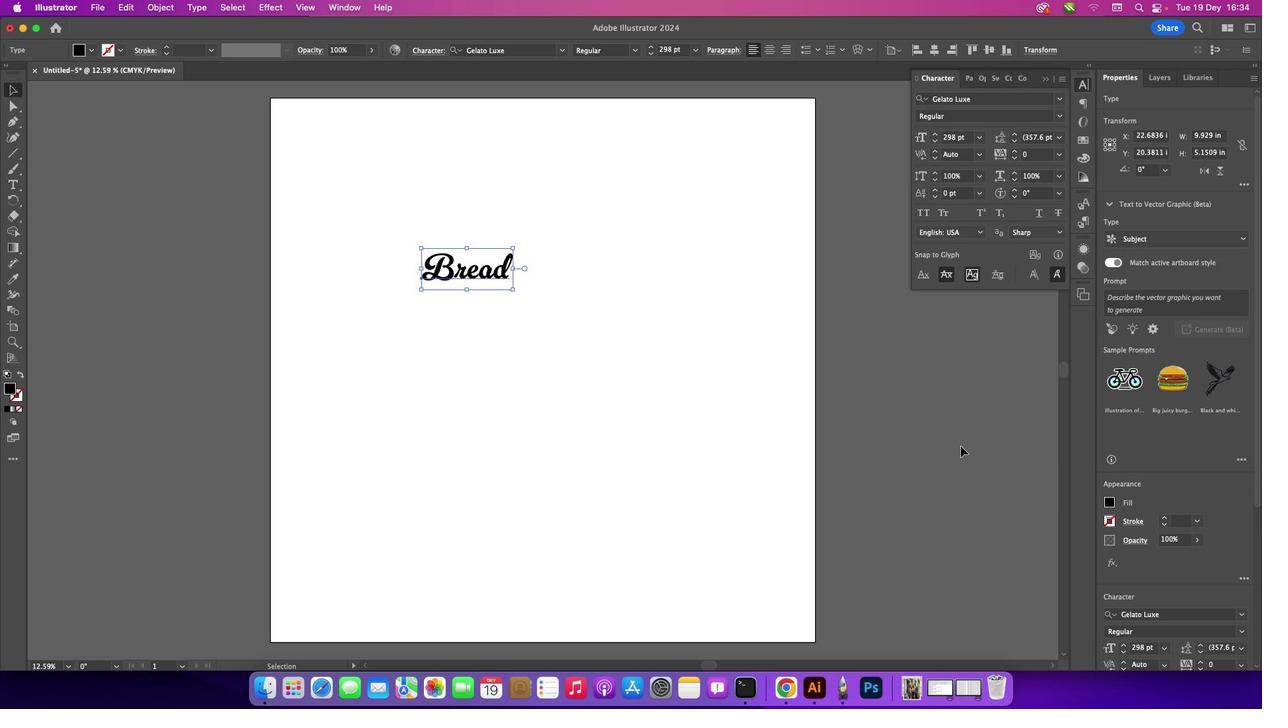 
Action: Mouse moved to (501, 268)
Screenshot: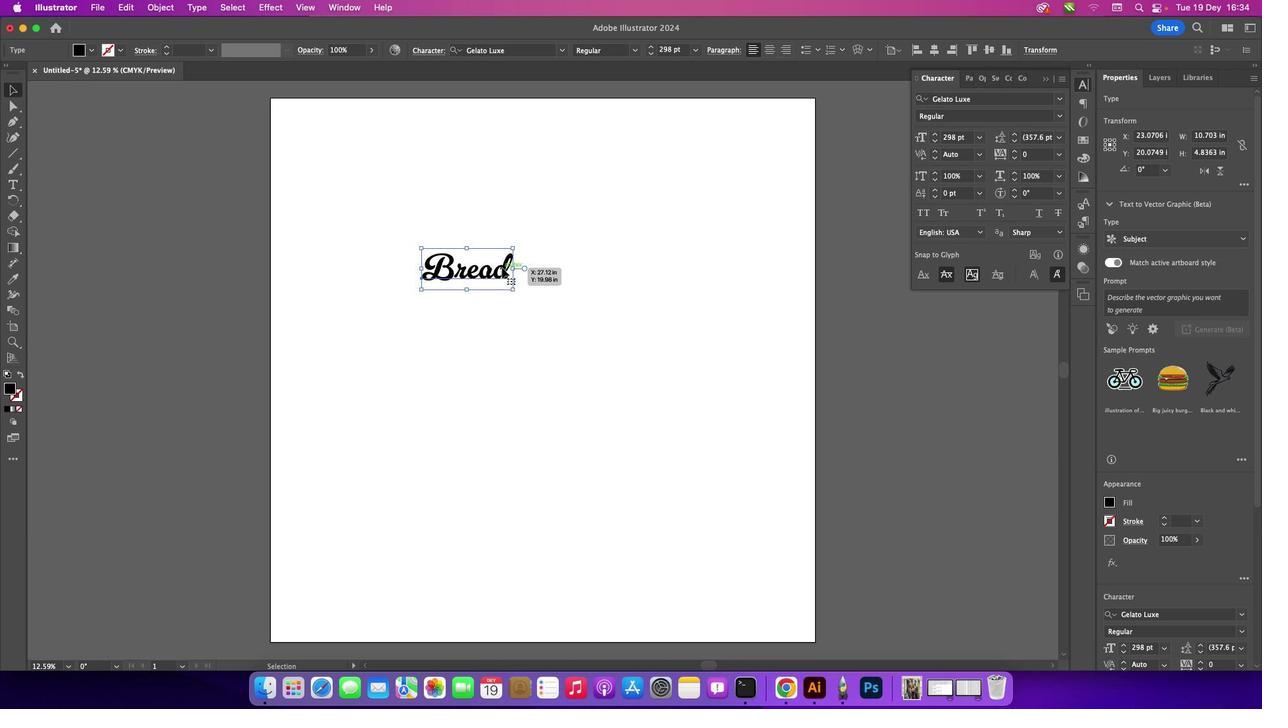 
Action: Mouse pressed left at (501, 268)
Screenshot: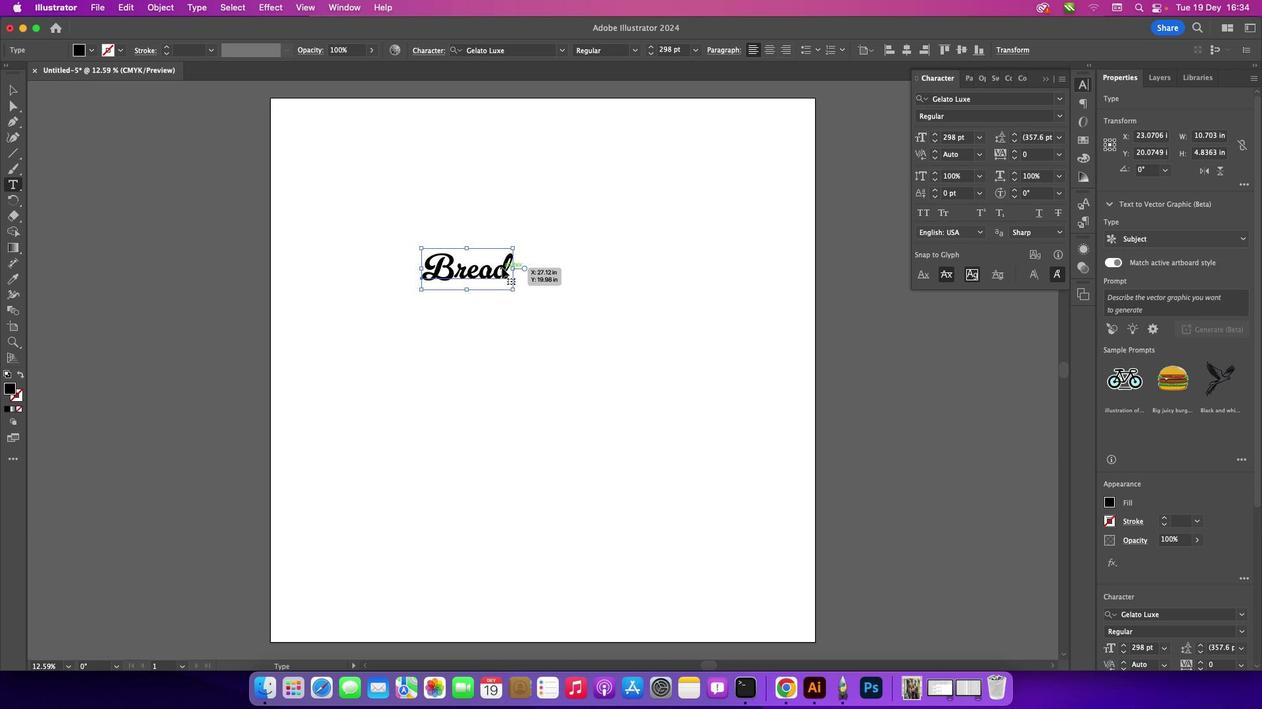 
Action: Mouse pressed left at (501, 268)
Screenshot: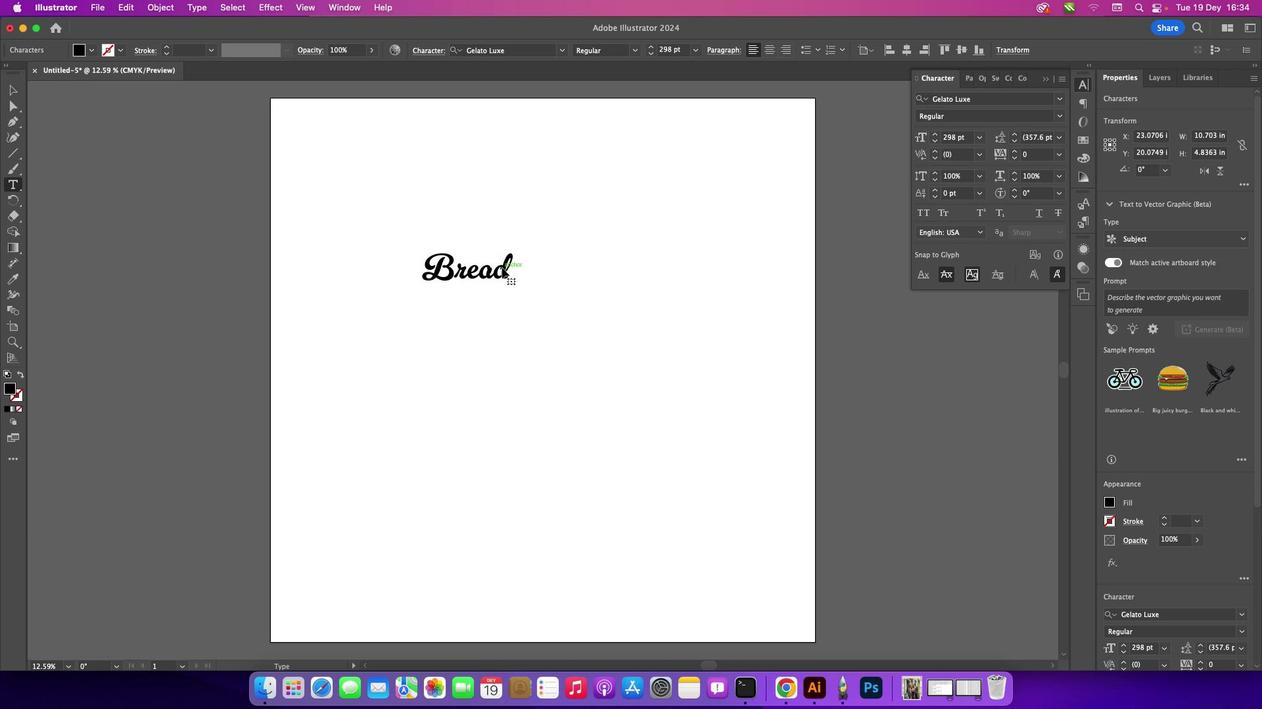 
Action: Mouse moved to (506, 266)
Screenshot: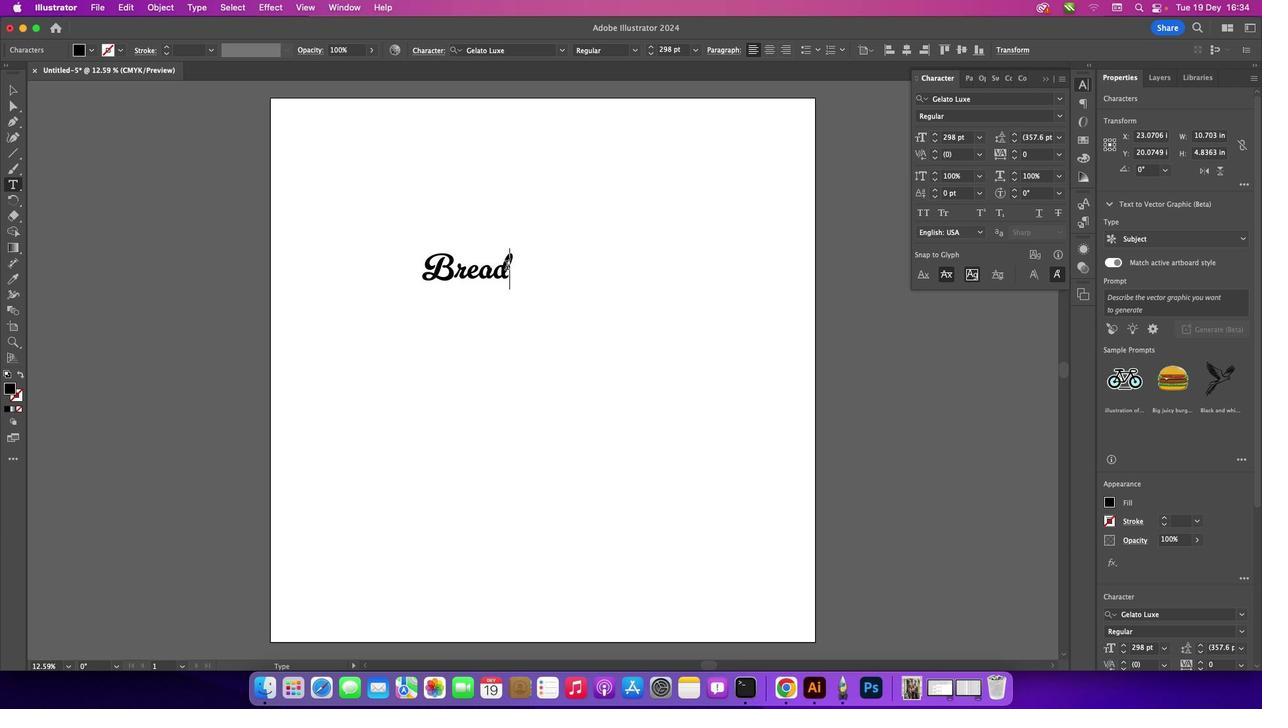 
Action: Key pressed Key.enterKey.caps_lock'R'Key.caps_lock'e''g''u''l''a''r'
Screenshot: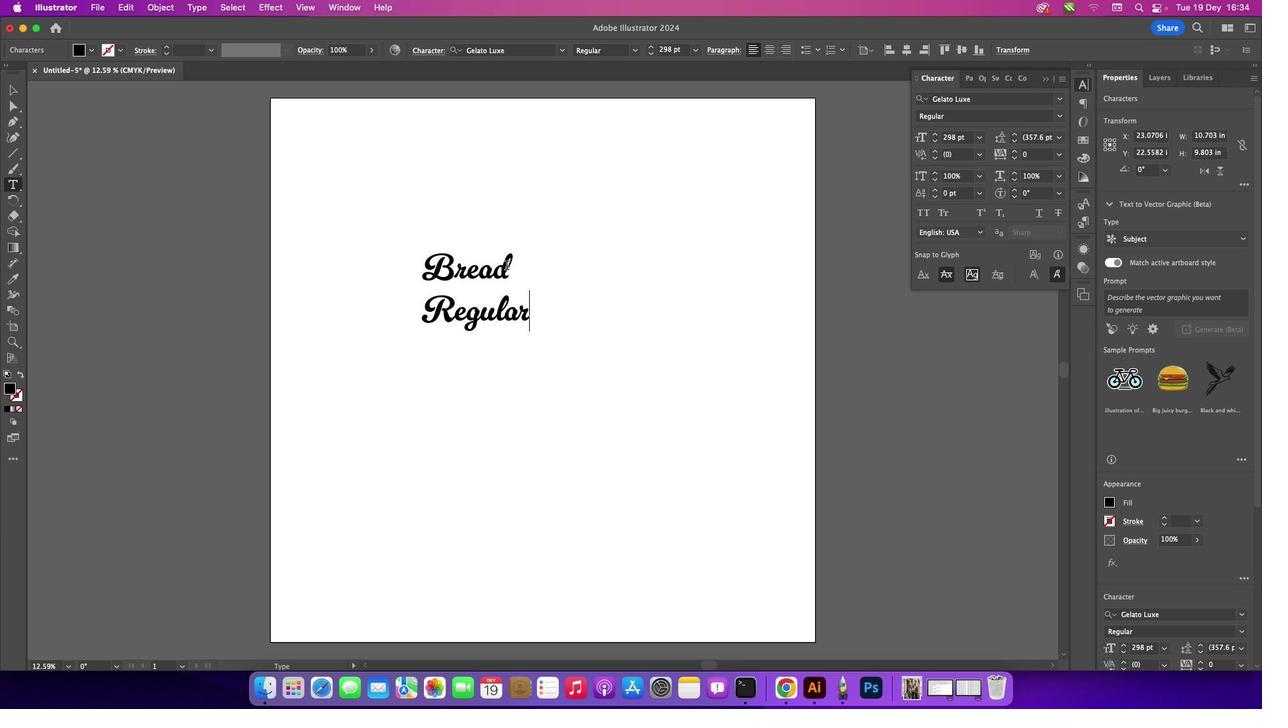 
Action: Mouse moved to (527, 305)
Screenshot: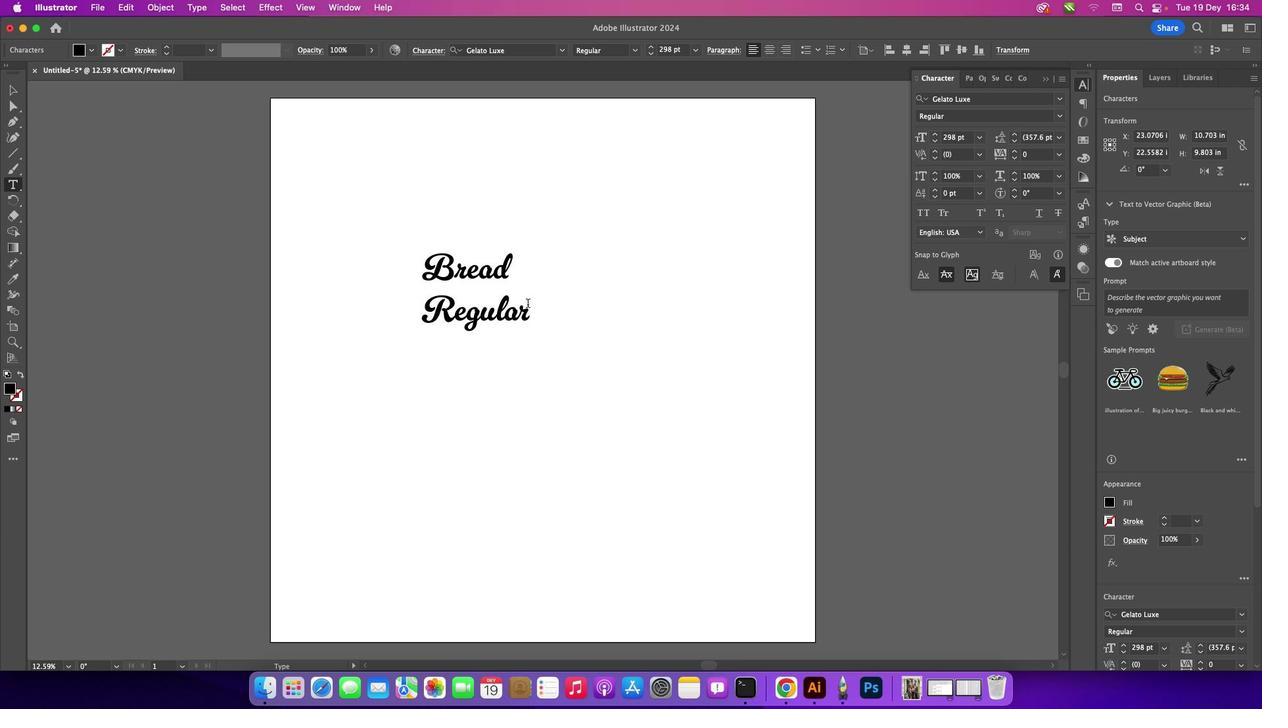 
Action: Mouse pressed left at (527, 305)
Screenshot: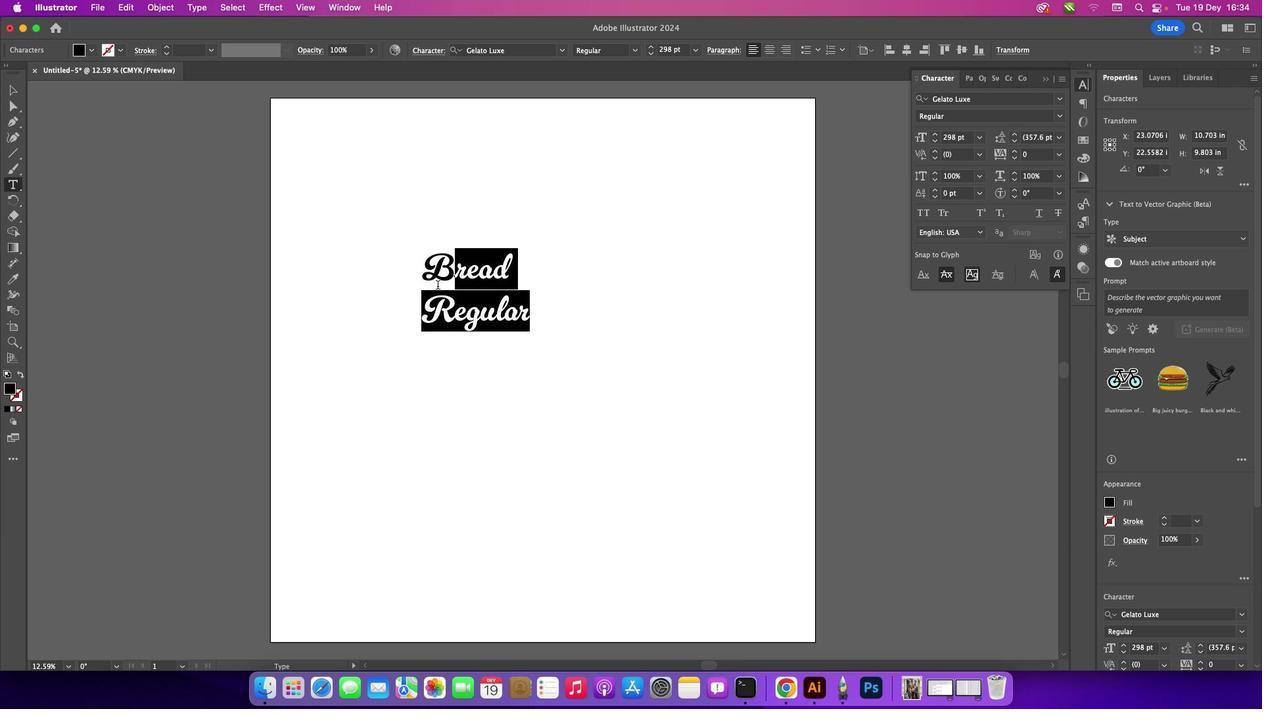 
Action: Mouse moved to (774, 48)
Screenshot: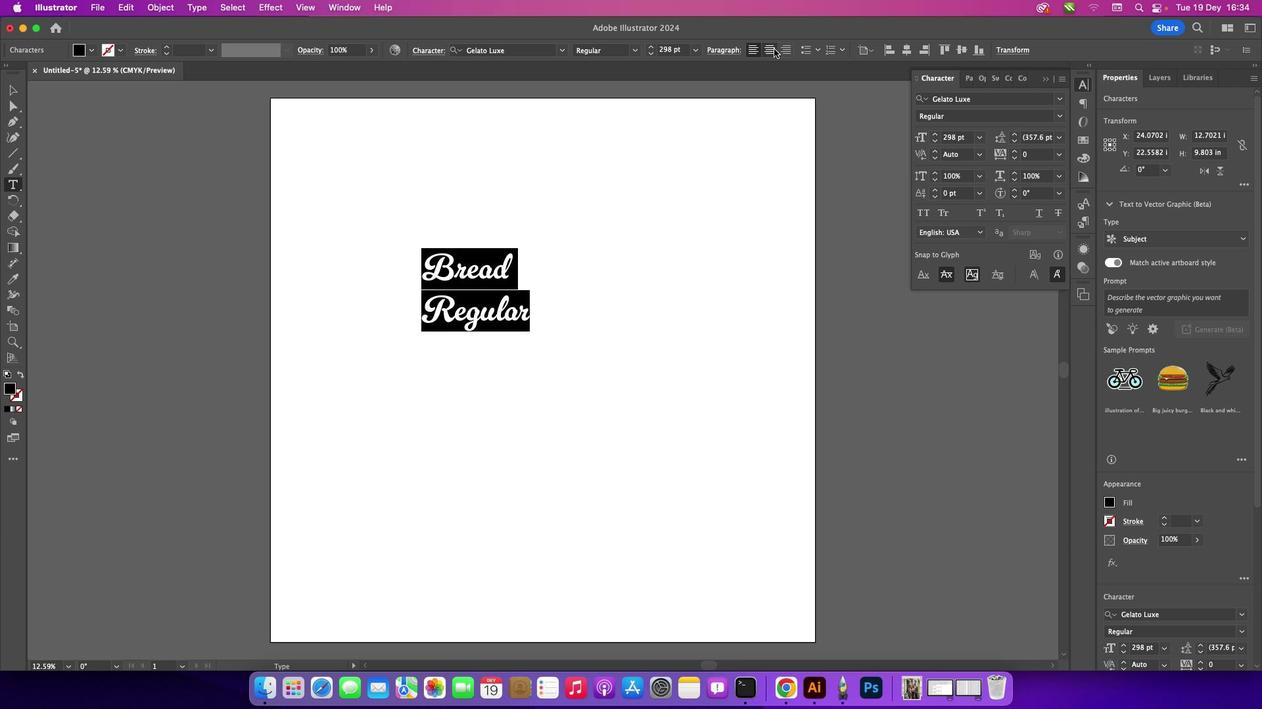 
Action: Mouse pressed left at (774, 48)
Screenshot: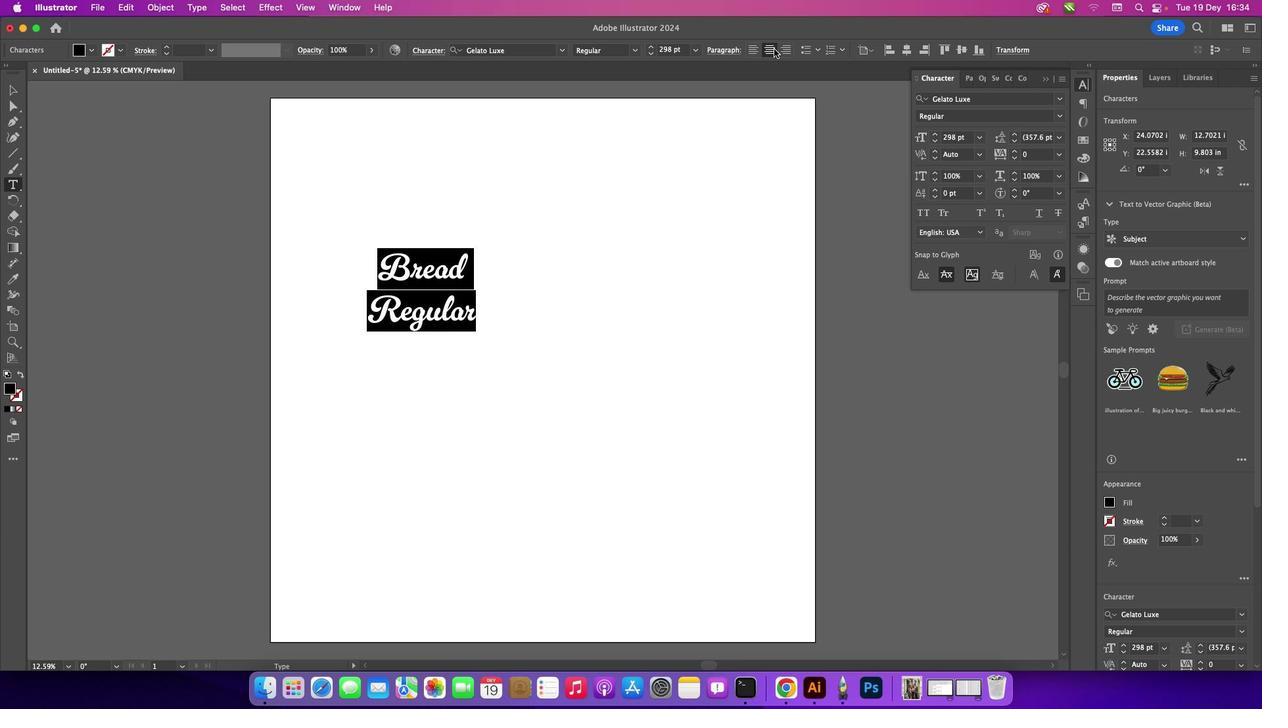 
Action: Mouse moved to (10, 95)
Screenshot: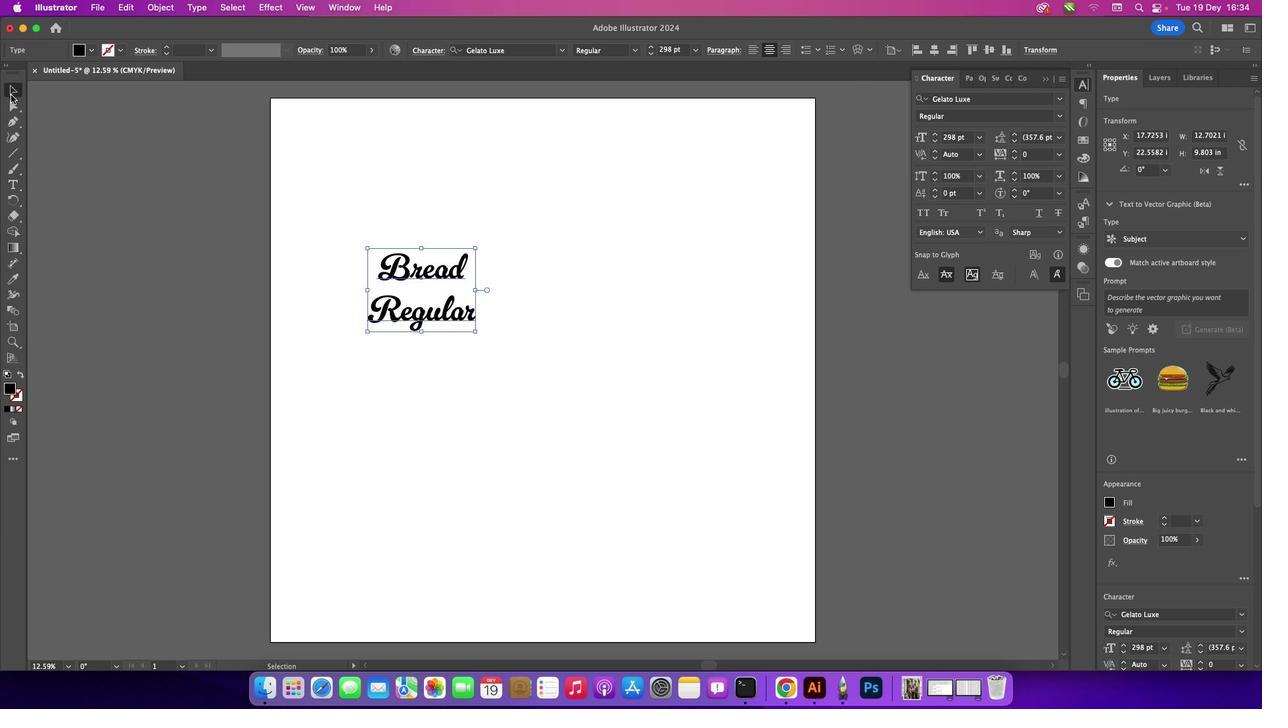 
Action: Mouse pressed left at (10, 95)
Screenshot: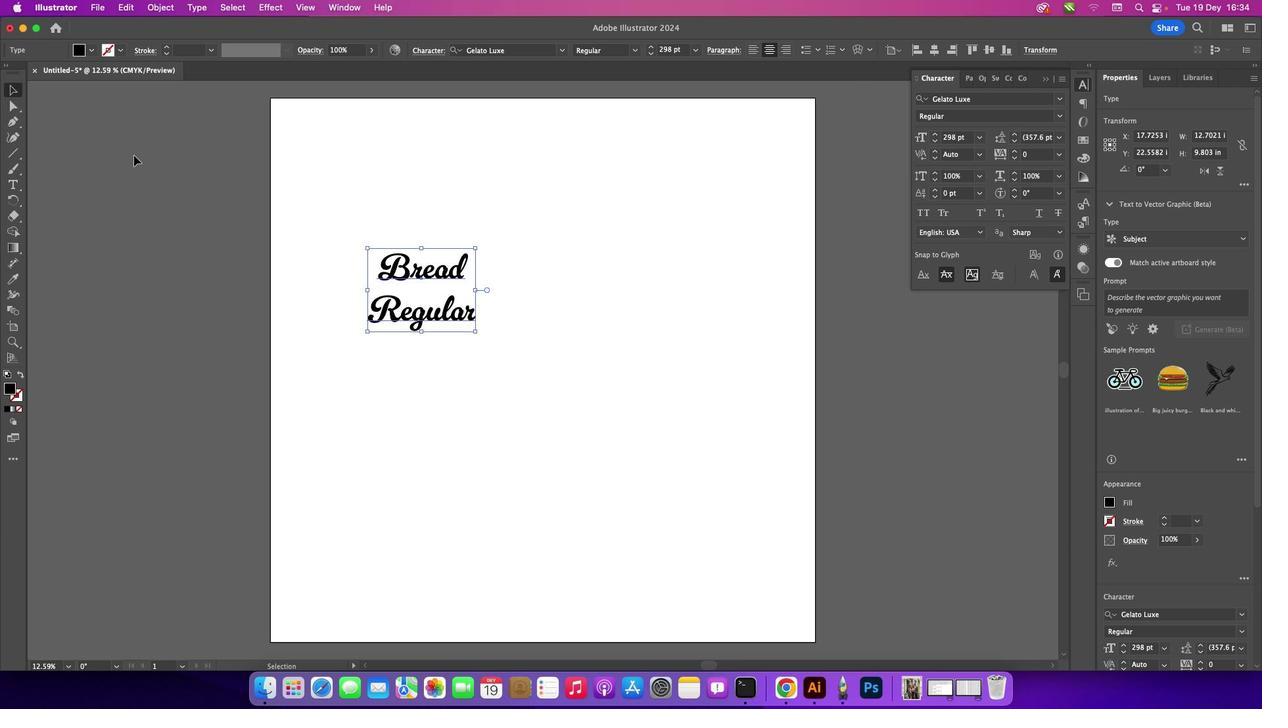 
Action: Mouse moved to (140, 159)
Screenshot: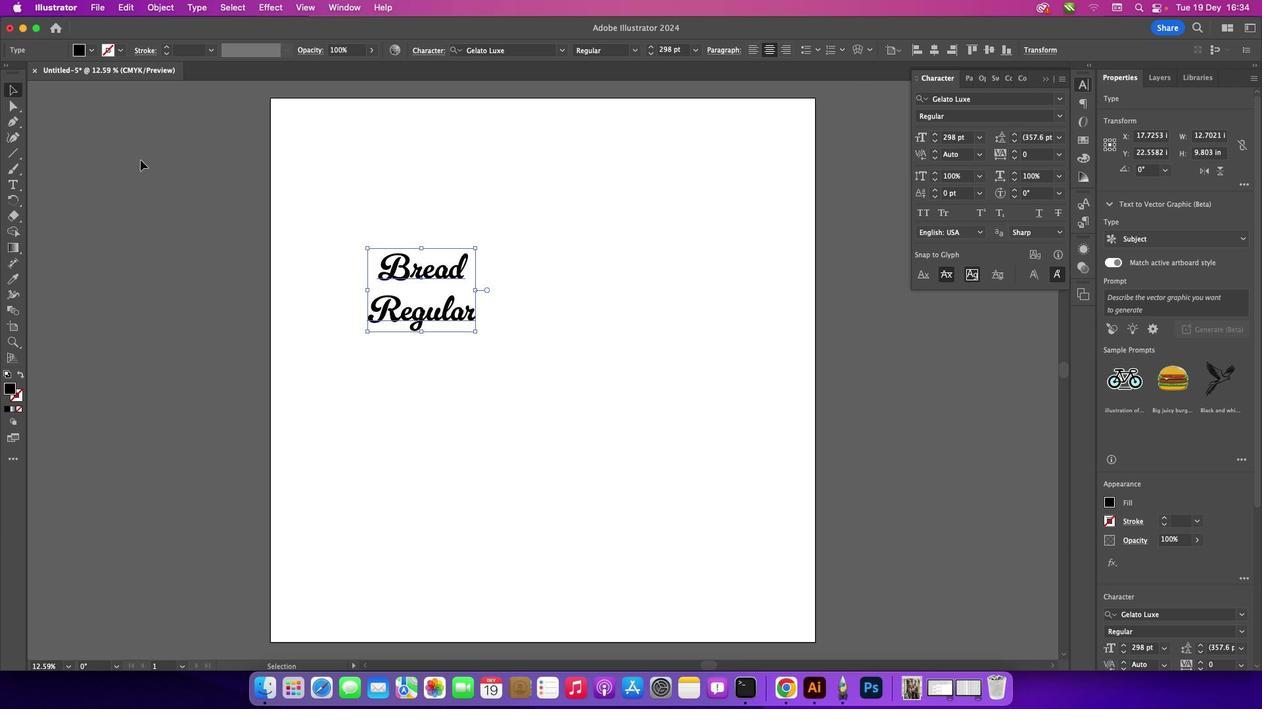 
Action: Mouse pressed left at (140, 159)
Screenshot: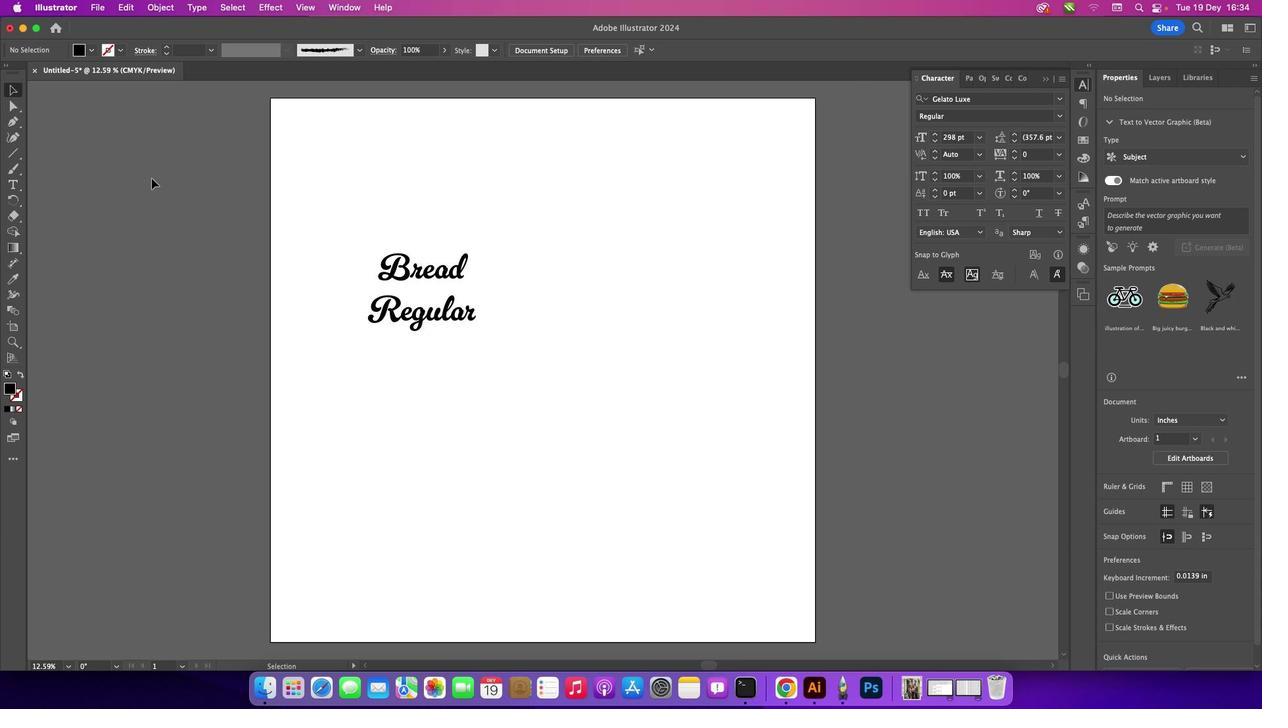 
Action: Mouse moved to (421, 272)
Screenshot: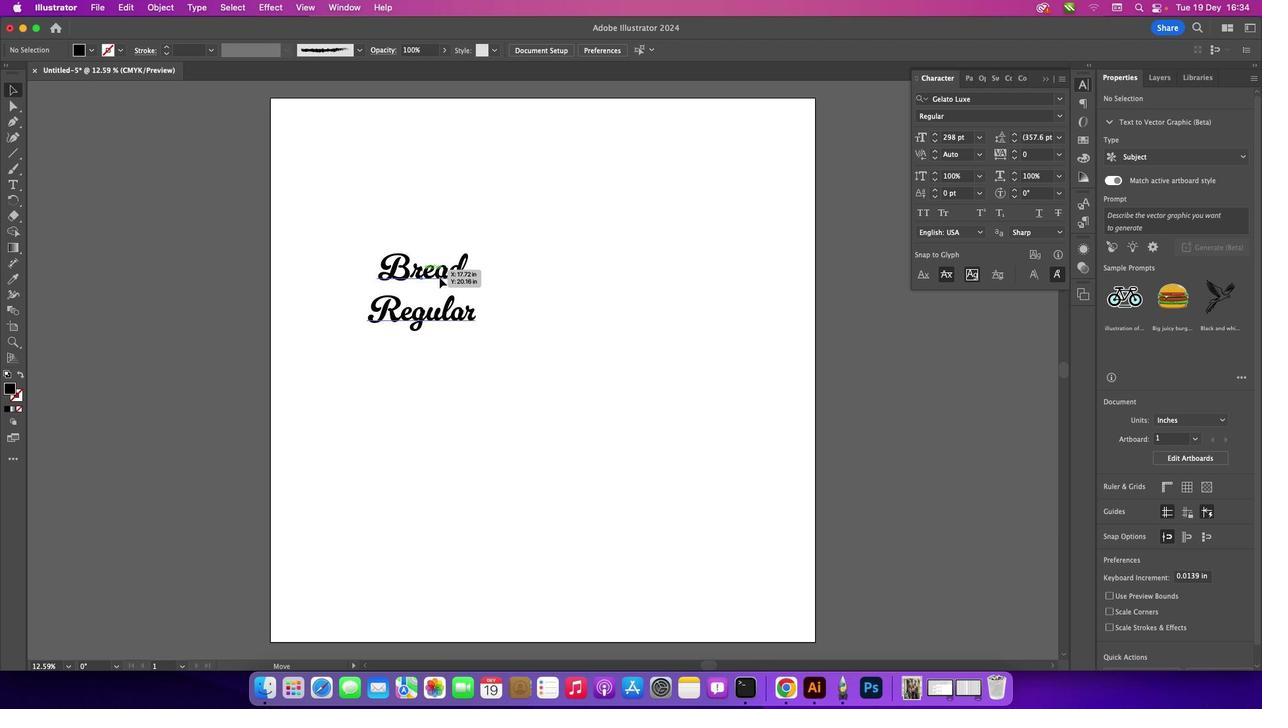 
Action: Mouse pressed left at (421, 272)
Screenshot: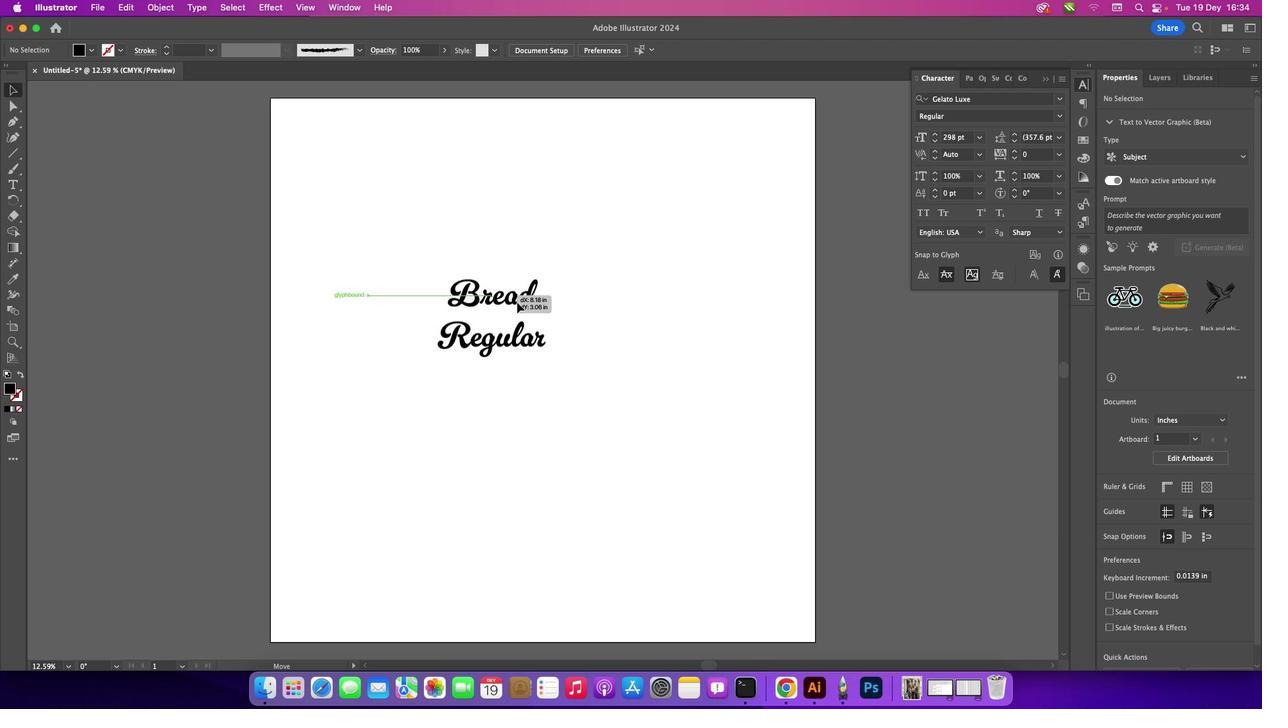 
Action: Mouse moved to (938, 136)
Screenshot: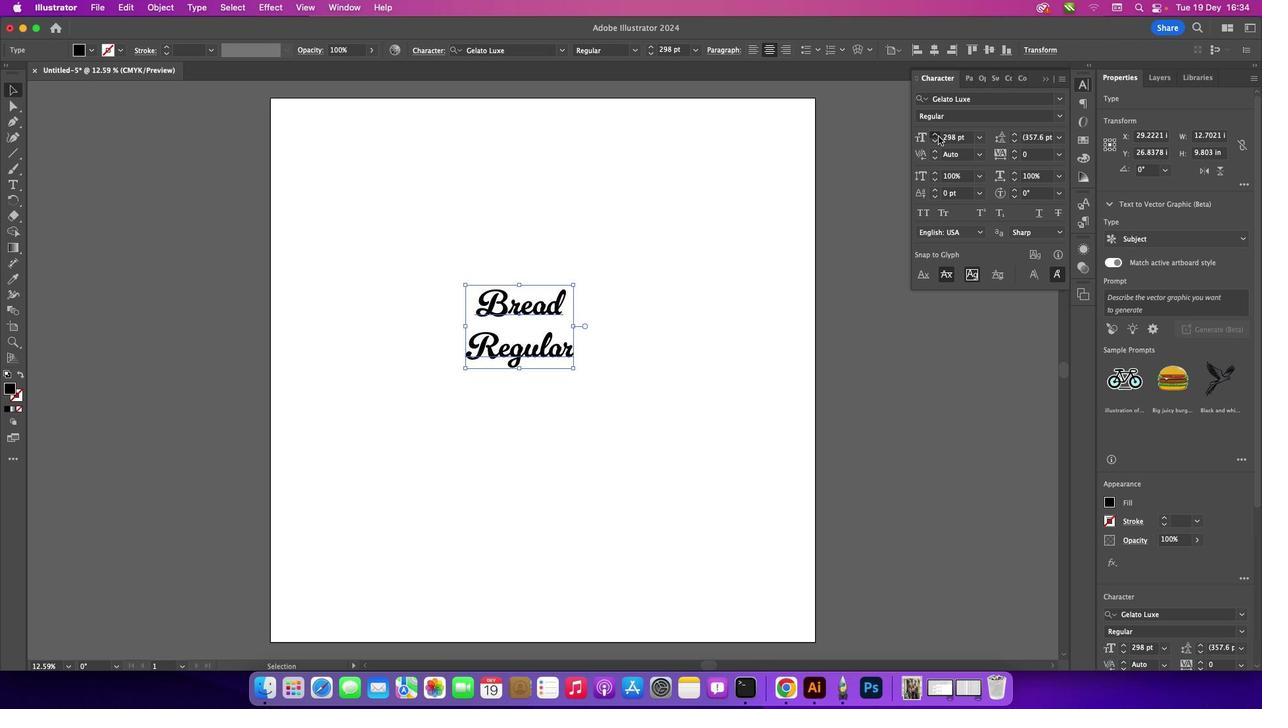 
Action: Mouse pressed left at (938, 136)
Screenshot: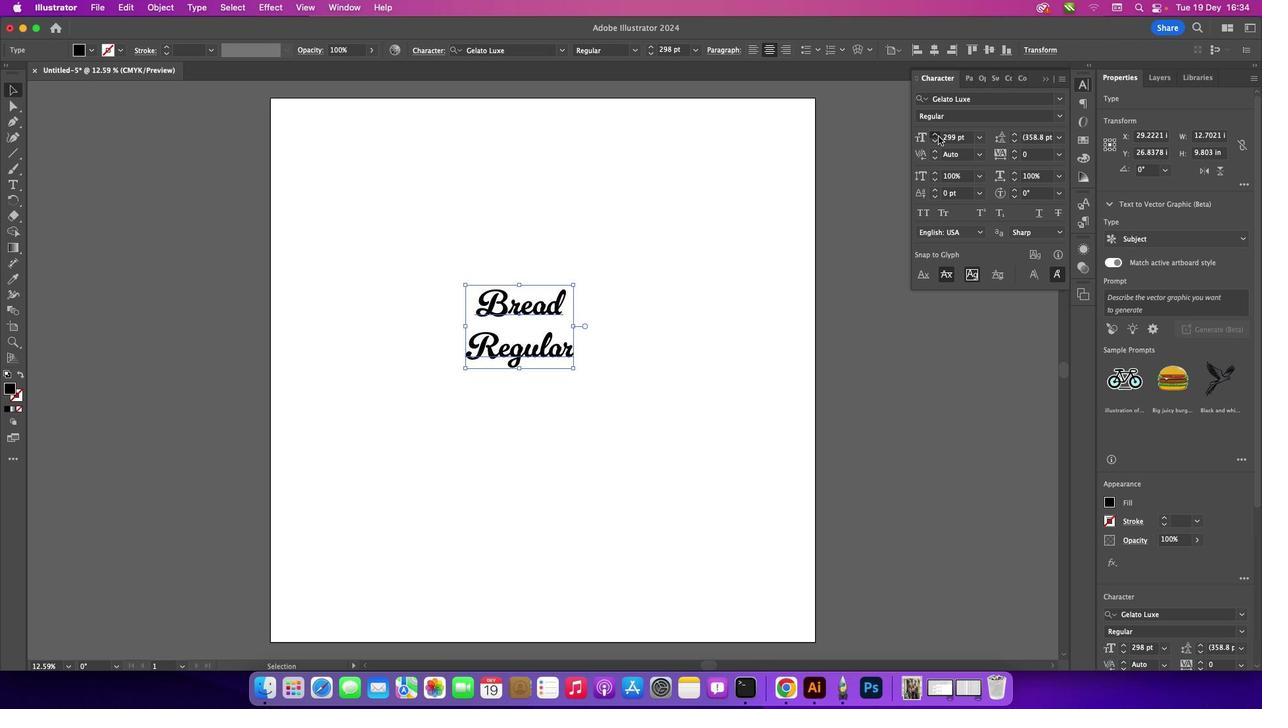 
Action: Mouse moved to (936, 136)
Screenshot: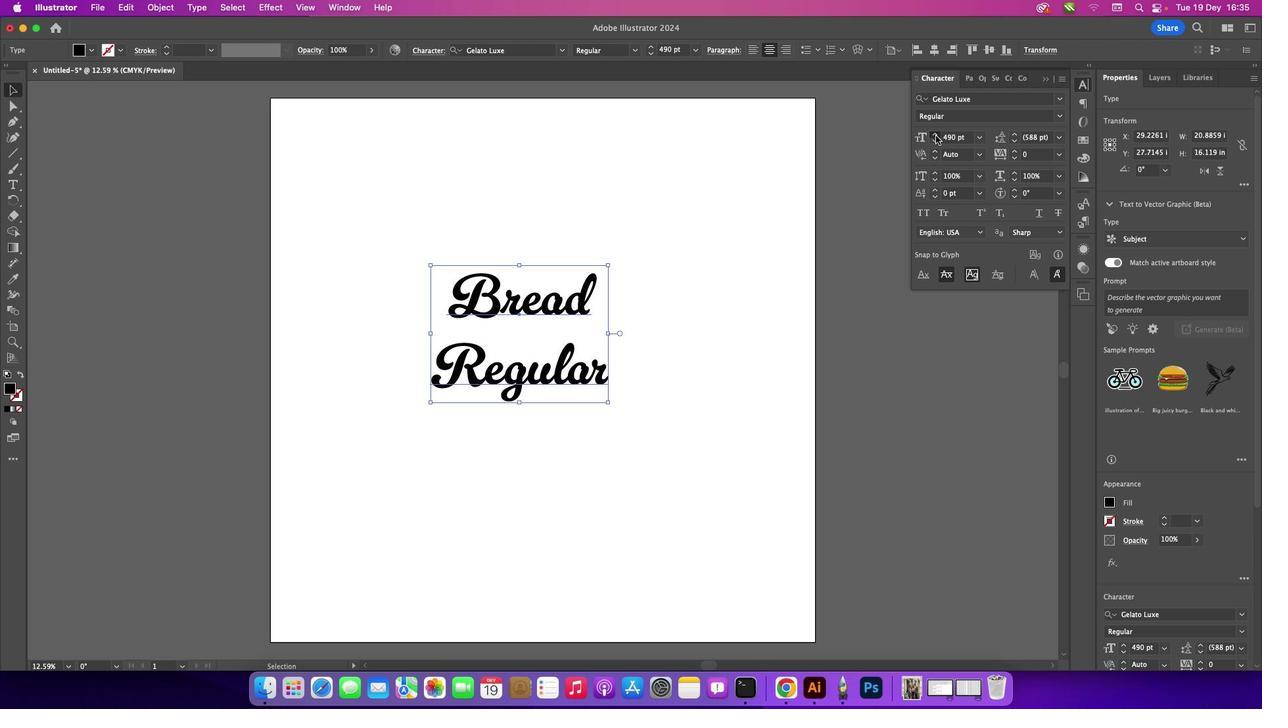 
Action: Mouse pressed left at (936, 136)
Screenshot: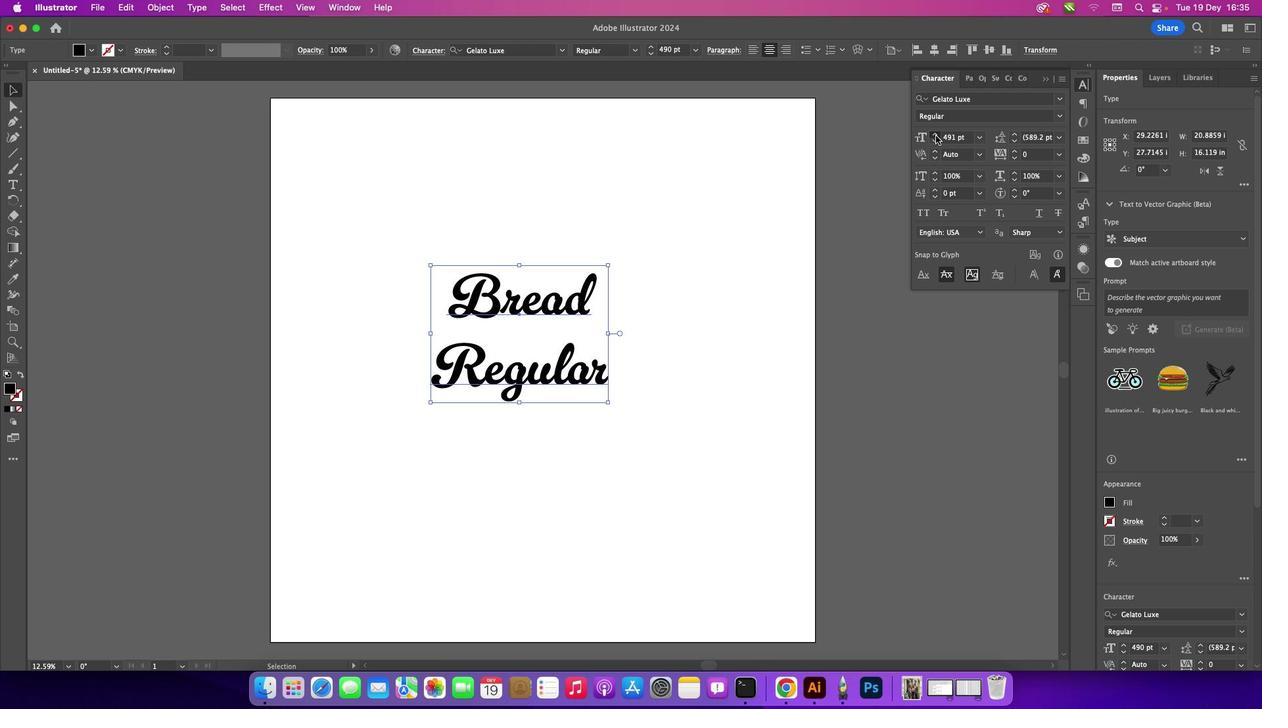 
Action: Mouse moved to (1014, 141)
Screenshot: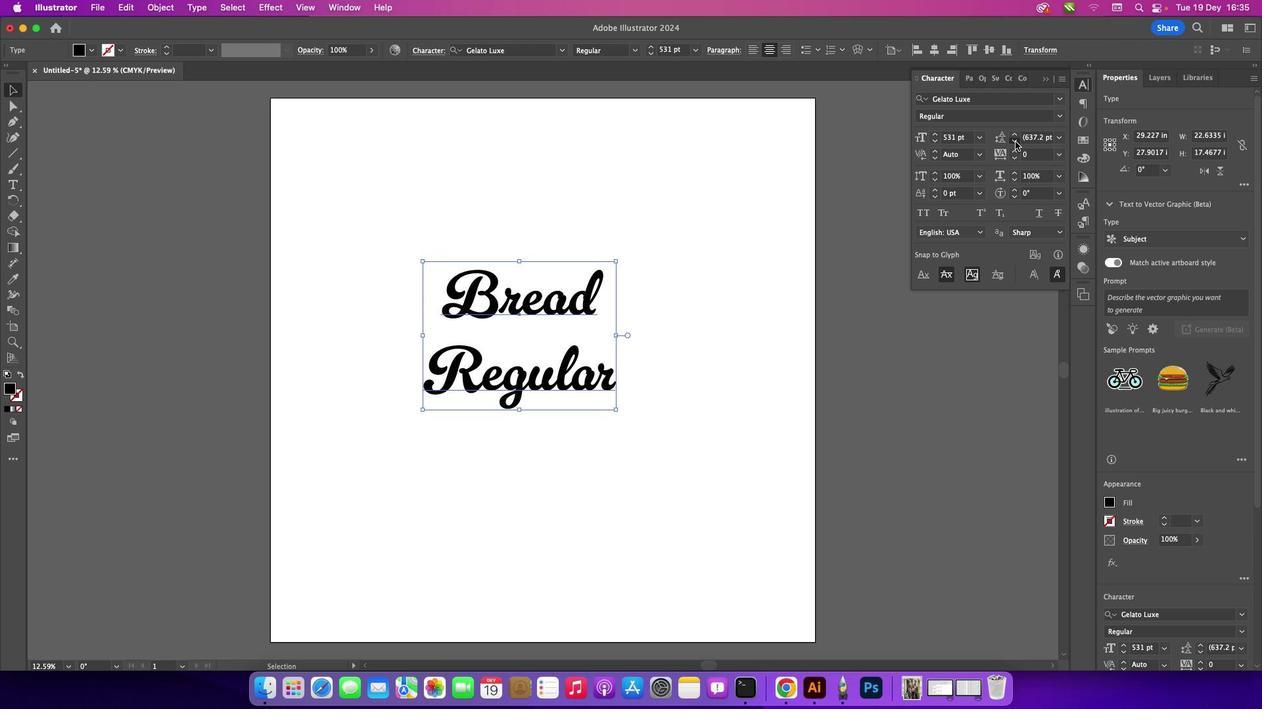 
Action: Mouse pressed left at (1014, 141)
Screenshot: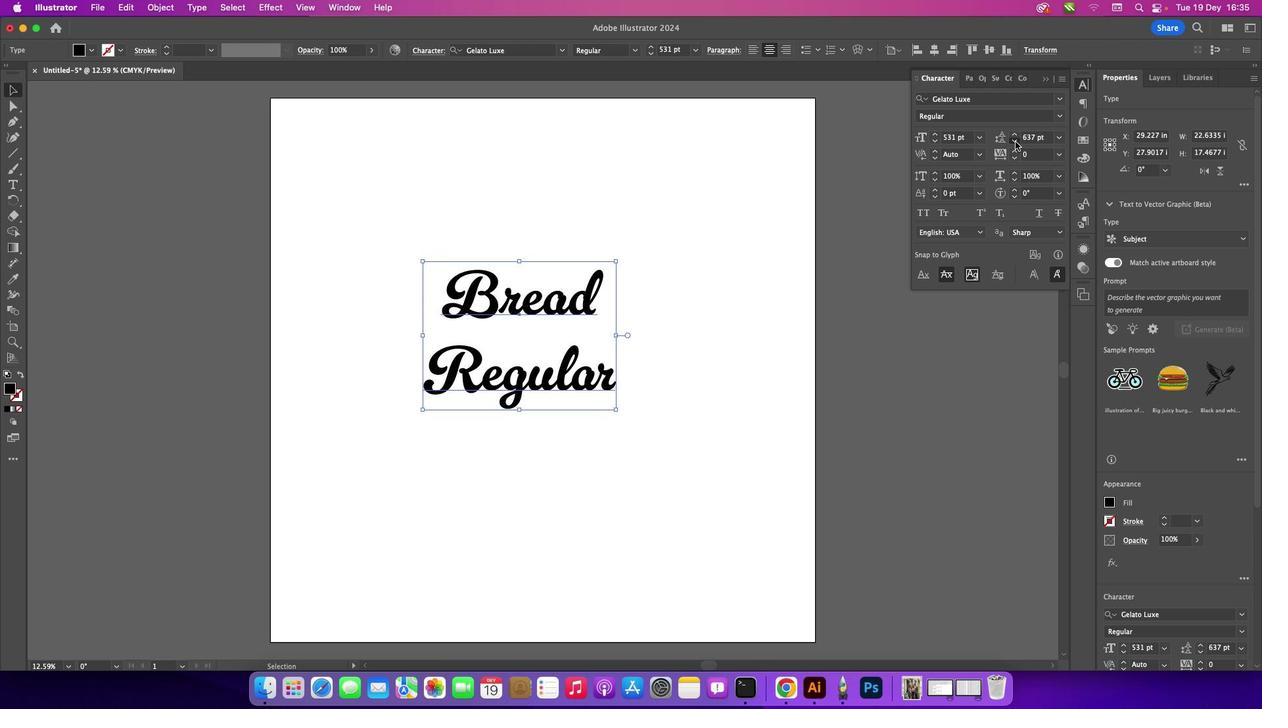 
Action: Mouse pressed left at (1014, 141)
Screenshot: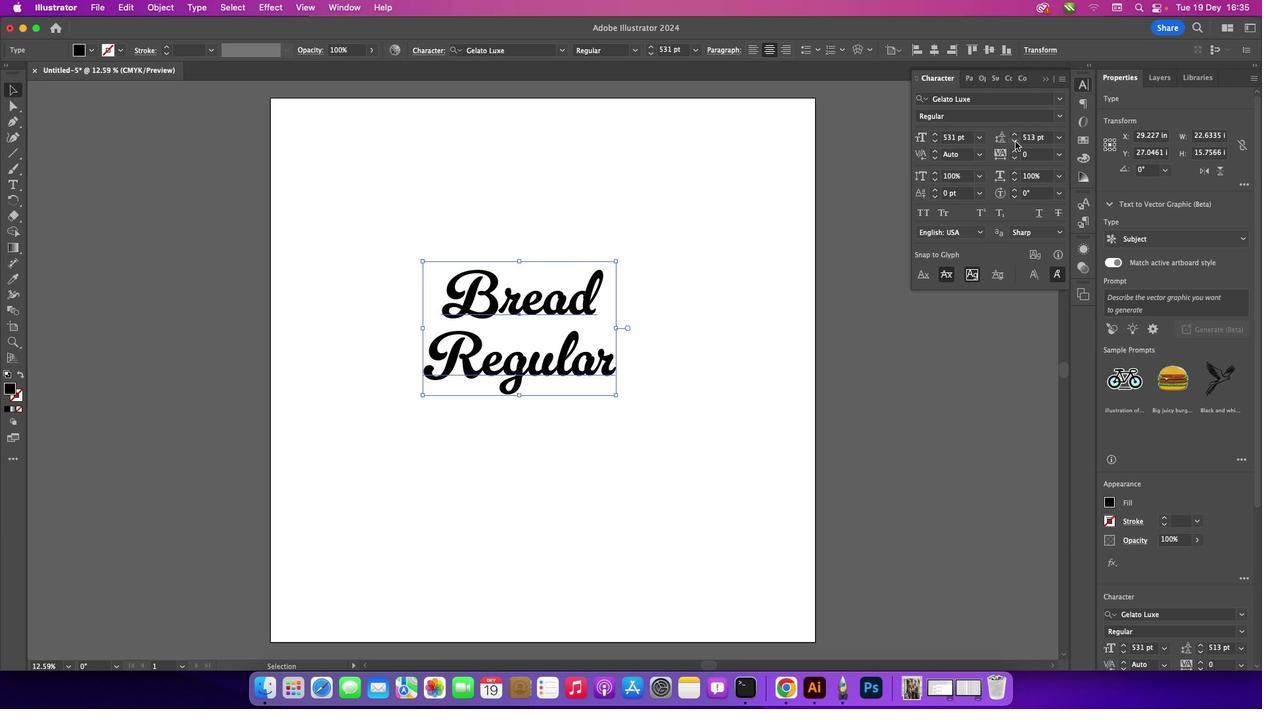 
Action: Mouse pressed left at (1014, 141)
Screenshot: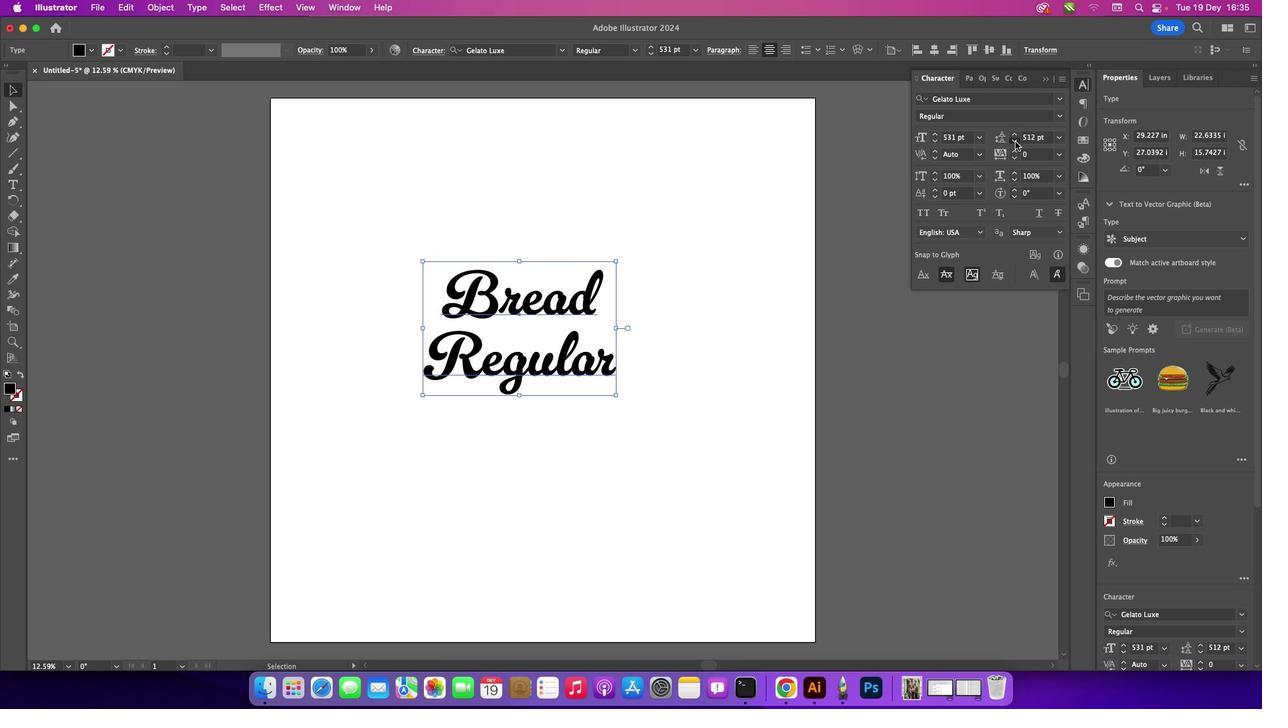 
Action: Mouse pressed left at (1014, 141)
Screenshot: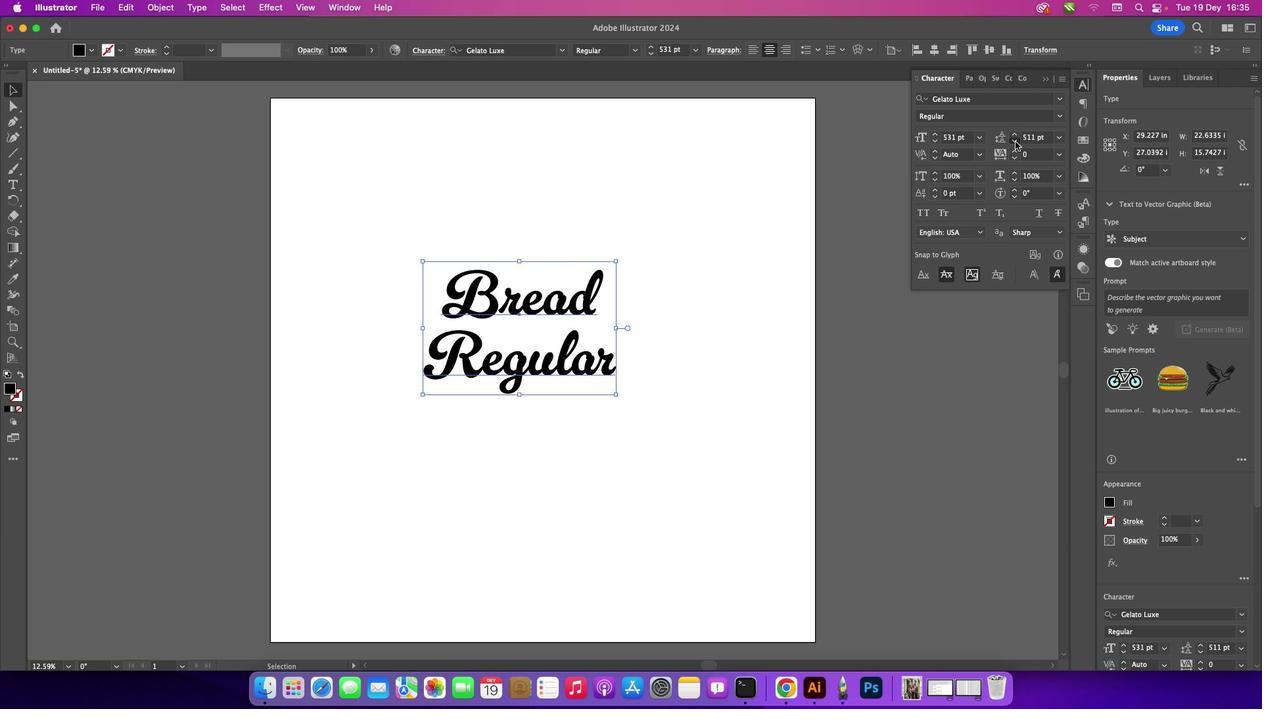 
Action: Mouse pressed left at (1014, 141)
Screenshot: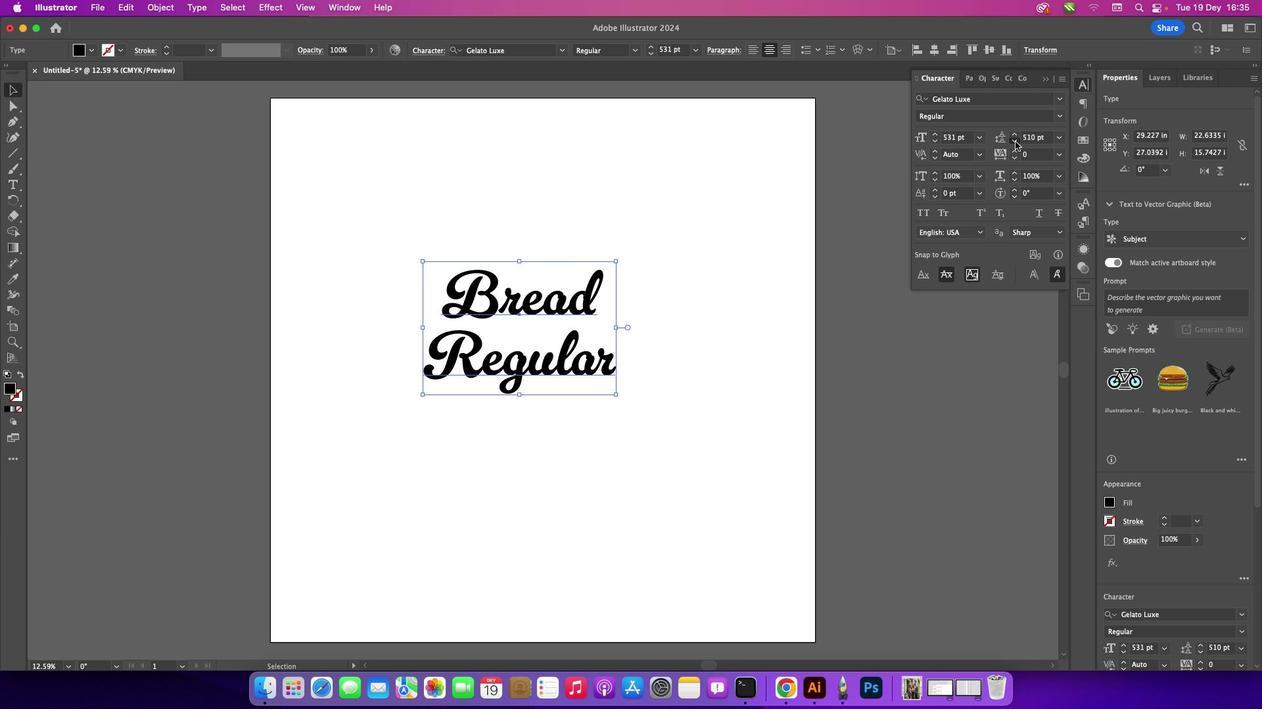 
Action: Mouse pressed left at (1014, 141)
Screenshot: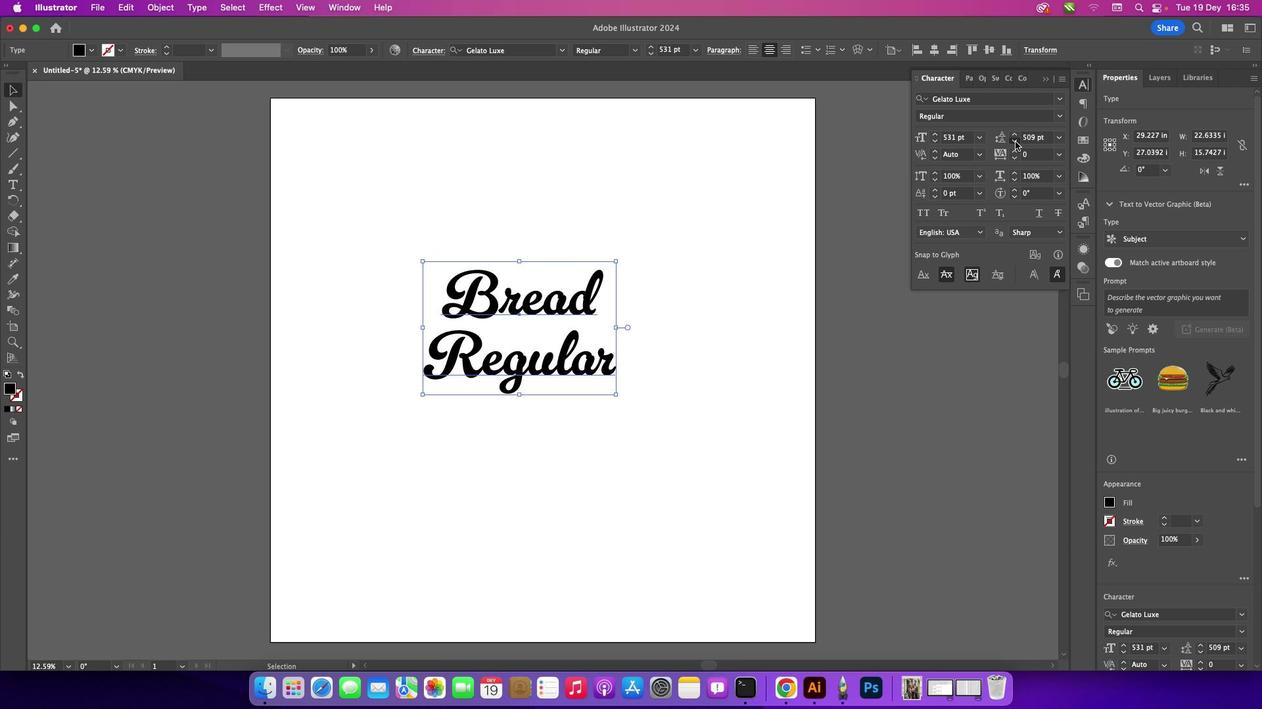 
Action: Mouse pressed left at (1014, 141)
Screenshot: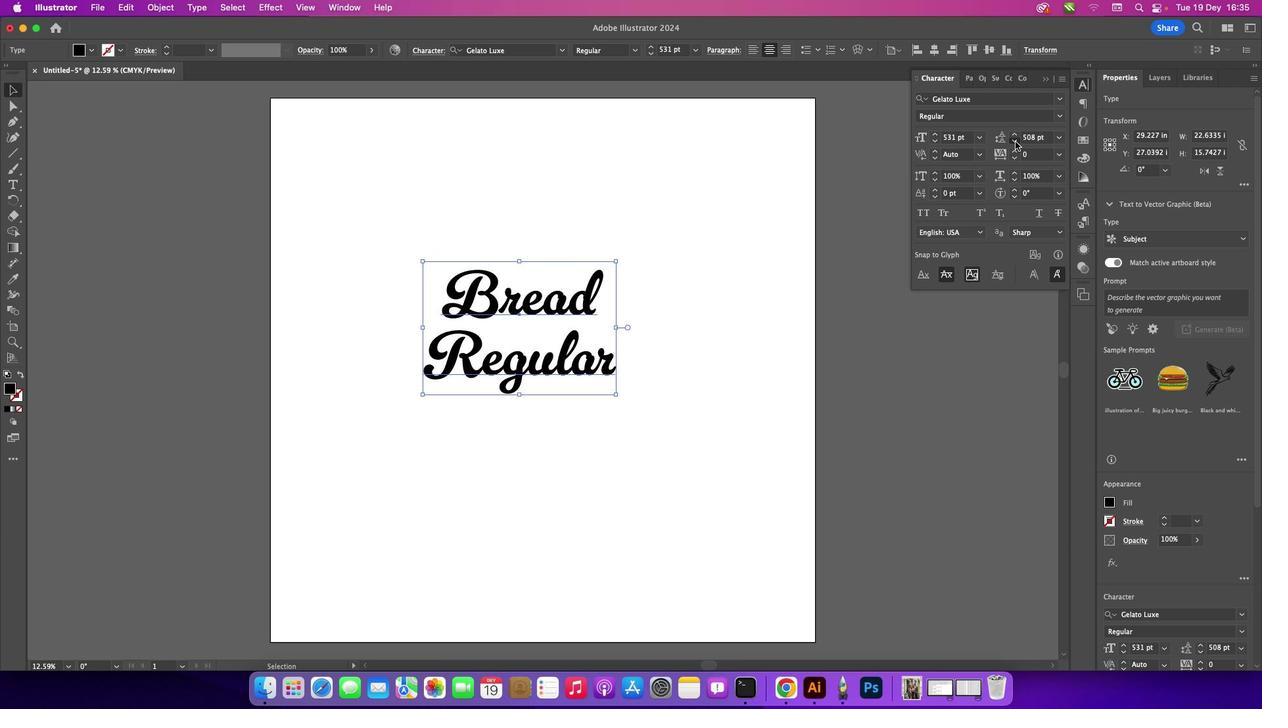 
Action: Mouse pressed left at (1014, 141)
Screenshot: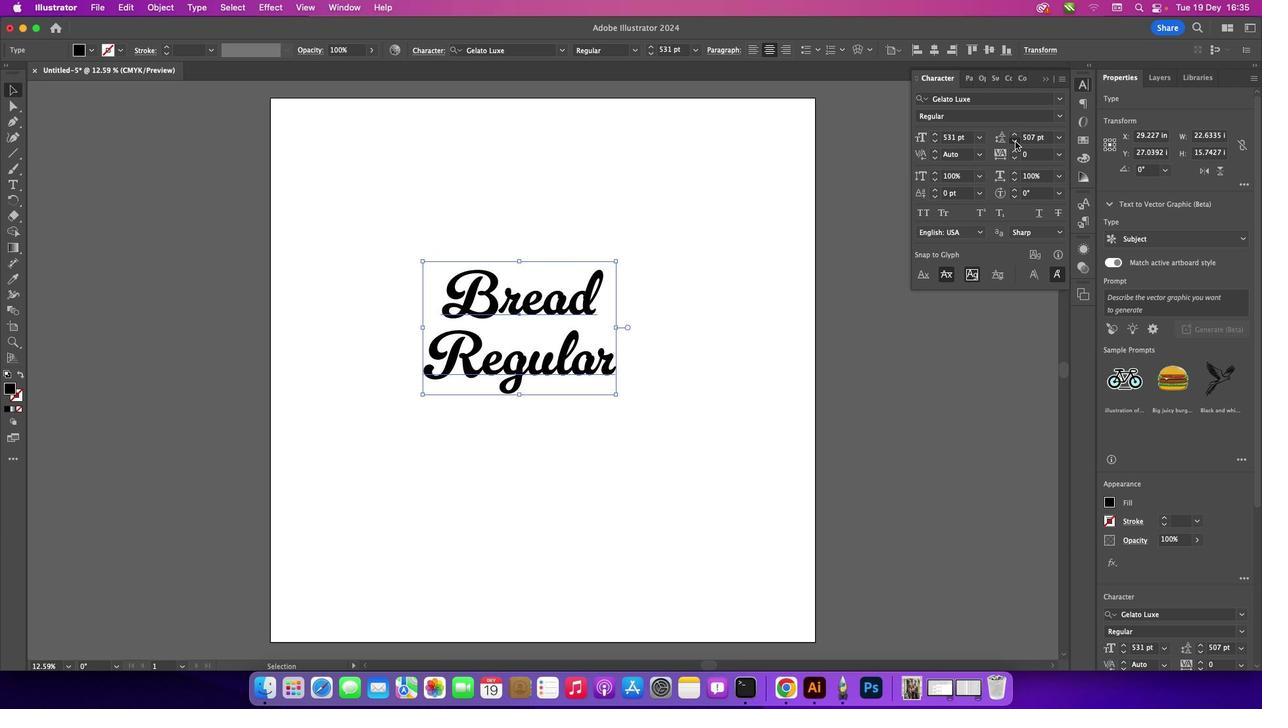 
Action: Mouse pressed left at (1014, 141)
Screenshot: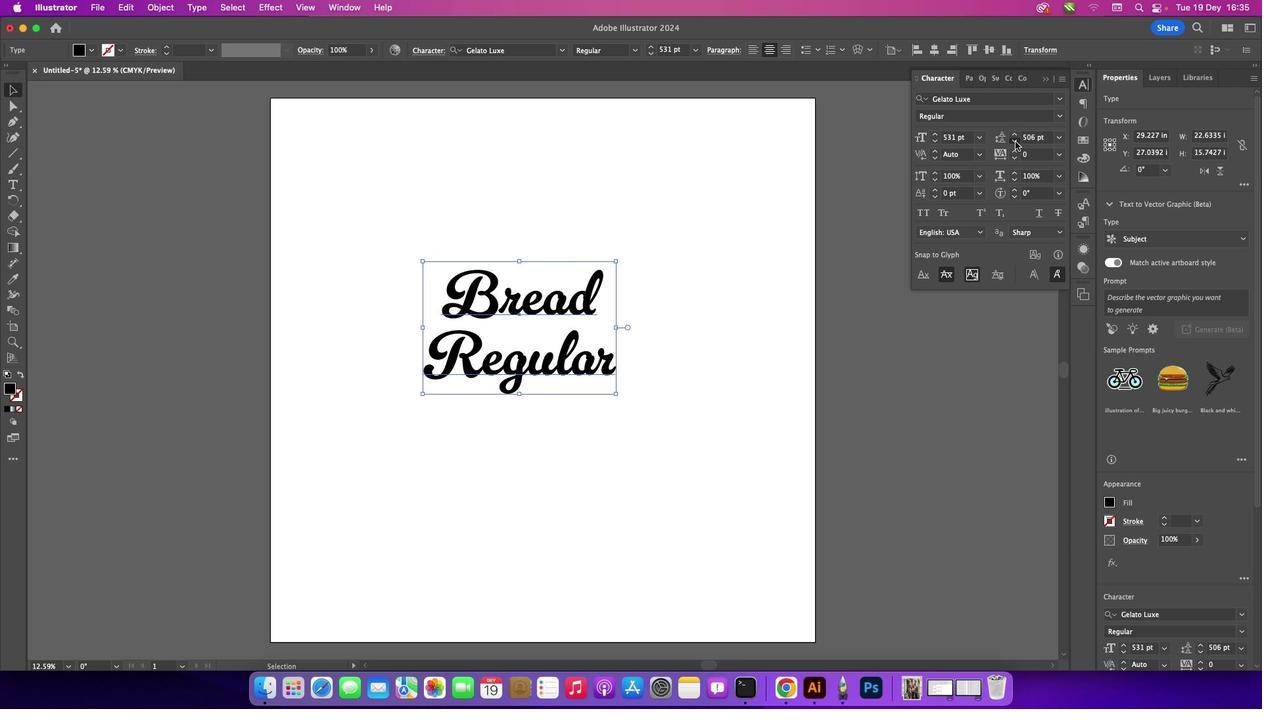 
Action: Mouse pressed left at (1014, 141)
Screenshot: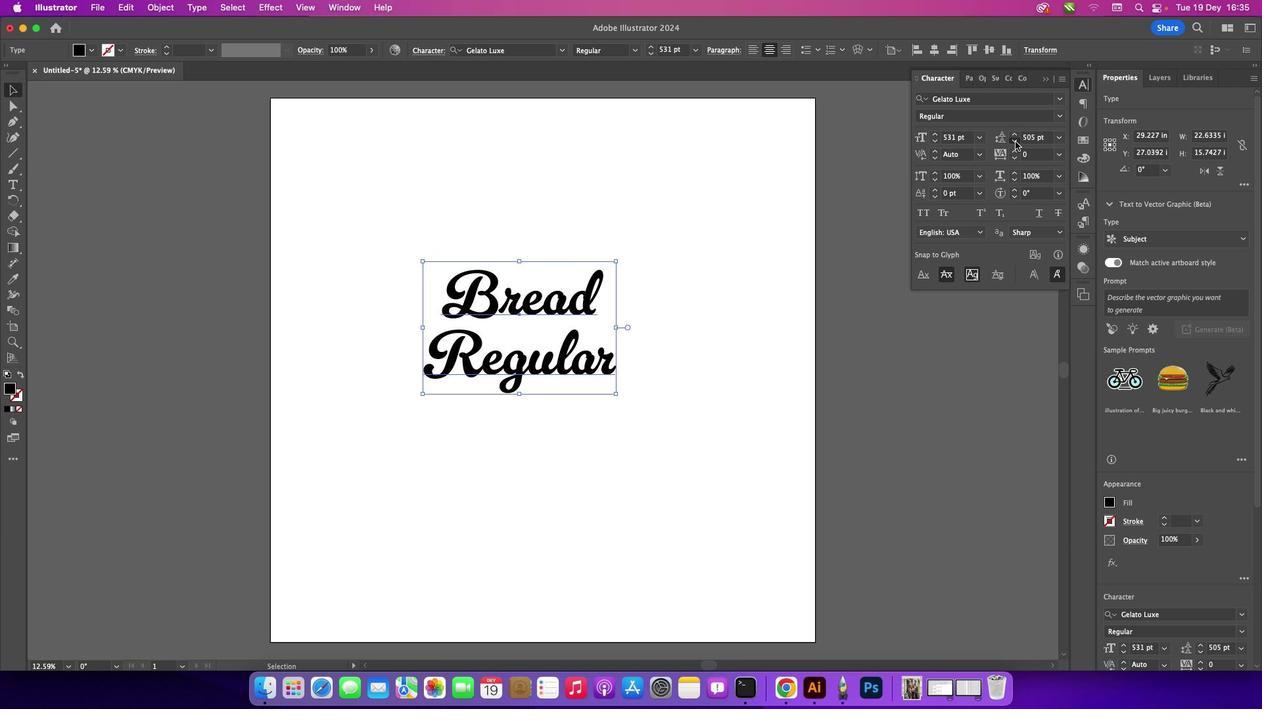 
Action: Mouse pressed left at (1014, 141)
Screenshot: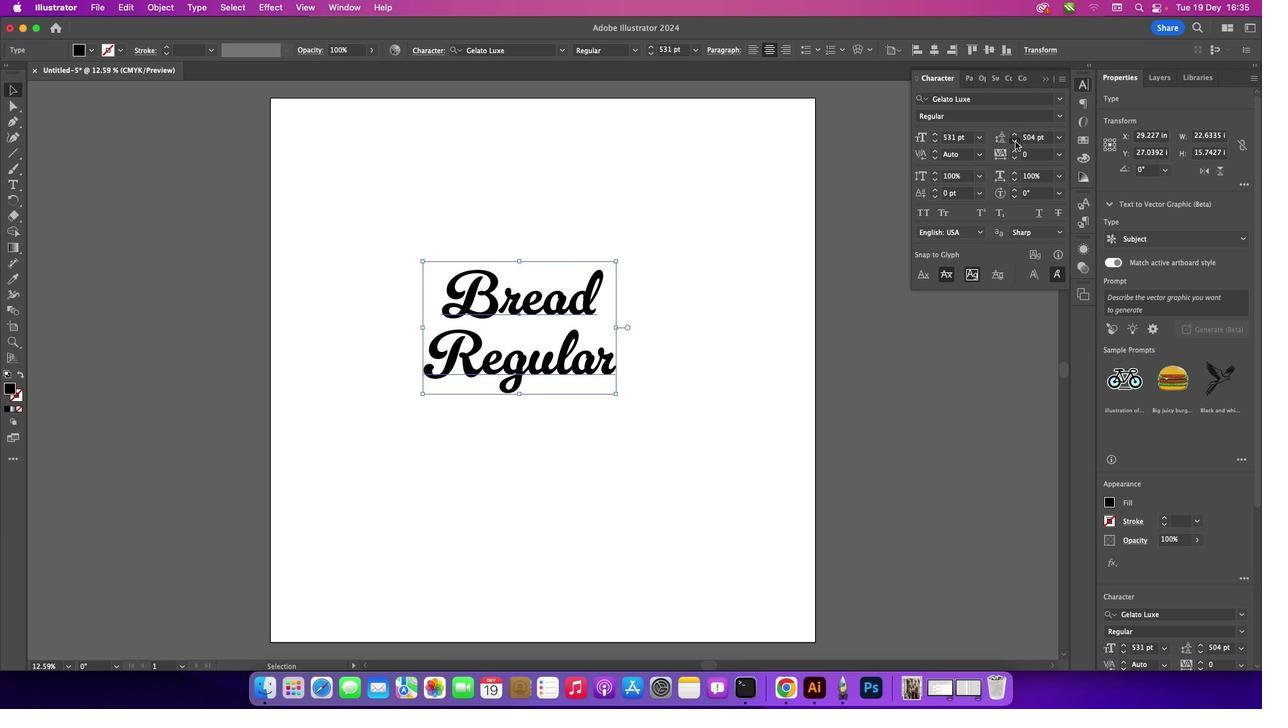 
Action: Mouse pressed left at (1014, 141)
Screenshot: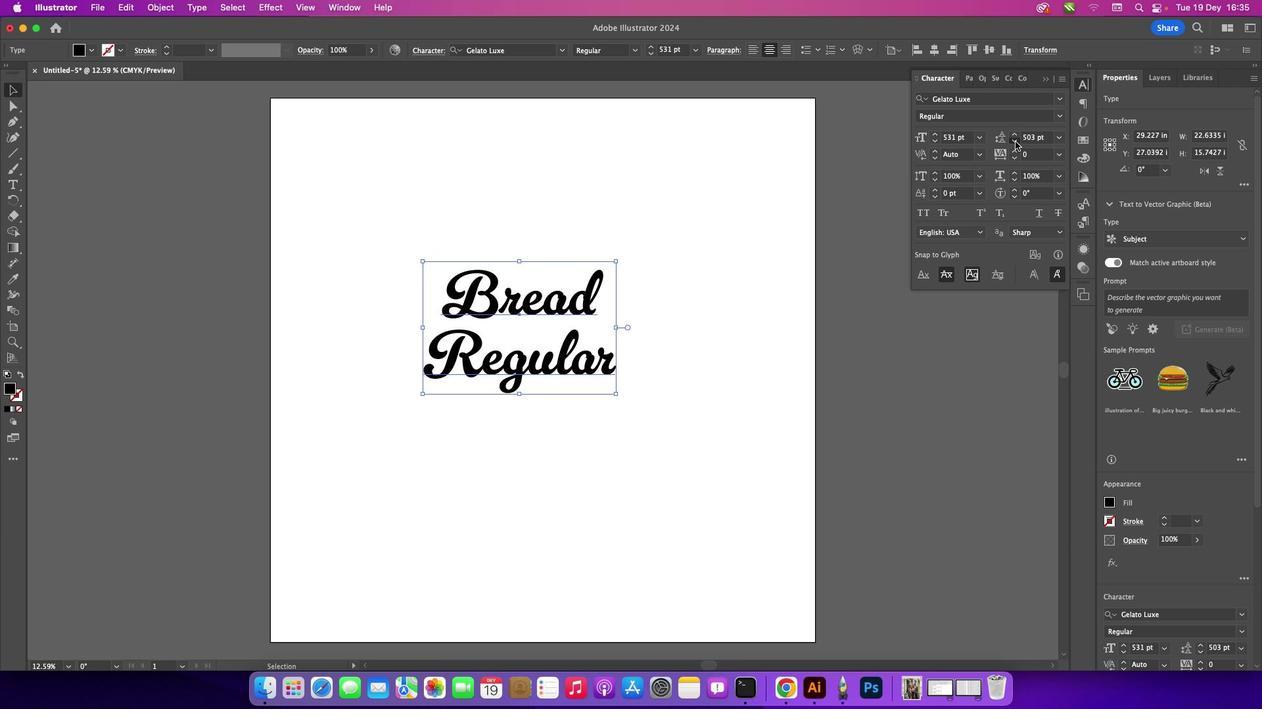 
Action: Mouse pressed left at (1014, 141)
Screenshot: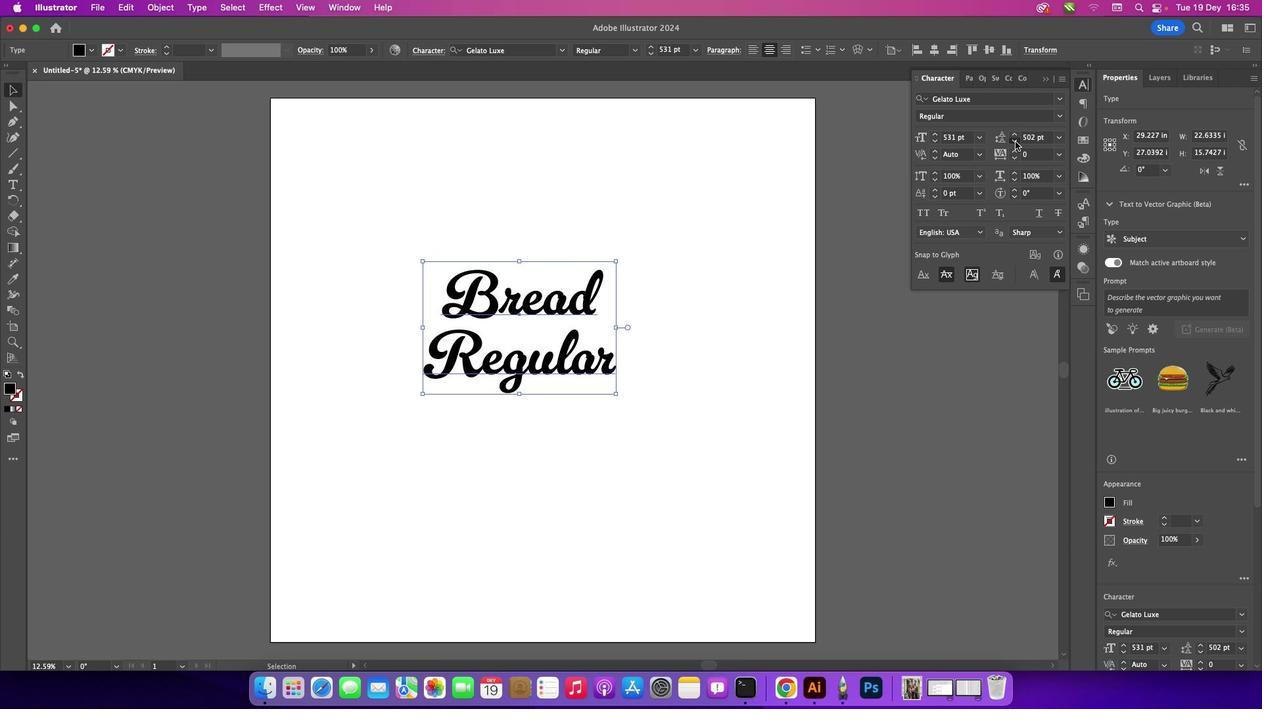 
Action: Mouse pressed left at (1014, 141)
Screenshot: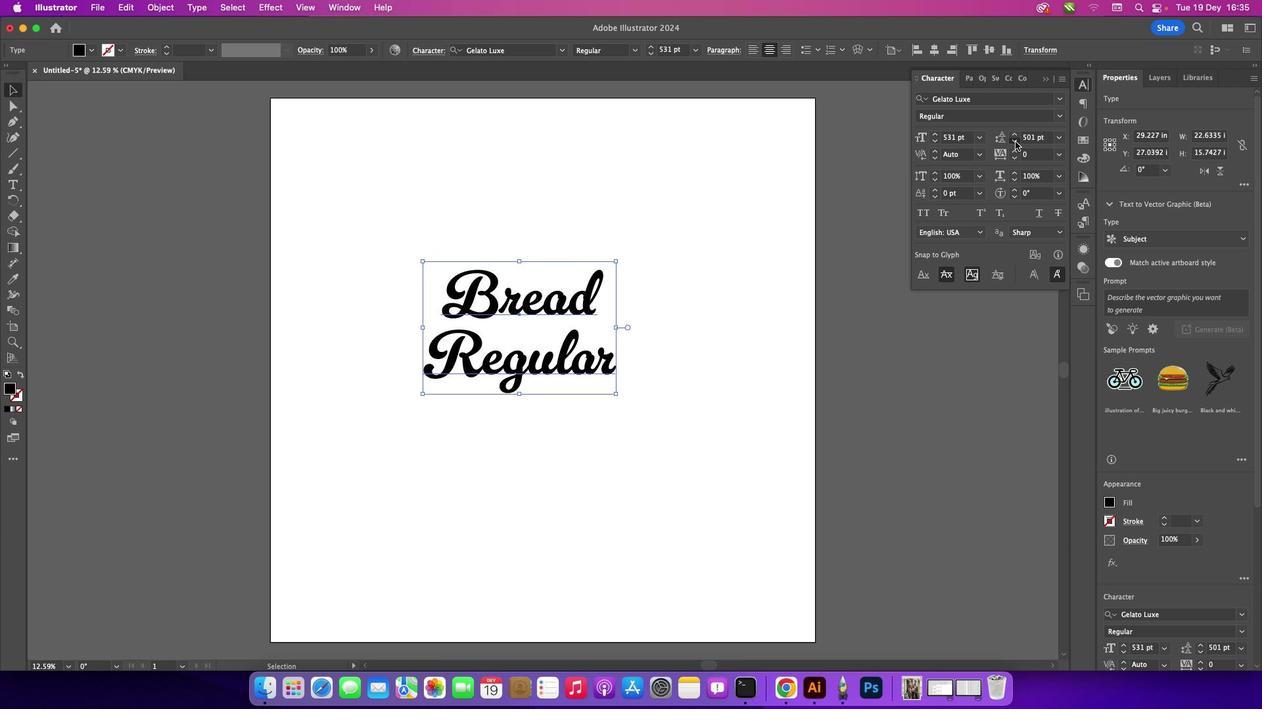 
Action: Mouse pressed left at (1014, 141)
Screenshot: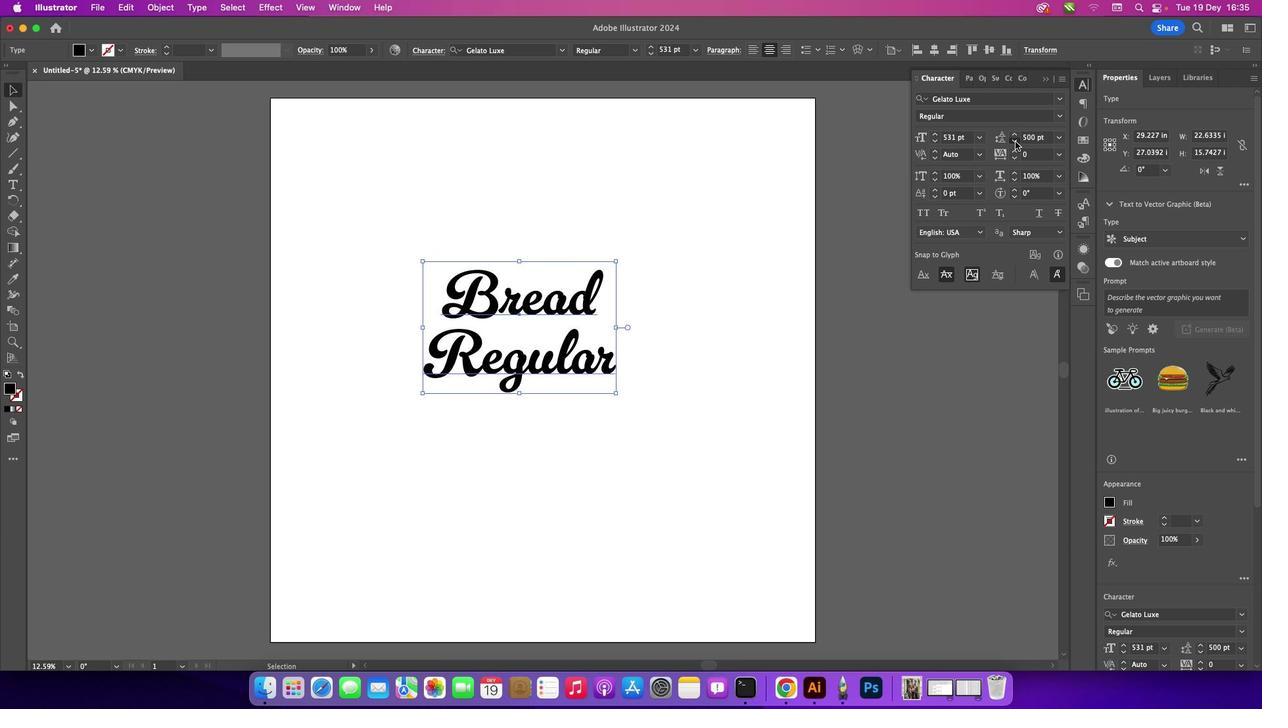 
Action: Mouse pressed left at (1014, 141)
Screenshot: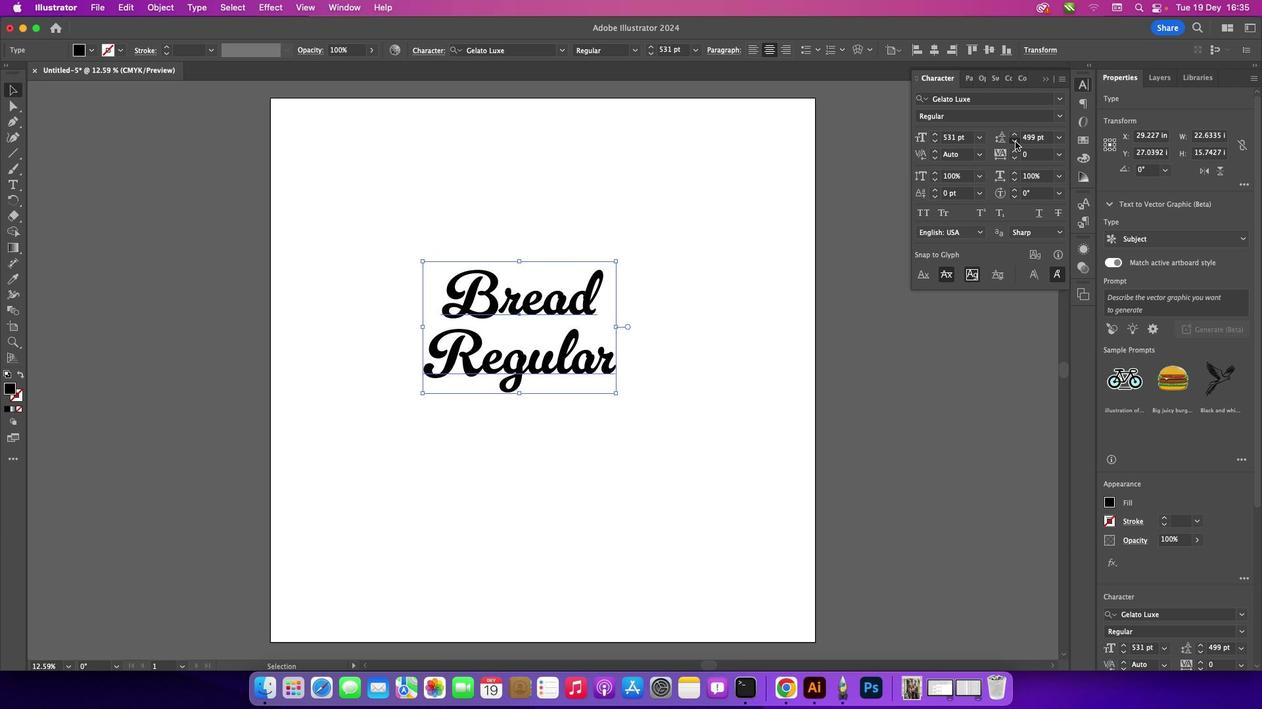 
Action: Mouse pressed left at (1014, 141)
Screenshot: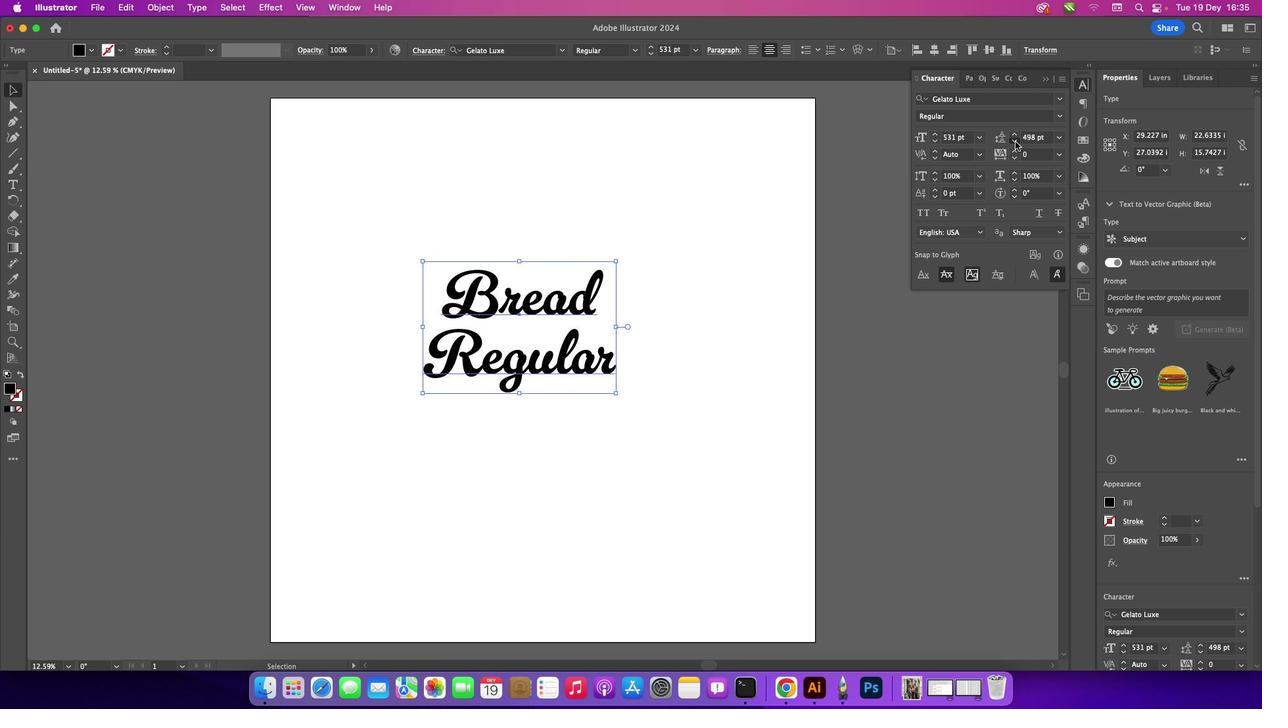 
Action: Mouse pressed left at (1014, 141)
Screenshot: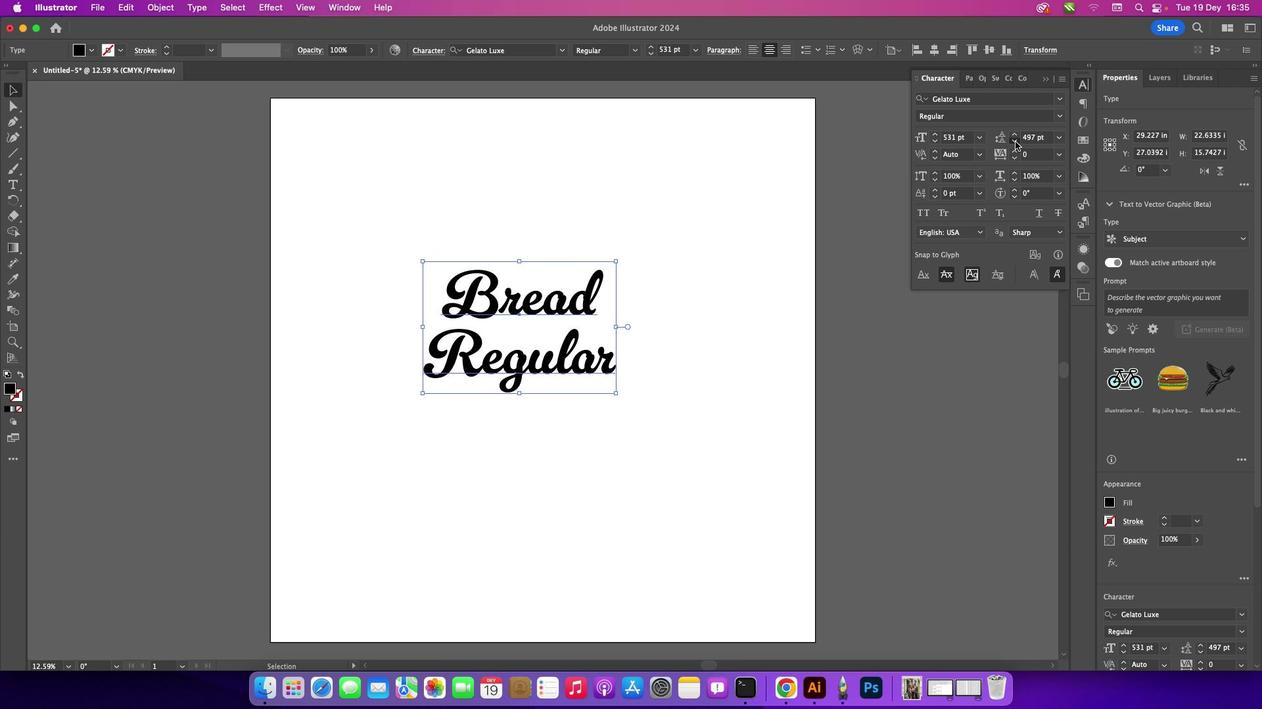 
Action: Mouse pressed left at (1014, 141)
Screenshot: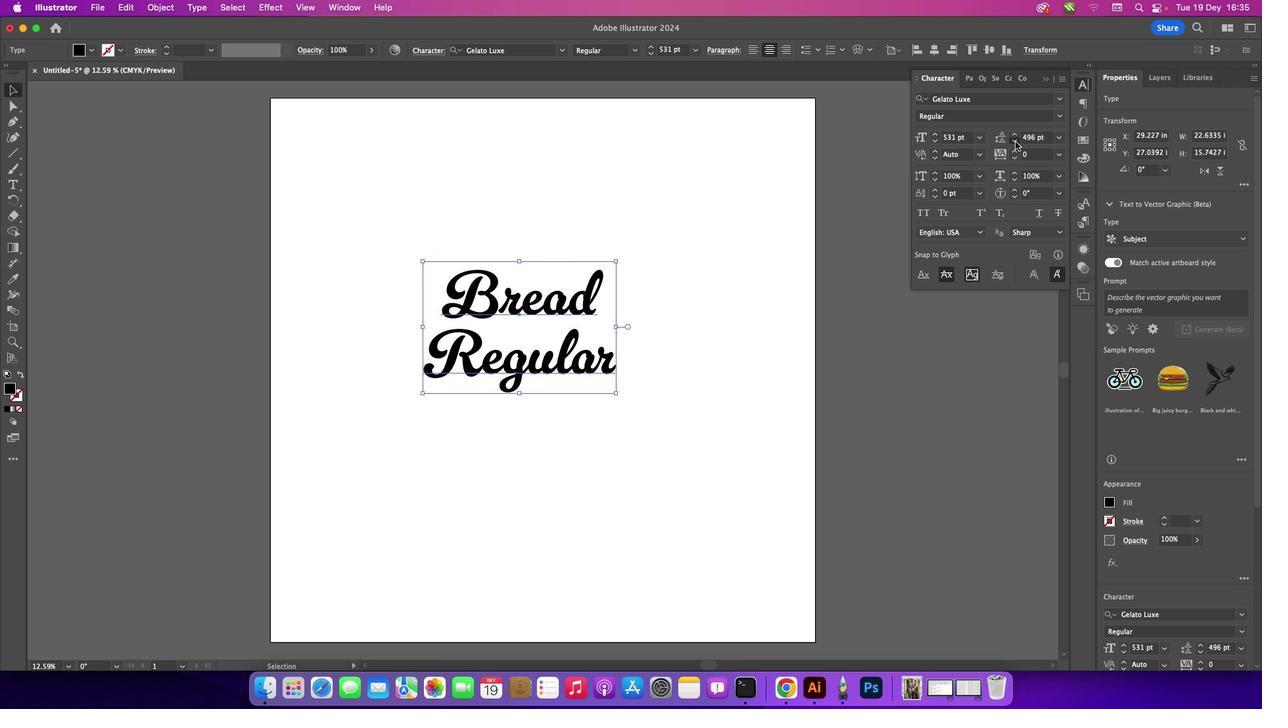 
Action: Mouse pressed left at (1014, 141)
Screenshot: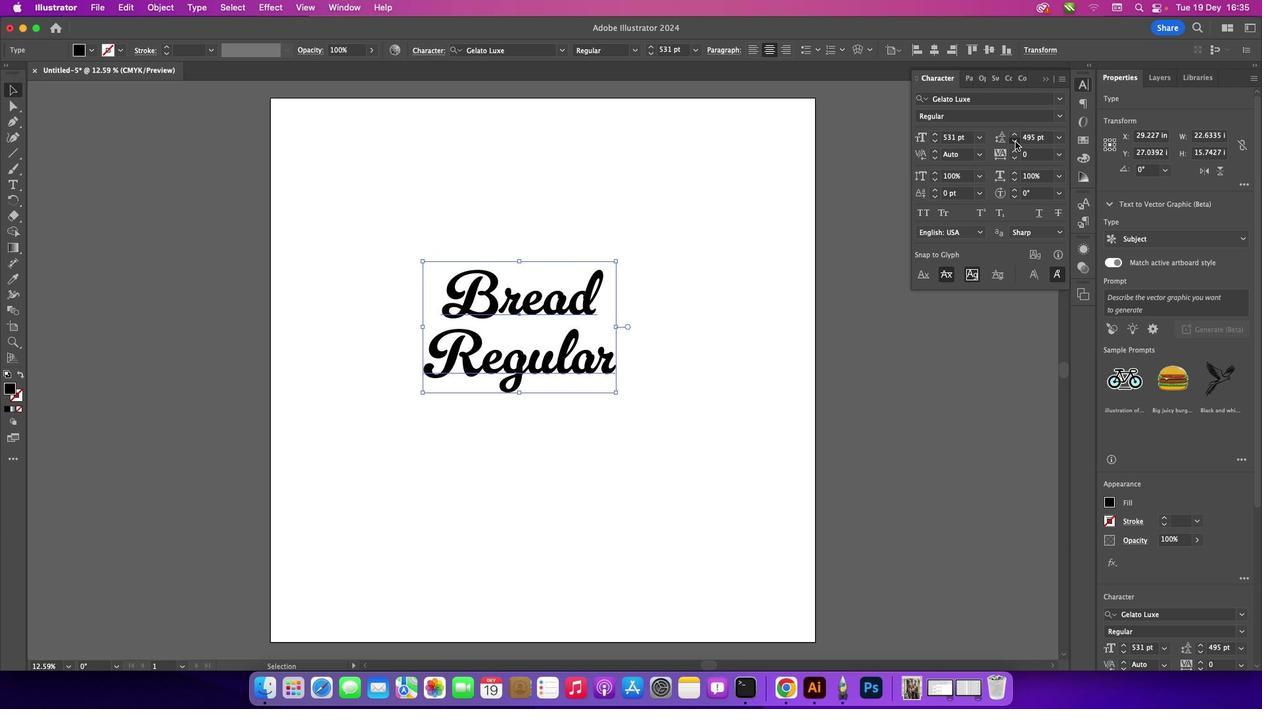 
Action: Mouse pressed left at (1014, 141)
Screenshot: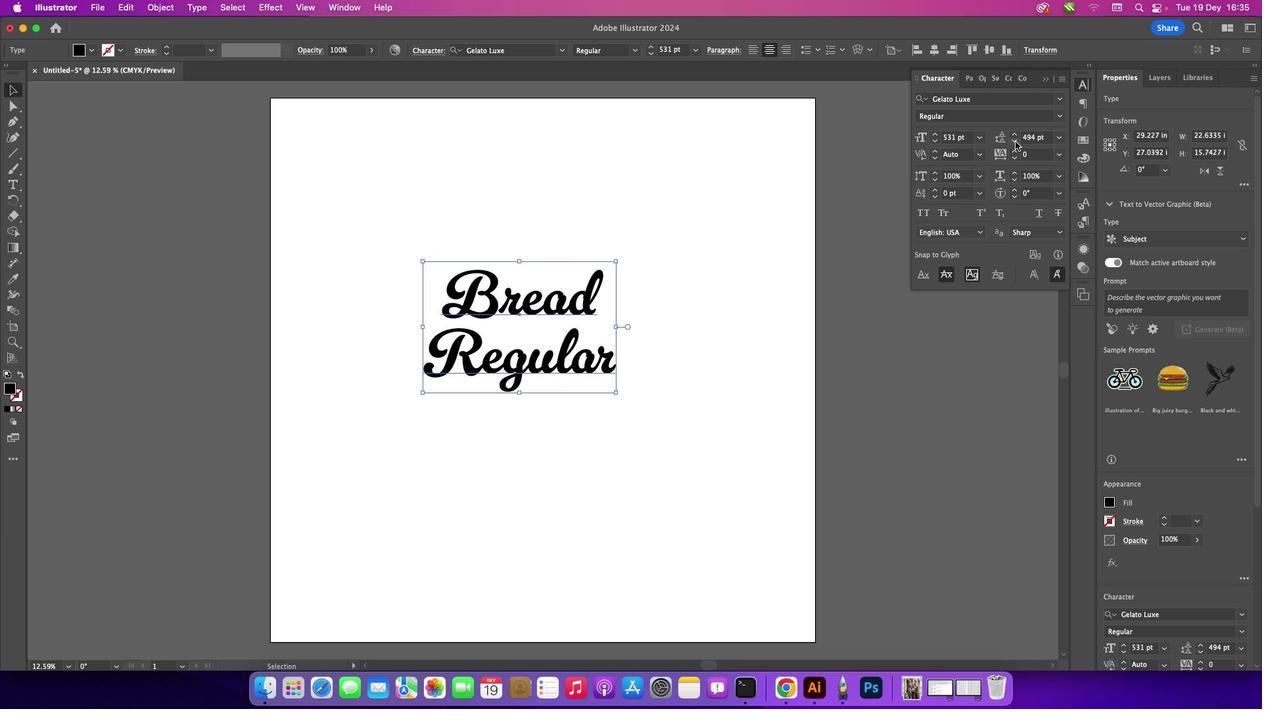 
Action: Mouse moved to (157, 183)
Screenshot: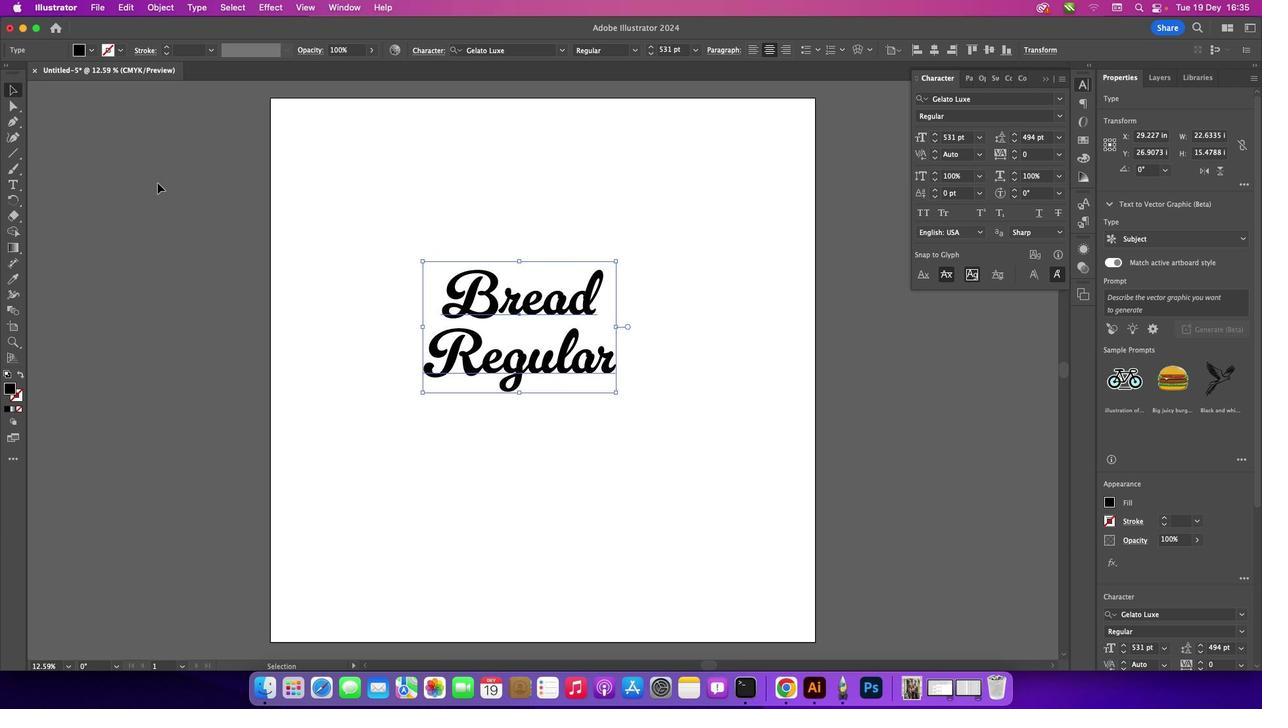 
Action: Mouse pressed left at (157, 183)
Screenshot: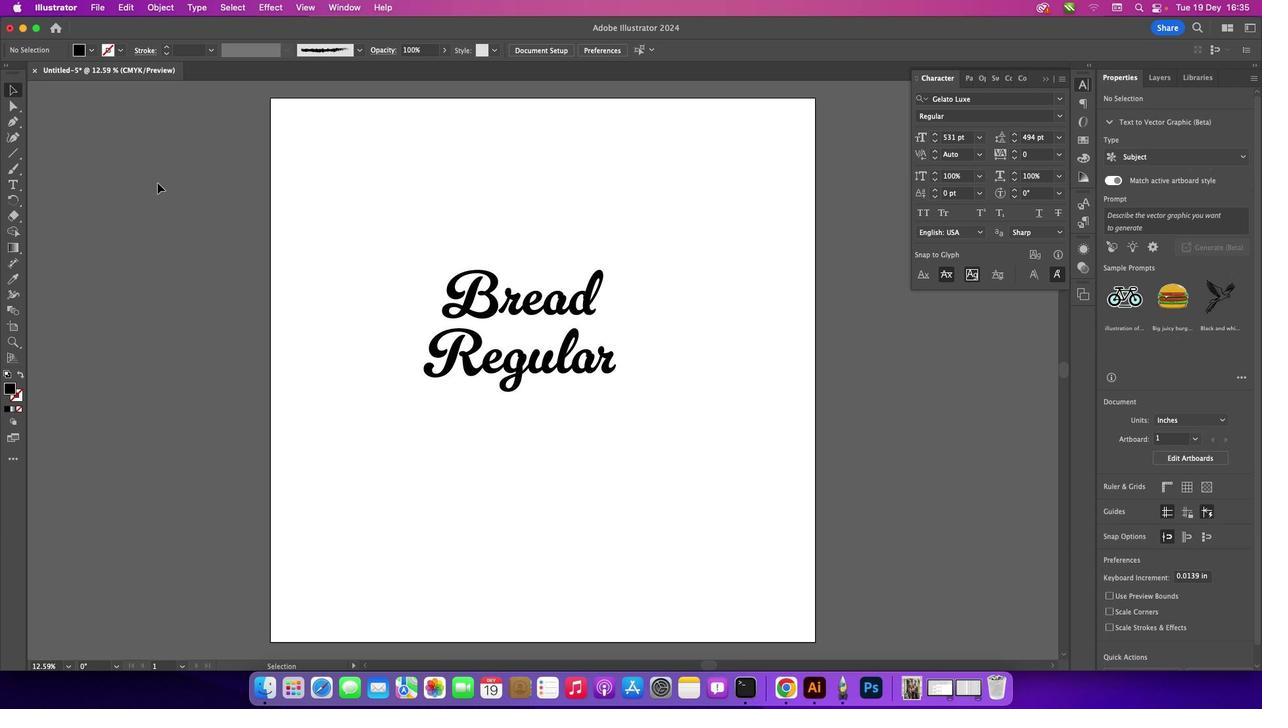 
Action: Mouse moved to (523, 305)
Screenshot: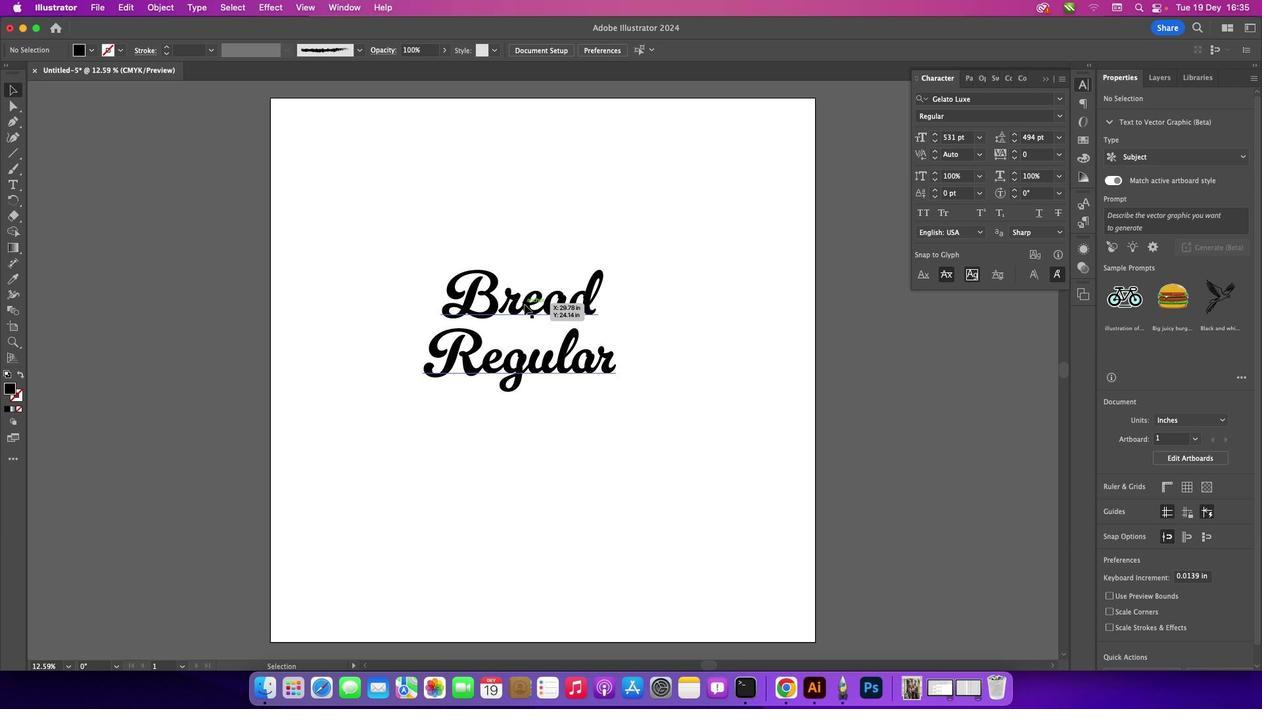 
Action: Mouse pressed left at (523, 305)
Screenshot: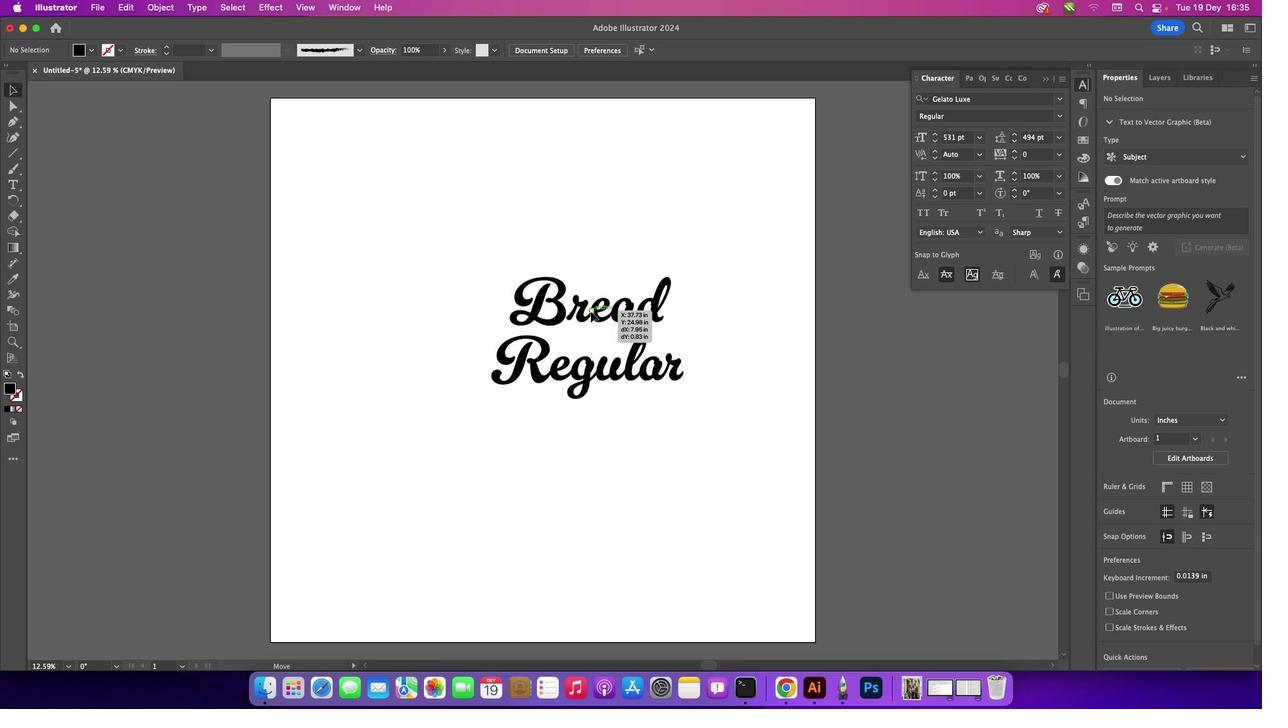 
Action: Mouse moved to (9, 389)
Screenshot: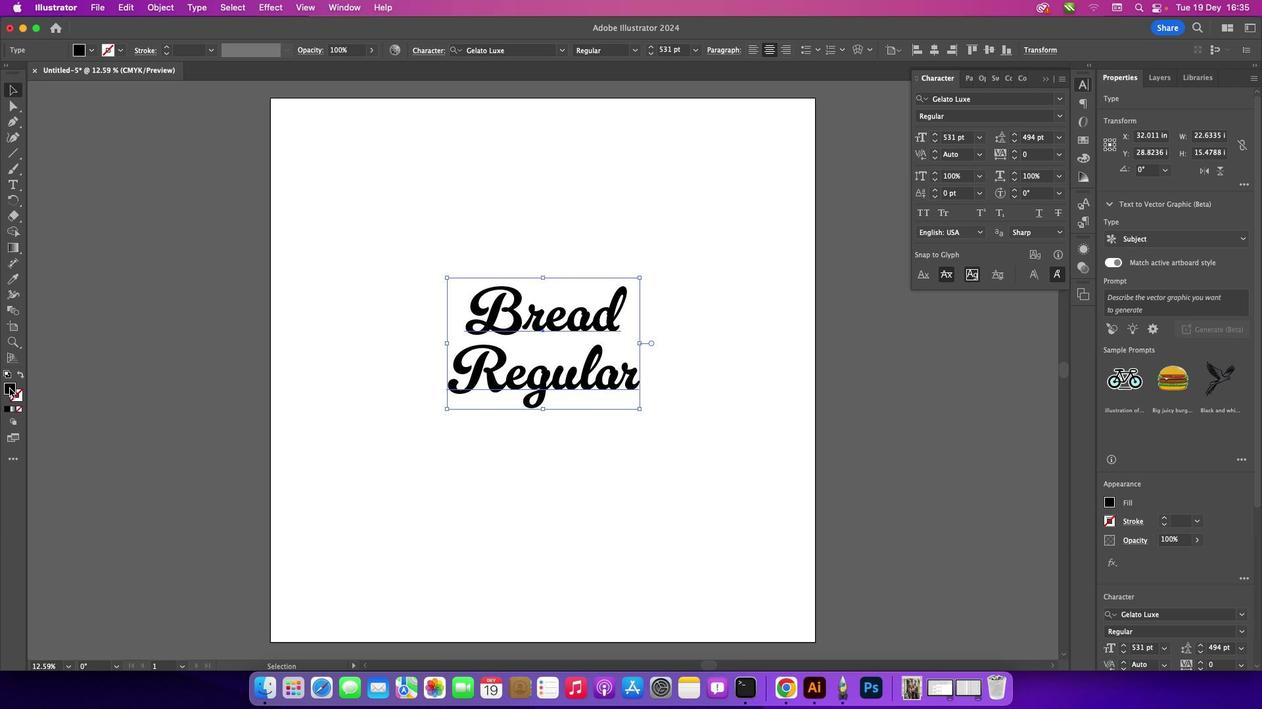
Action: Mouse pressed left at (9, 389)
Screenshot: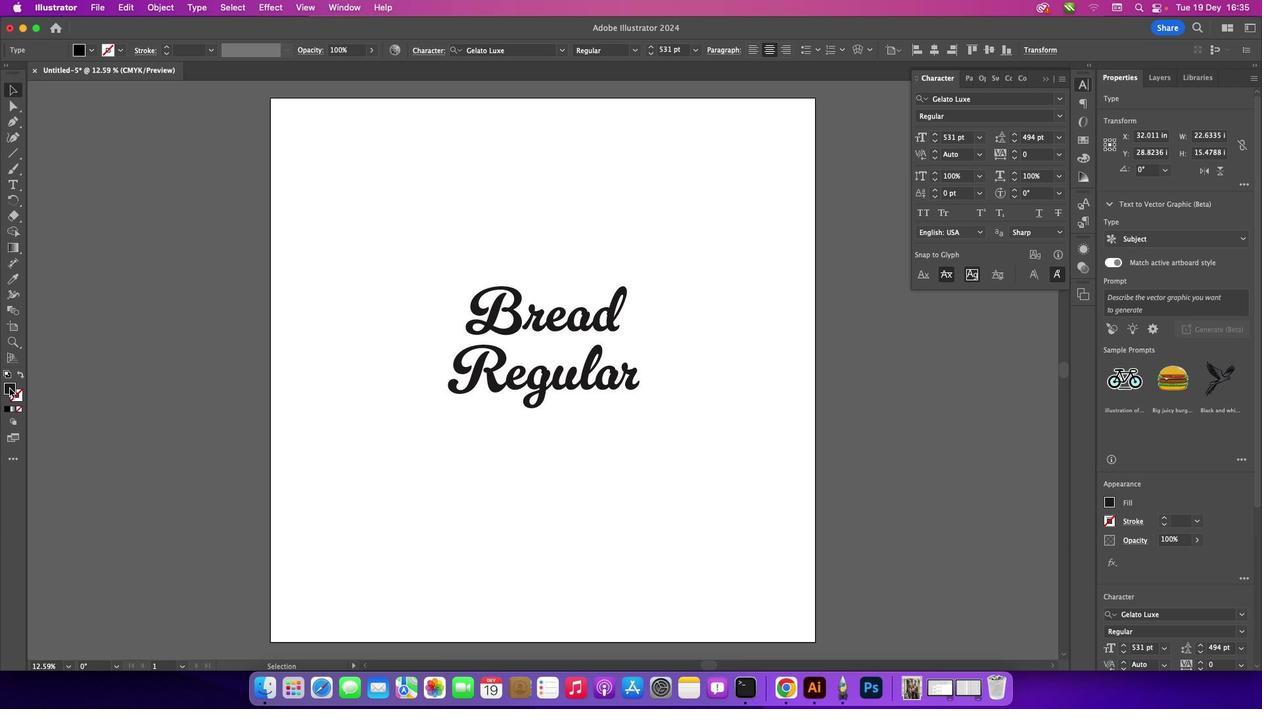 
Action: Mouse pressed left at (9, 389)
Screenshot: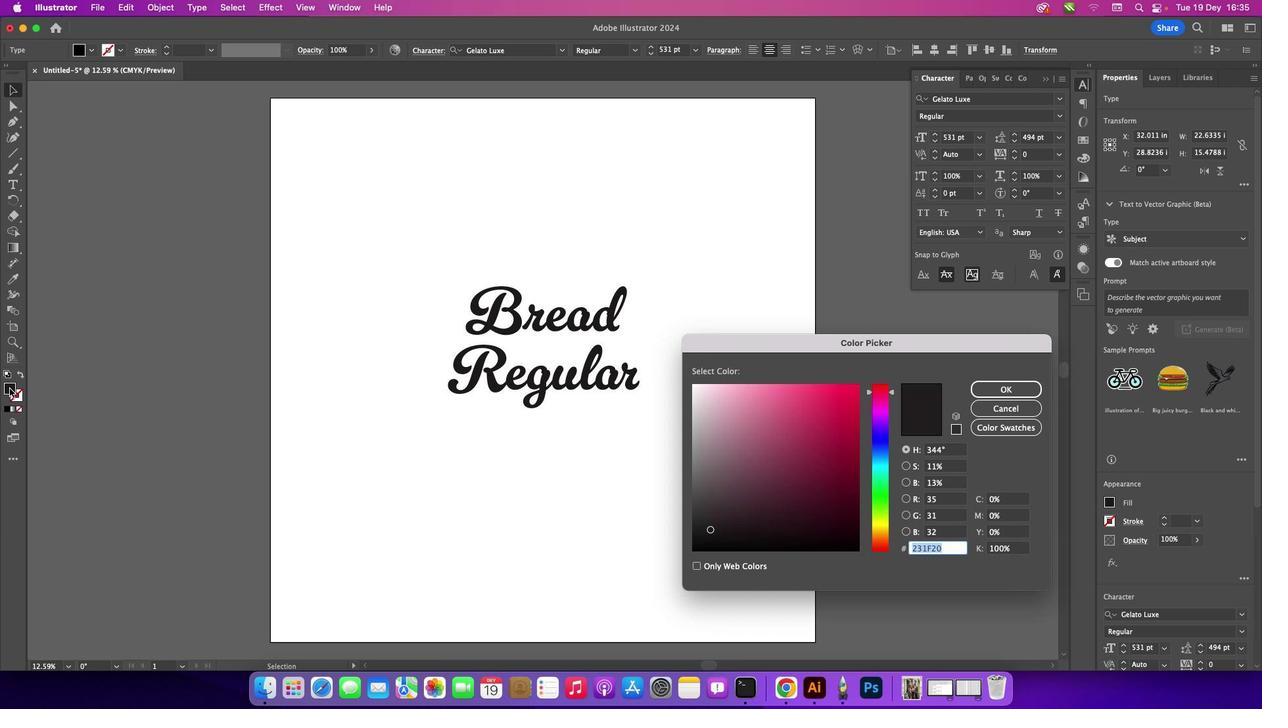 
Action: Mouse moved to (842, 443)
Screenshot: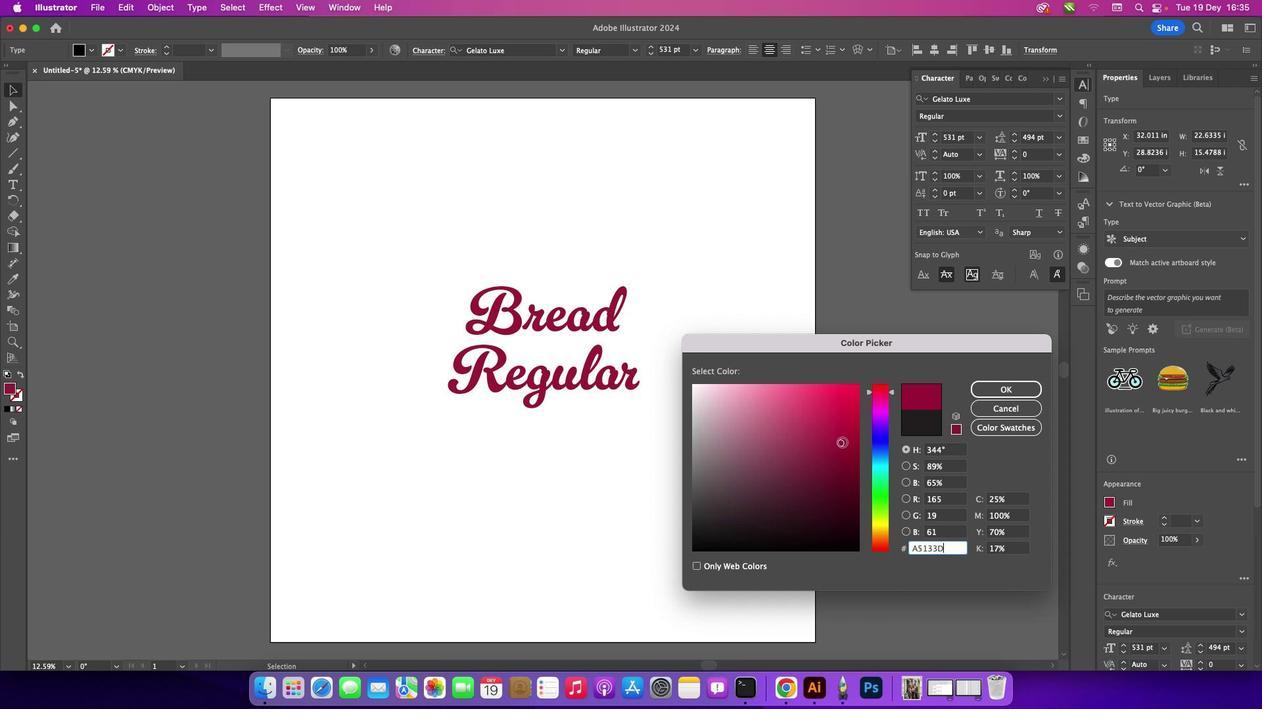 
Action: Mouse pressed left at (842, 443)
Screenshot: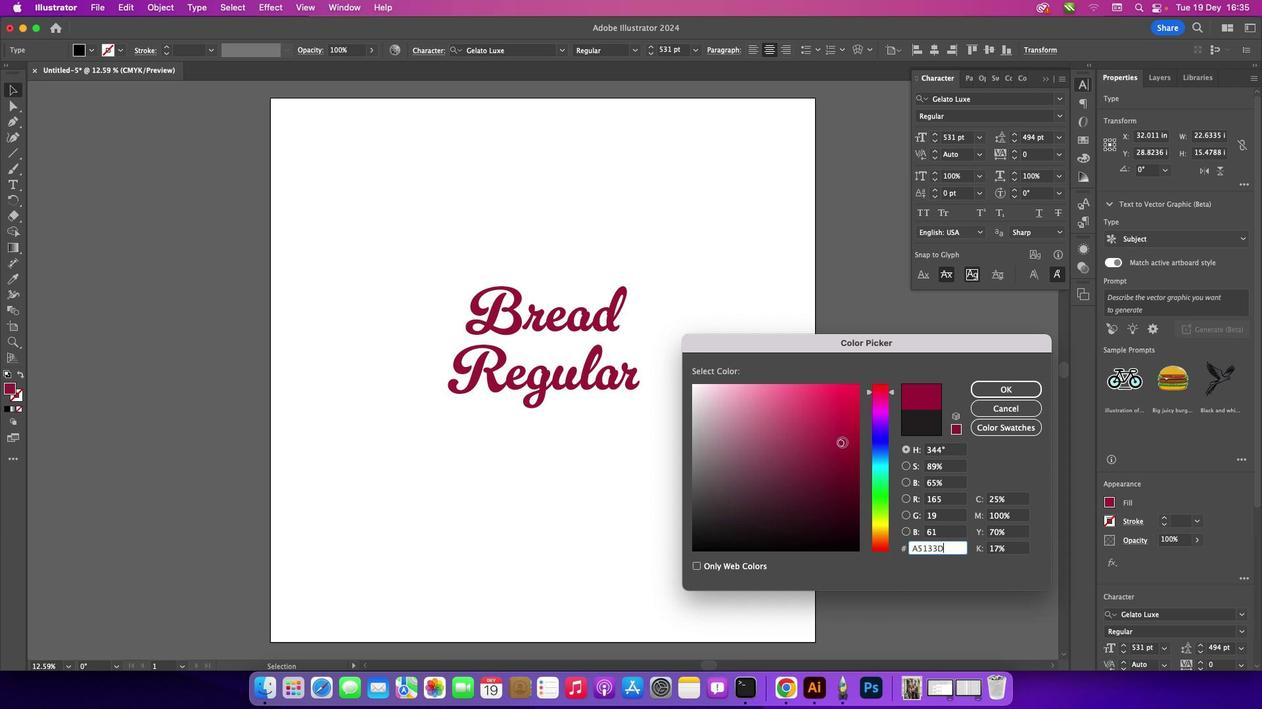 
Action: Mouse moved to (988, 382)
Screenshot: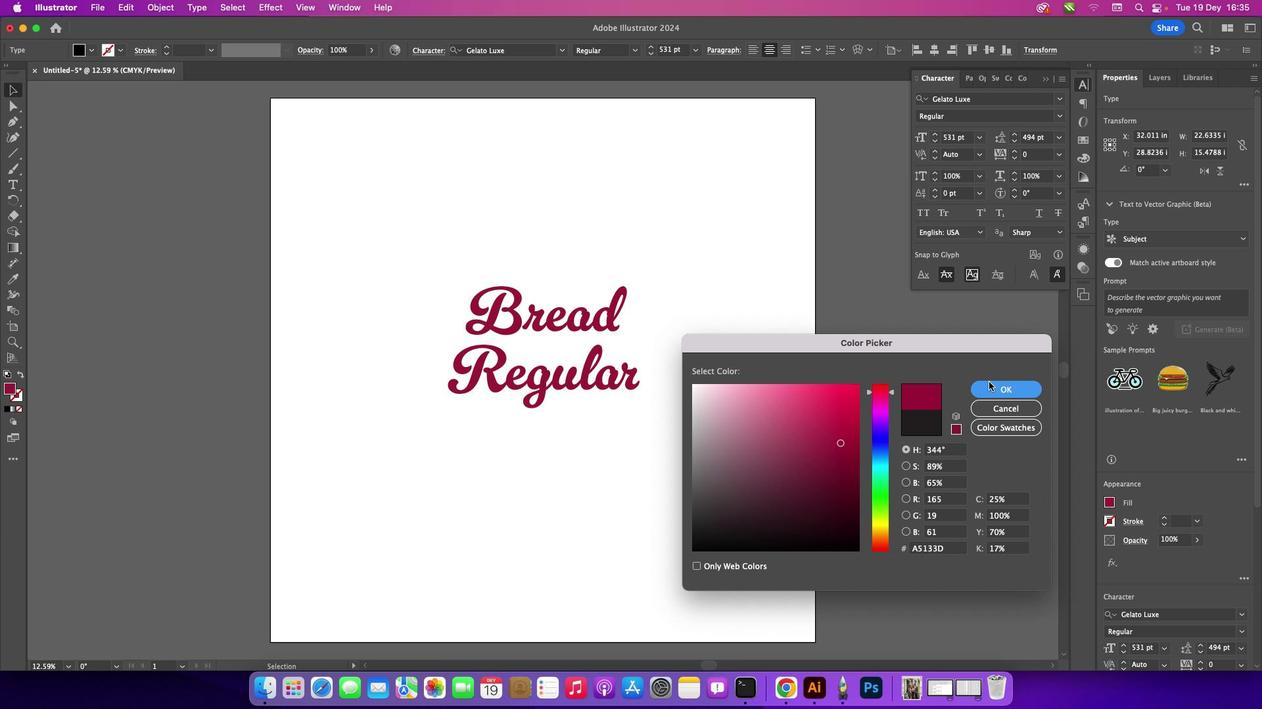 
Action: Mouse pressed left at (988, 382)
Screenshot: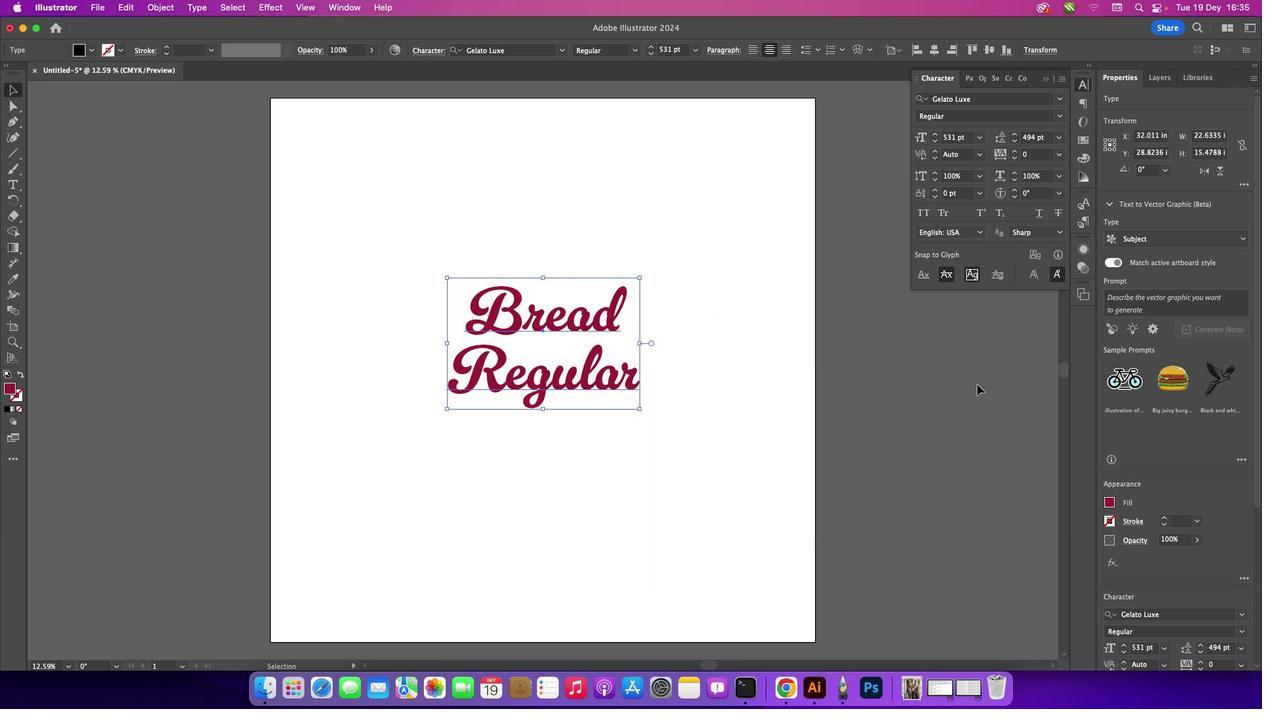 
Action: Mouse moved to (19, 121)
Screenshot: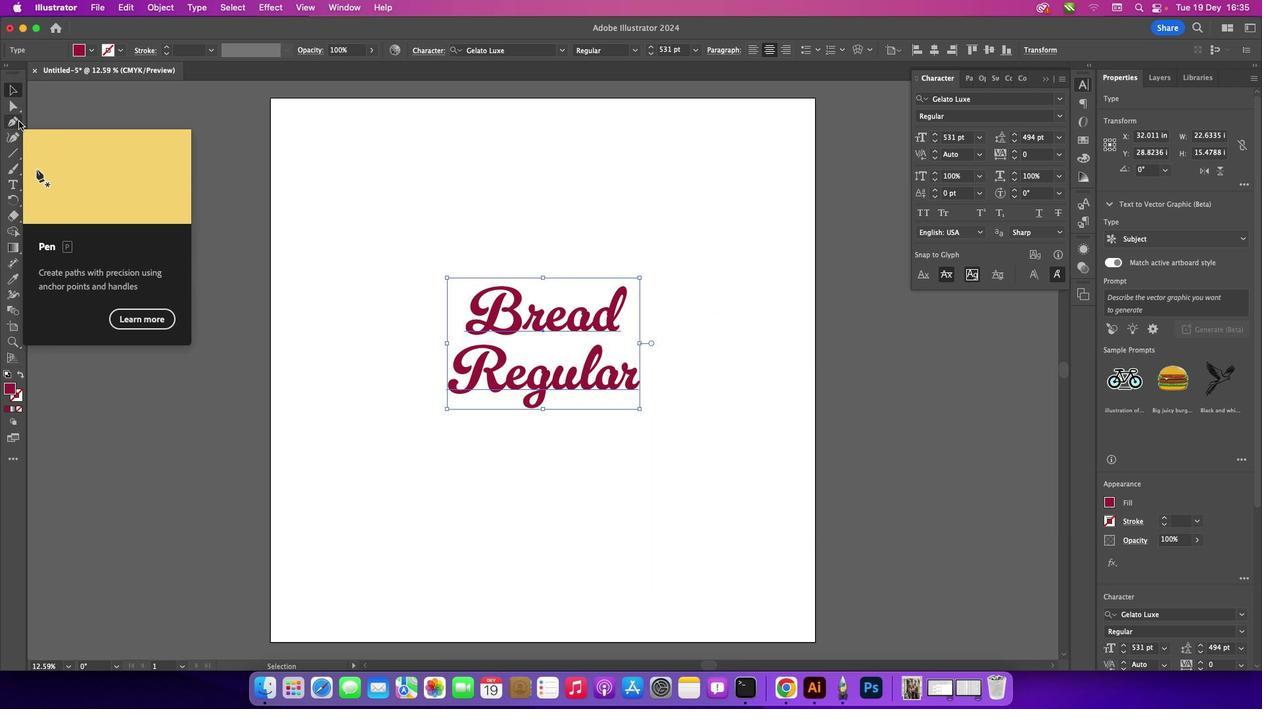 
Action: Mouse pressed left at (19, 121)
Screenshot: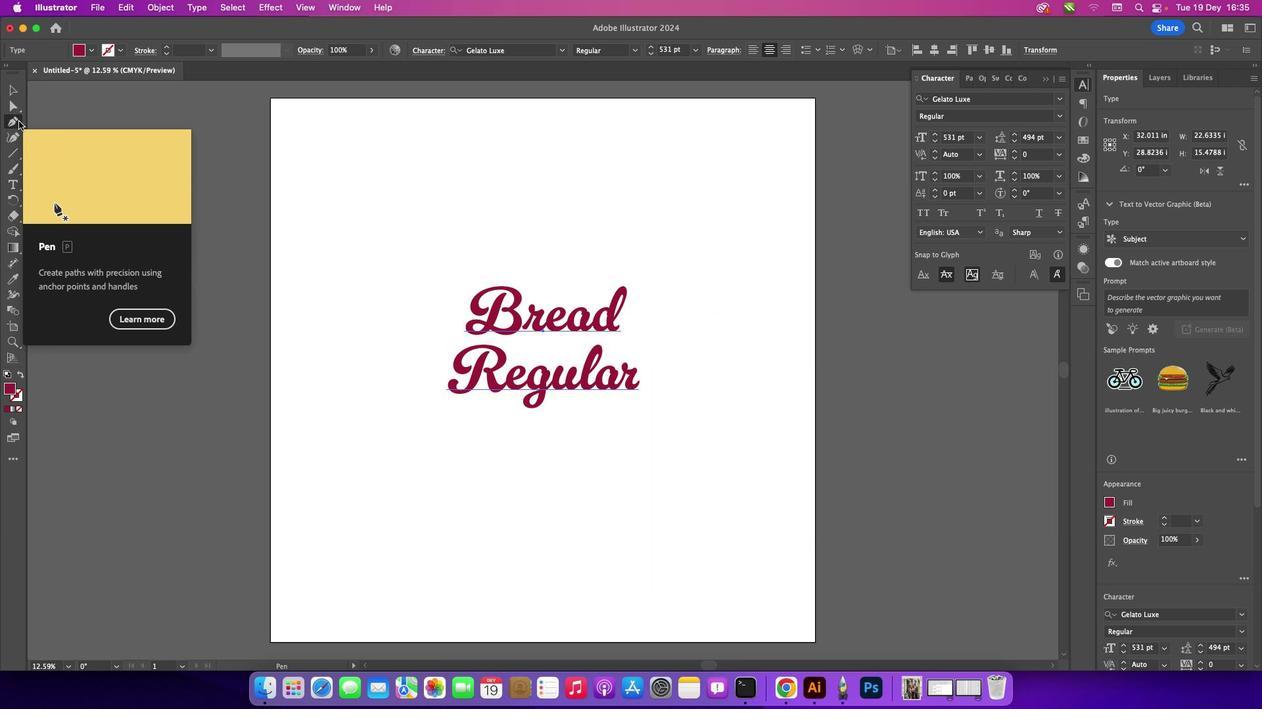 
Action: Mouse moved to (437, 305)
Screenshot: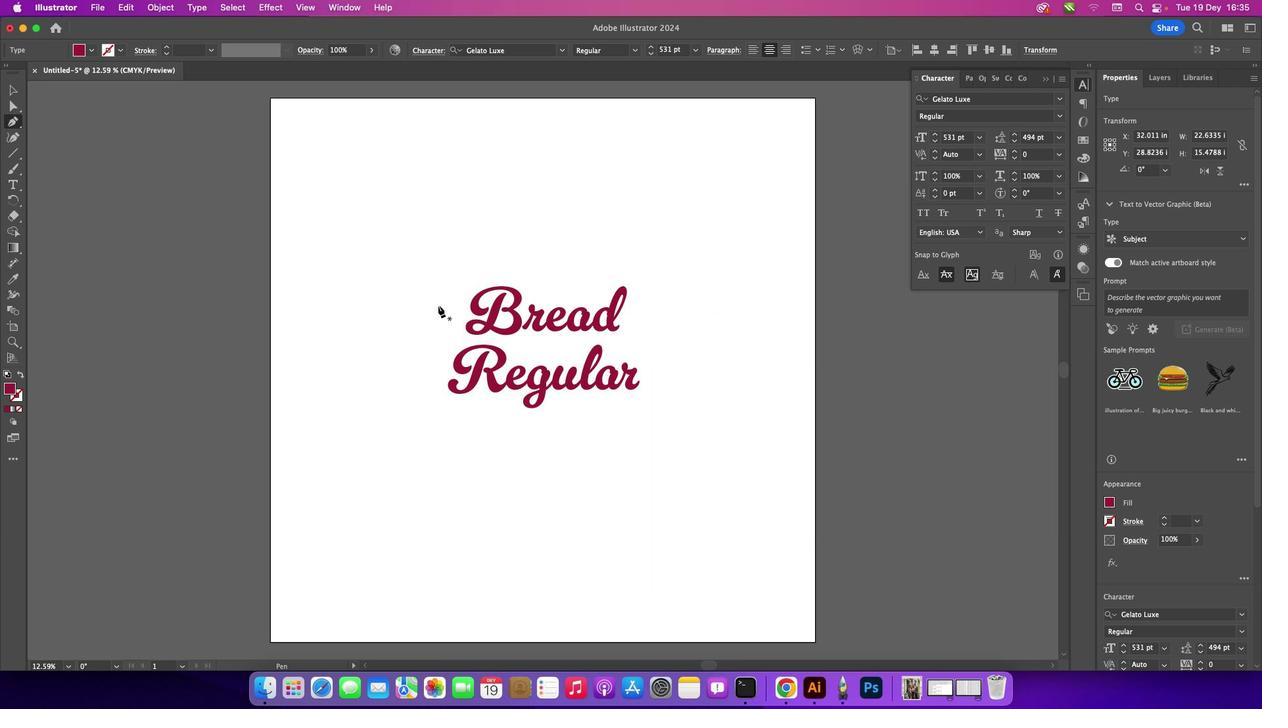
Action: Mouse pressed left at (437, 305)
Screenshot: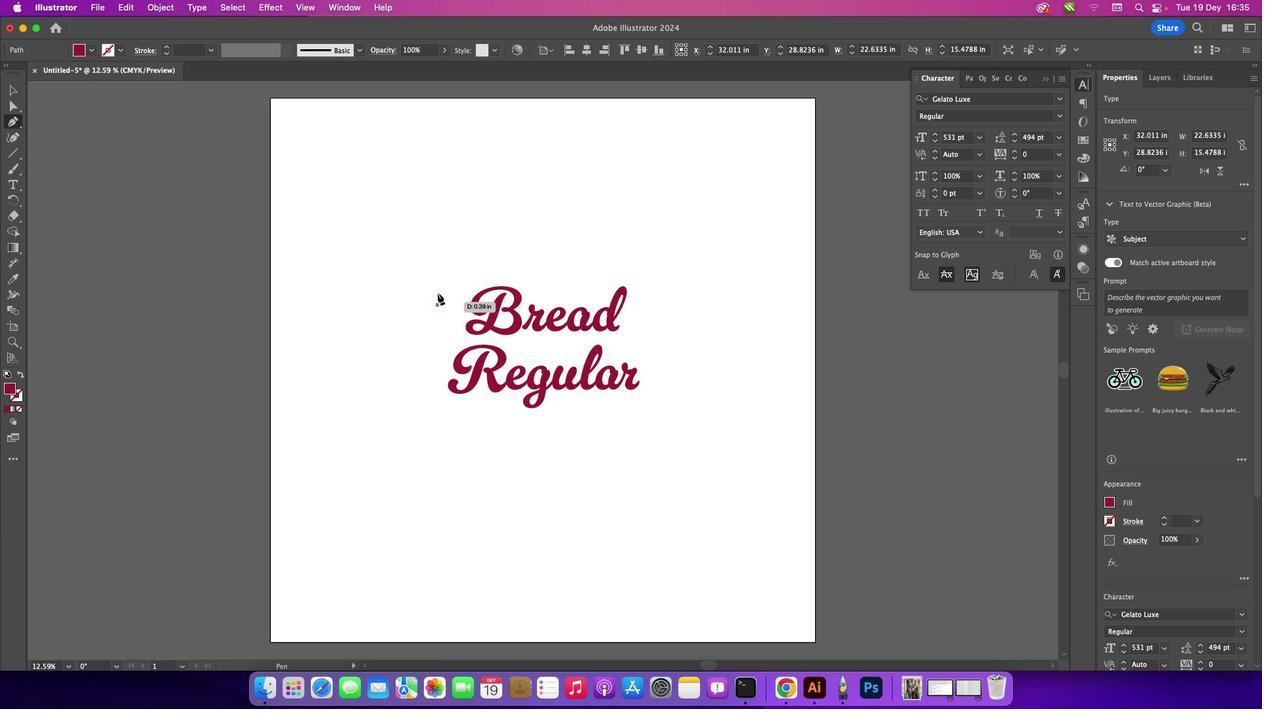 
Action: Mouse moved to (445, 277)
Screenshot: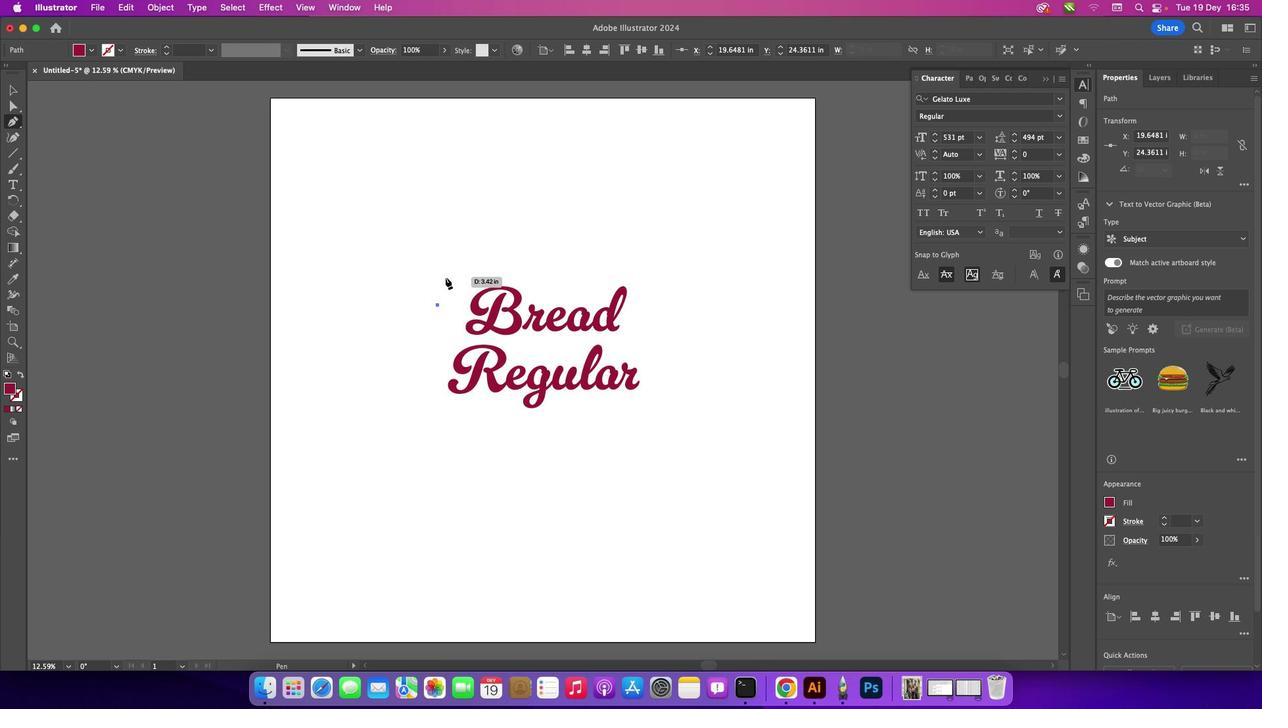 
Action: Mouse pressed left at (445, 277)
Screenshot: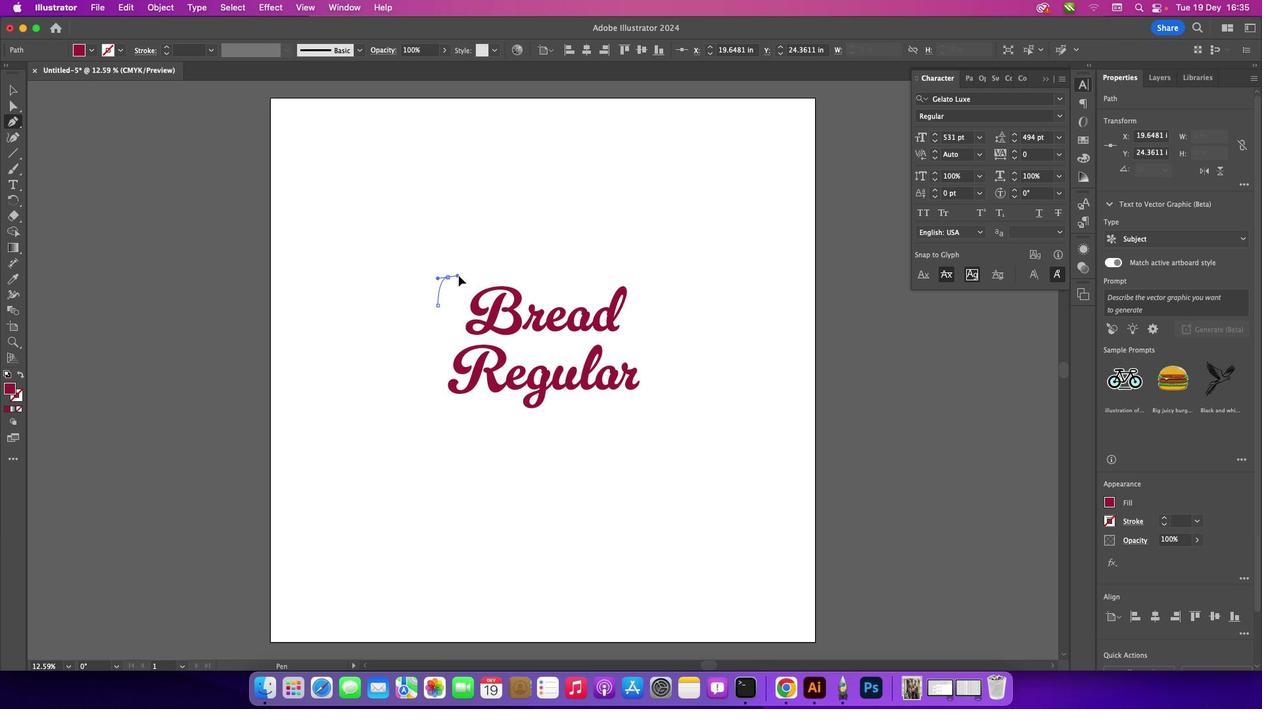 
Action: Mouse moved to (448, 278)
Screenshot: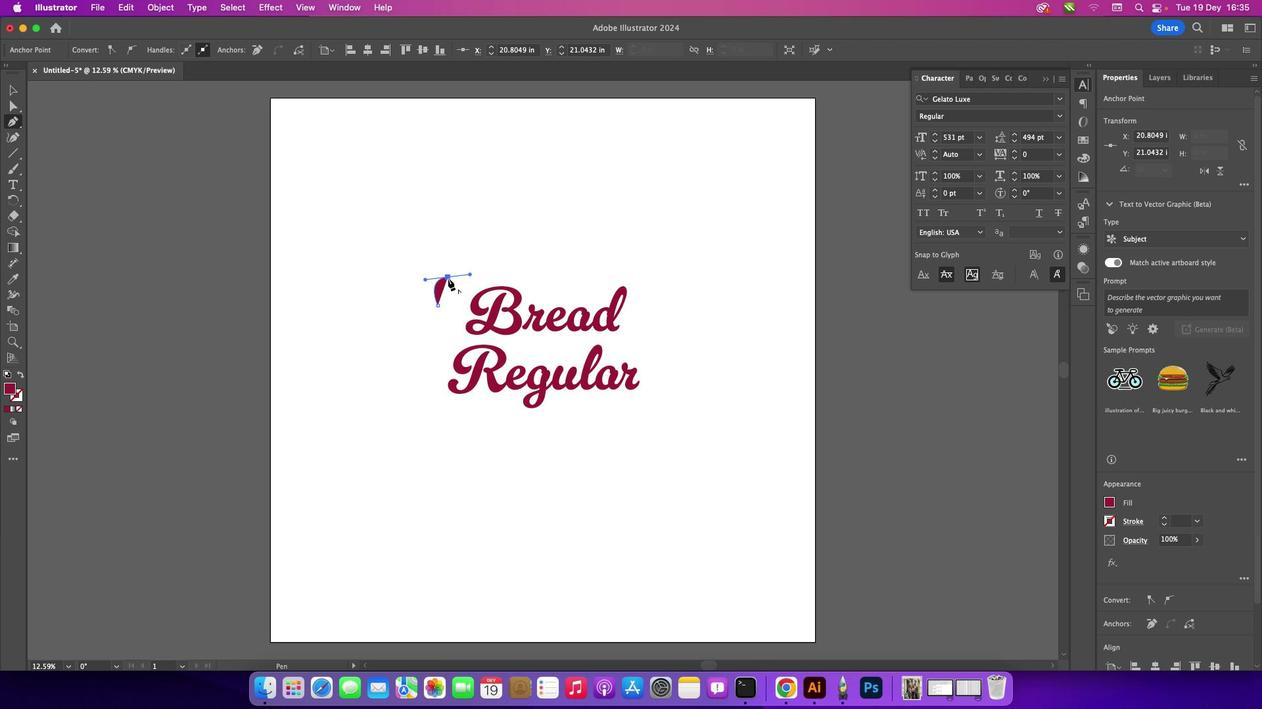 
Action: Mouse pressed left at (448, 278)
Screenshot: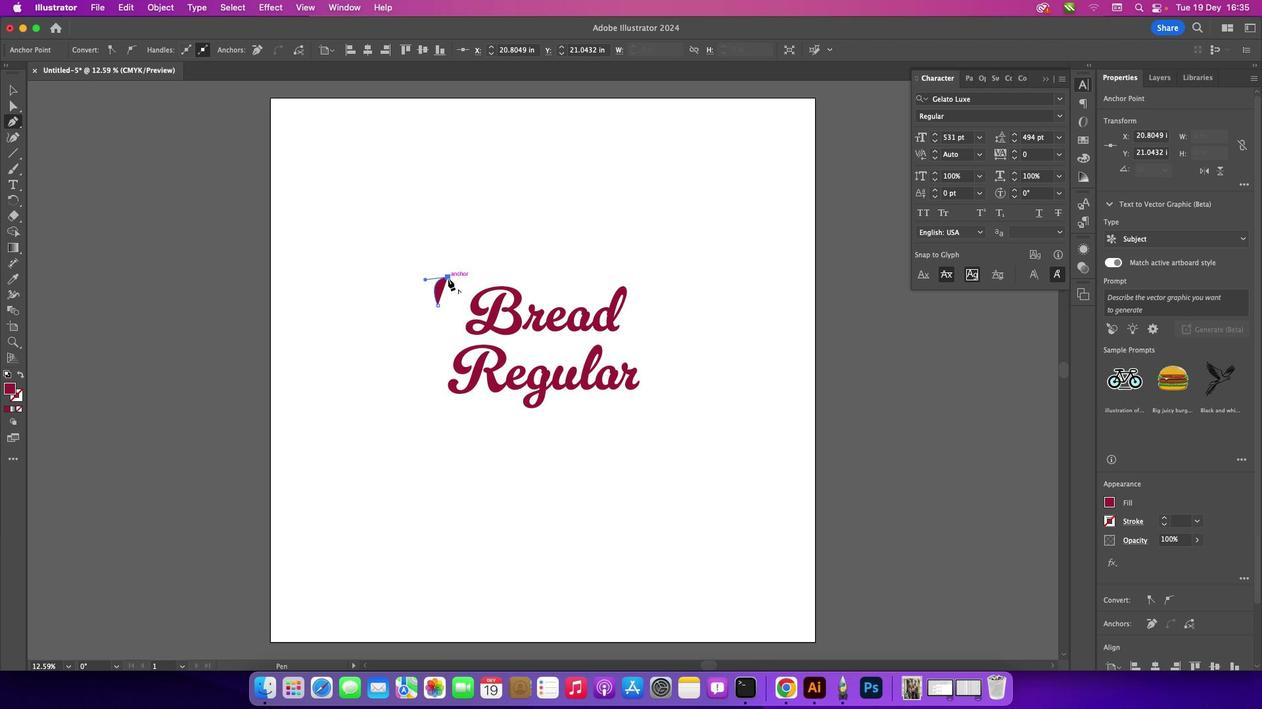 
Action: Mouse moved to (487, 275)
Screenshot: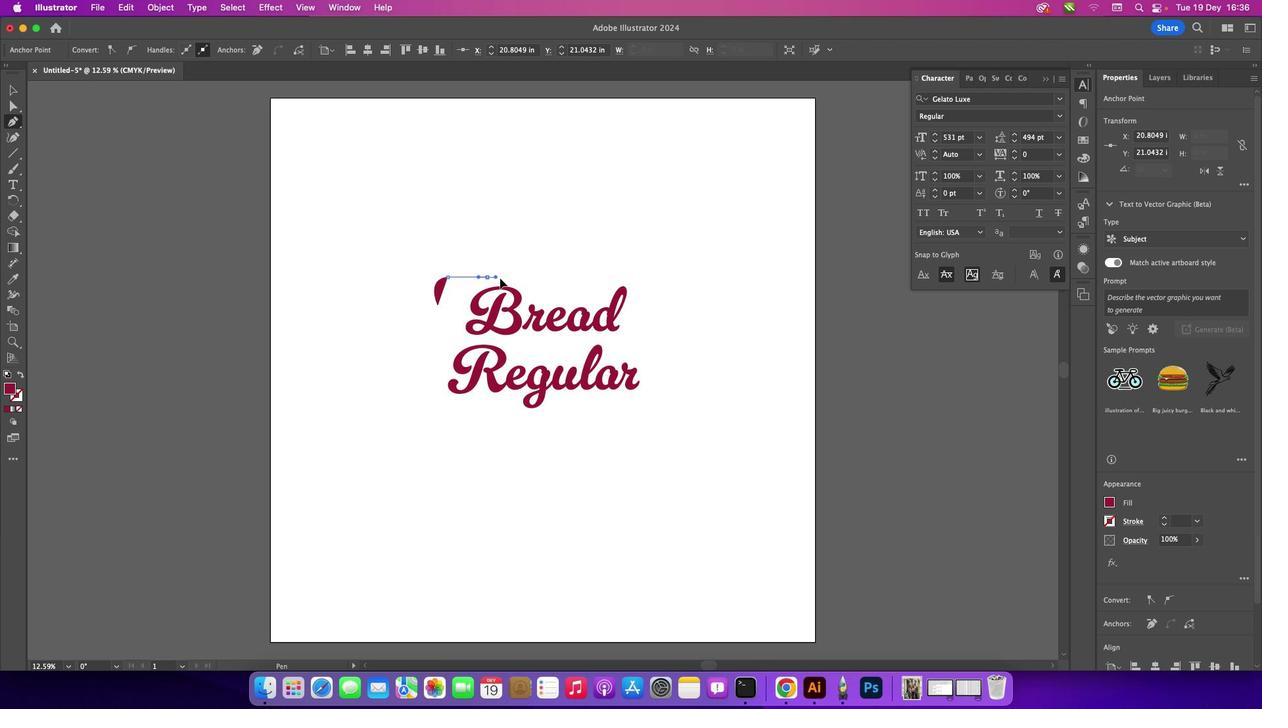 
Action: Mouse pressed left at (487, 275)
Screenshot: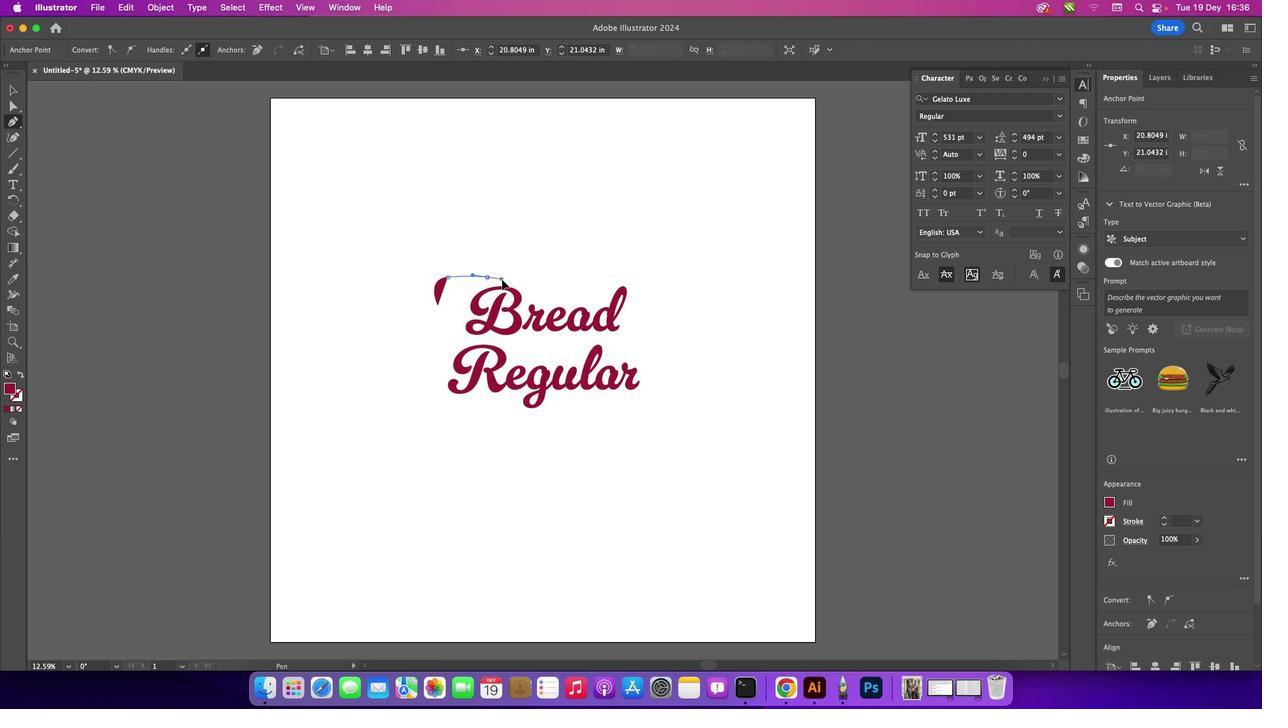 
Action: Mouse moved to (487, 277)
Screenshot: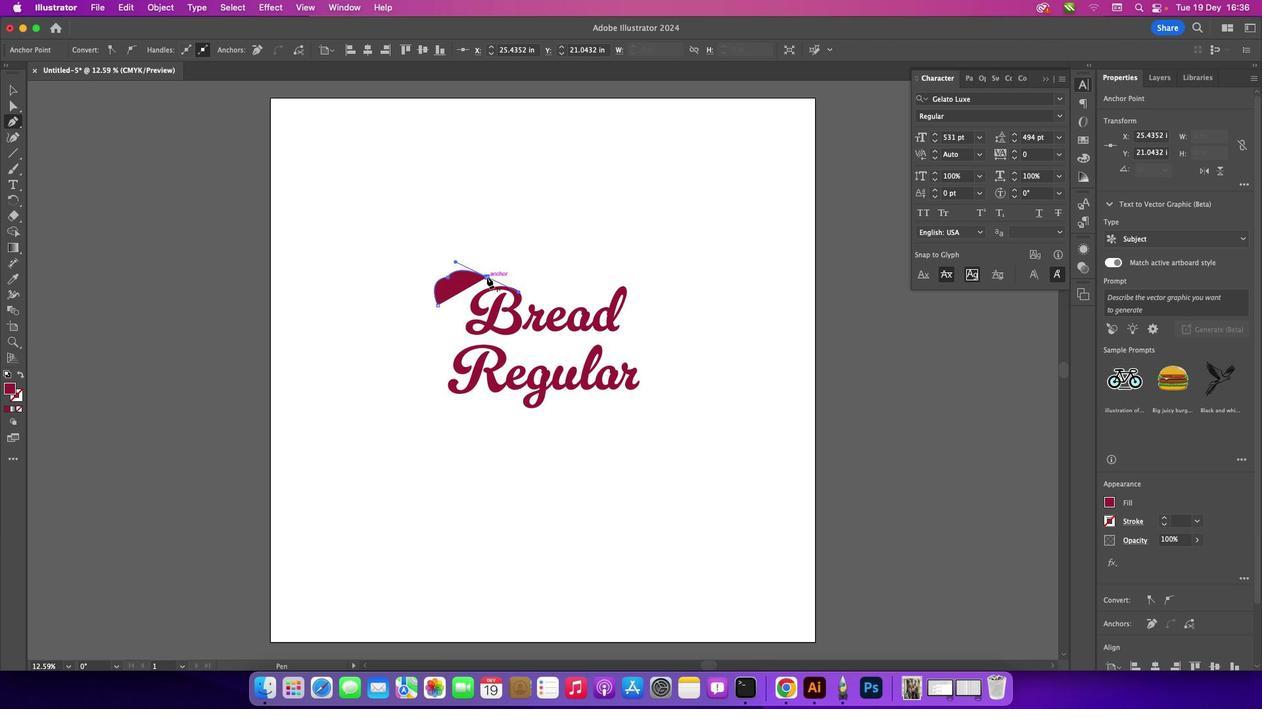 
Action: Mouse pressed left at (487, 277)
Screenshot: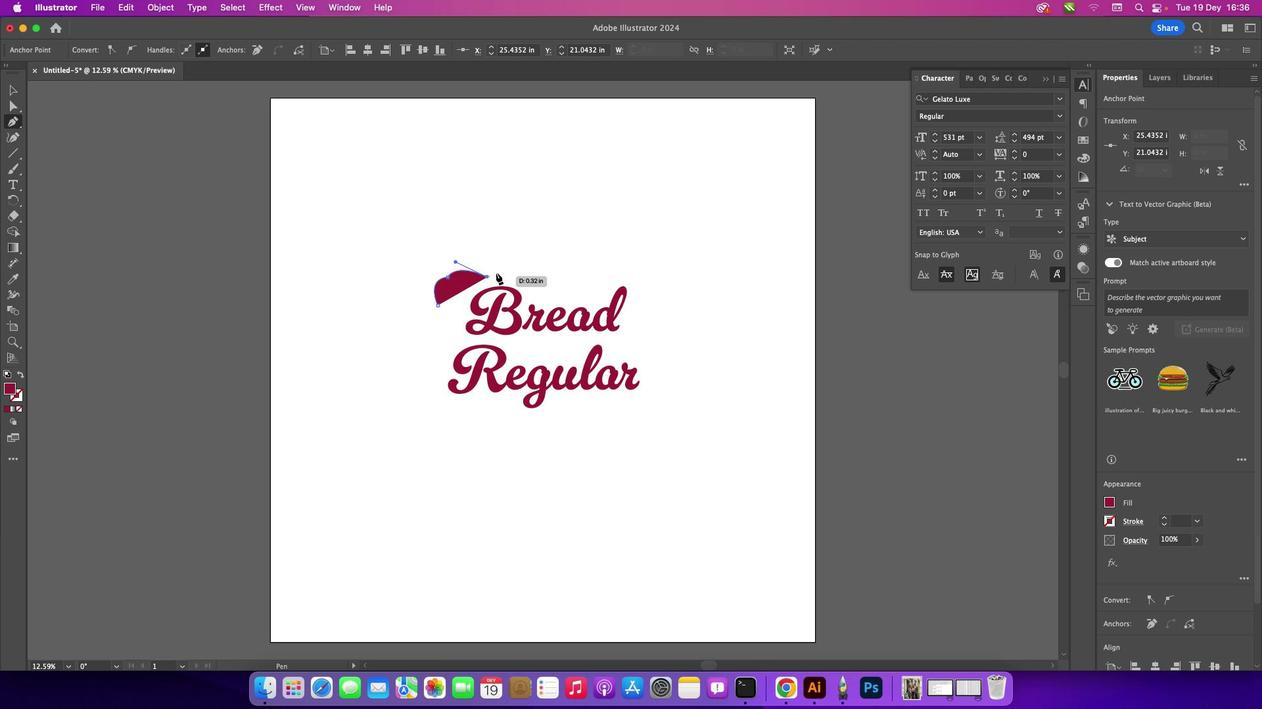 
Action: Mouse moved to (516, 271)
Screenshot: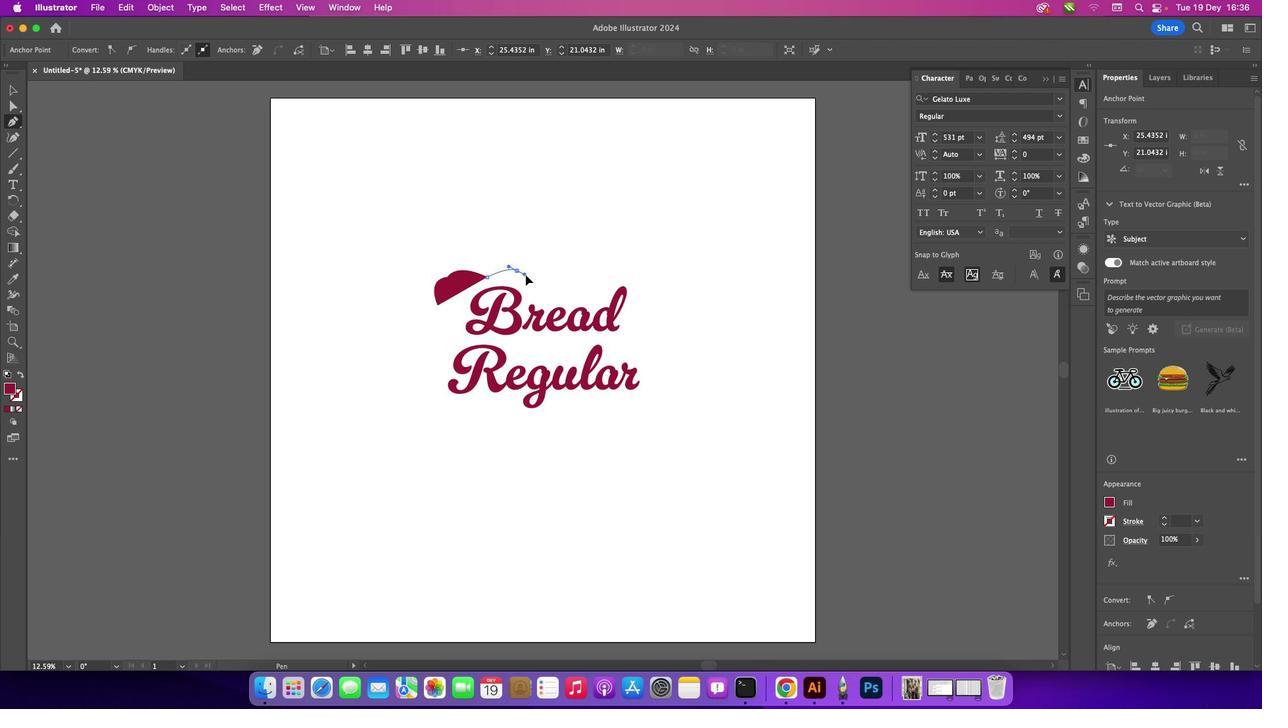 
Action: Mouse pressed left at (516, 271)
Screenshot: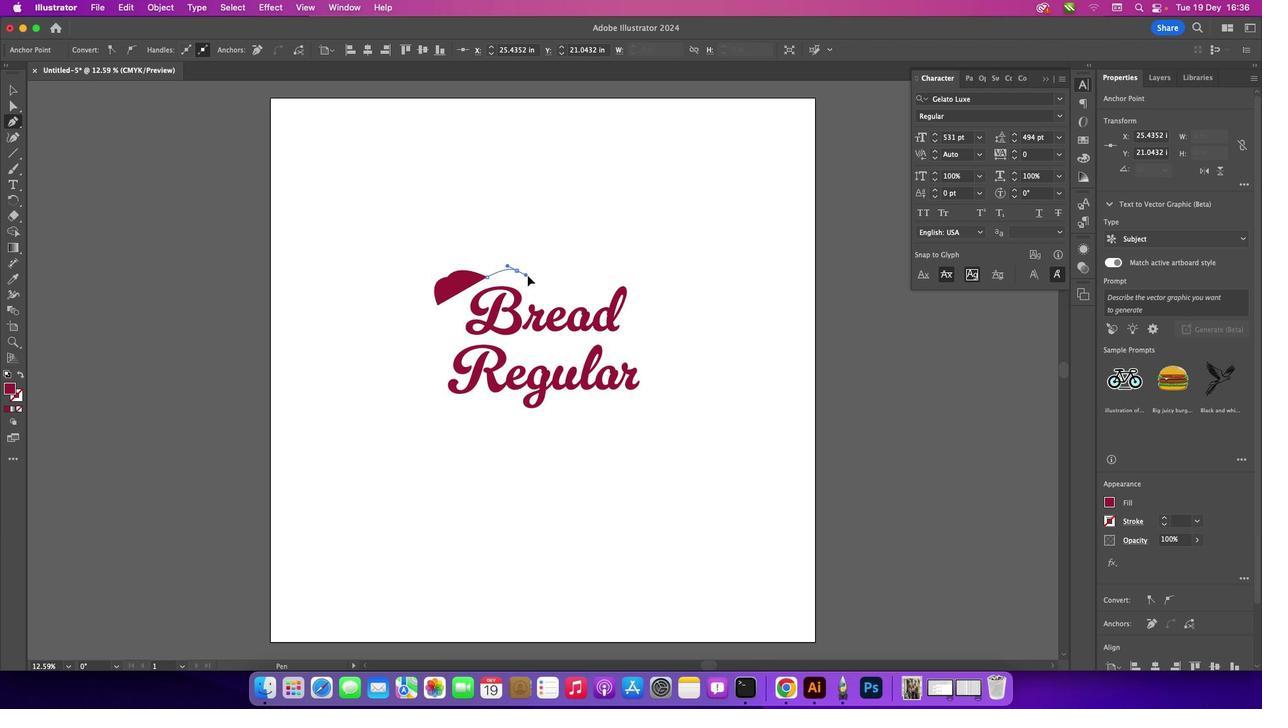 
Action: Mouse moved to (516, 270)
Screenshot: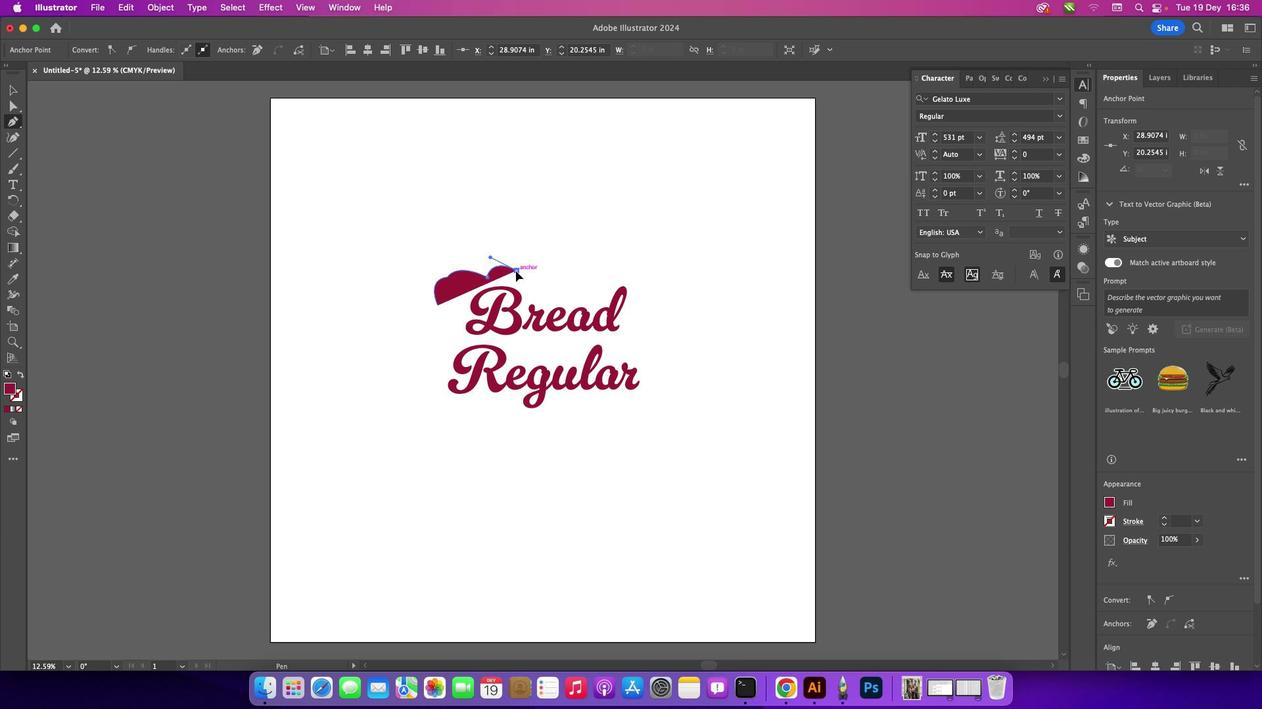 
Action: Mouse pressed left at (516, 270)
Screenshot: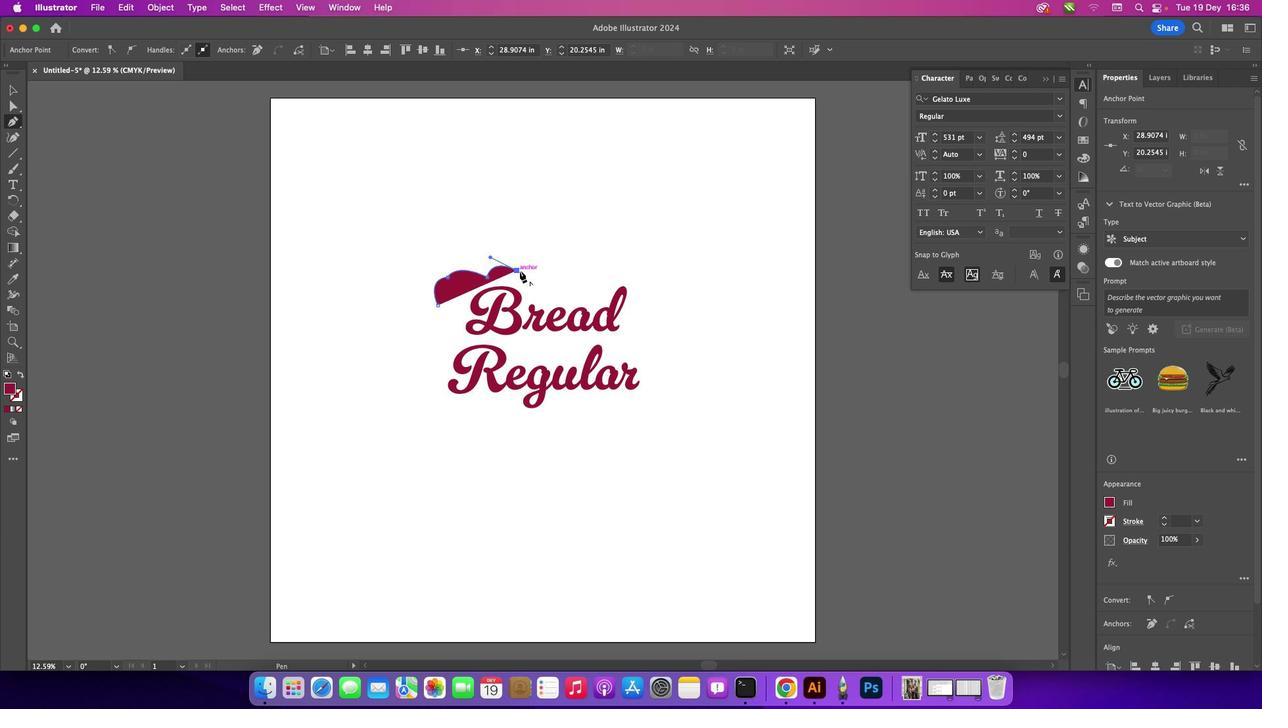 
Action: Mouse moved to (551, 271)
Screenshot: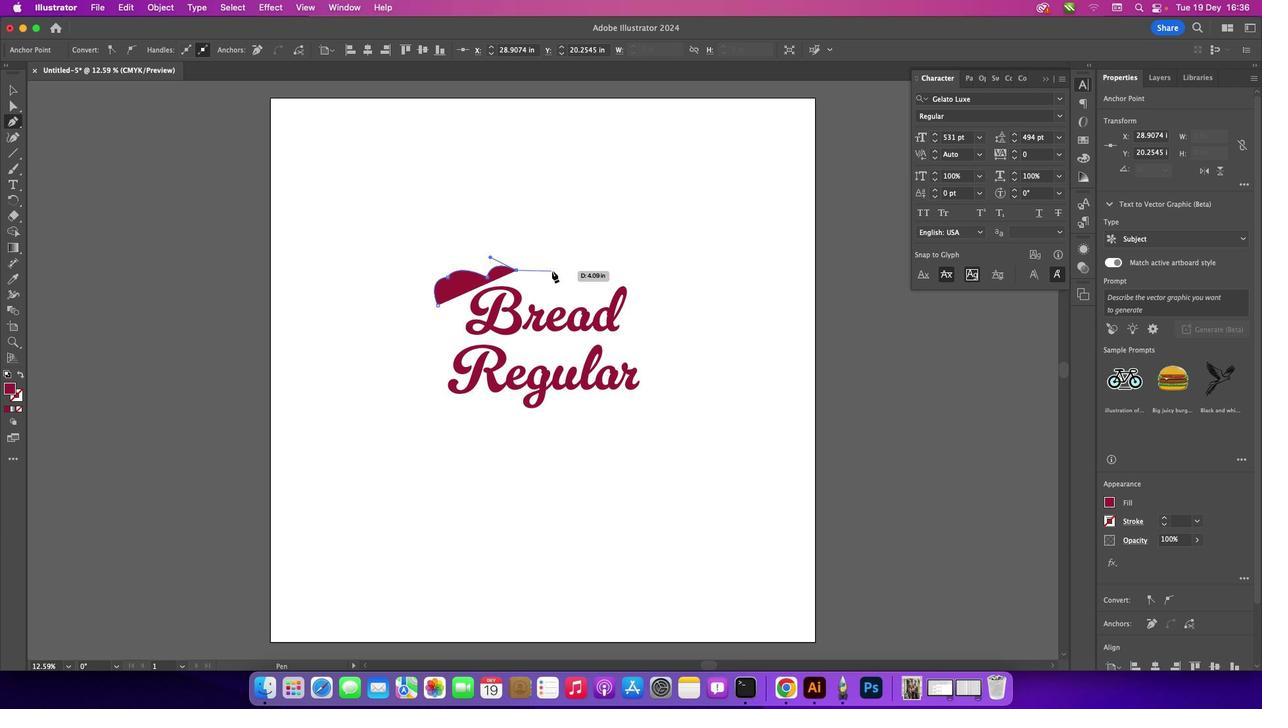 
Action: Mouse pressed left at (551, 271)
Screenshot: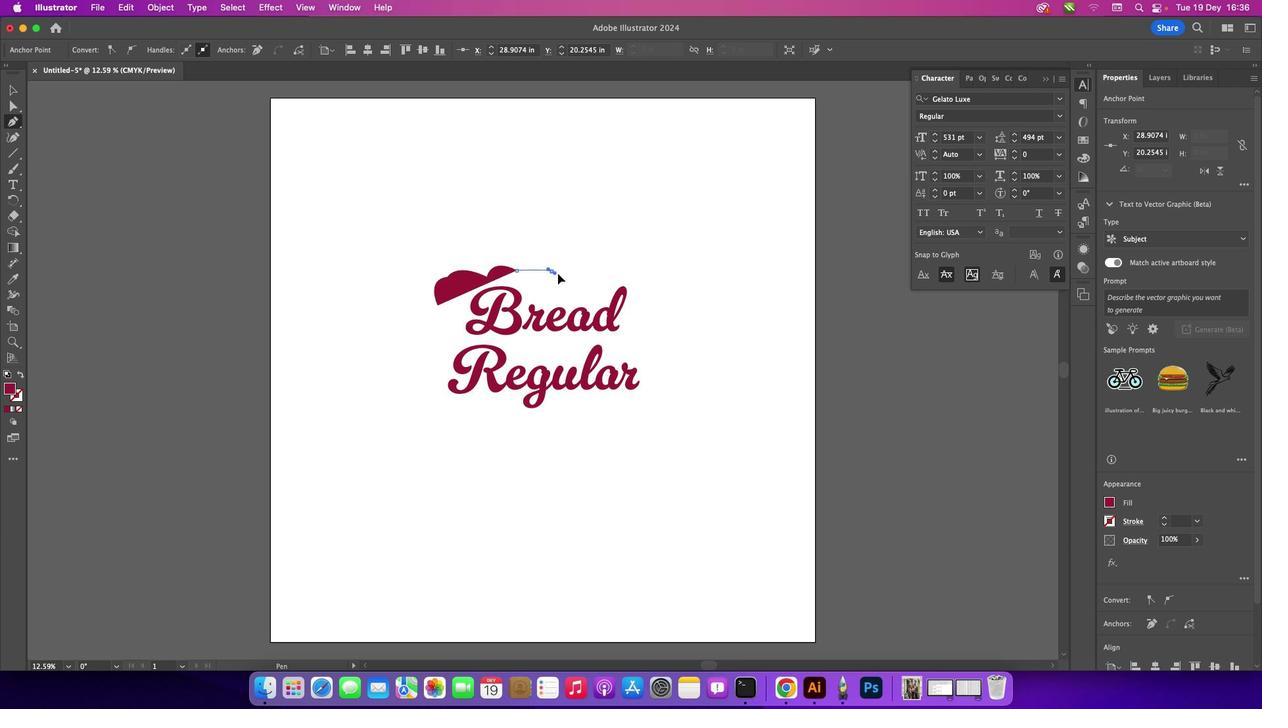
Action: Mouse moved to (550, 270)
Screenshot: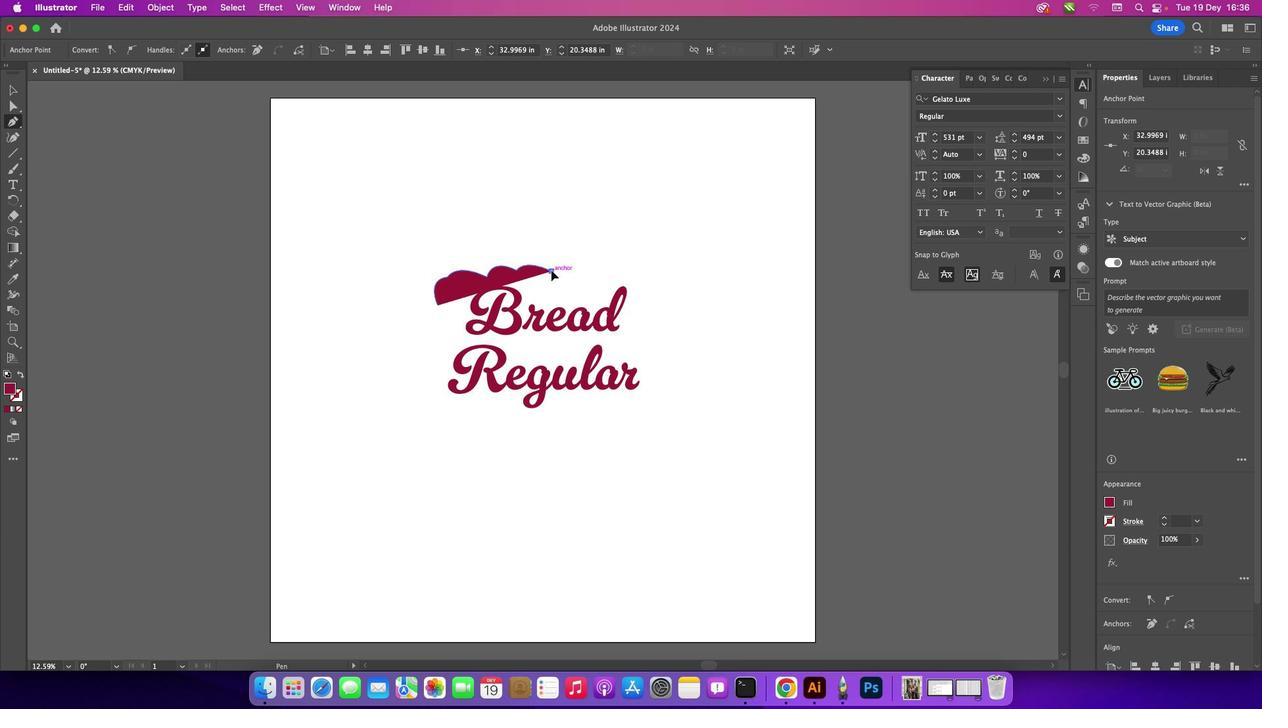 
Action: Mouse pressed left at (550, 270)
Screenshot: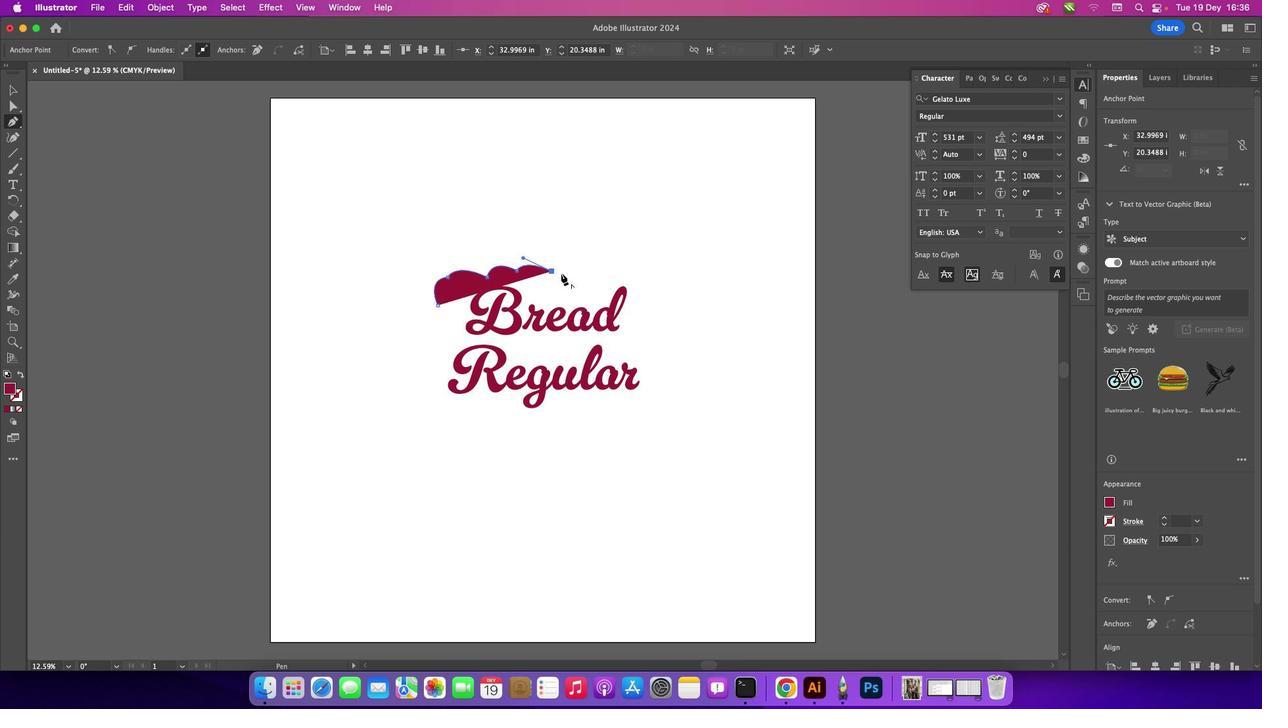 
Action: Mouse moved to (594, 276)
Screenshot: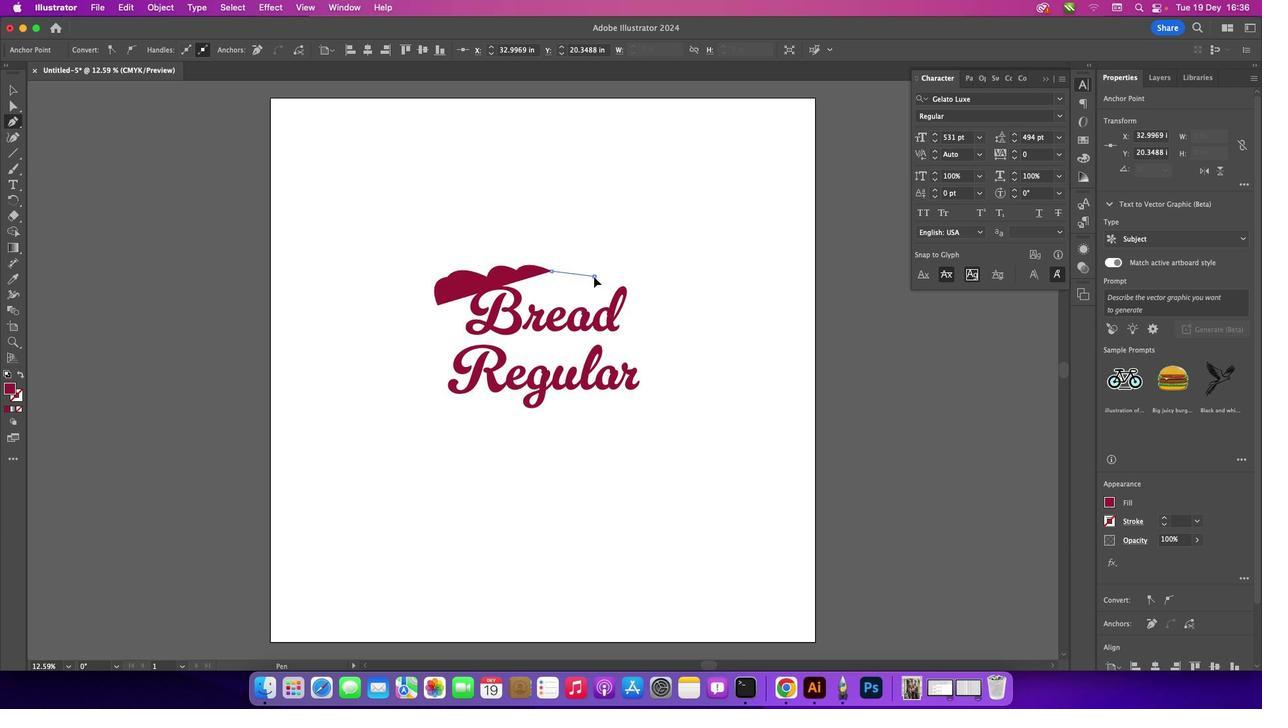 
Action: Mouse pressed left at (594, 276)
Screenshot: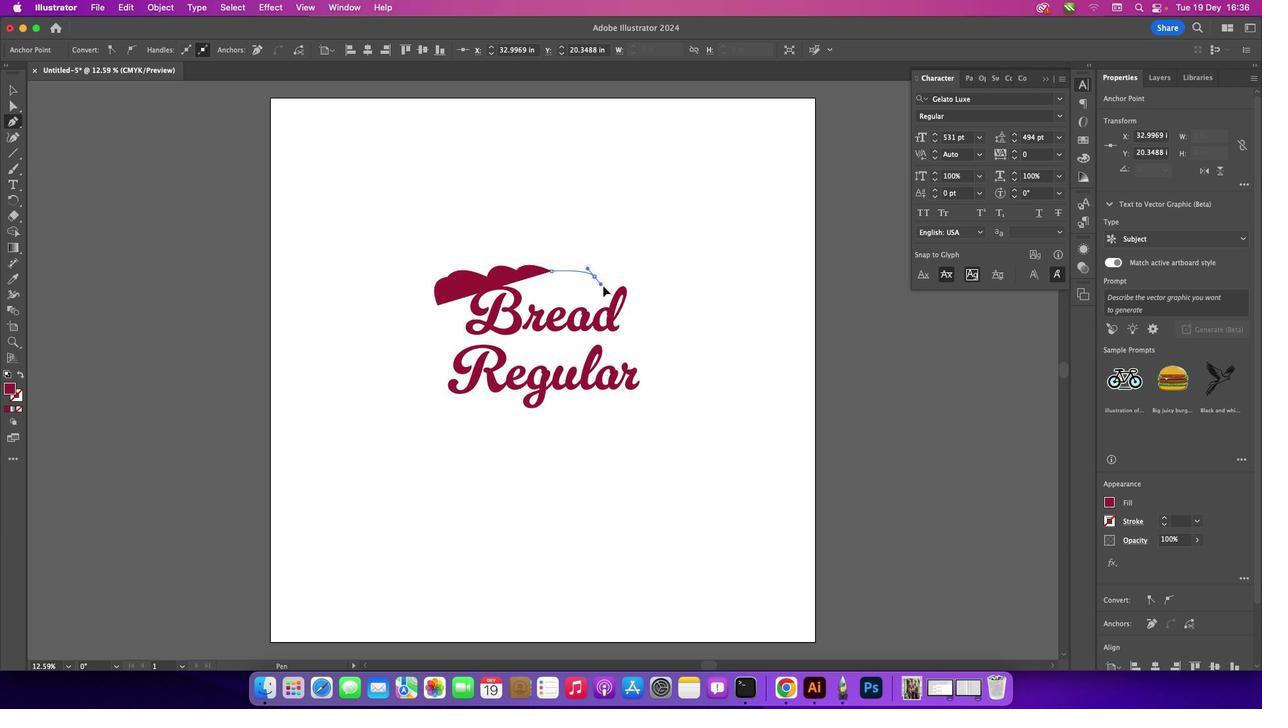 
Action: Mouse moved to (594, 276)
Screenshot: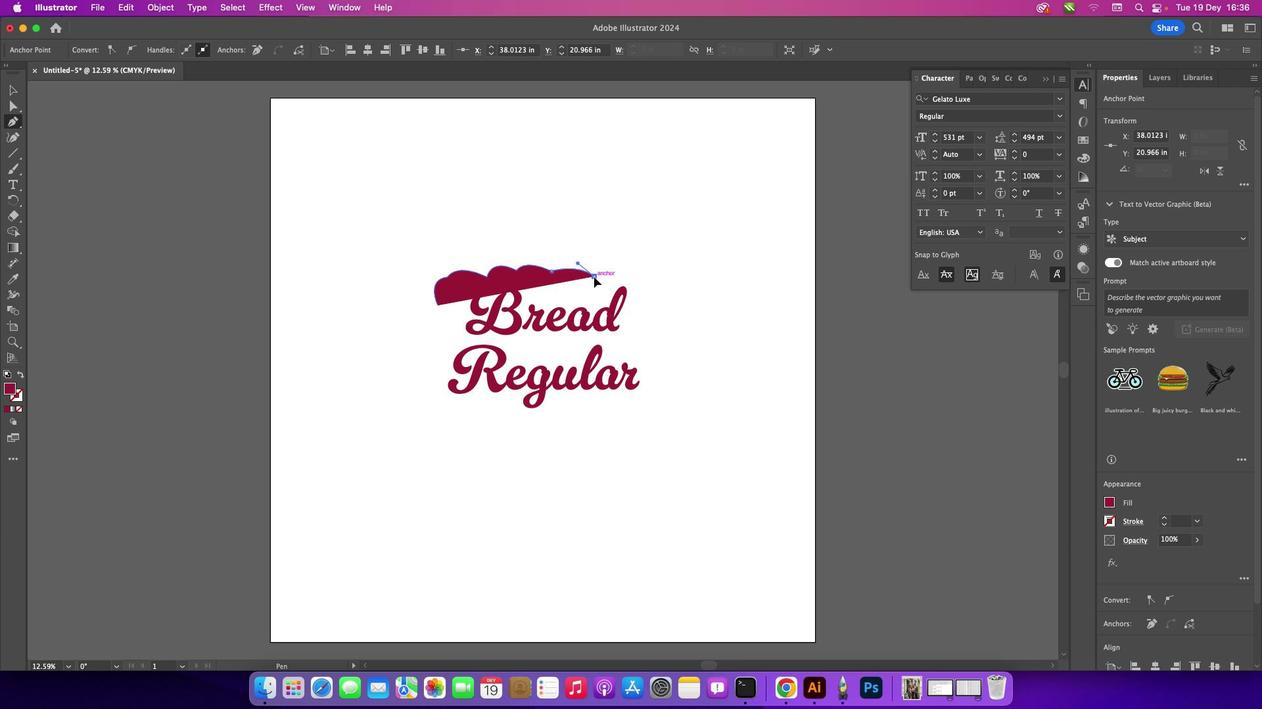 
Action: Mouse pressed left at (594, 276)
Screenshot: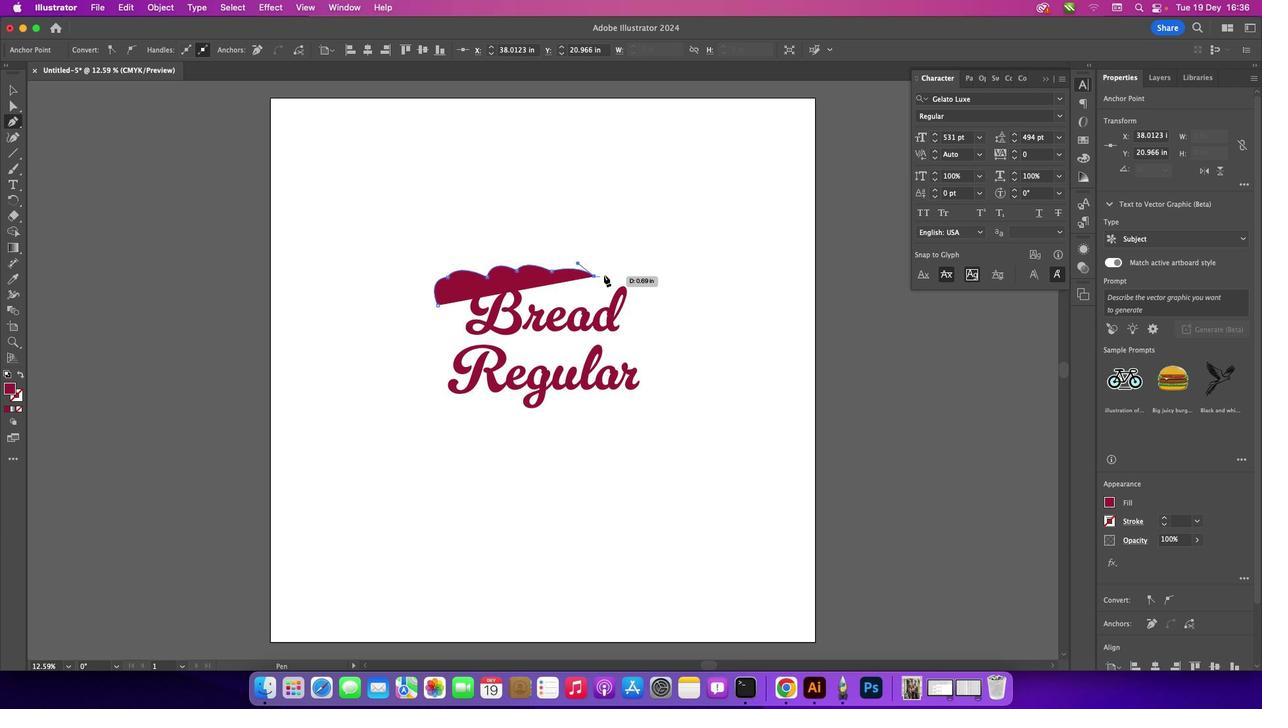 
Action: Mouse moved to (632, 275)
Screenshot: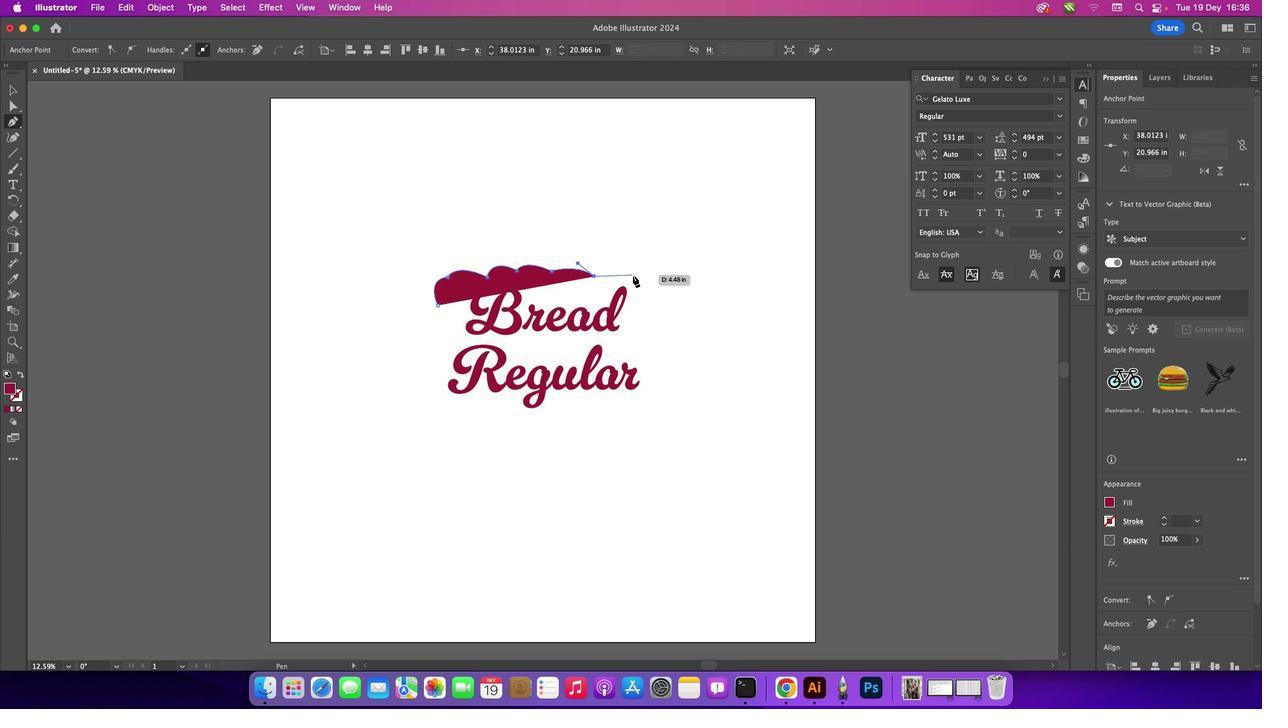 
Action: Mouse pressed left at (632, 275)
Screenshot: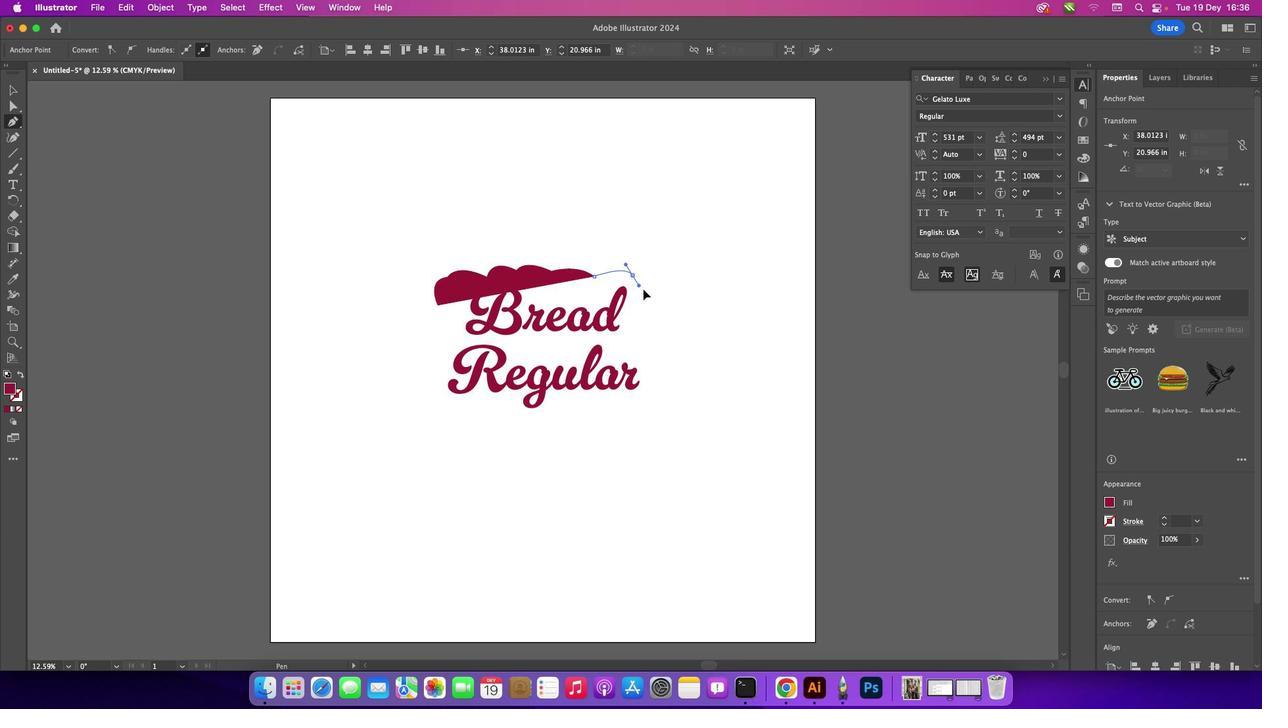 
Action: Mouse moved to (632, 276)
Screenshot: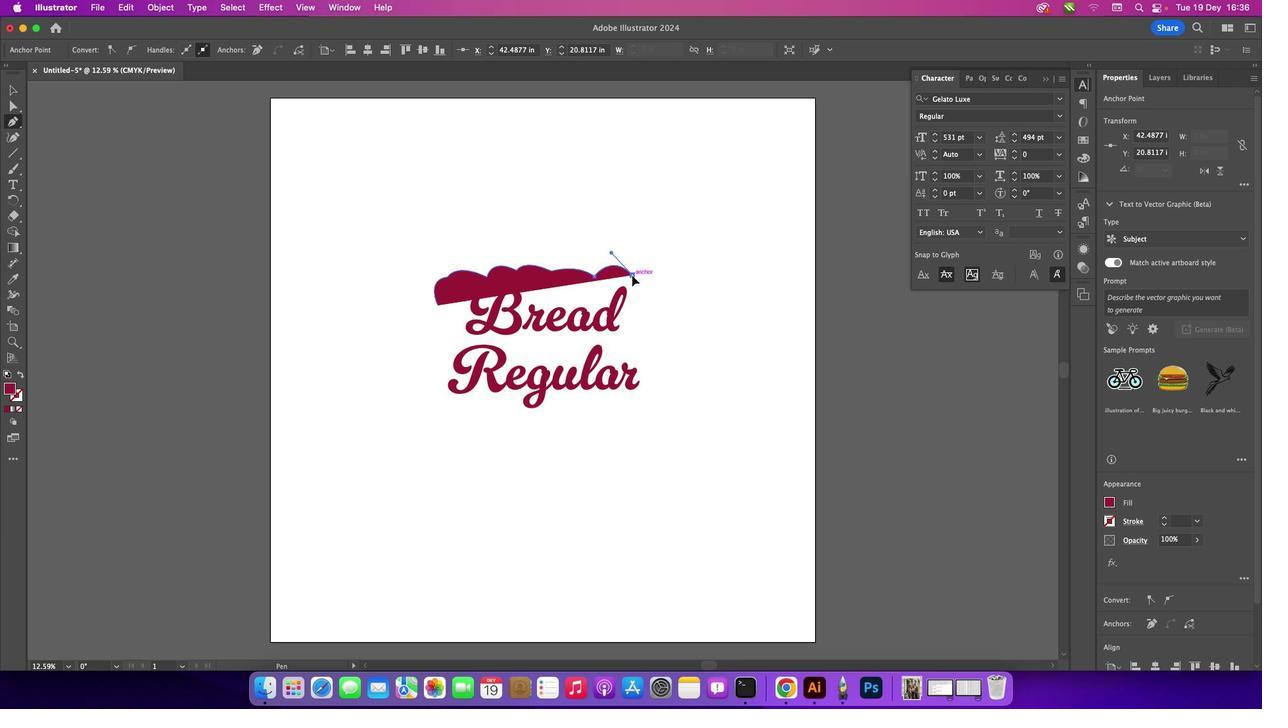 
Action: Mouse pressed left at (632, 276)
Screenshot: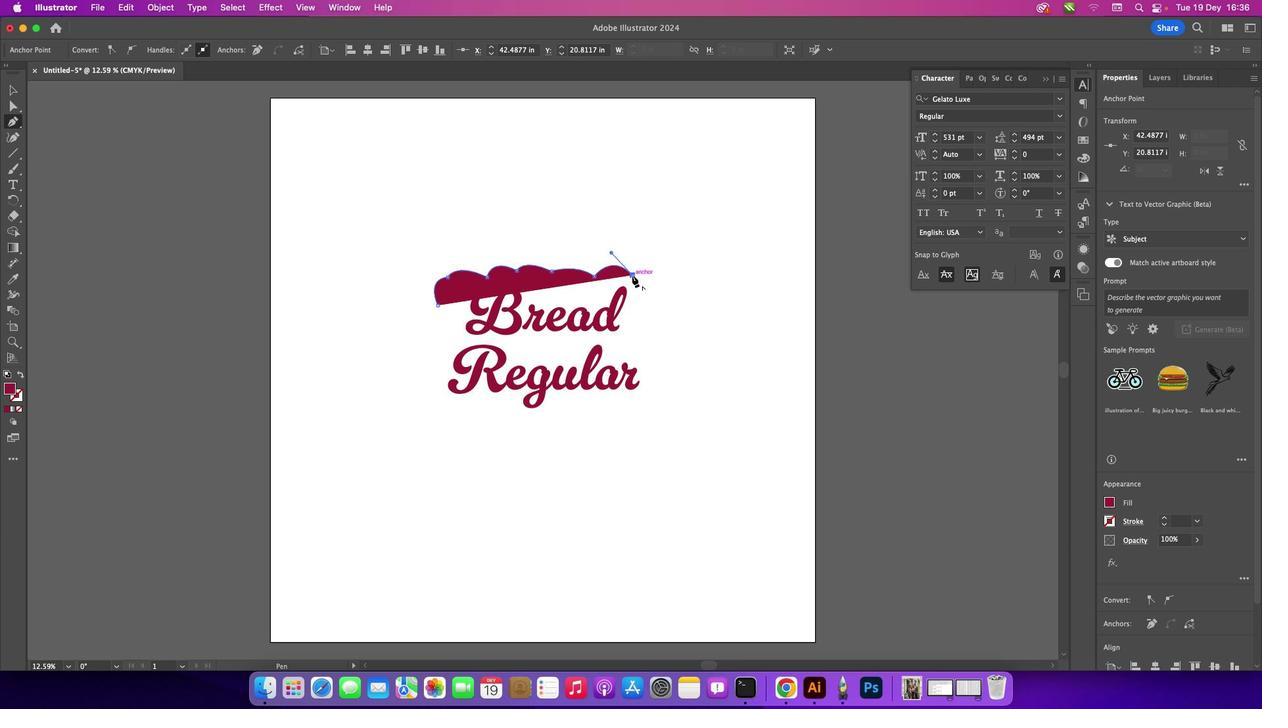
Action: Mouse moved to (646, 303)
Screenshot: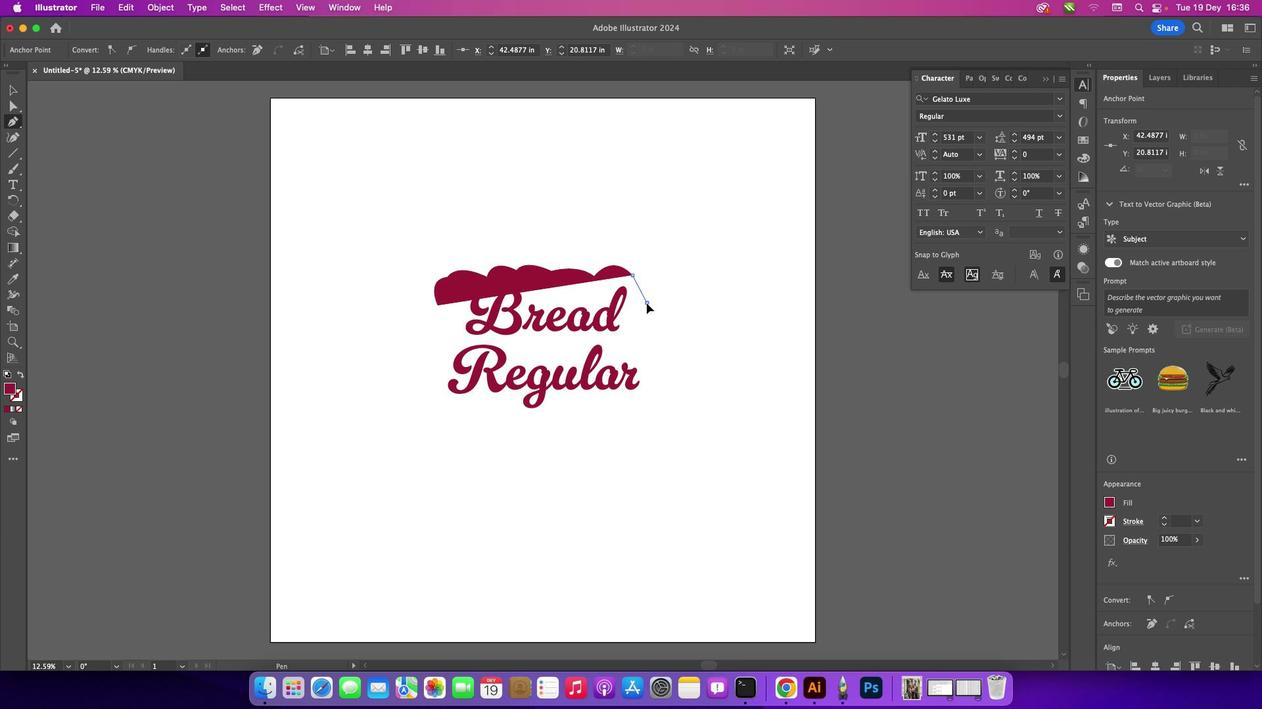 
Action: Mouse pressed left at (646, 303)
Screenshot: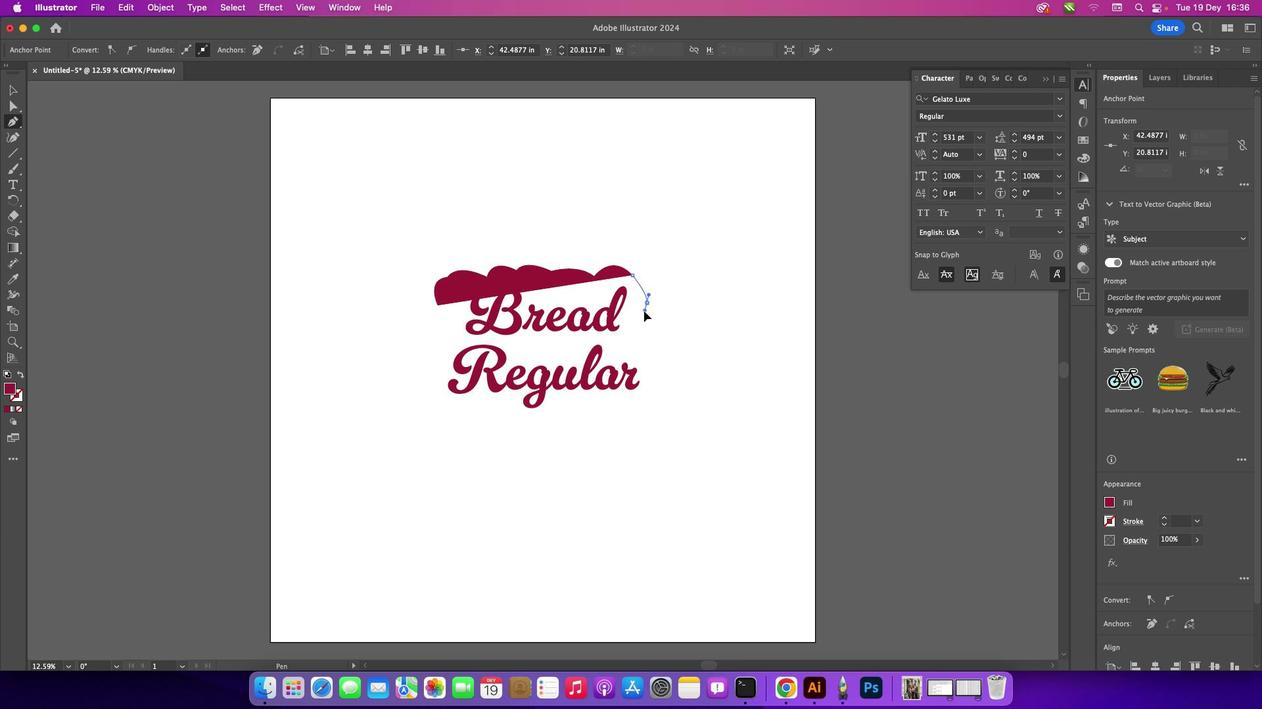 
Action: Mouse moved to (646, 302)
Screenshot: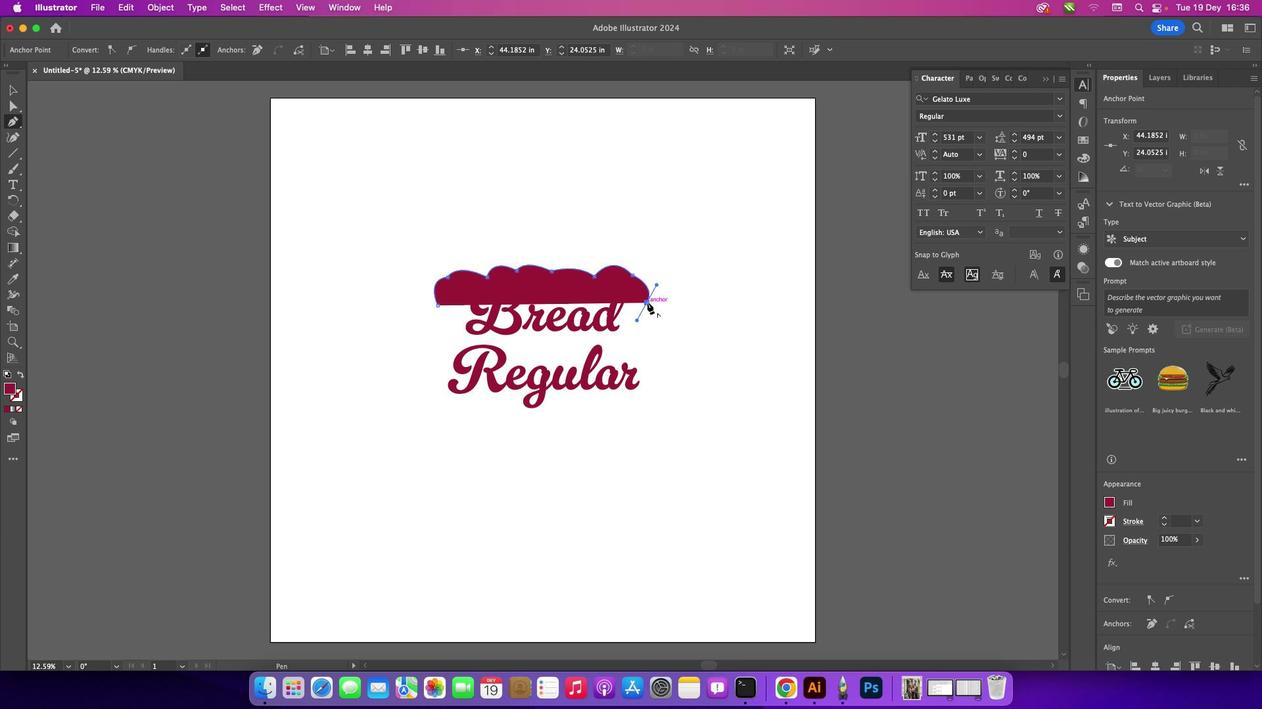 
Action: Mouse pressed left at (646, 302)
Screenshot: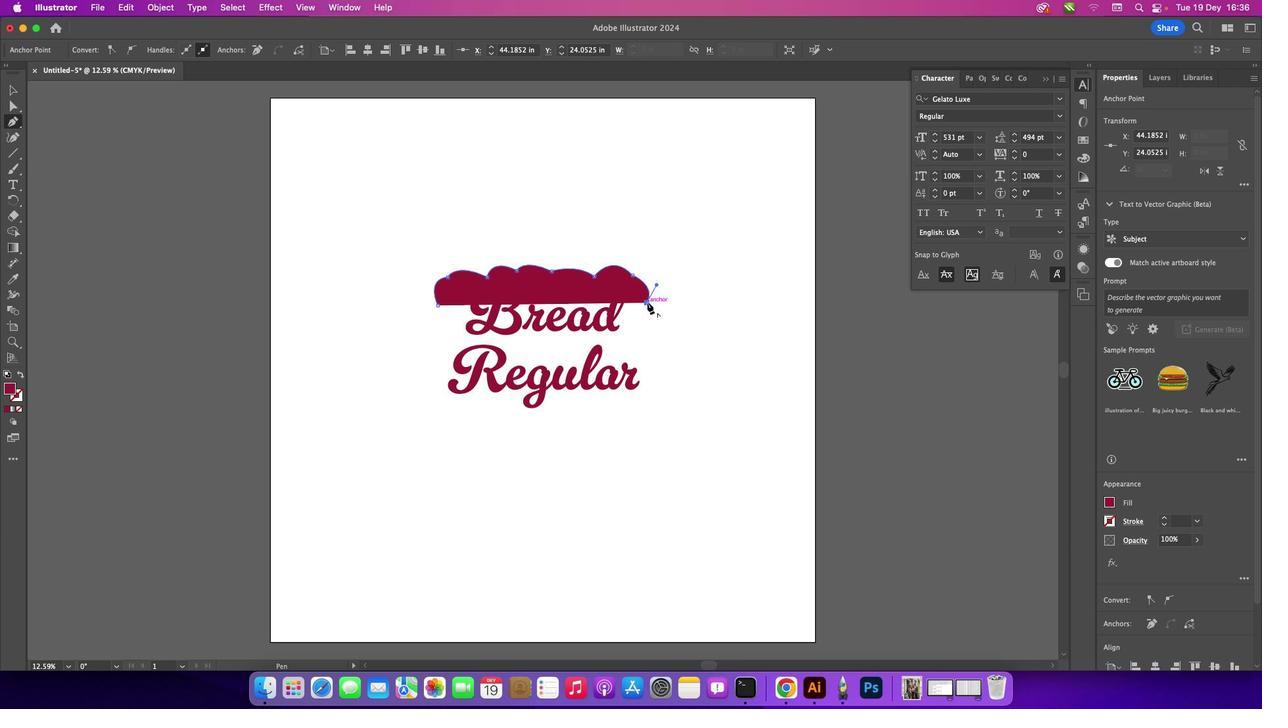 
Action: Mouse moved to (656, 333)
Screenshot: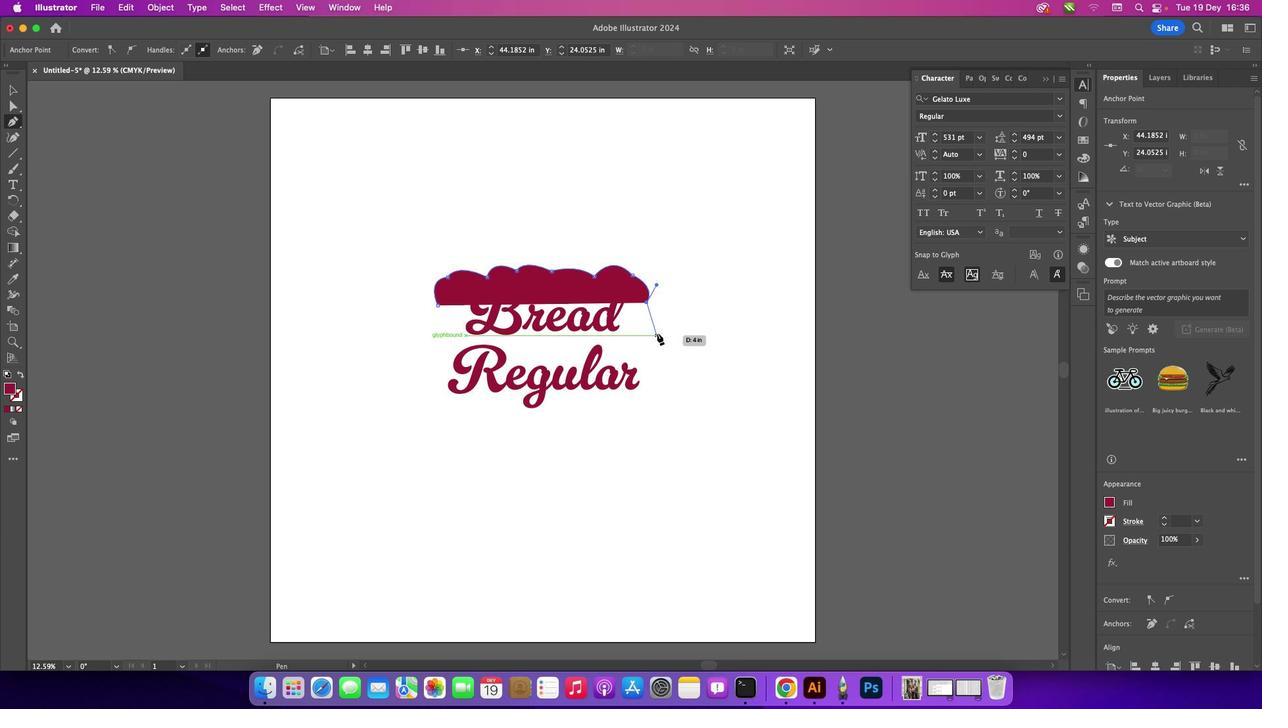 
Action: Mouse pressed left at (656, 333)
Screenshot: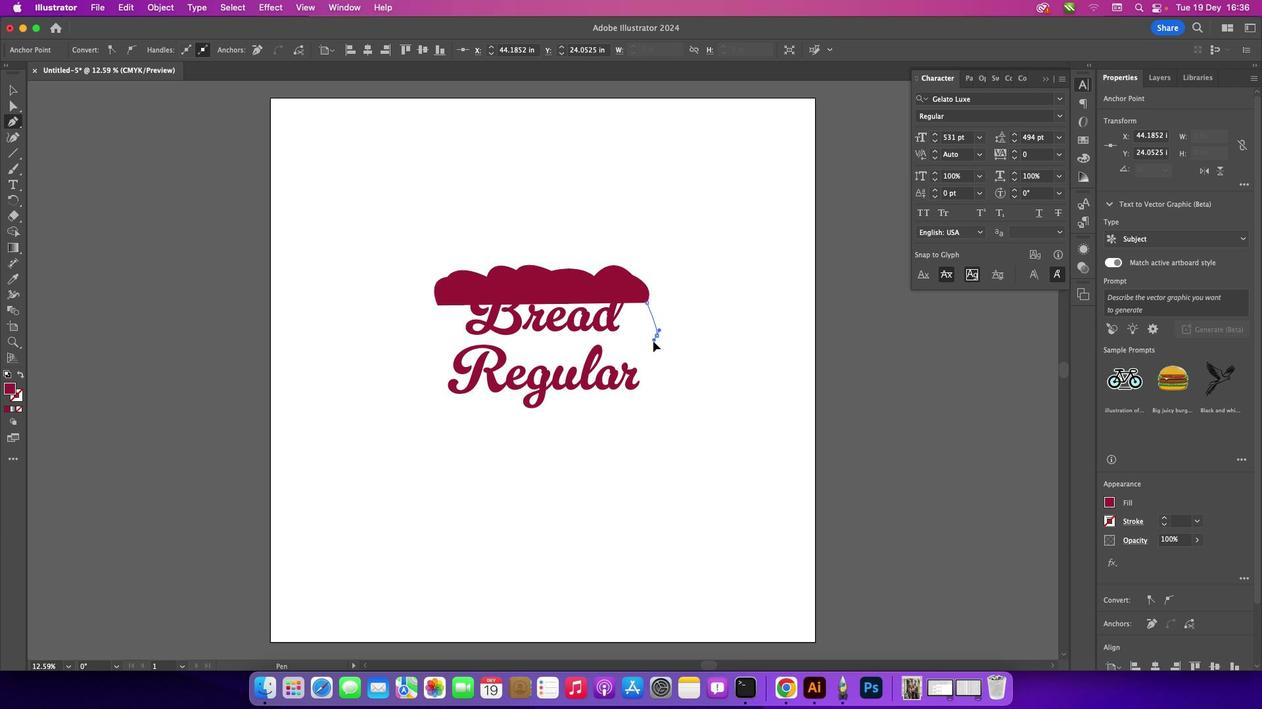 
Action: Mouse moved to (654, 334)
Screenshot: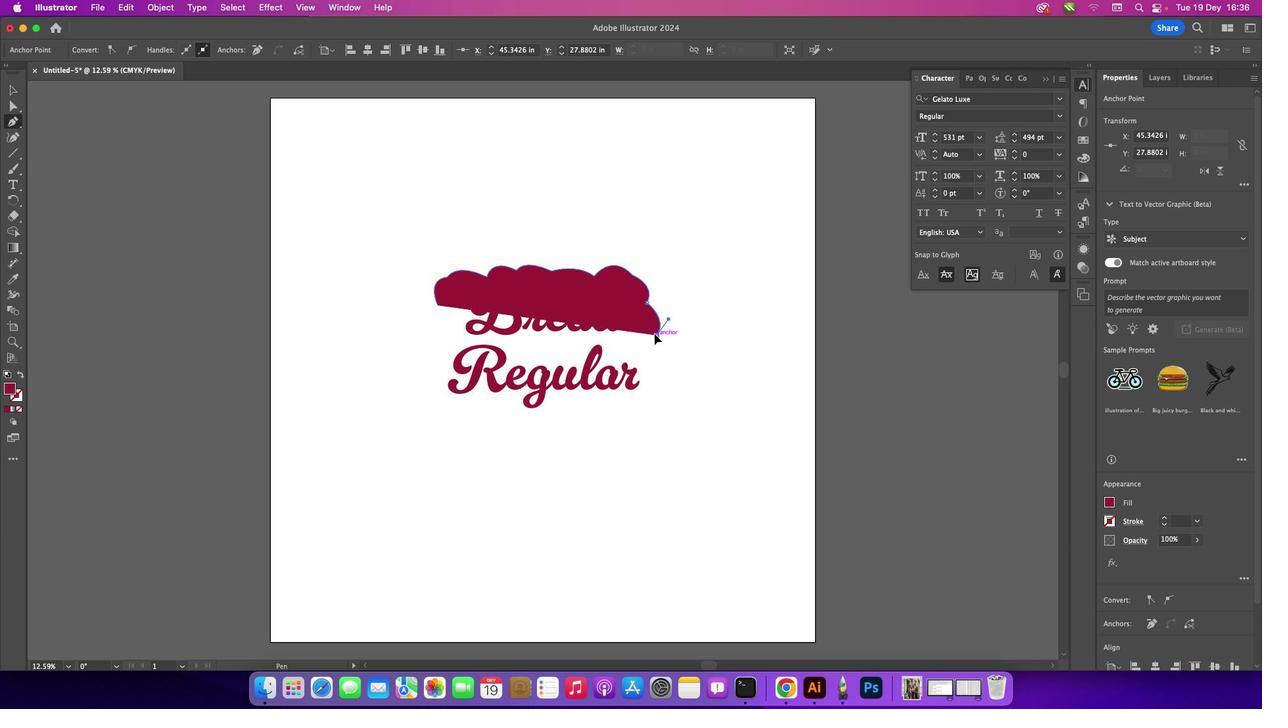 
Action: Mouse pressed left at (654, 334)
Screenshot: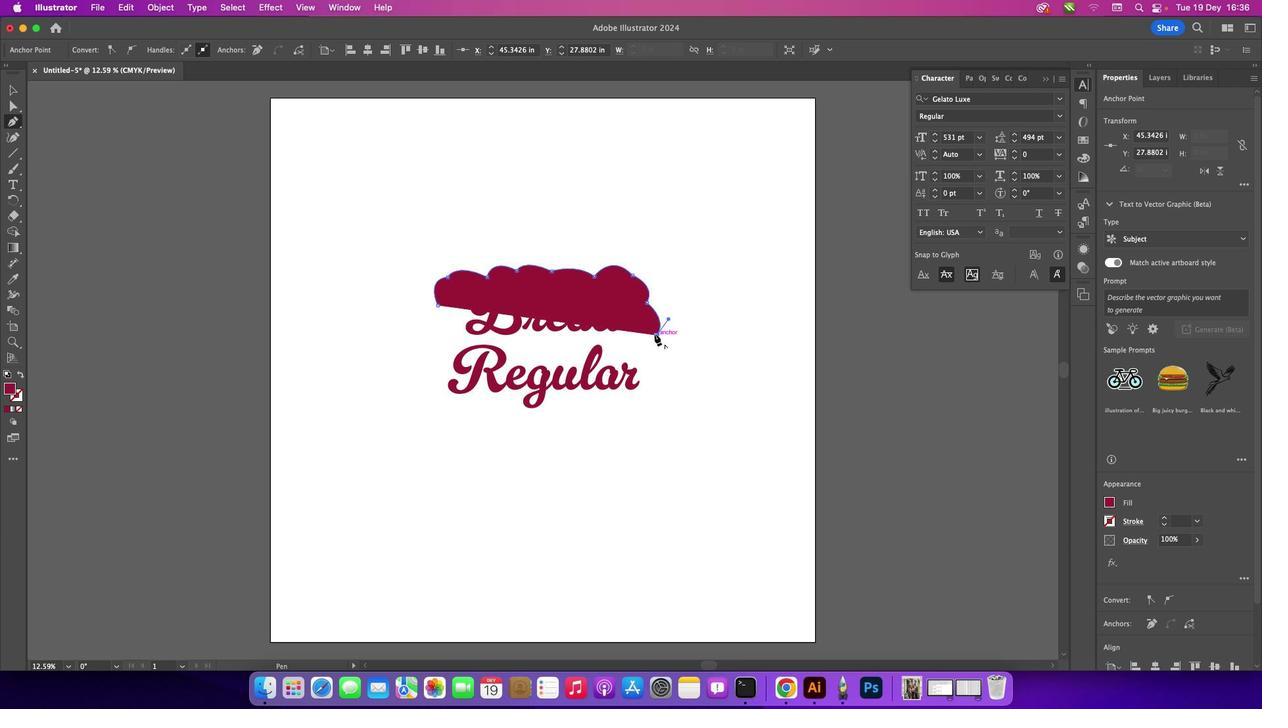 
Action: Mouse moved to (666, 373)
Screenshot: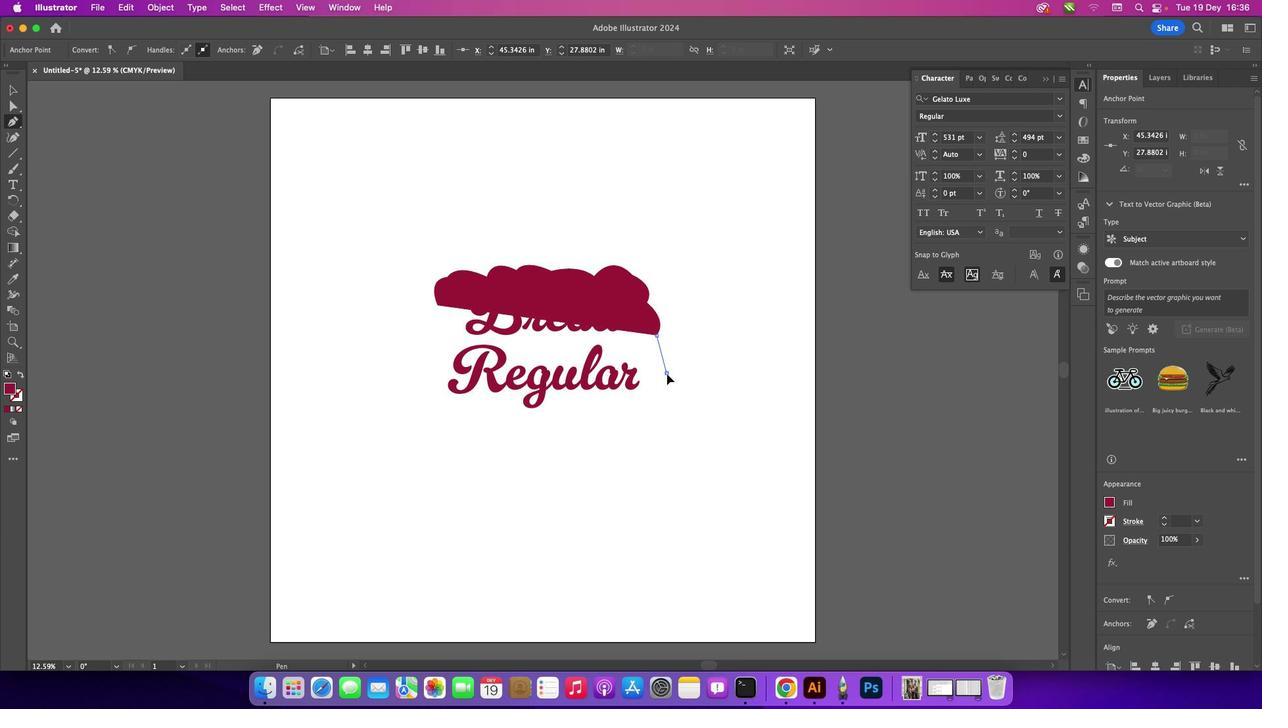 
Action: Mouse pressed left at (666, 373)
Screenshot: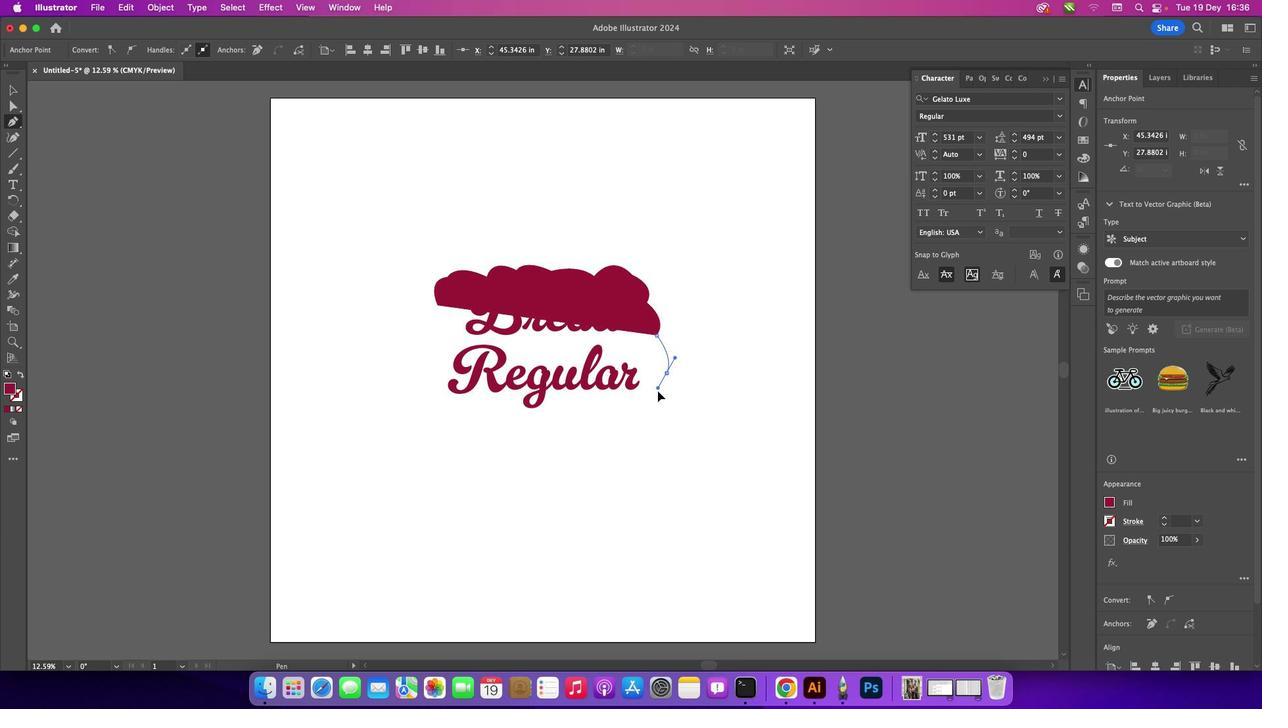 
Action: Mouse moved to (665, 371)
Screenshot: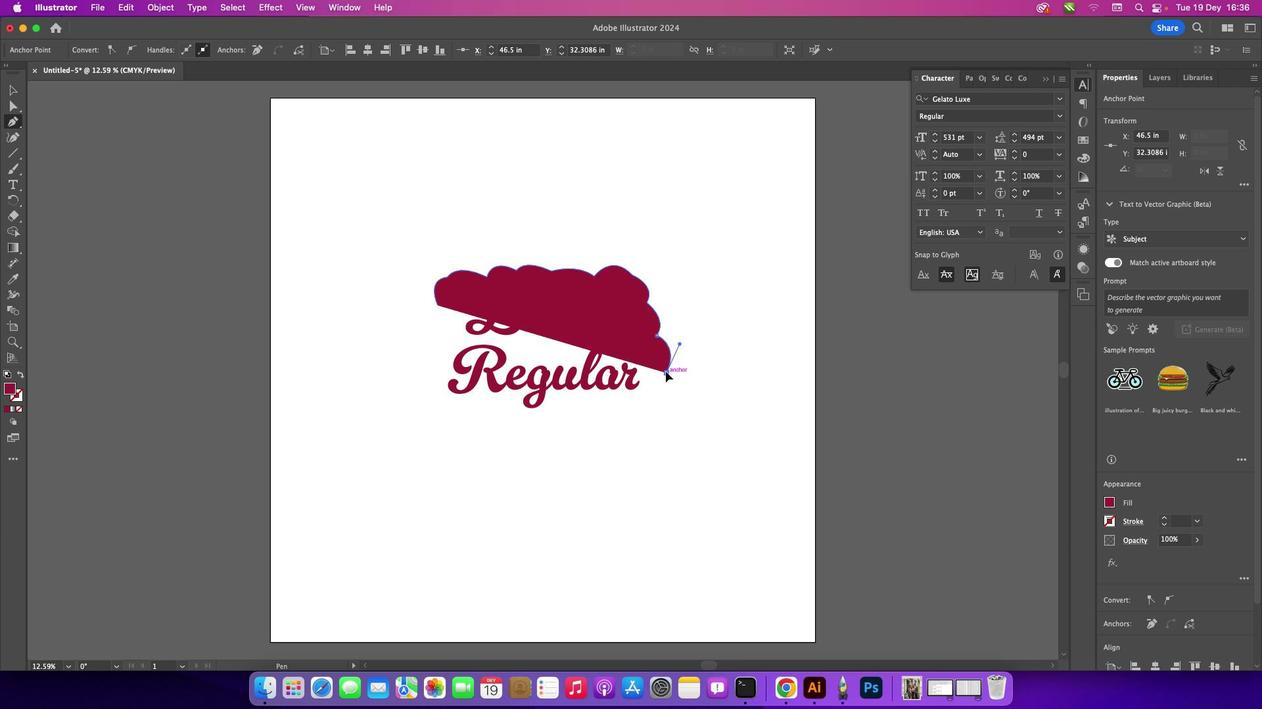 
Action: Mouse pressed left at (665, 371)
Screenshot: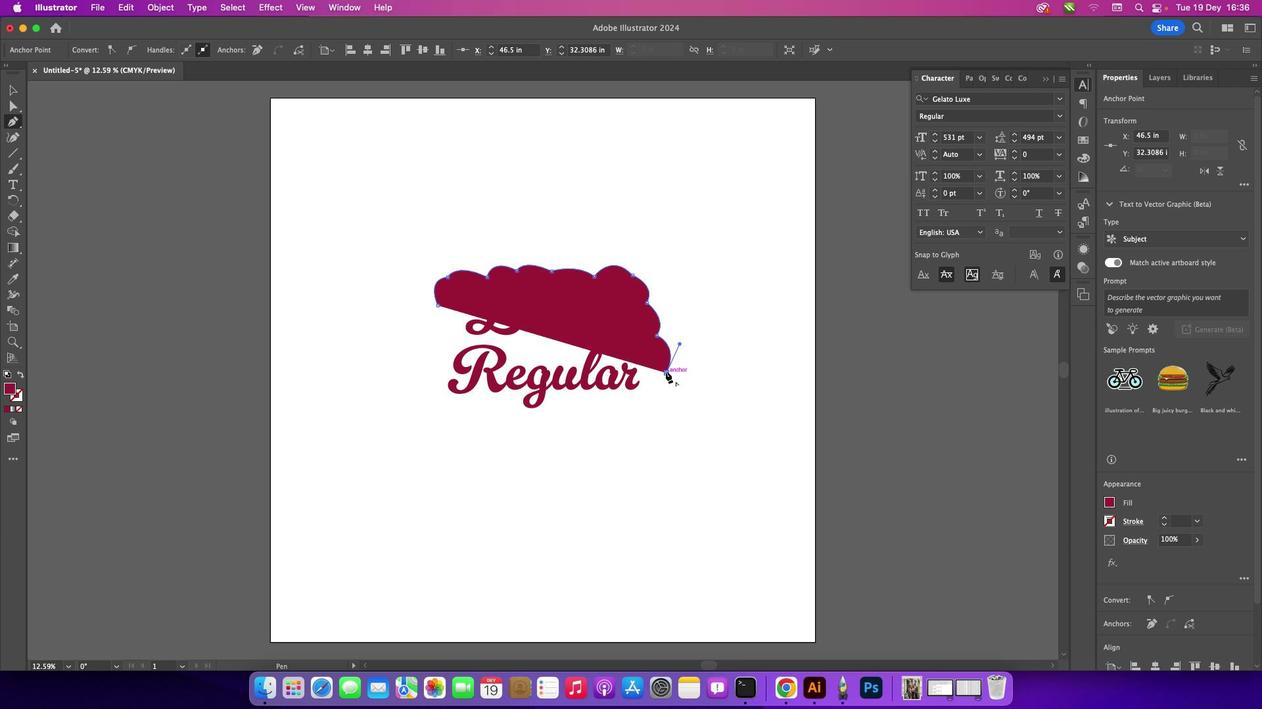 
Action: Mouse moved to (646, 400)
